 Task: Select transit view around selected location Asheville, North Carolina, United States and check out the nearest train station
Action: Mouse moved to (299, 98)
Screenshot: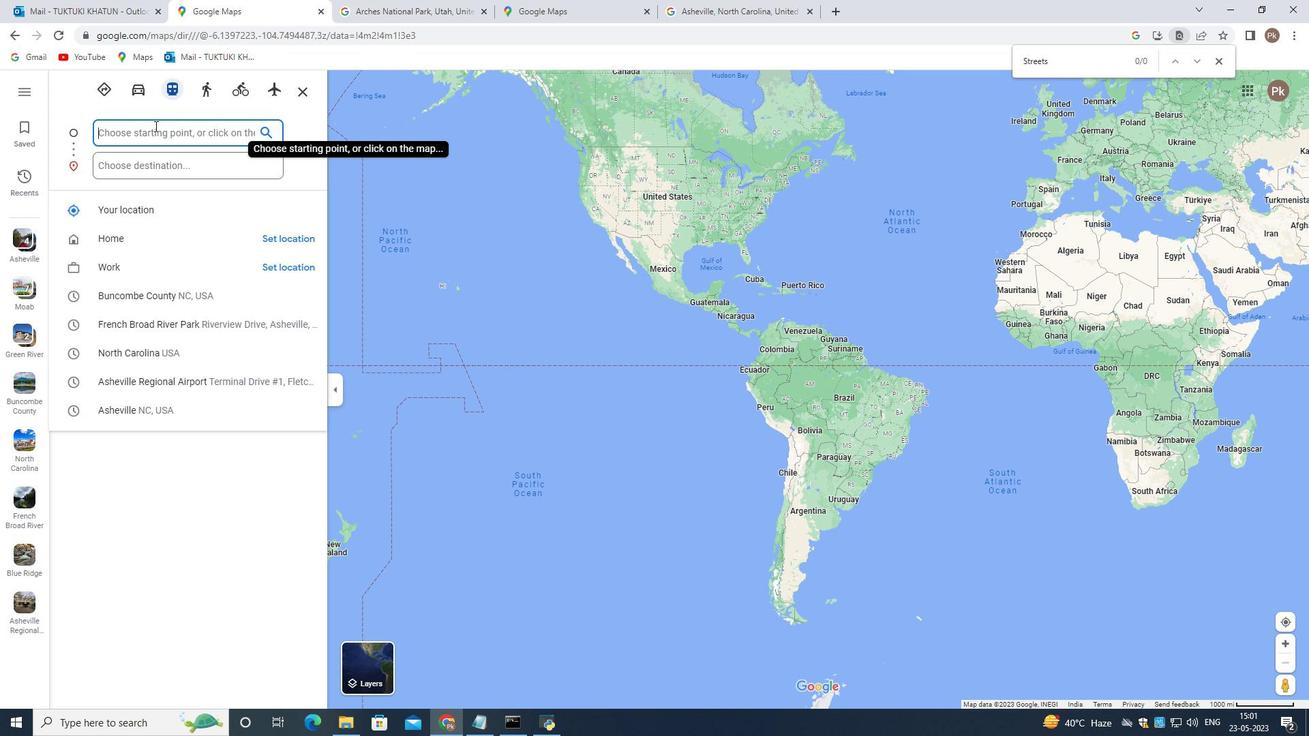 
Action: Mouse pressed left at (299, 98)
Screenshot: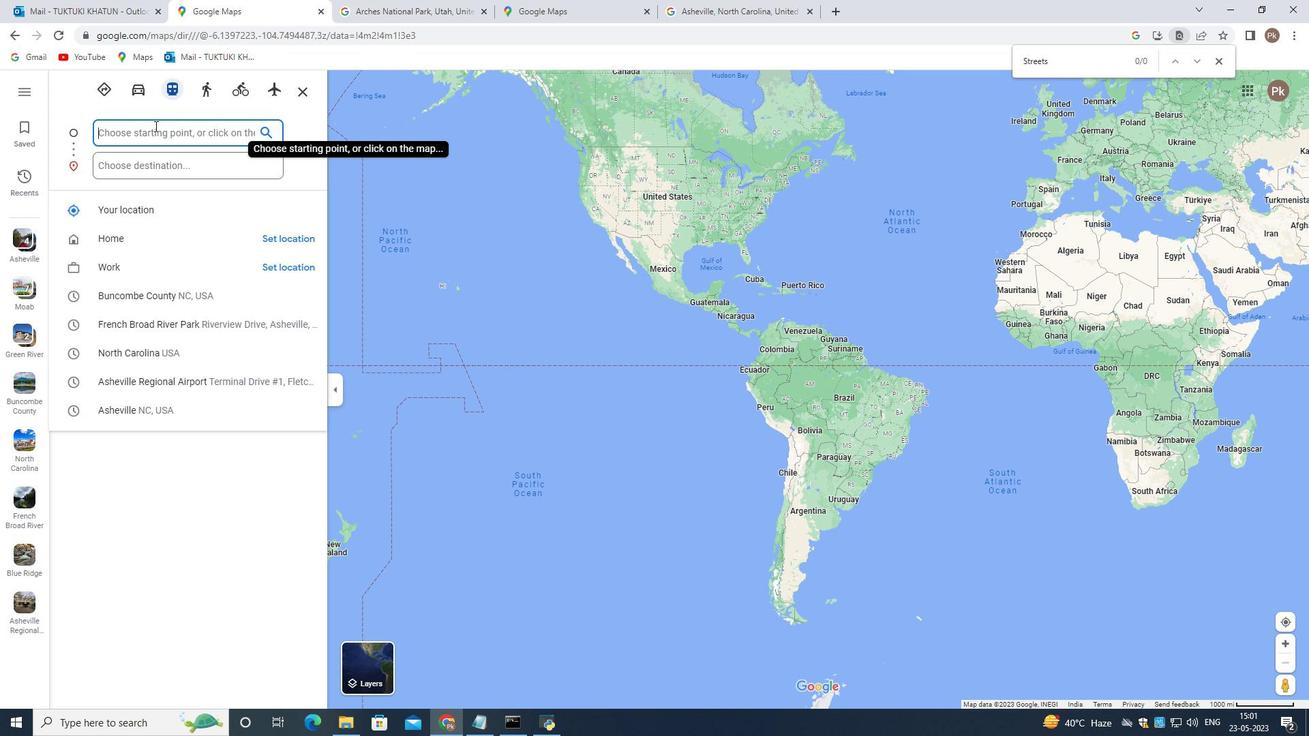 
Action: Mouse moved to (337, 210)
Screenshot: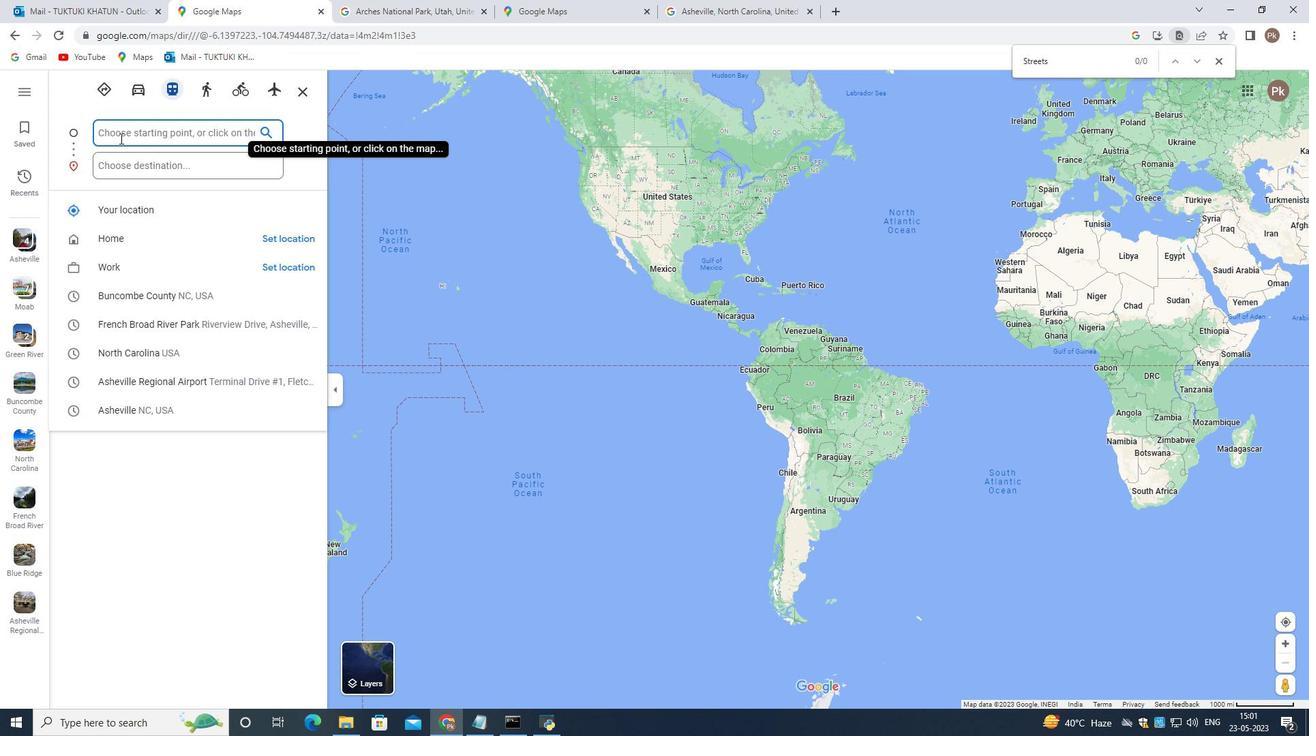 
Action: Mouse pressed left at (337, 210)
Screenshot: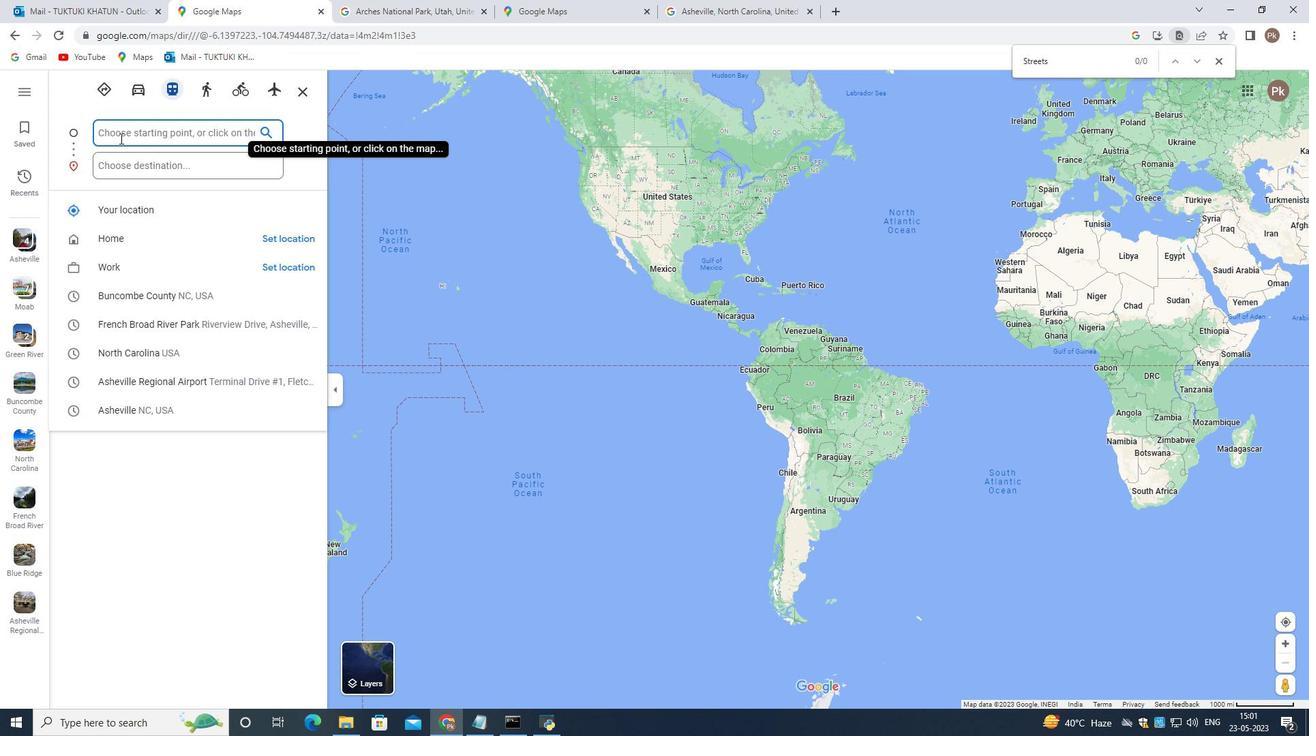 
Action: Mouse moved to (332, 260)
Screenshot: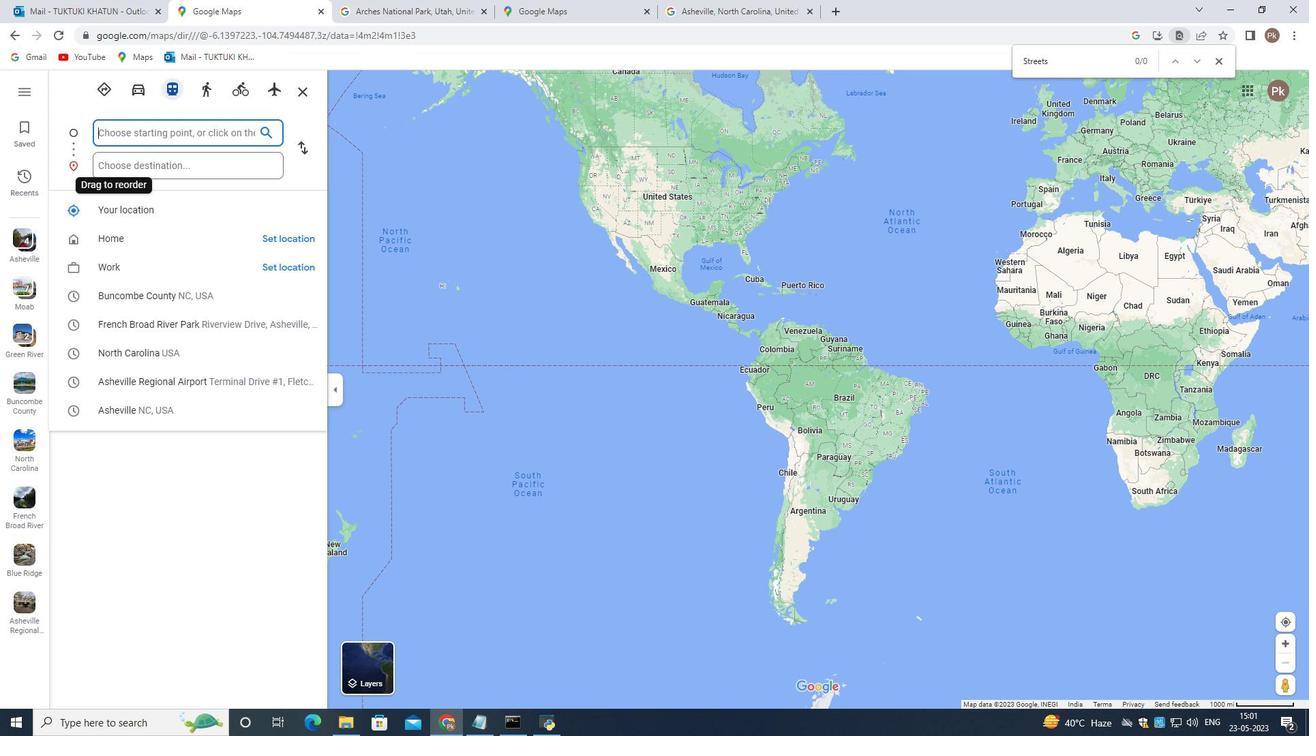 
Action: Mouse scrolled (331, 252) with delta (0, 0)
Screenshot: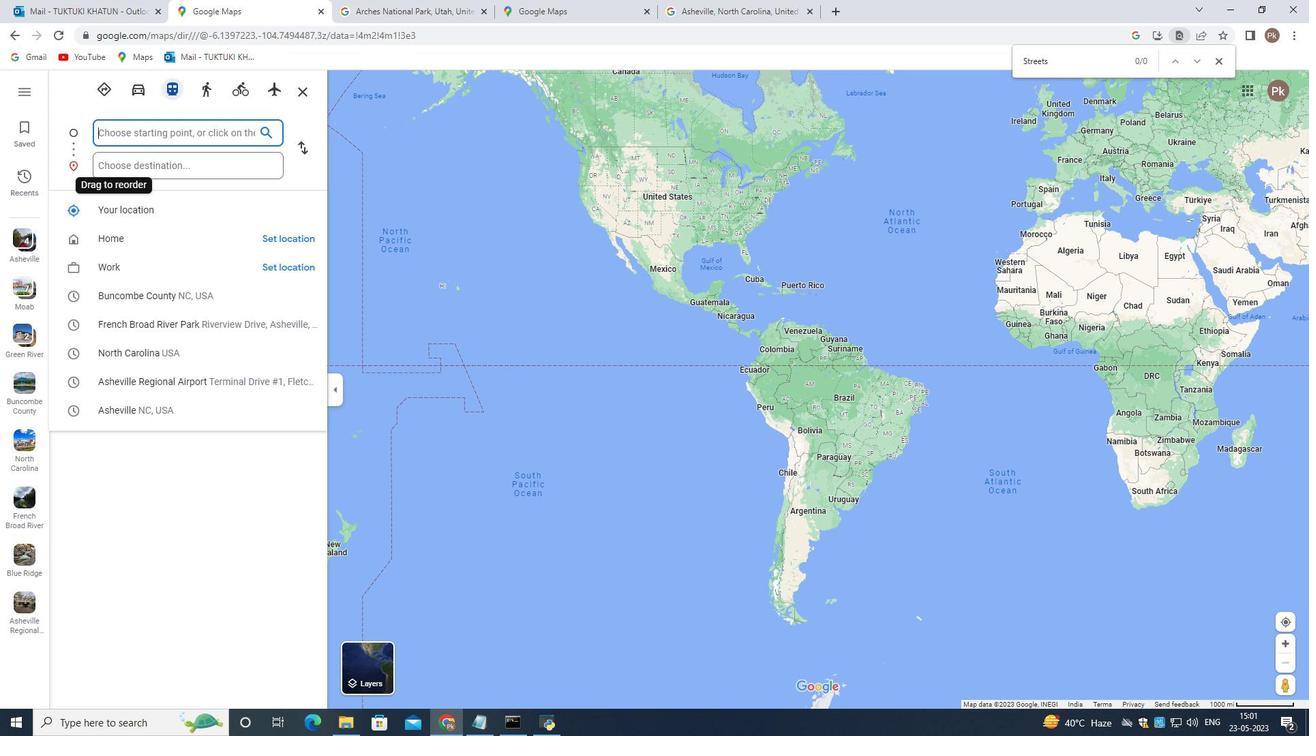 
Action: Mouse moved to (333, 264)
Screenshot: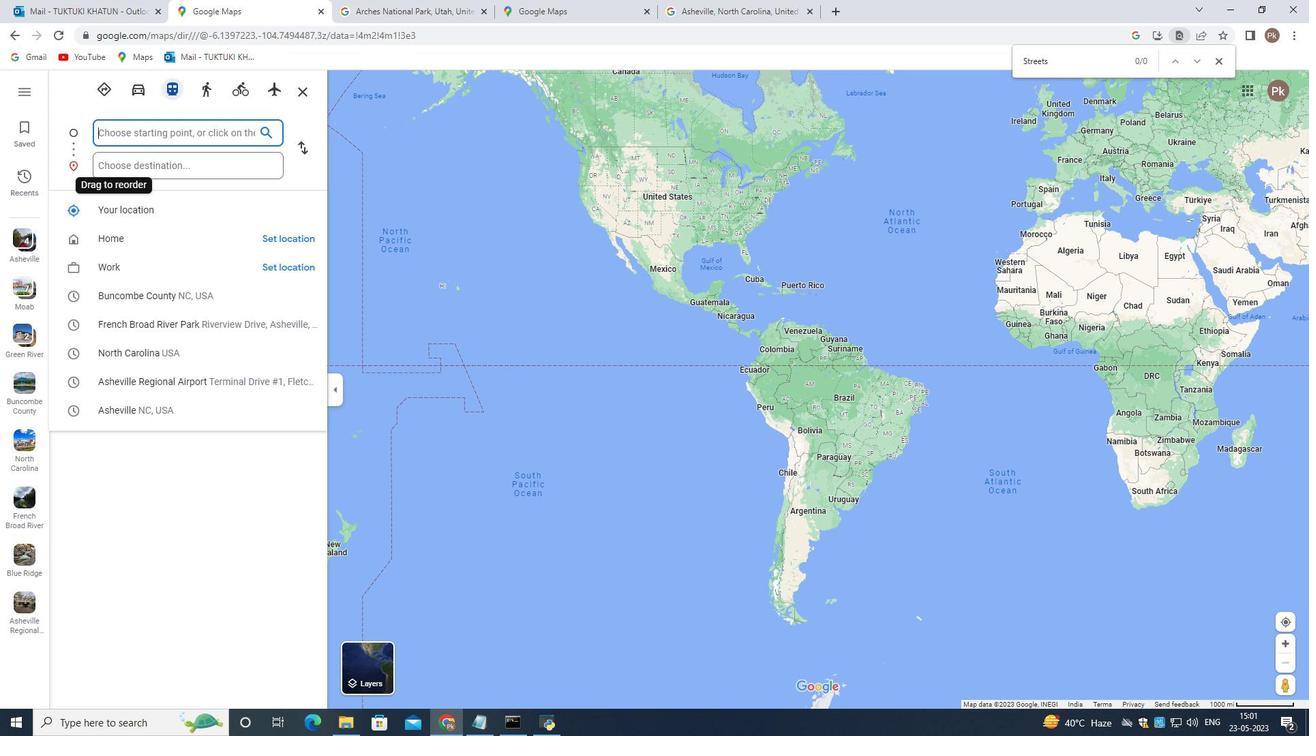 
Action: Mouse scrolled (332, 260) with delta (0, 0)
Screenshot: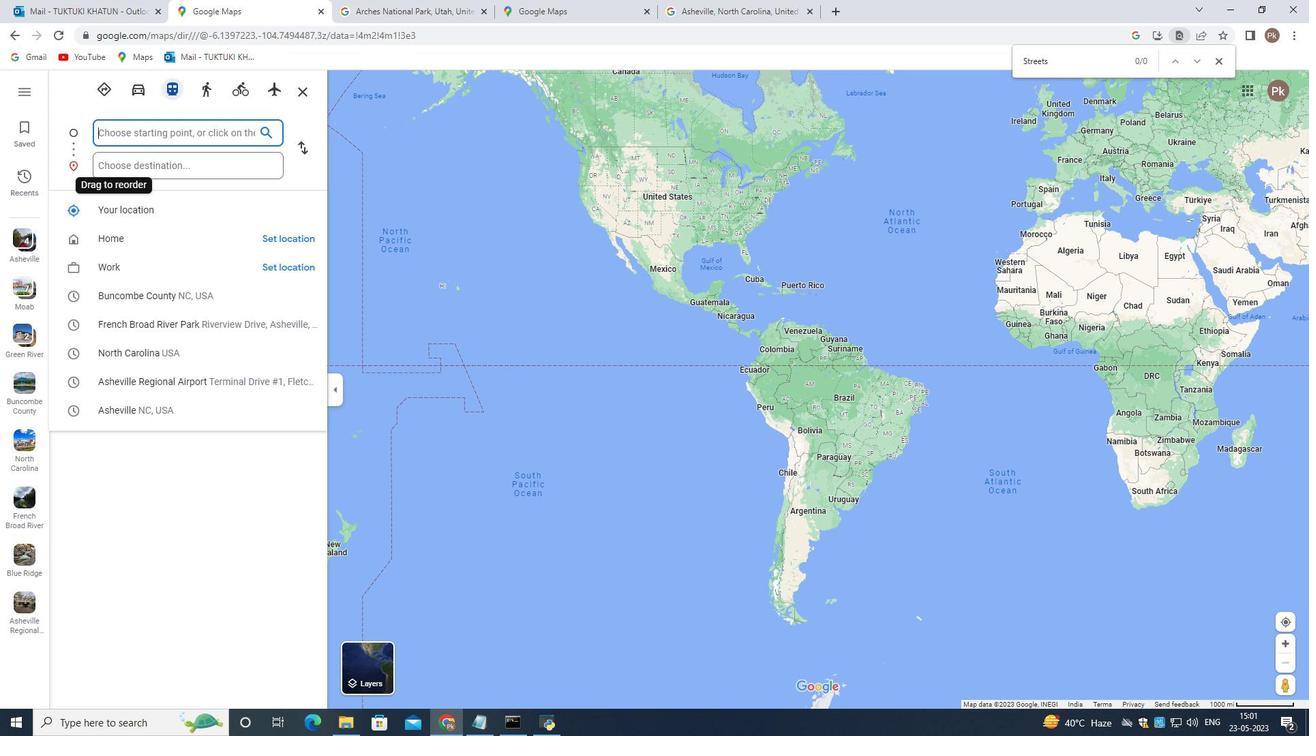 
Action: Mouse moved to (333, 265)
Screenshot: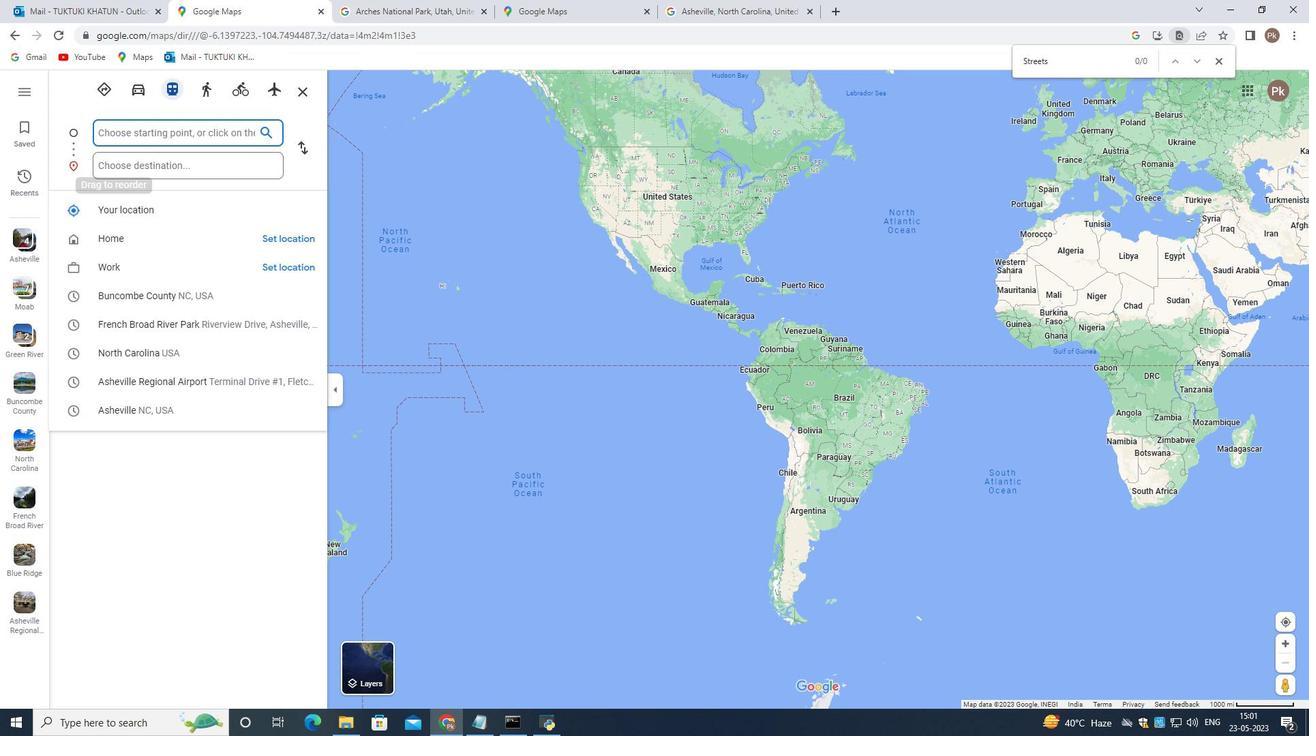 
Action: Mouse scrolled (333, 264) with delta (0, 0)
Screenshot: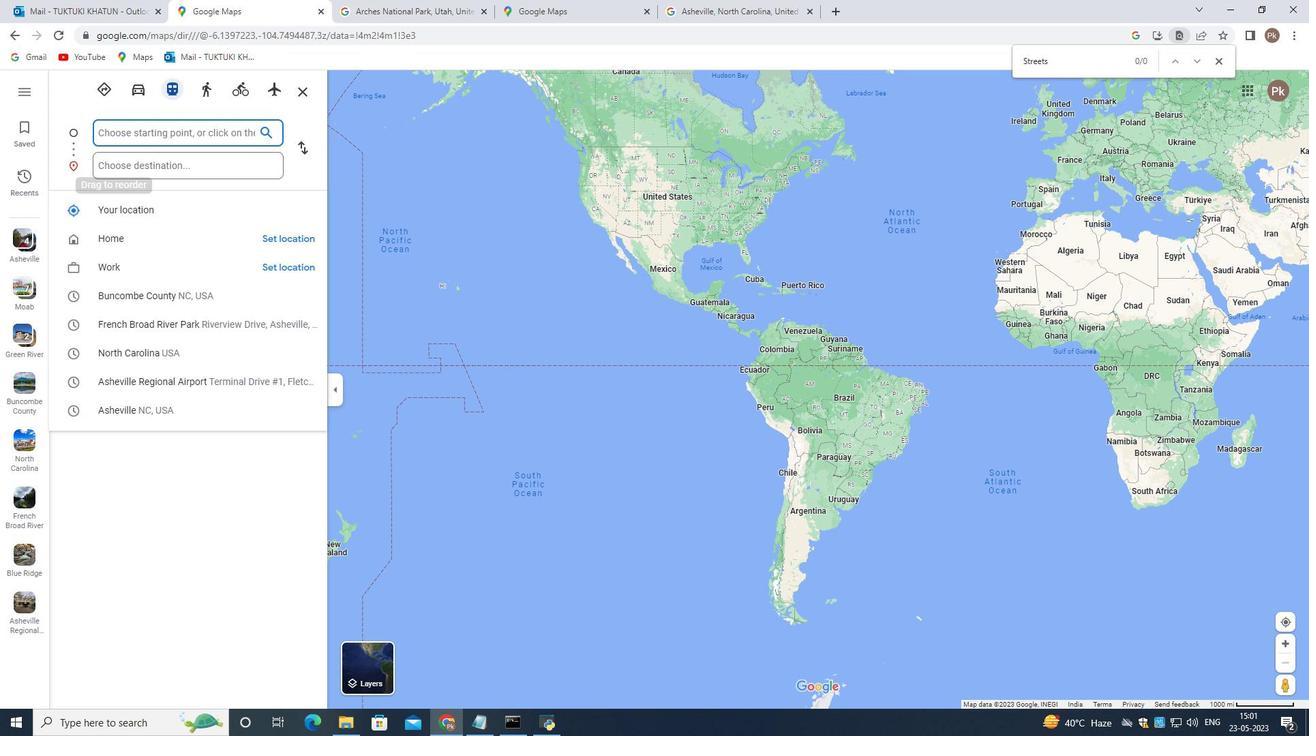 
Action: Mouse moved to (333, 267)
Screenshot: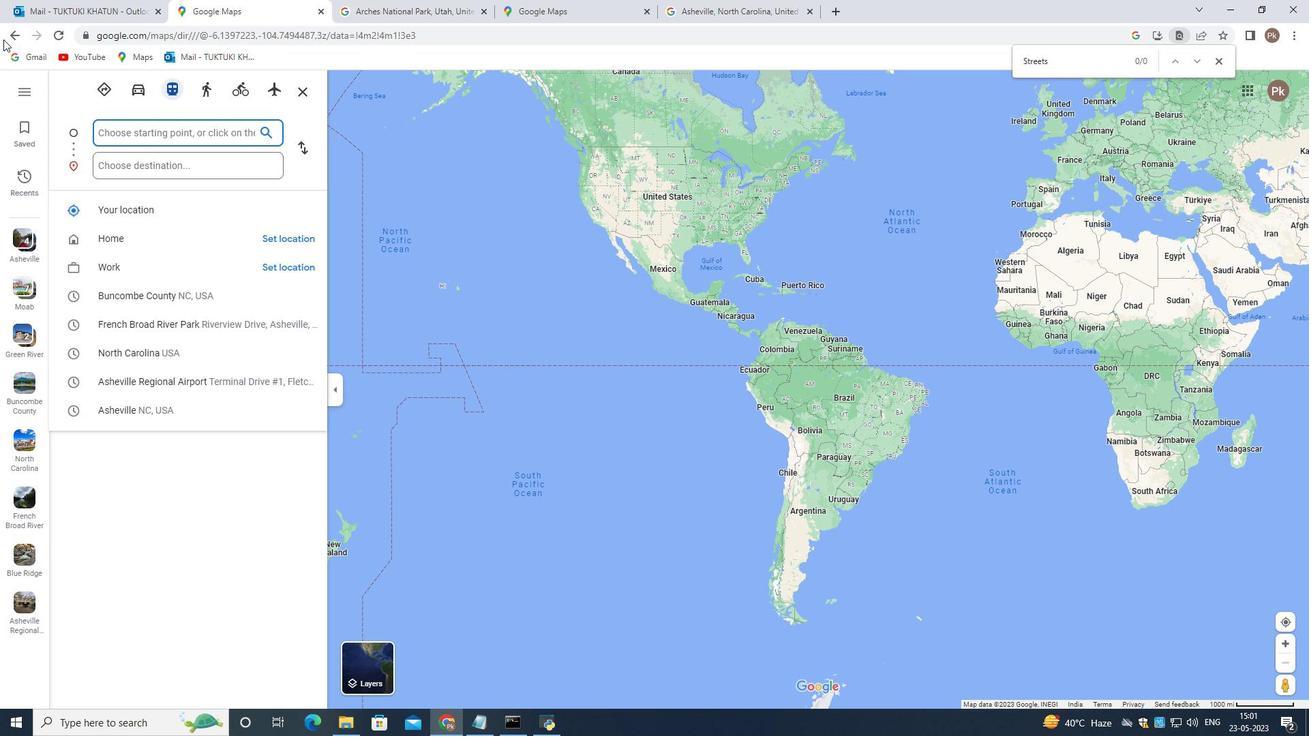 
Action: Mouse scrolled (333, 266) with delta (0, 0)
Screenshot: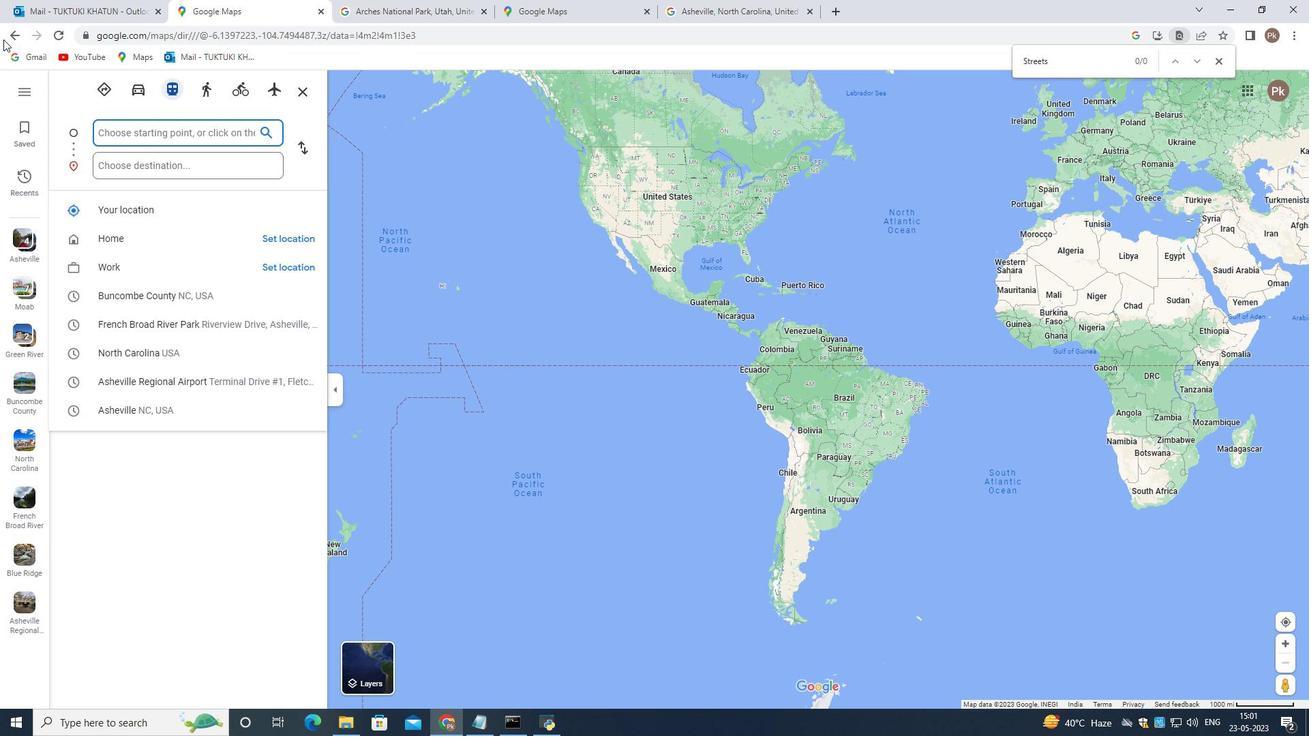 
Action: Mouse moved to (334, 272)
Screenshot: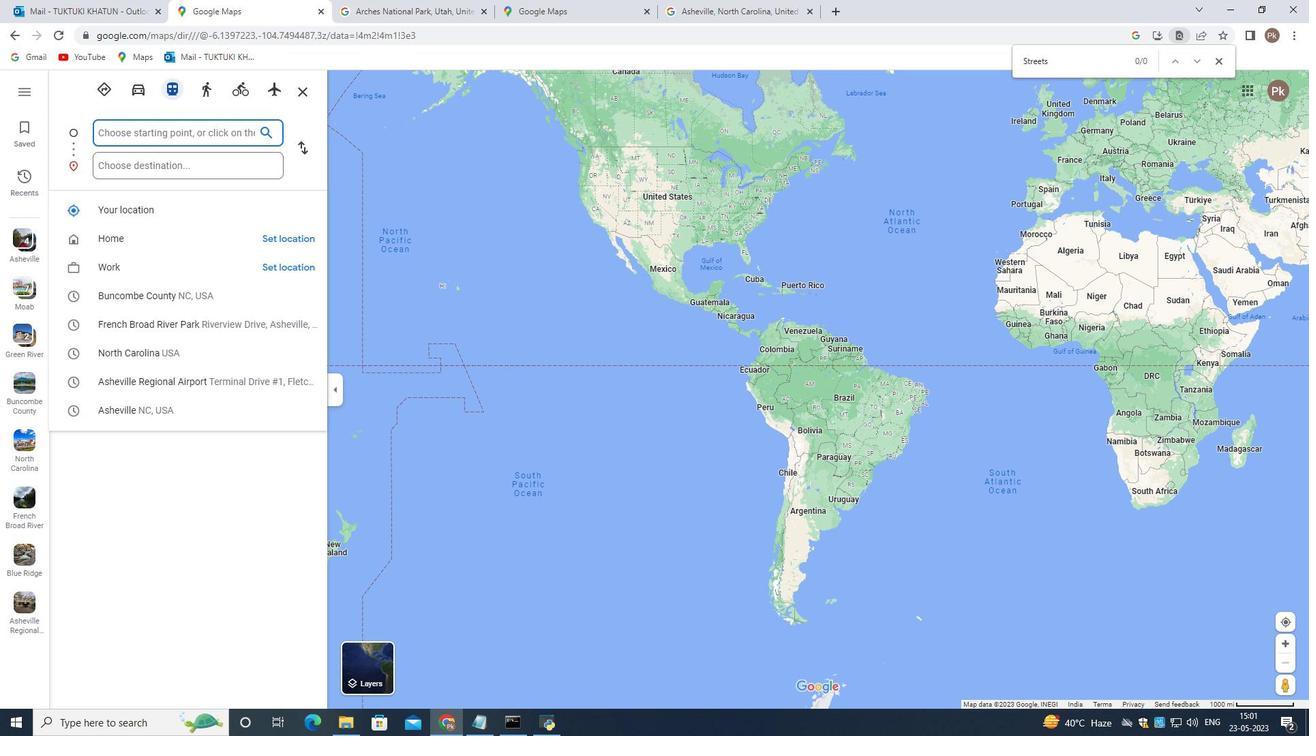 
Action: Mouse scrolled (334, 271) with delta (0, 0)
Screenshot: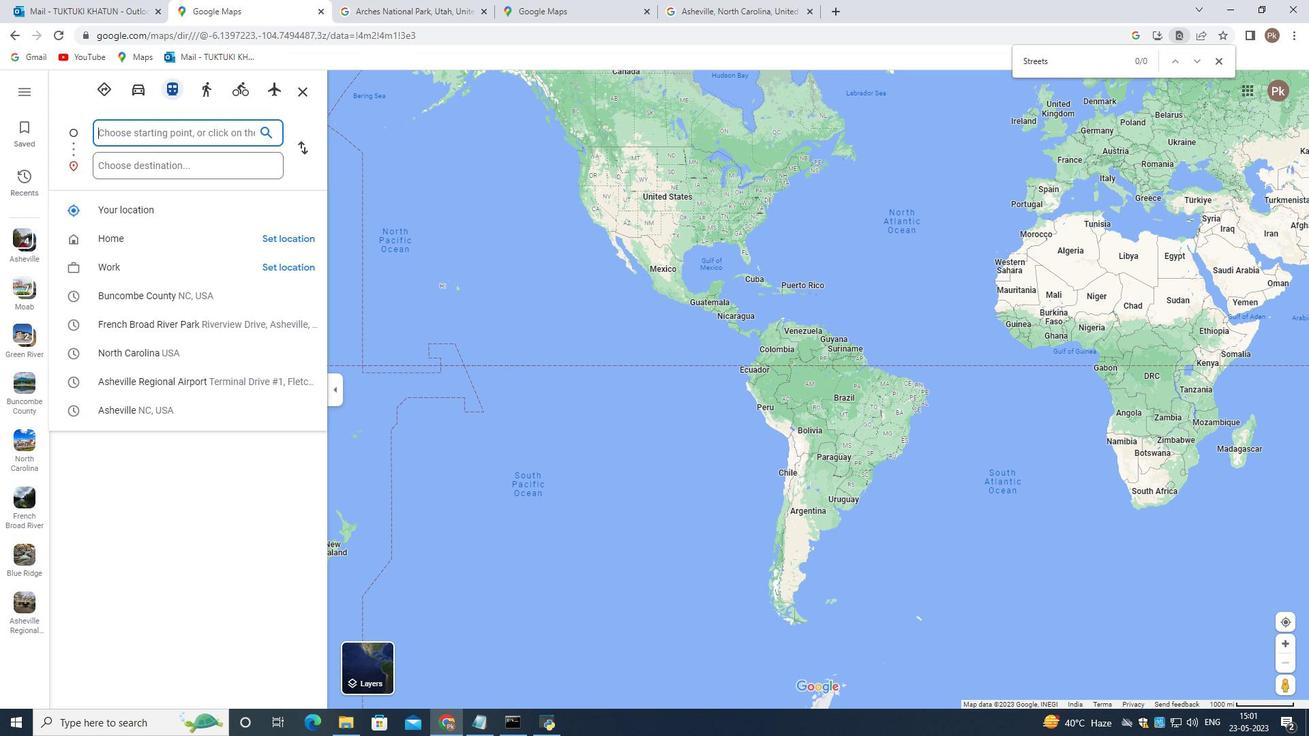 
Action: Mouse scrolled (334, 271) with delta (0, 0)
Screenshot: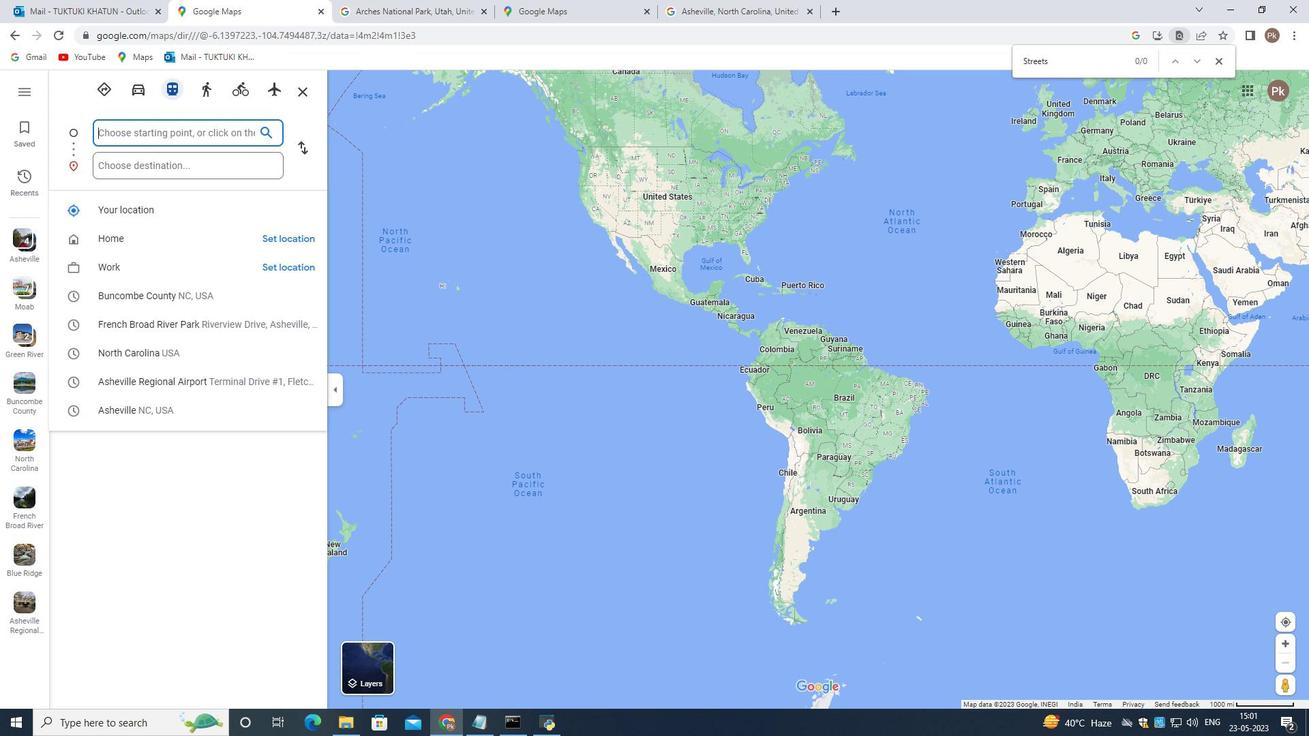 
Action: Mouse scrolled (334, 271) with delta (0, 0)
Screenshot: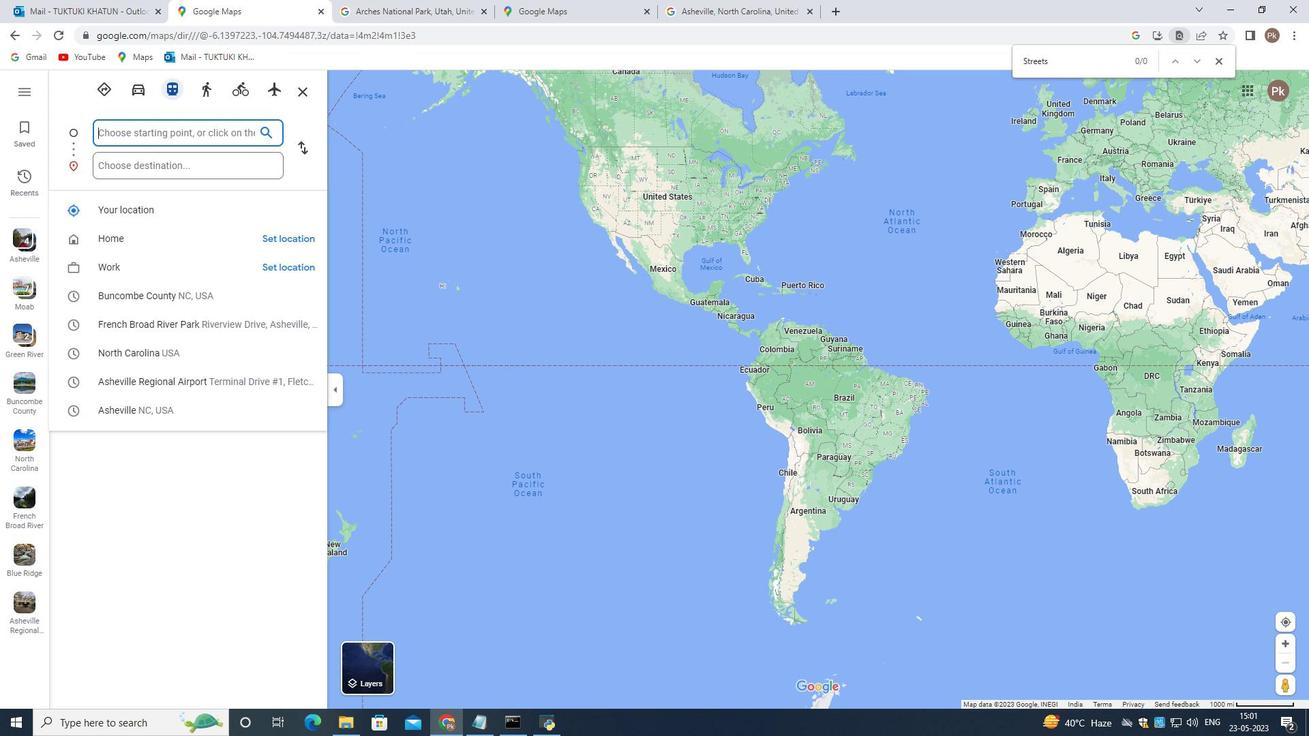
Action: Mouse scrolled (334, 271) with delta (0, 0)
Screenshot: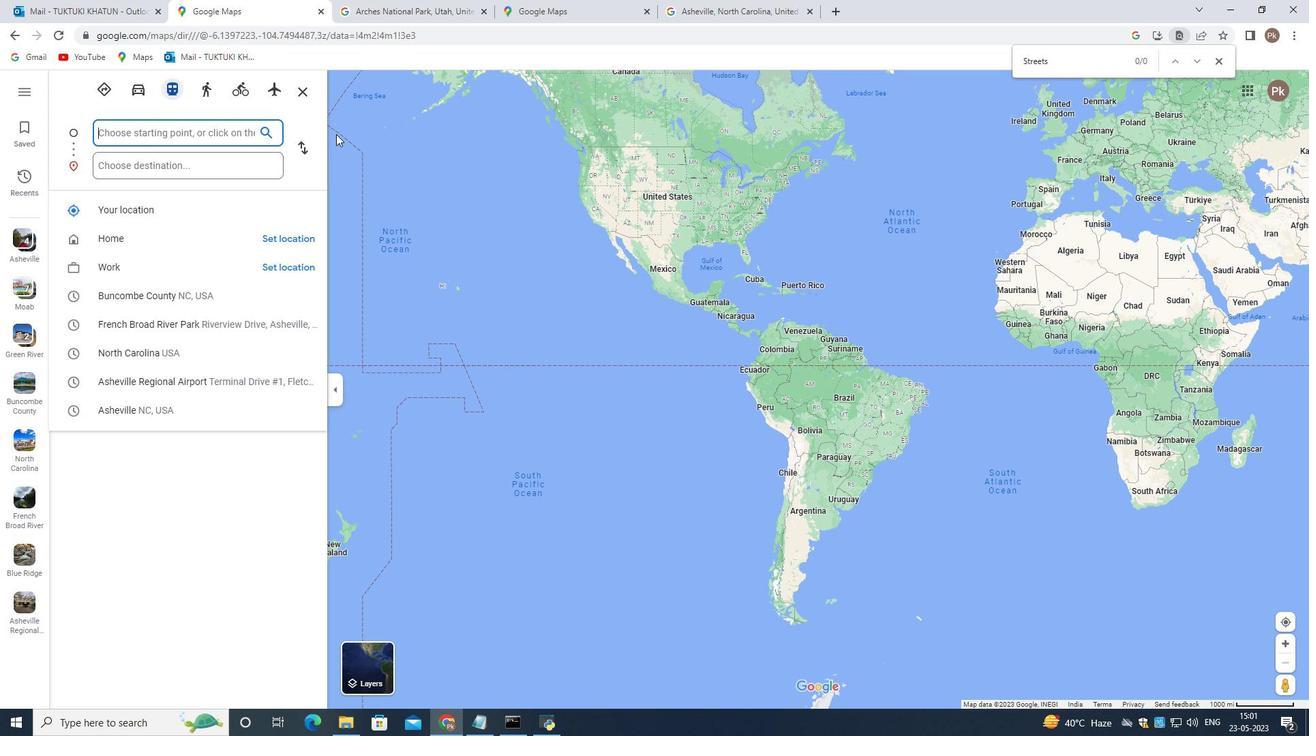 
Action: Mouse moved to (332, 271)
Screenshot: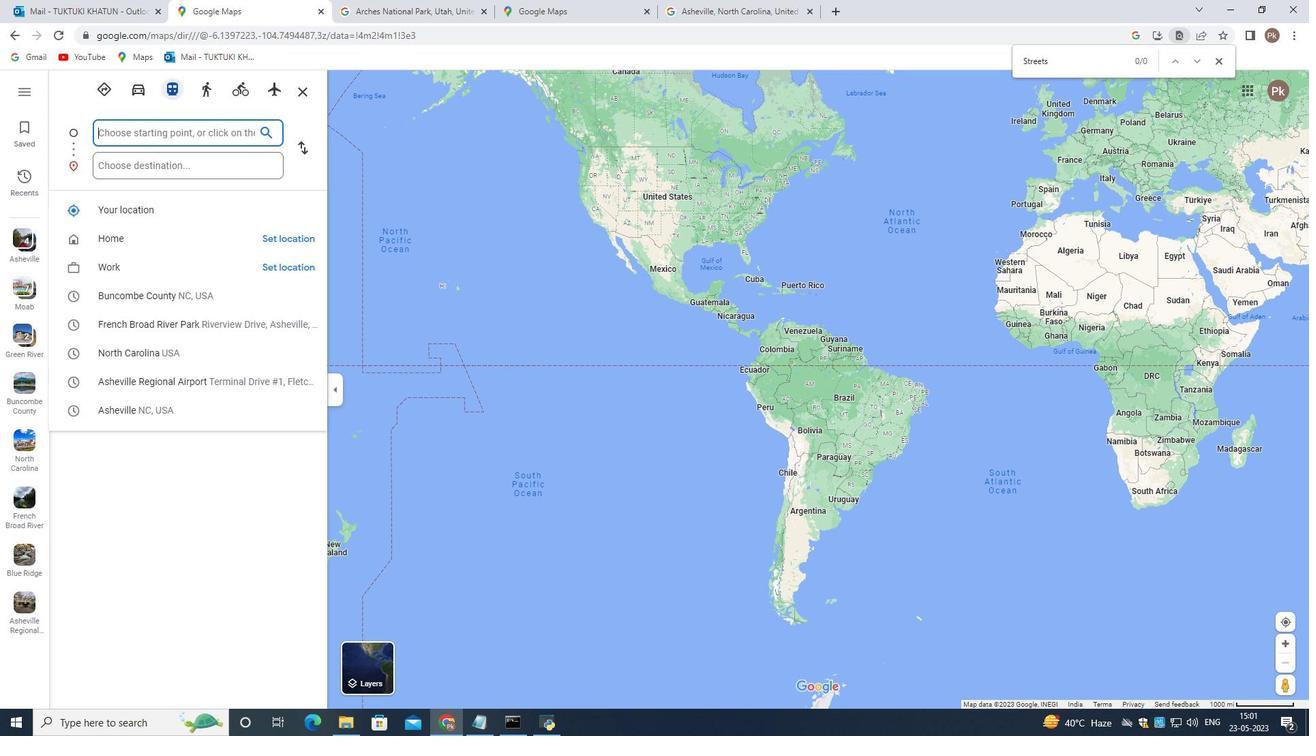 
Action: Mouse scrolled (332, 270) with delta (0, 0)
Screenshot: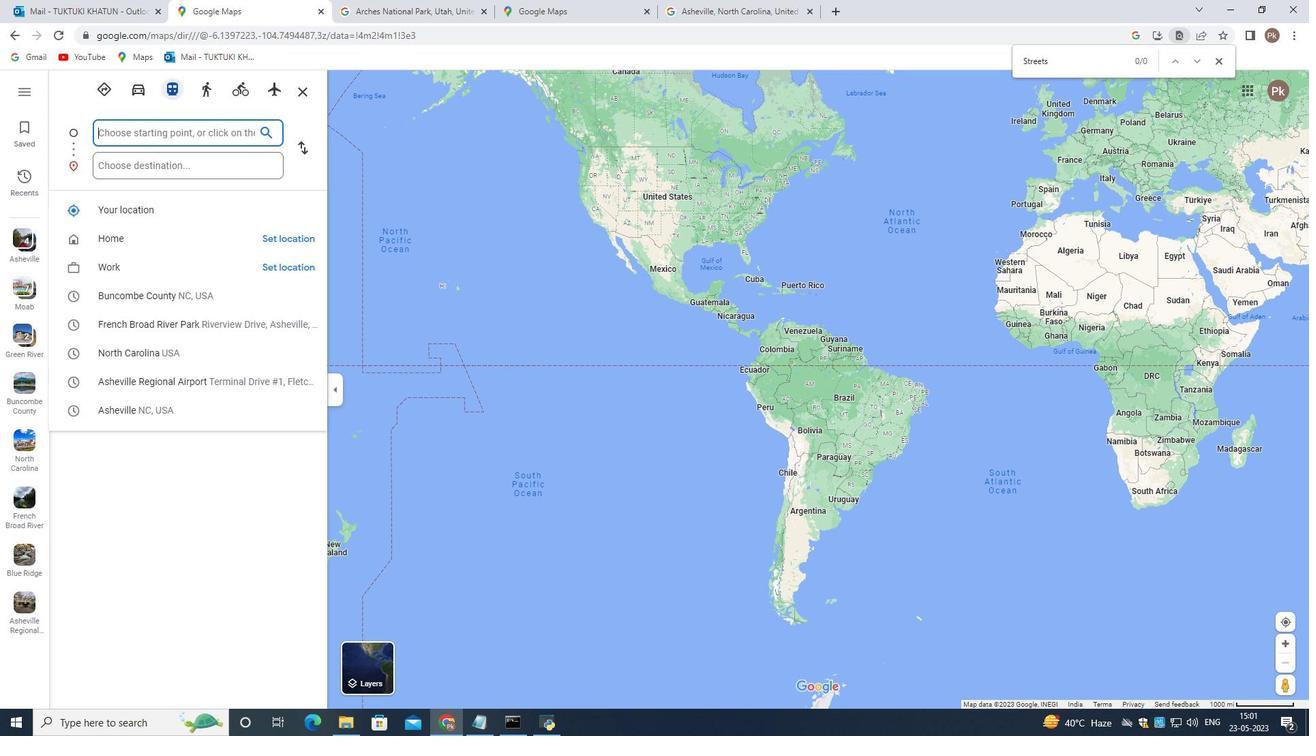 
Action: Mouse scrolled (332, 270) with delta (0, 0)
Screenshot: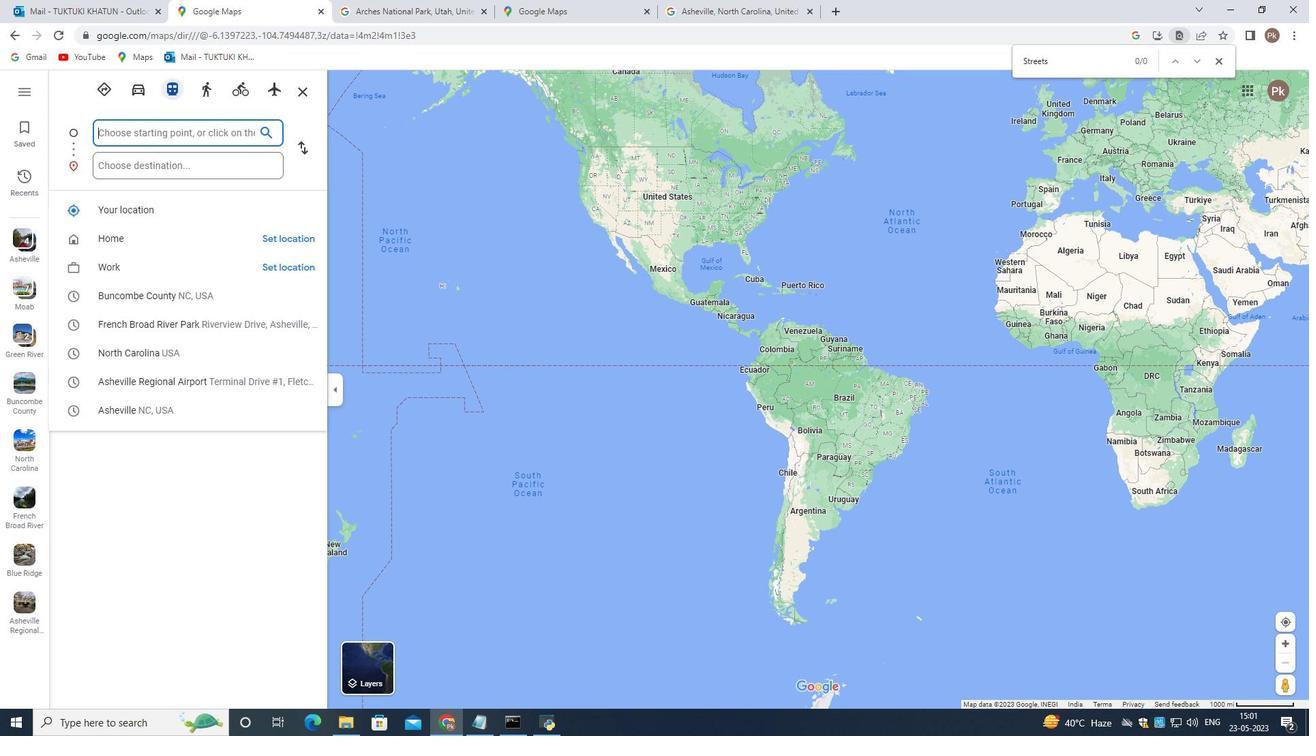 
Action: Mouse moved to (332, 272)
Screenshot: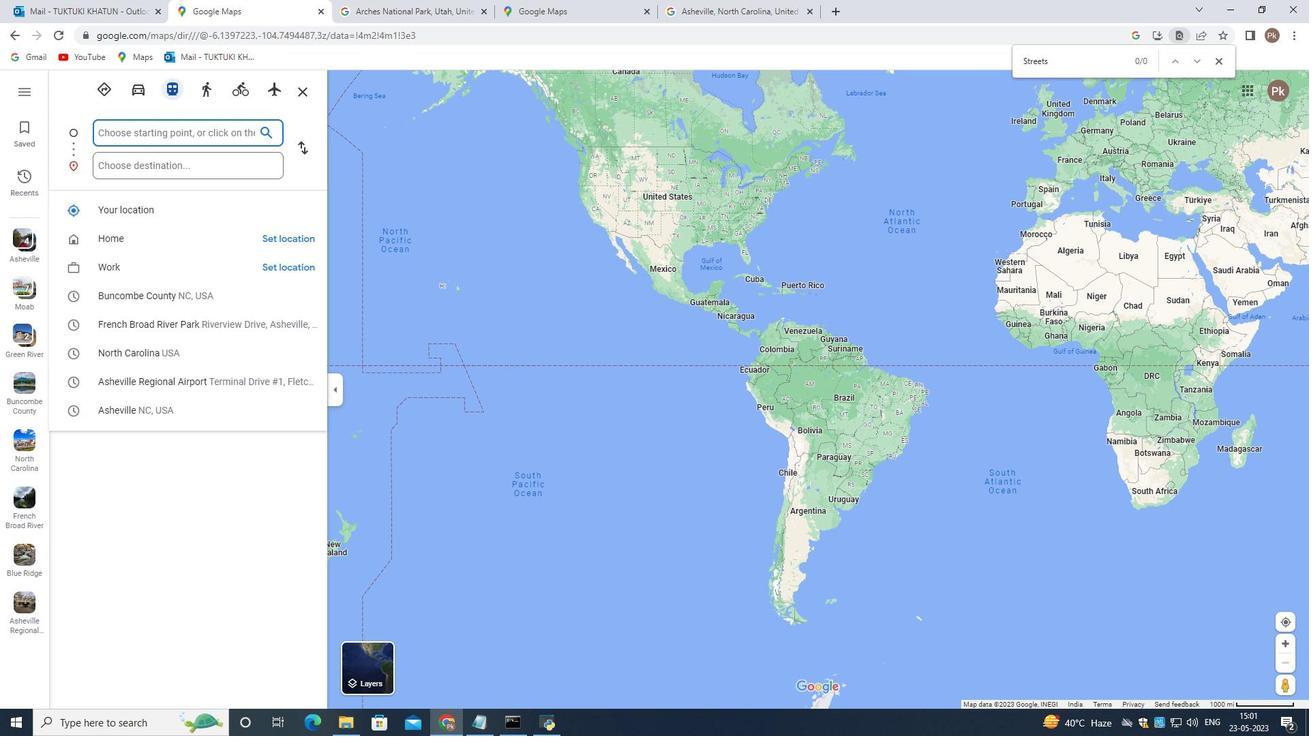 
Action: Mouse scrolled (332, 271) with delta (0, 0)
Screenshot: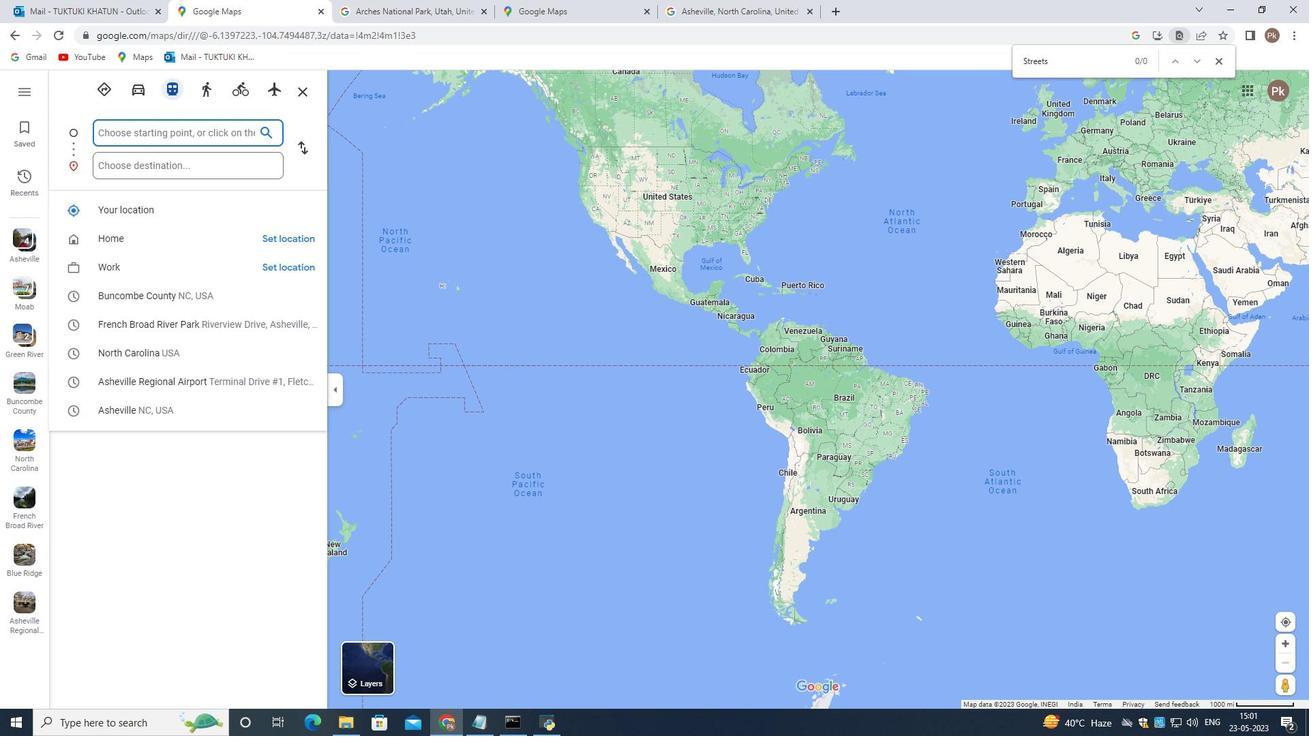 
Action: Mouse scrolled (332, 271) with delta (0, 0)
Screenshot: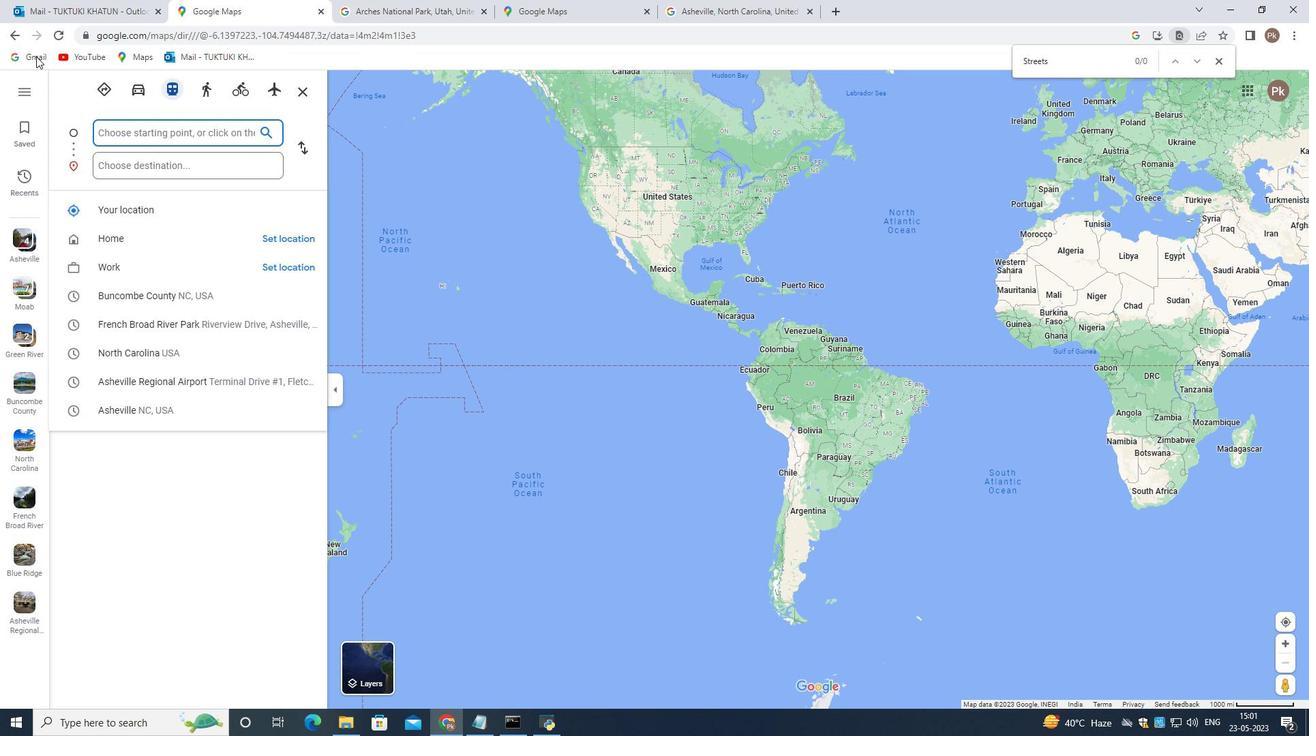 
Action: Mouse scrolled (332, 271) with delta (0, 0)
Screenshot: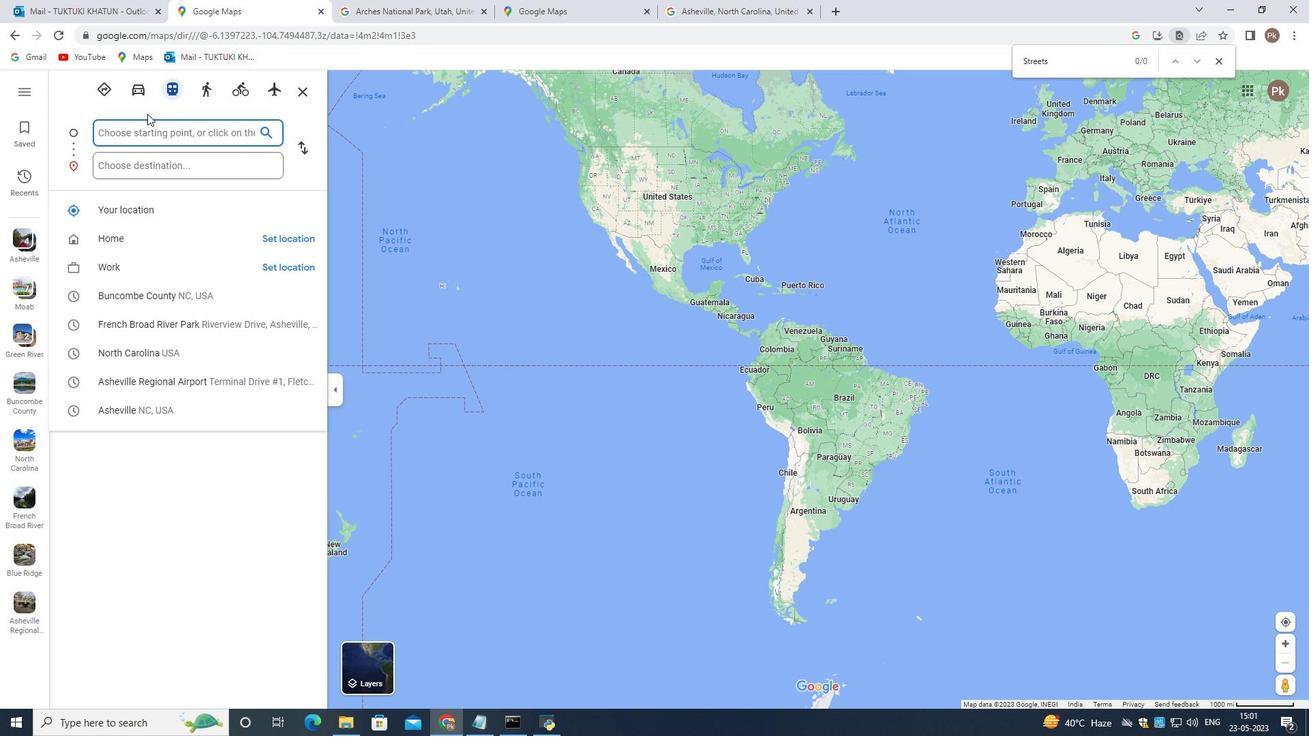 
Action: Mouse scrolled (332, 271) with delta (0, 0)
Screenshot: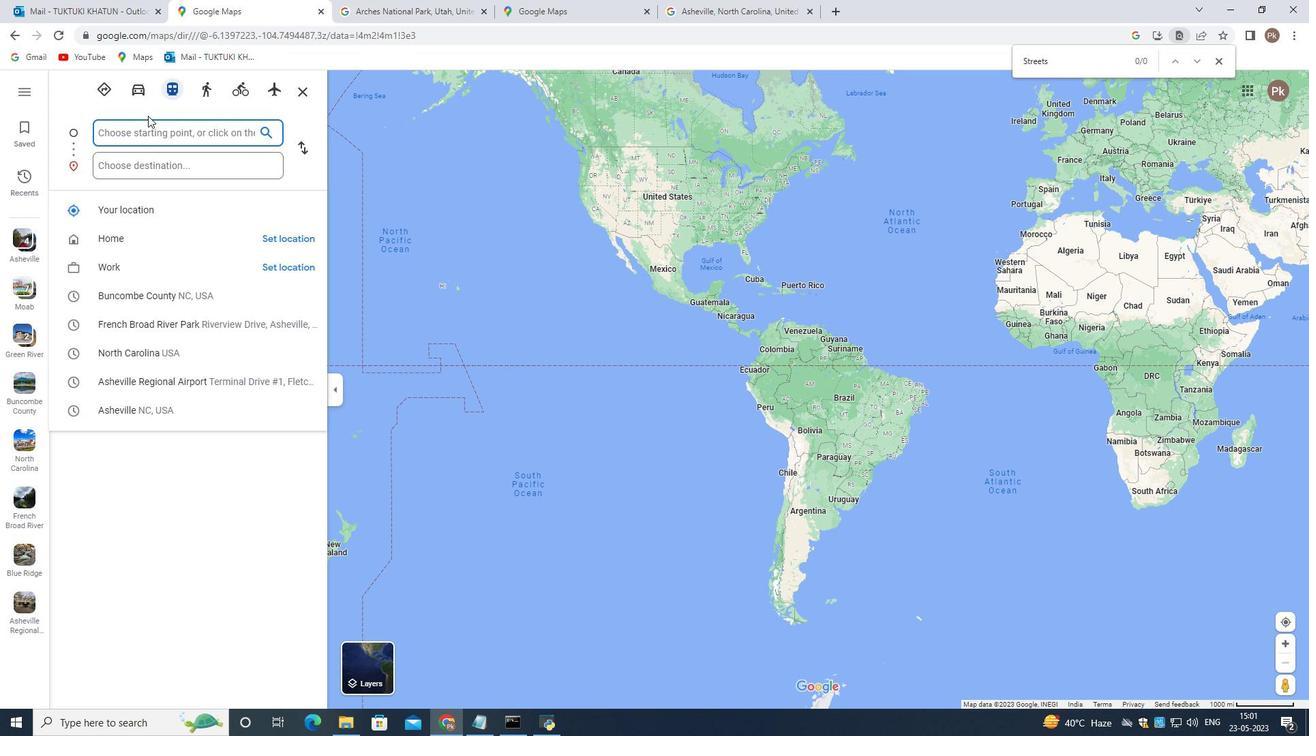 
Action: Mouse scrolled (332, 271) with delta (0, 0)
Screenshot: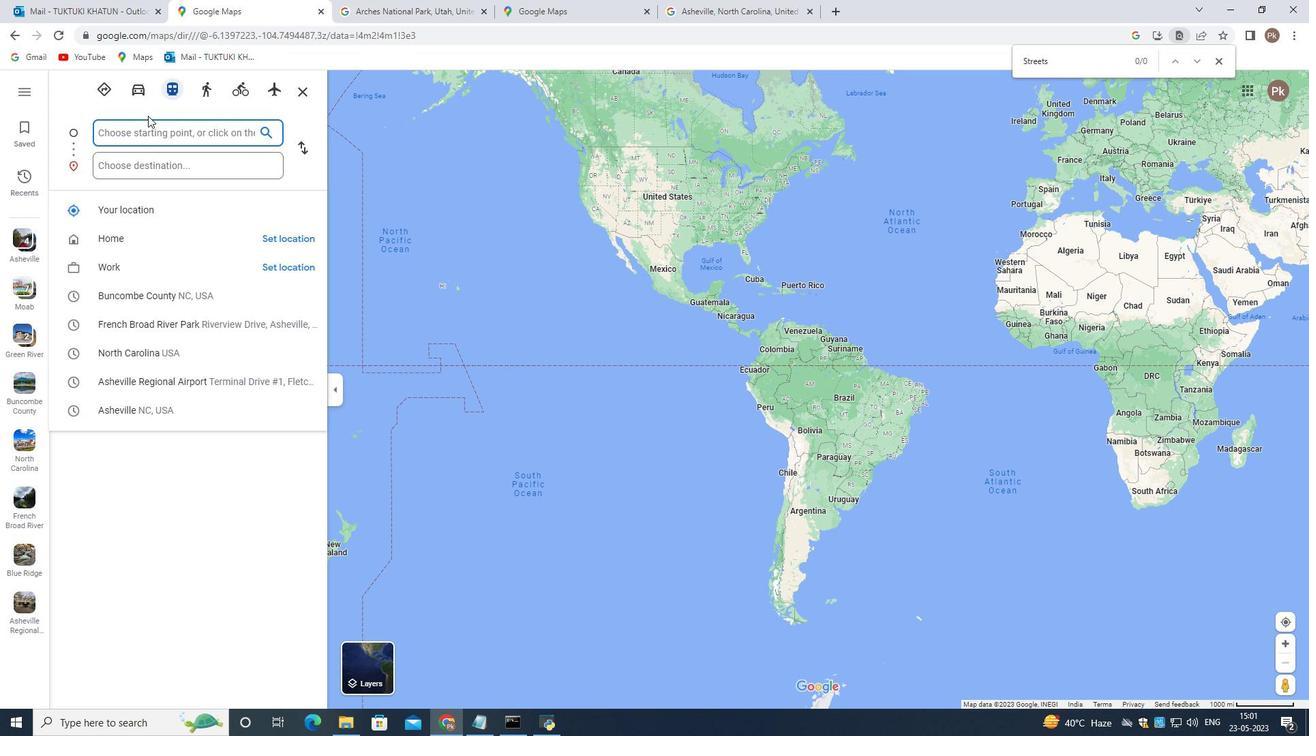 
Action: Mouse scrolled (332, 271) with delta (0, 0)
Screenshot: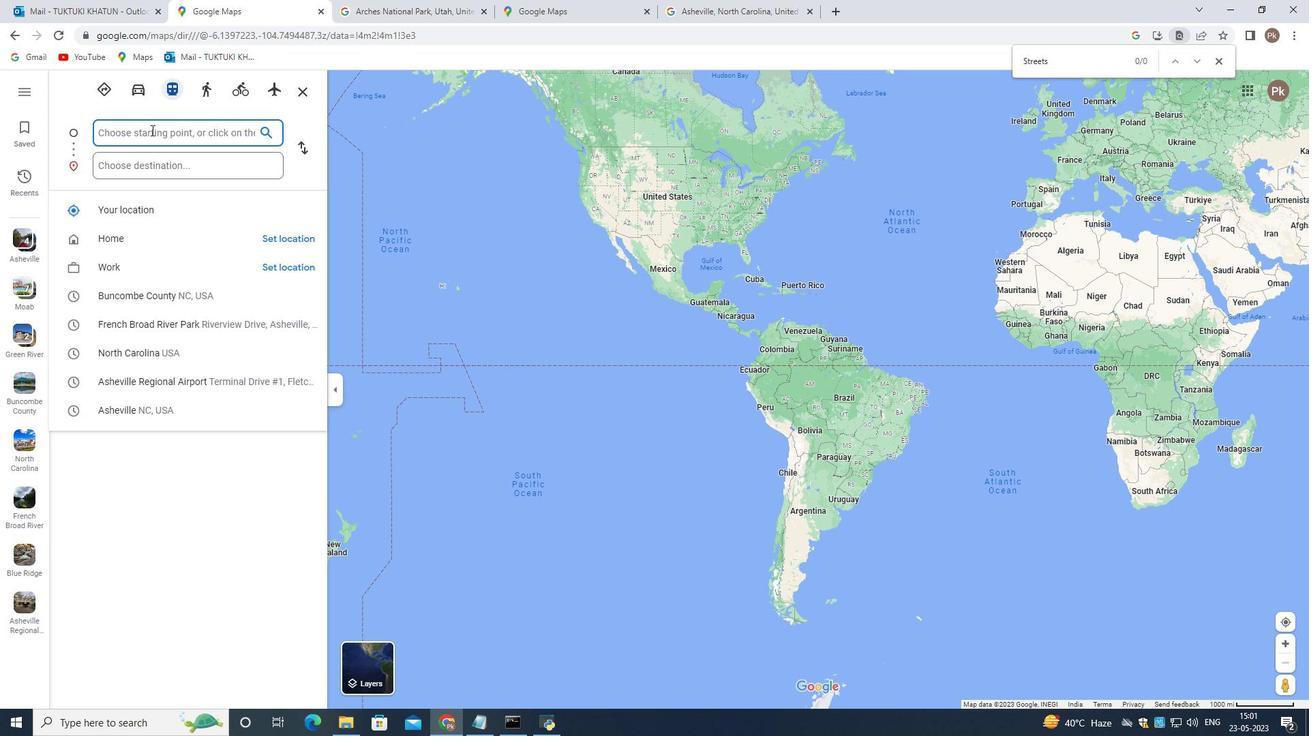 
Action: Mouse moved to (331, 272)
Screenshot: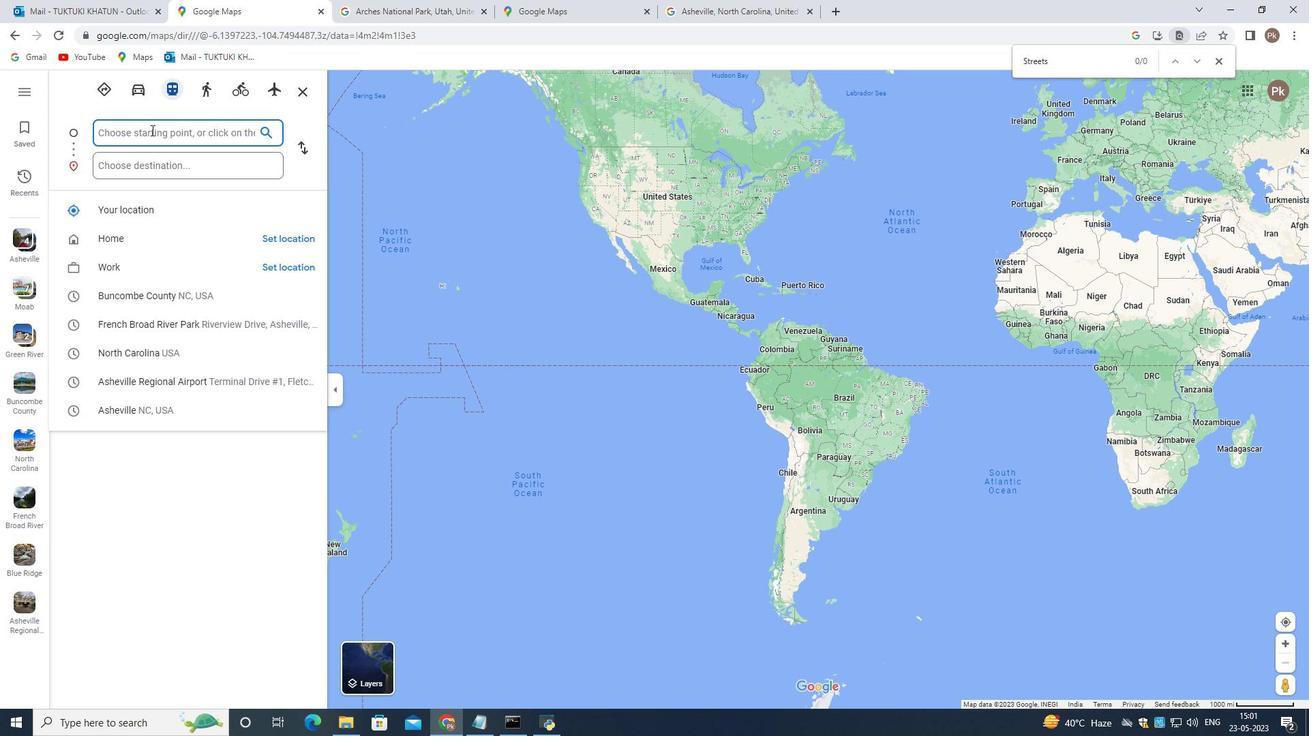 
Action: Mouse scrolled (331, 272) with delta (0, 0)
Screenshot: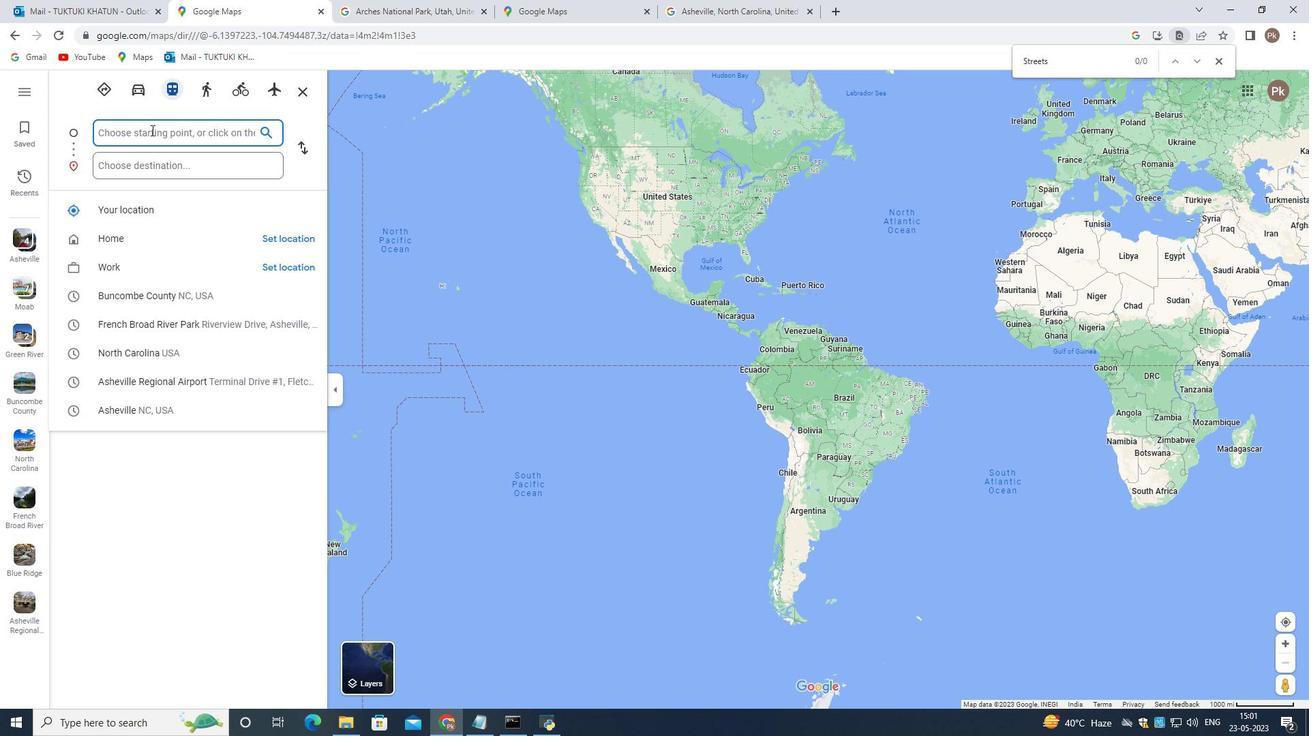 
Action: Mouse moved to (324, 295)
Screenshot: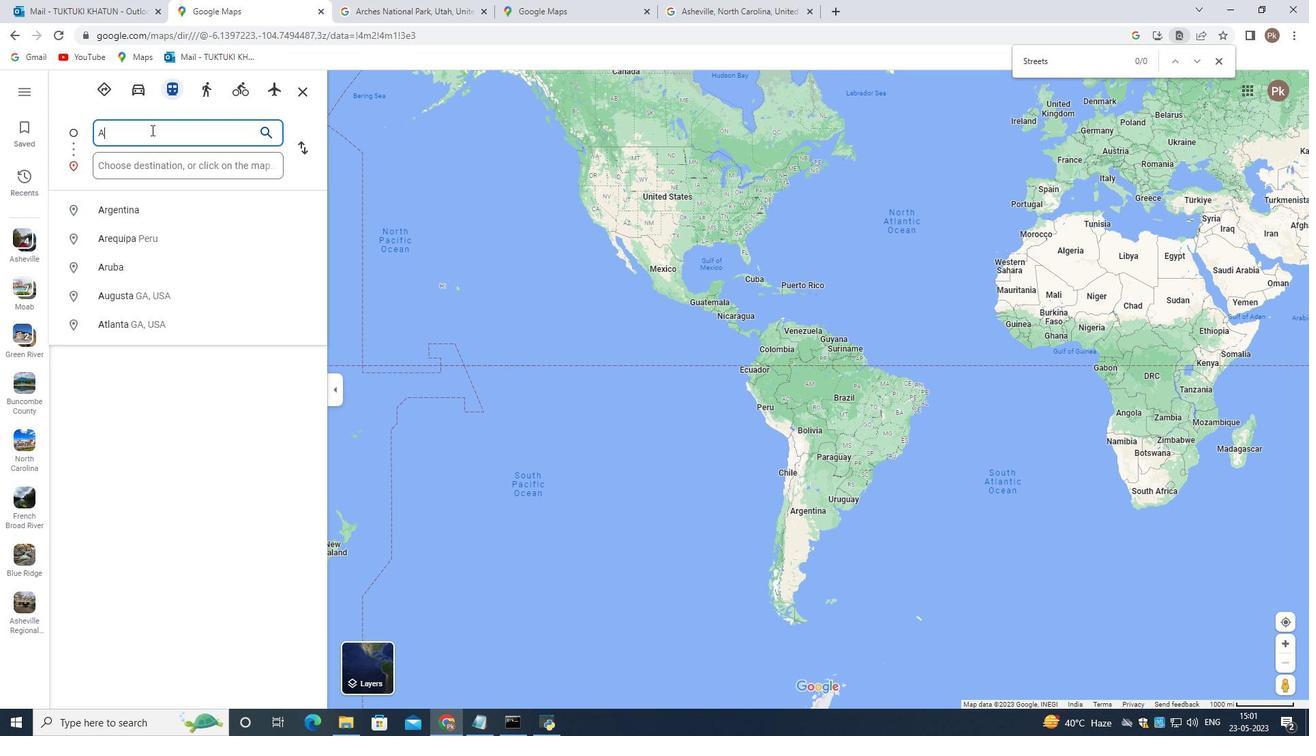 
Action: Mouse scrolled (324, 294) with delta (0, 0)
Screenshot: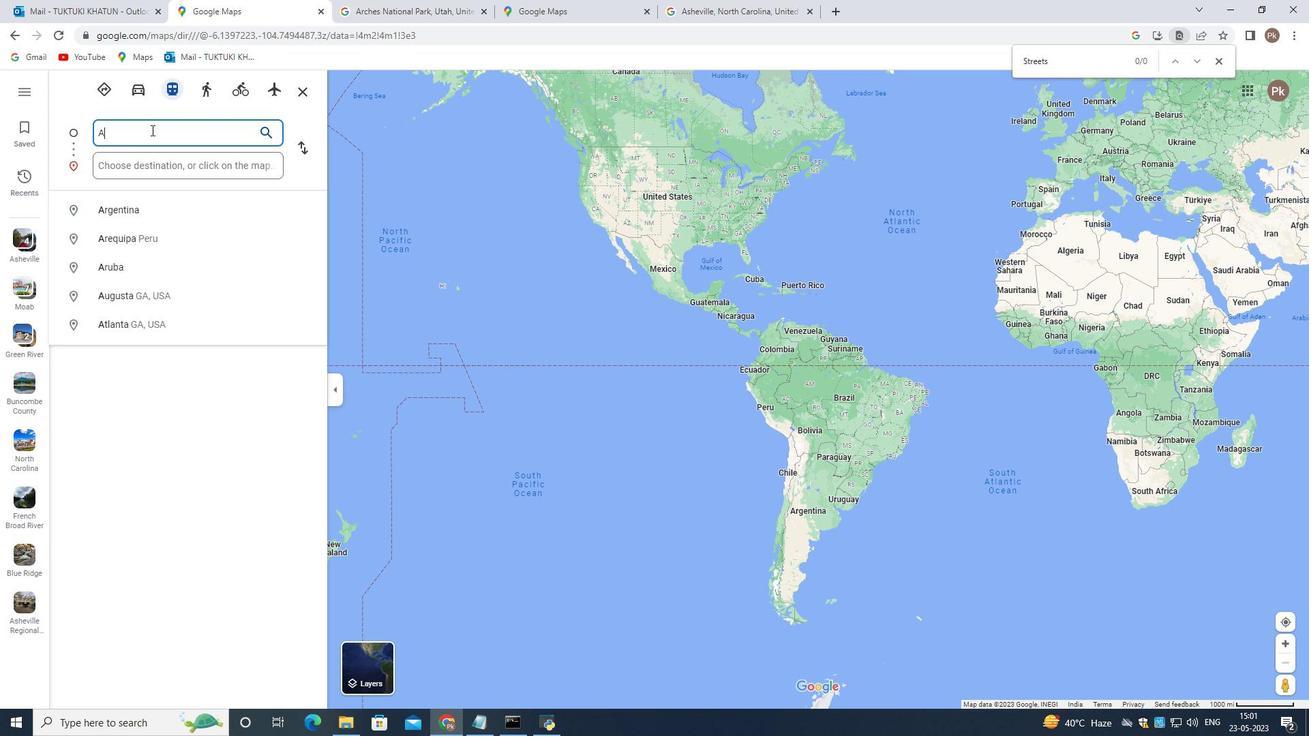 
Action: Mouse moved to (323, 295)
Screenshot: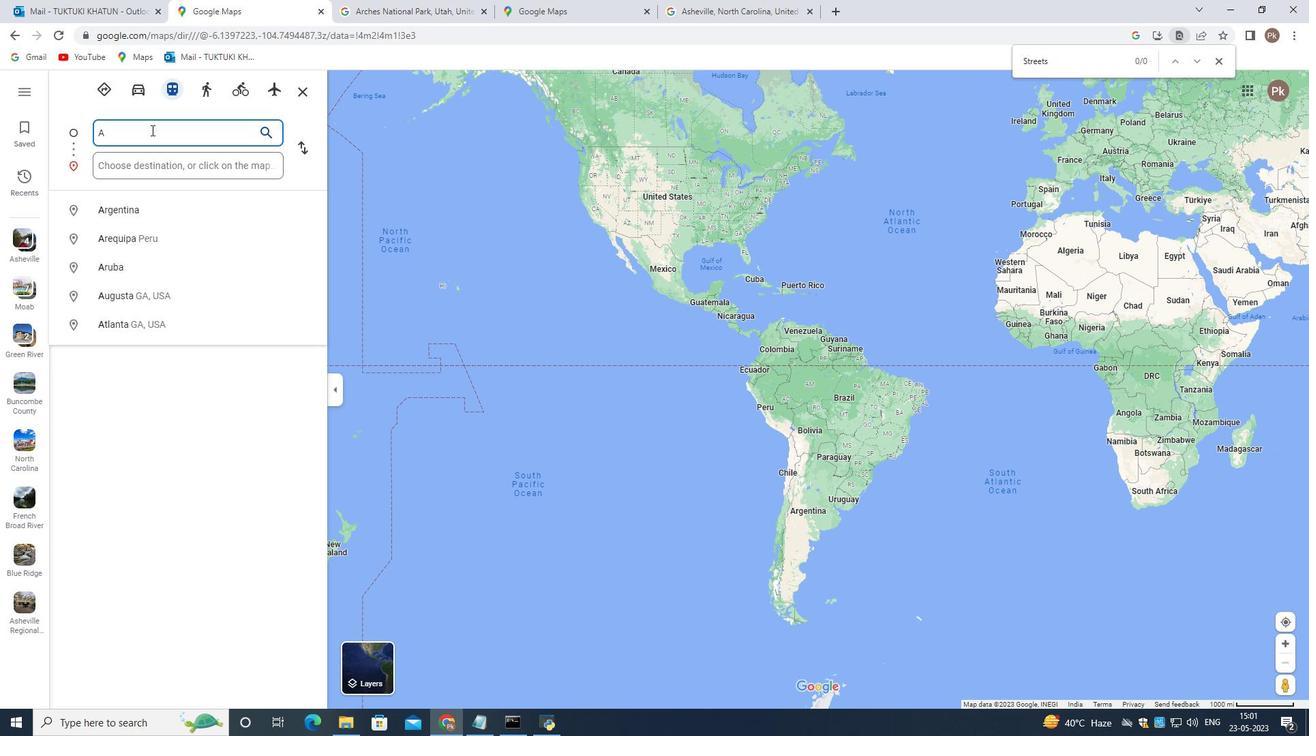 
Action: Mouse scrolled (323, 294) with delta (0, 0)
Screenshot: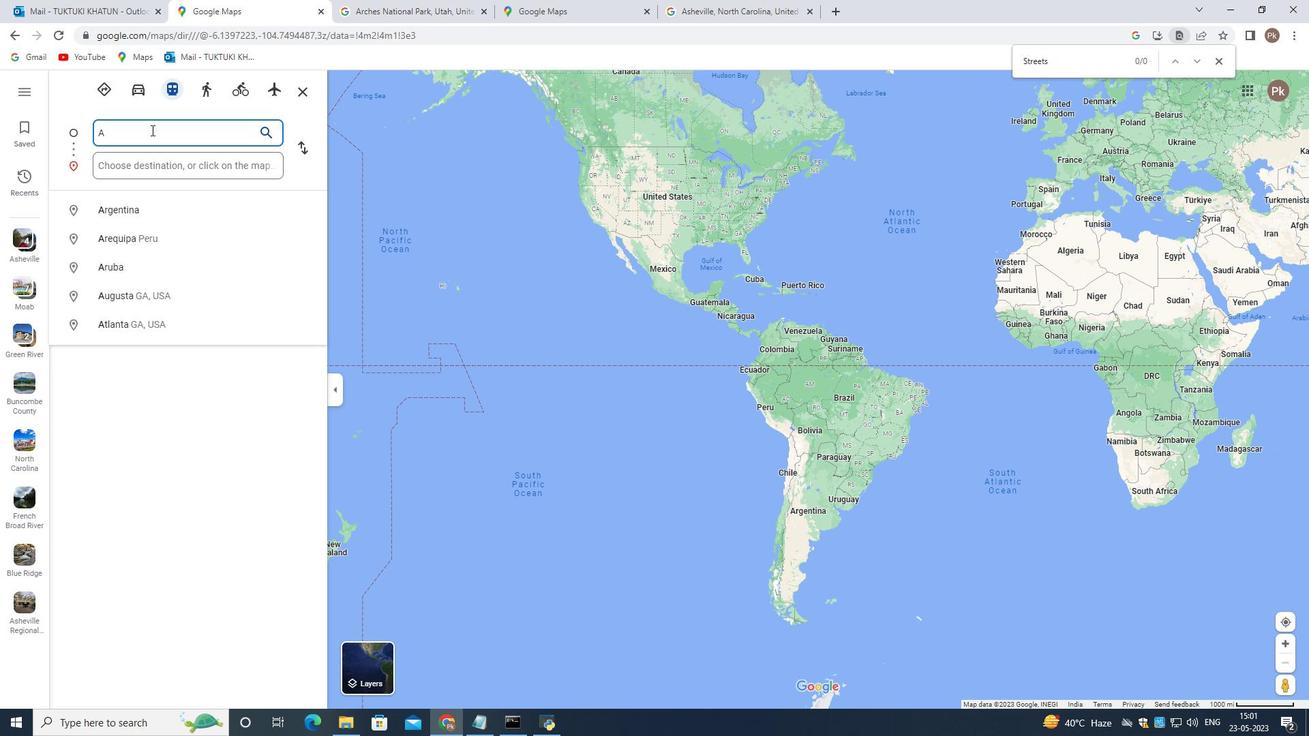 
Action: Mouse moved to (319, 283)
Screenshot: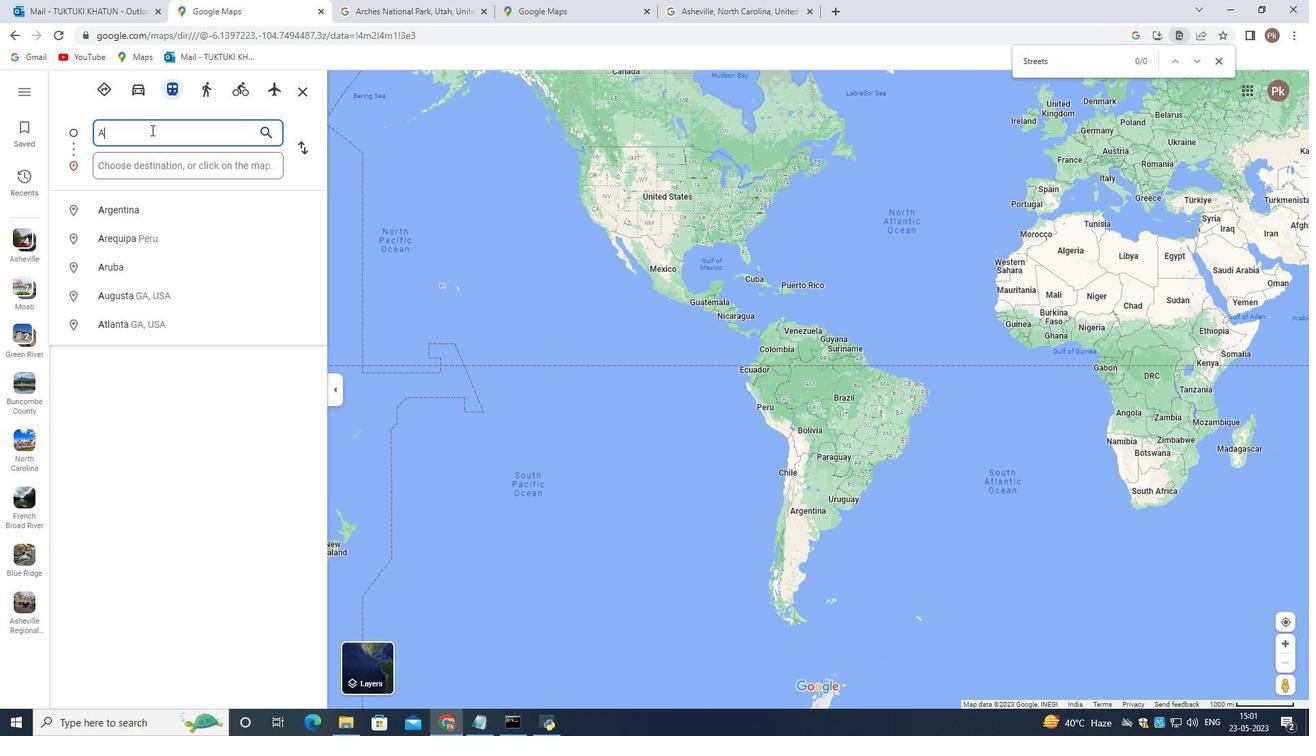 
Action: Mouse scrolled (319, 282) with delta (0, 0)
Screenshot: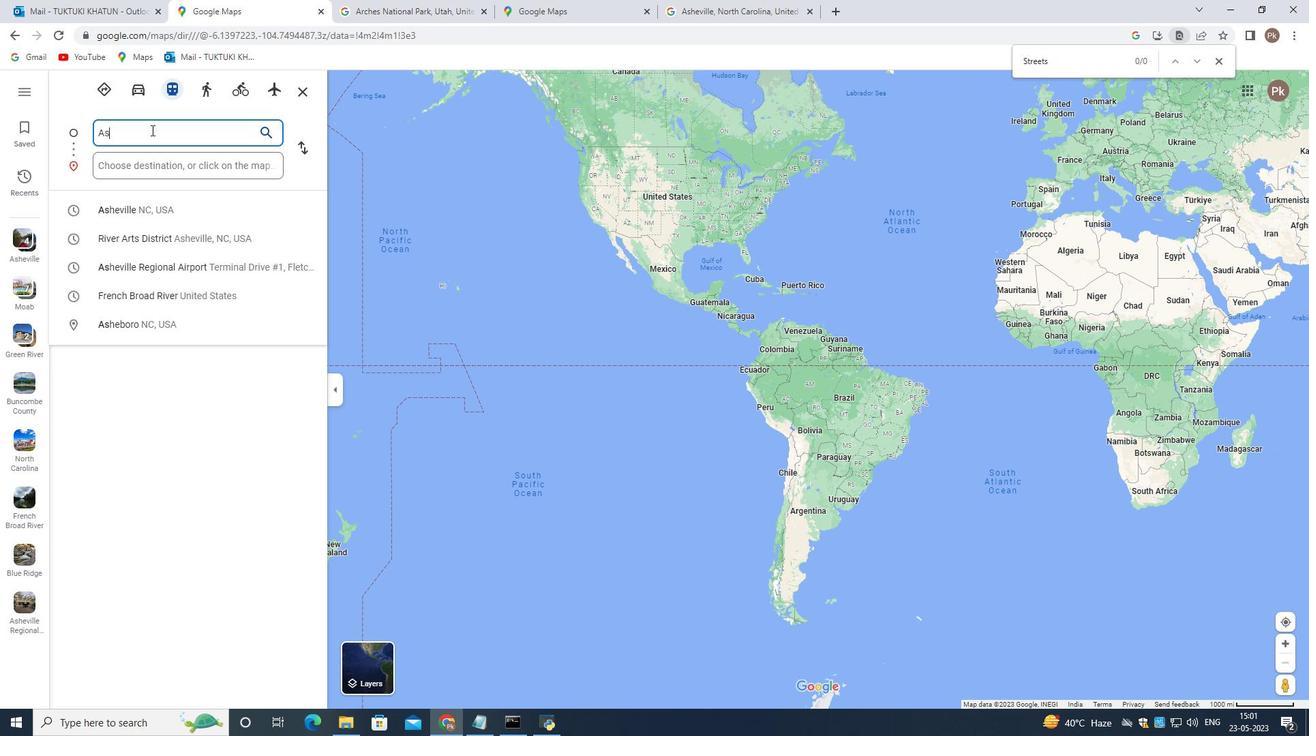 
Action: Mouse moved to (314, 282)
Screenshot: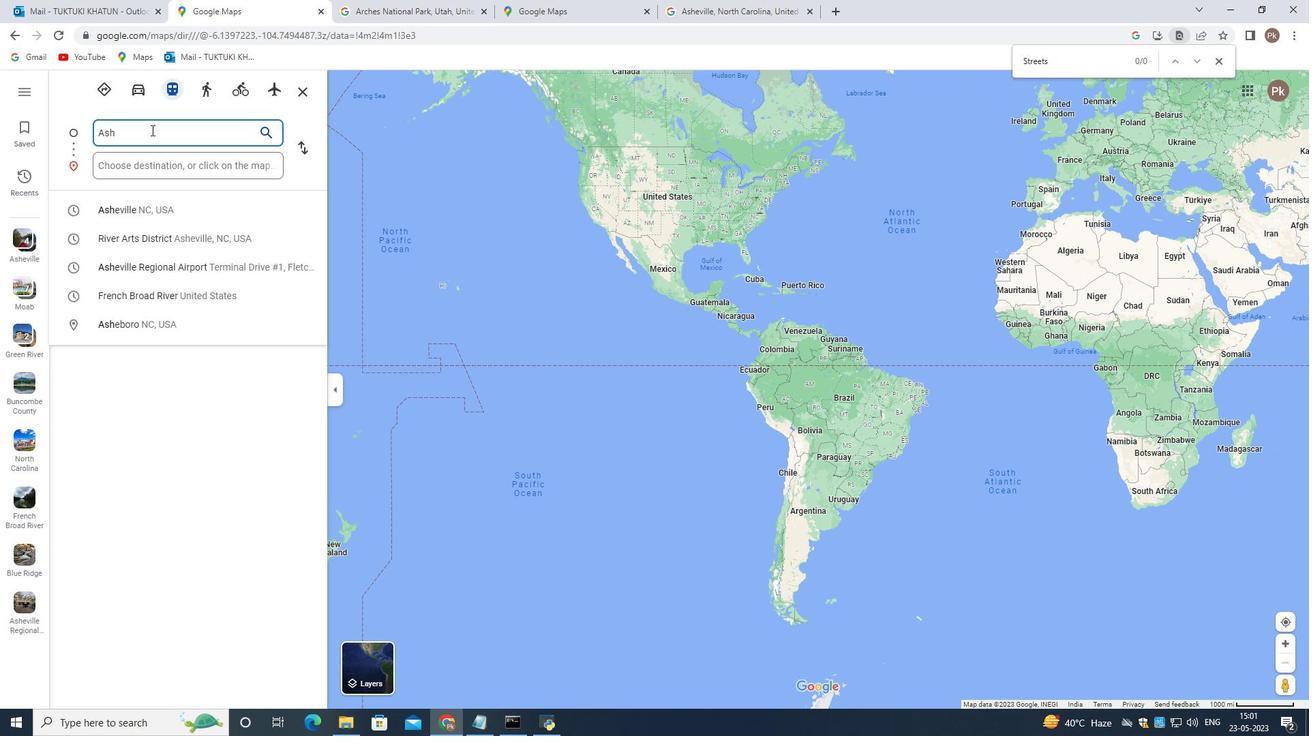 
Action: Mouse scrolled (314, 281) with delta (0, 0)
Screenshot: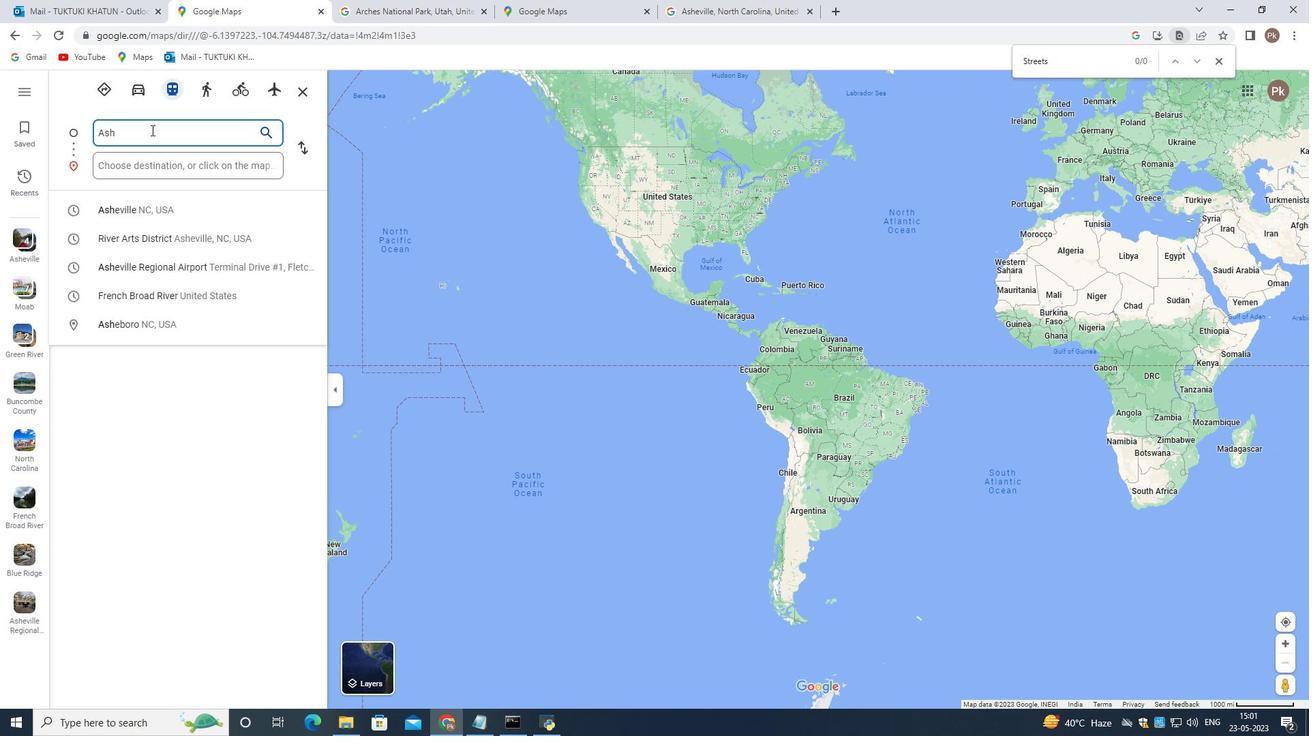 
Action: Mouse moved to (312, 289)
Screenshot: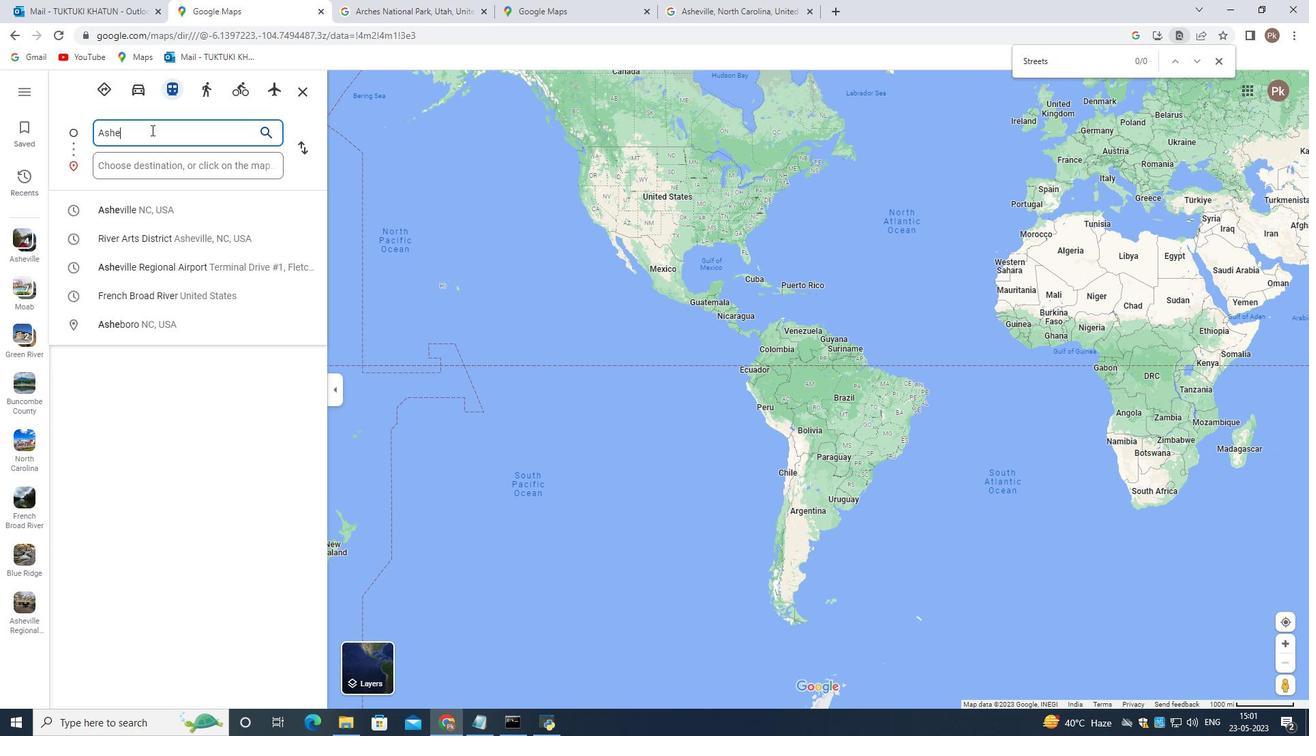 
Action: Mouse scrolled (312, 288) with delta (0, 0)
Screenshot: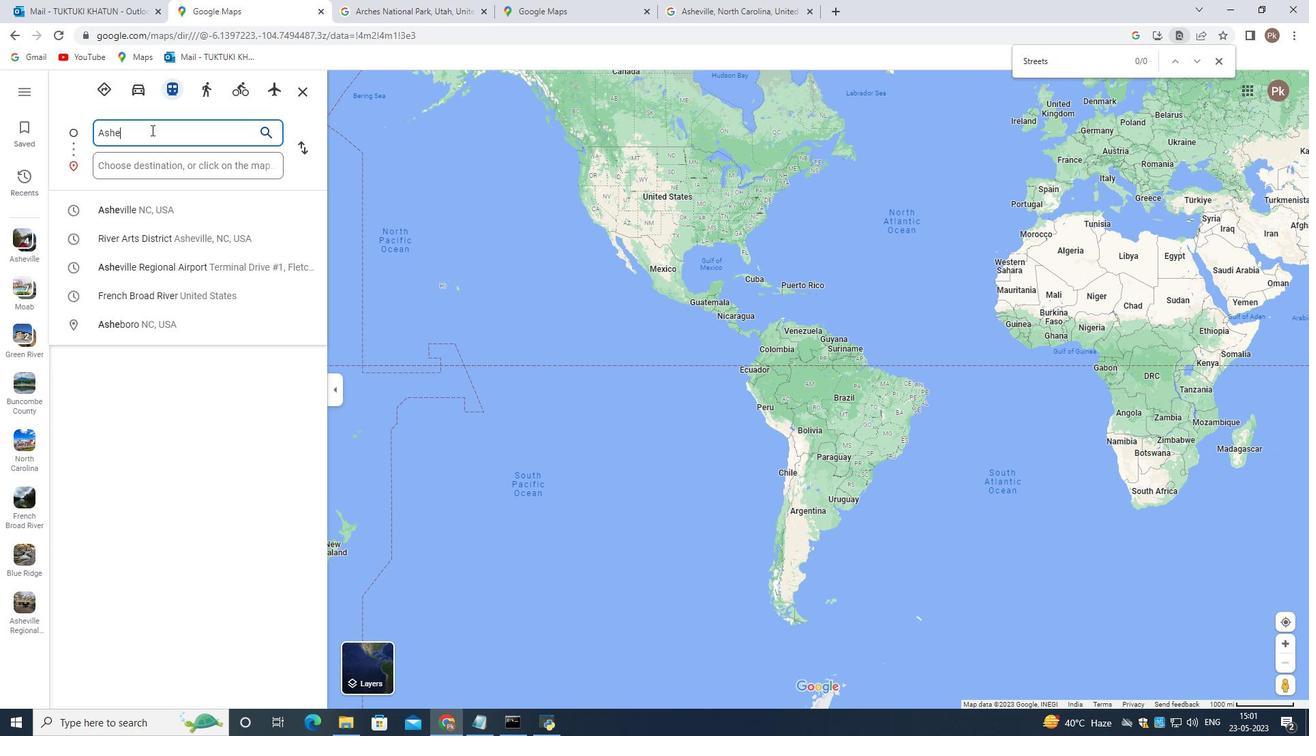 
Action: Mouse moved to (309, 302)
Screenshot: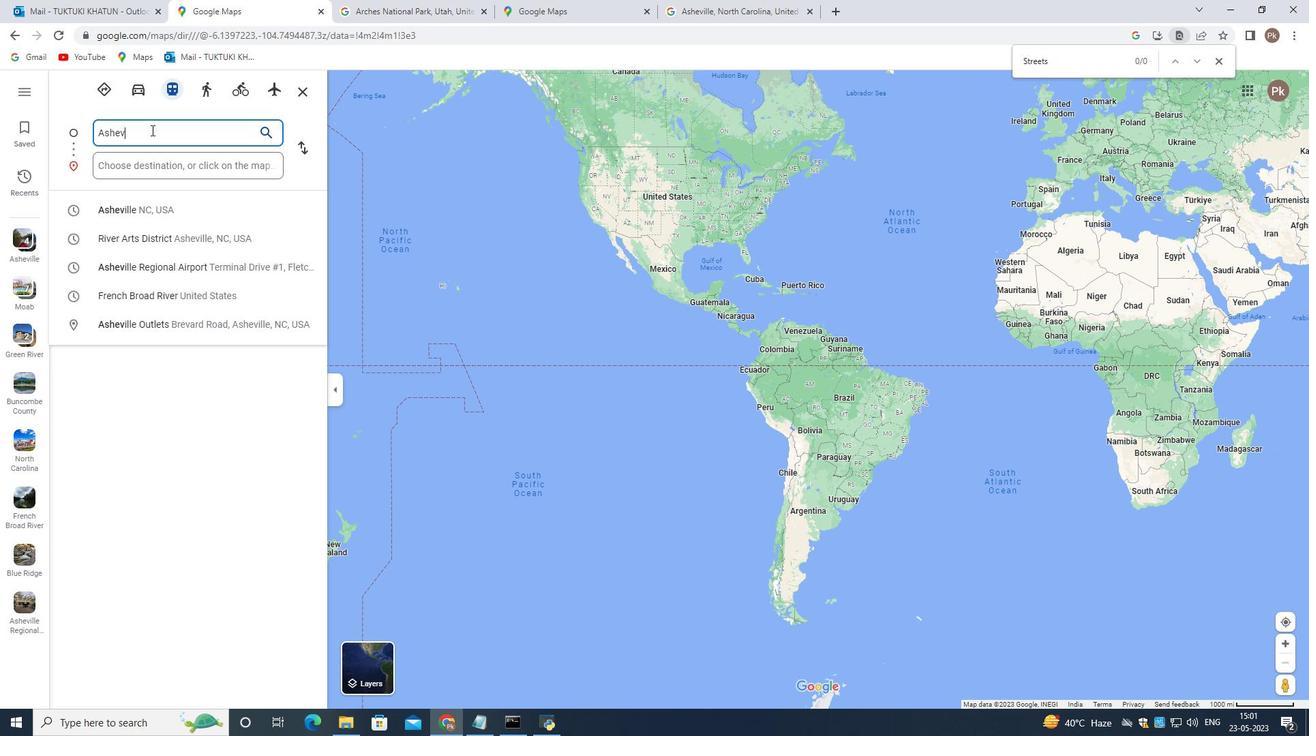 
Action: Mouse scrolled (309, 303) with delta (0, 0)
Screenshot: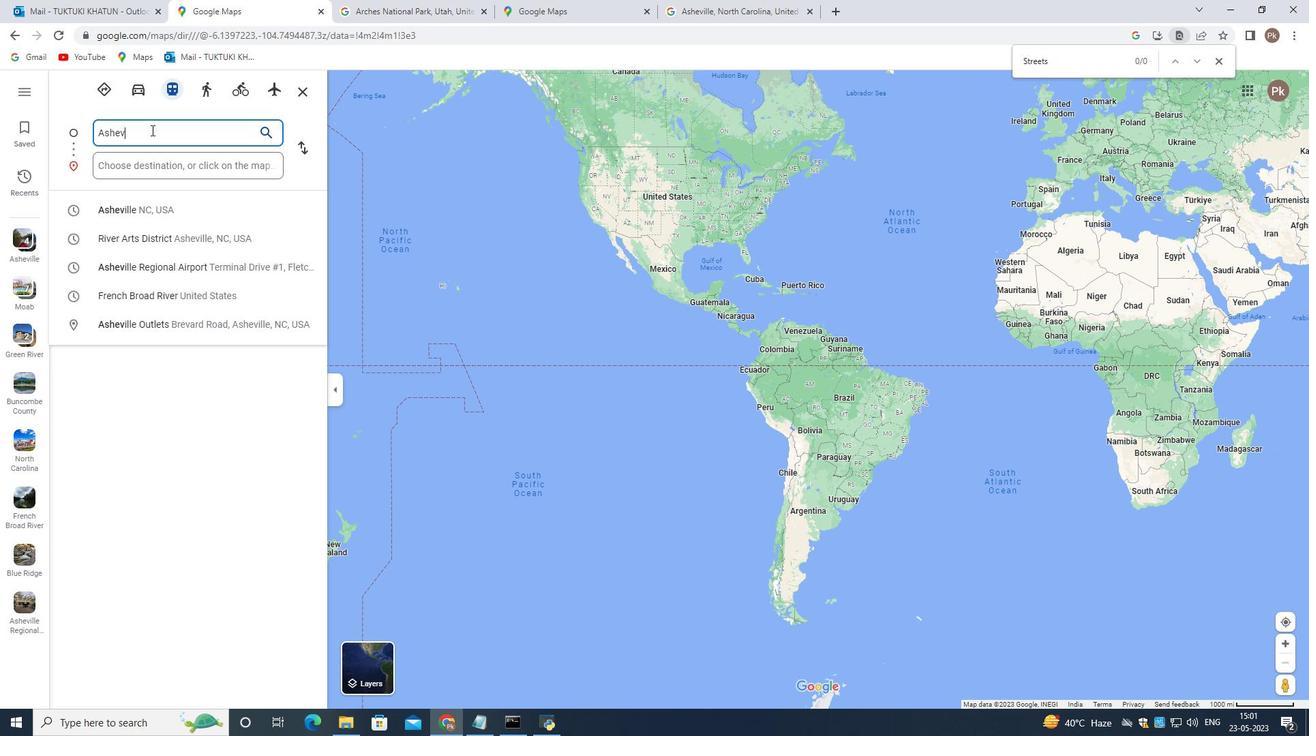 
Action: Mouse moved to (144, 346)
Screenshot: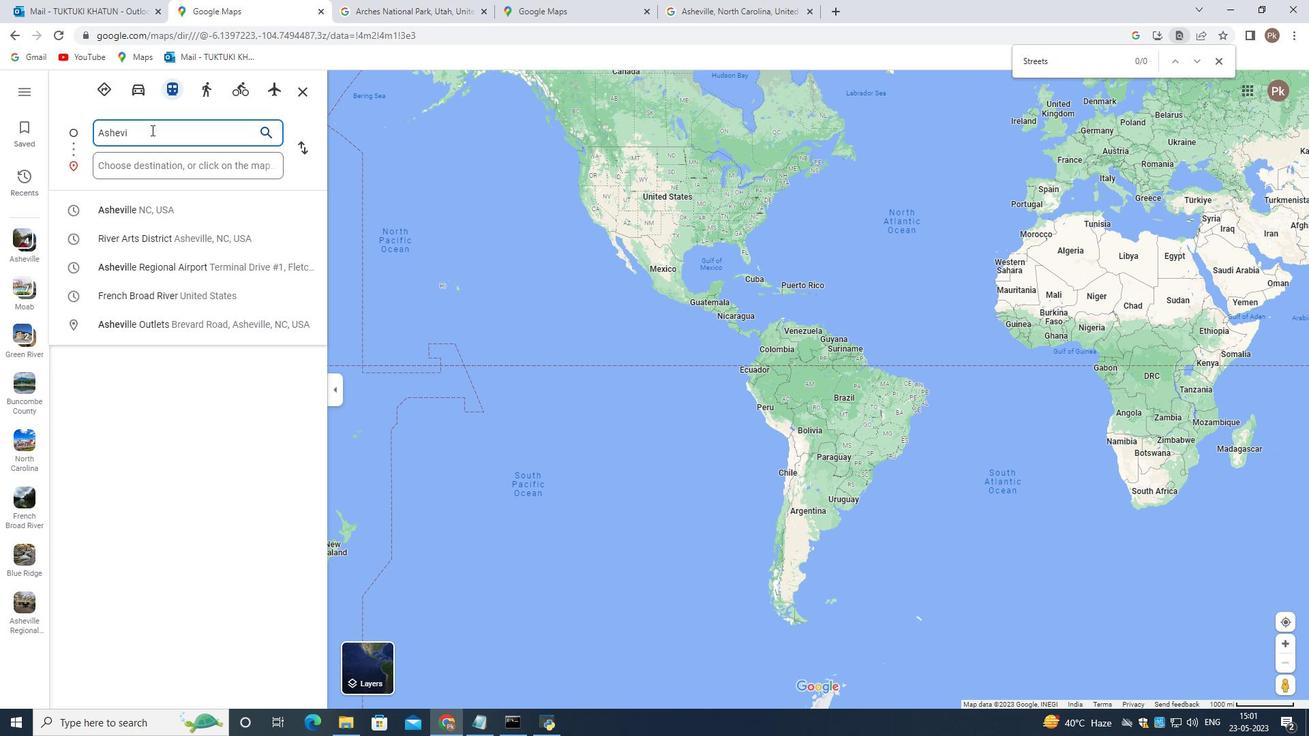
Action: Mouse scrolled (144, 347) with delta (0, 0)
Screenshot: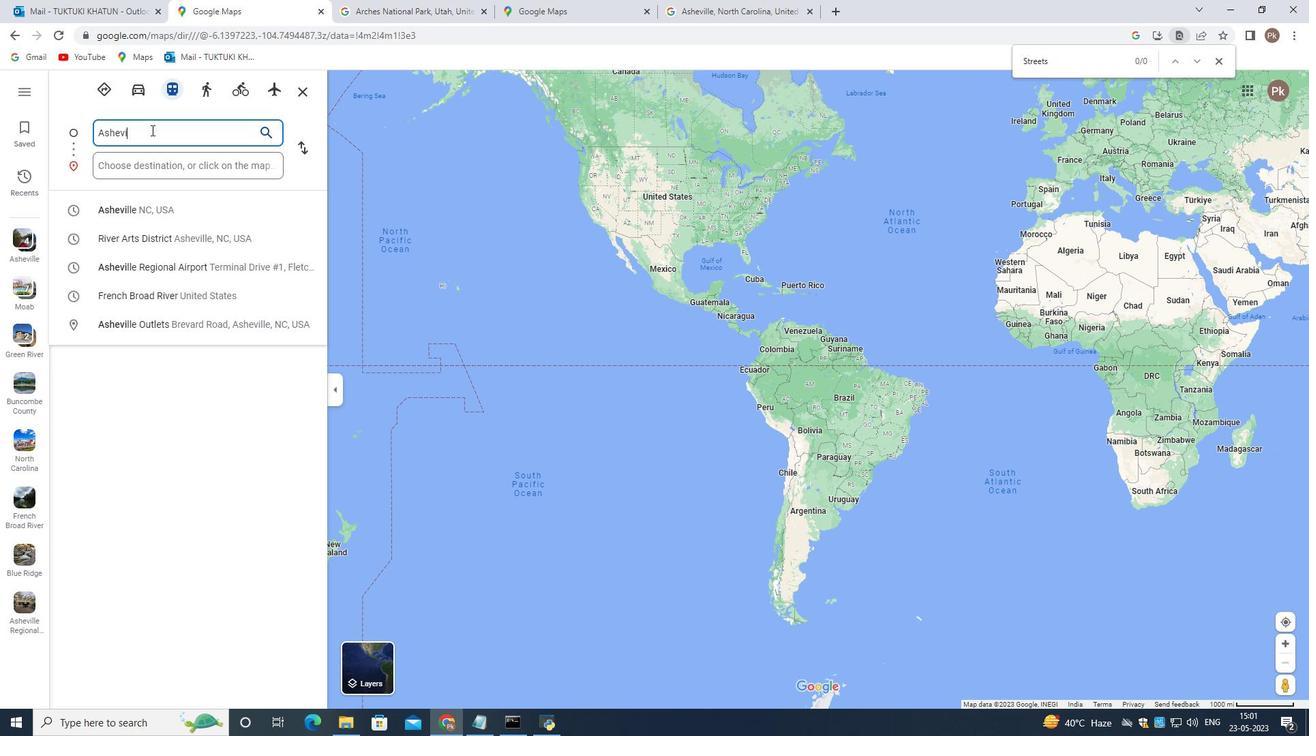 
Action: Mouse moved to (116, 185)
Screenshot: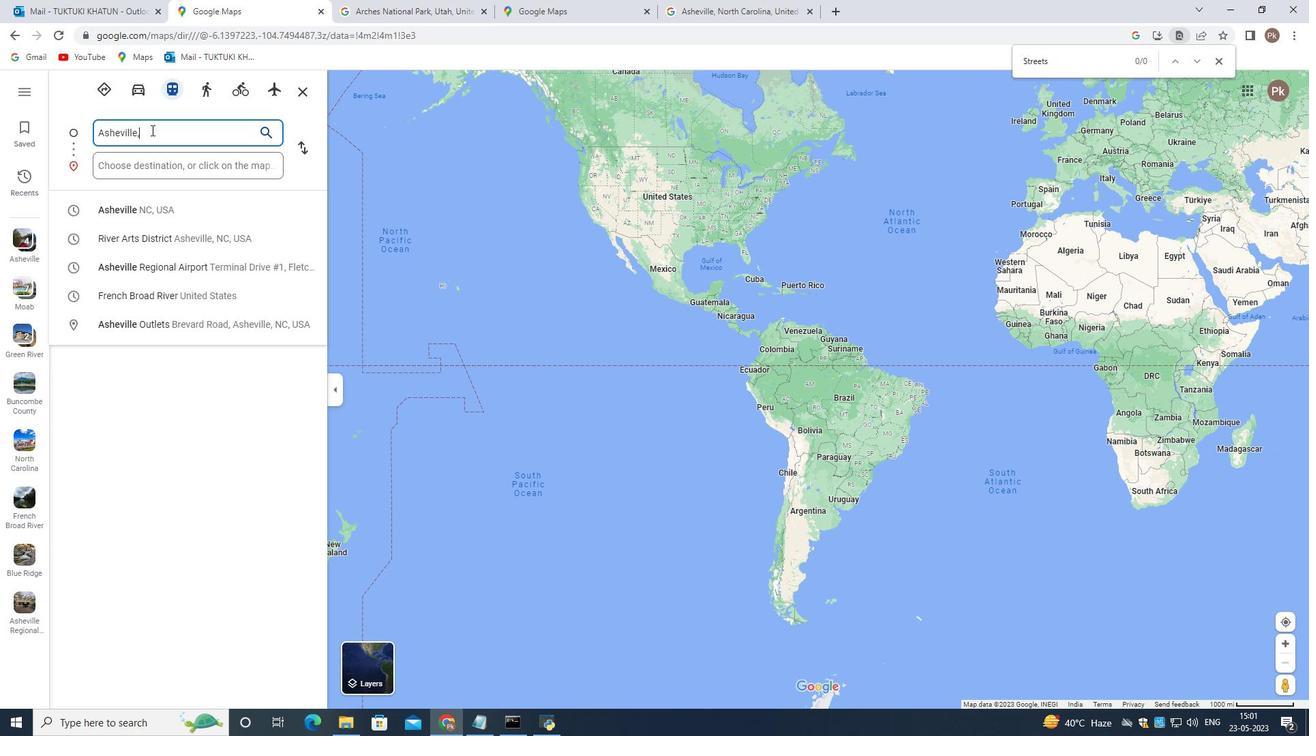 
Action: Mouse scrolled (116, 186) with delta (0, 0)
Screenshot: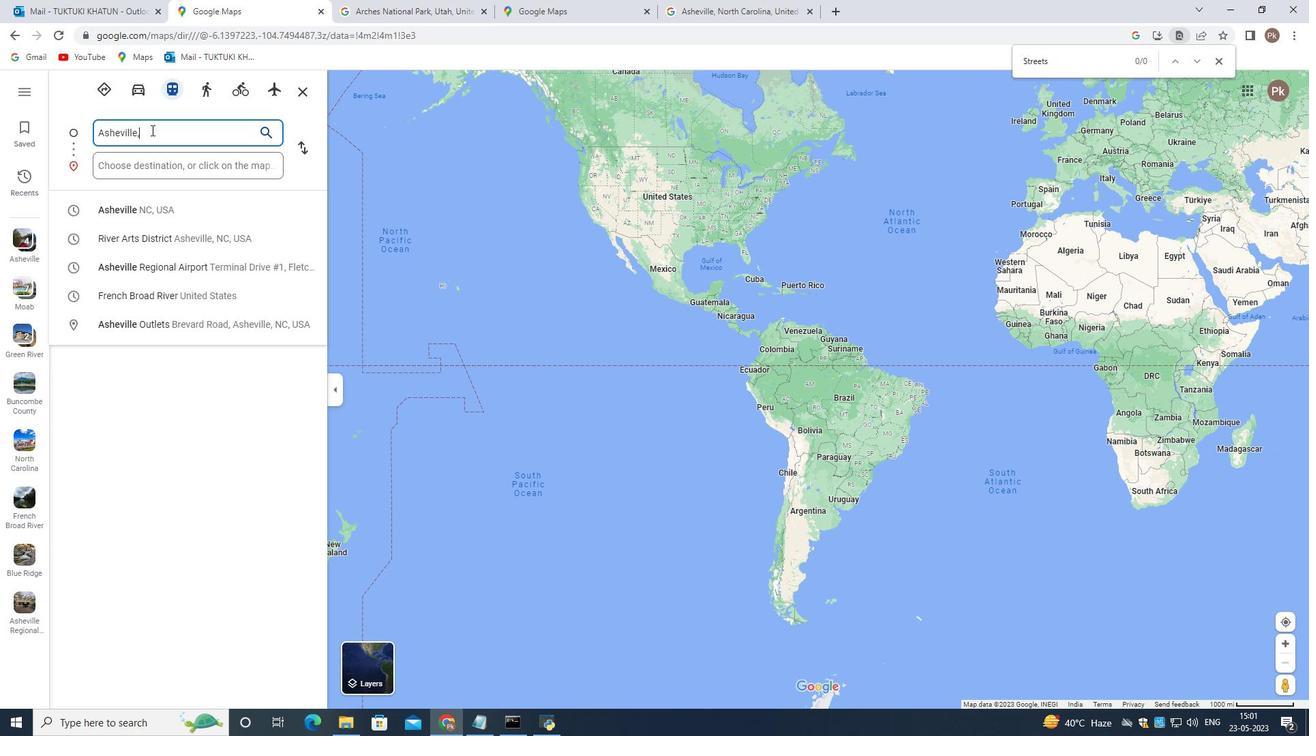 
Action: Mouse moved to (113, 180)
Screenshot: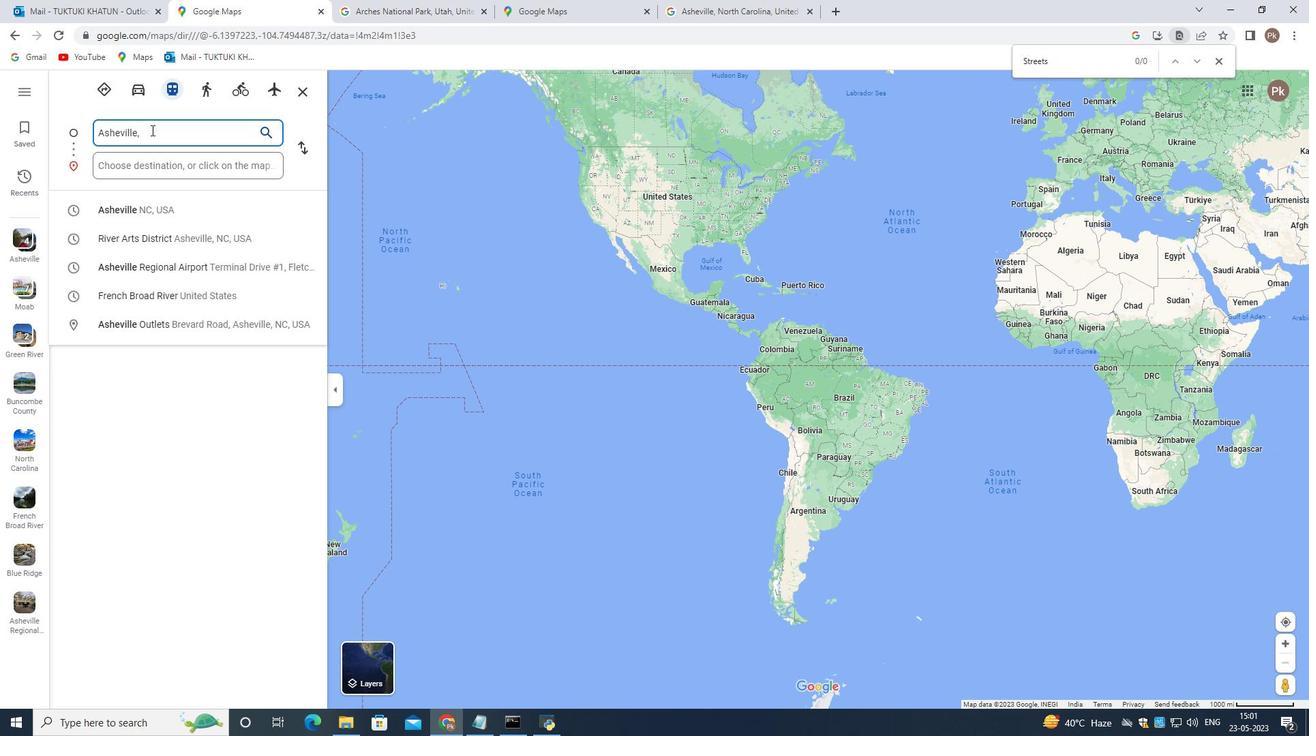 
Action: Mouse scrolled (113, 180) with delta (0, 0)
Screenshot: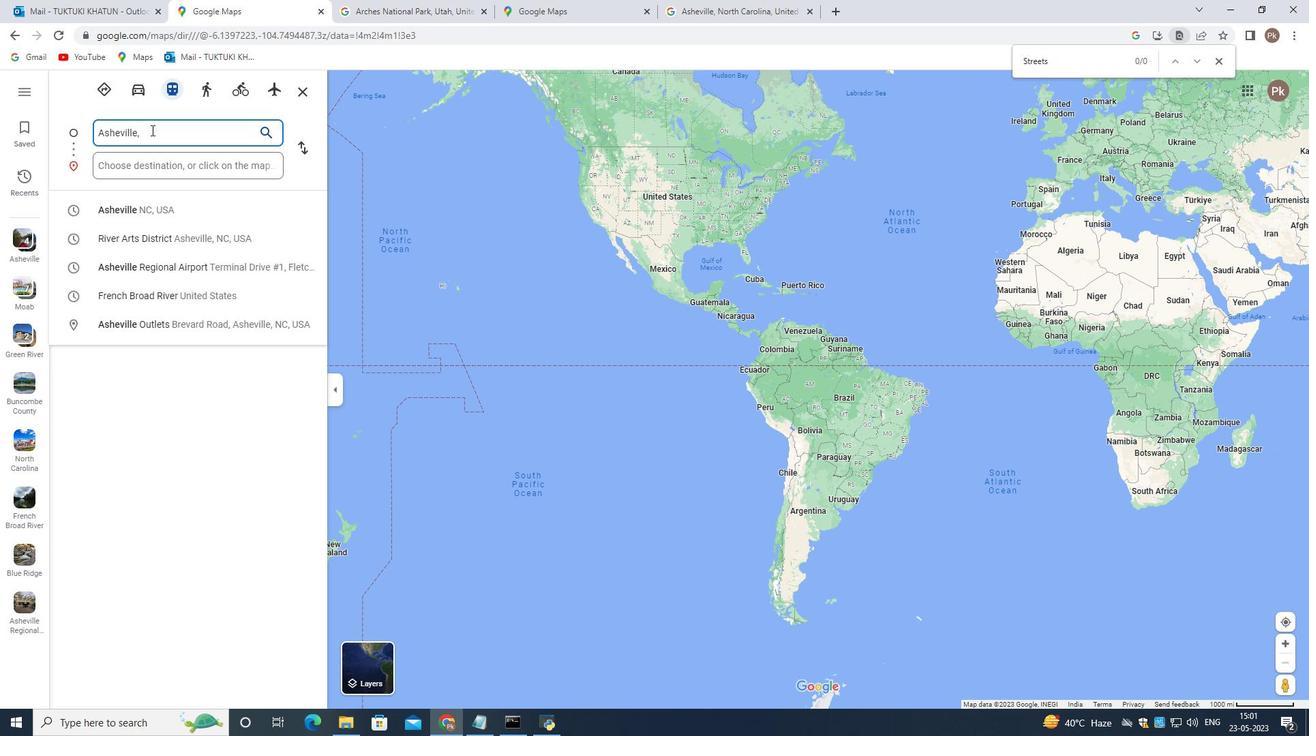 
Action: Mouse moved to (126, 98)
Screenshot: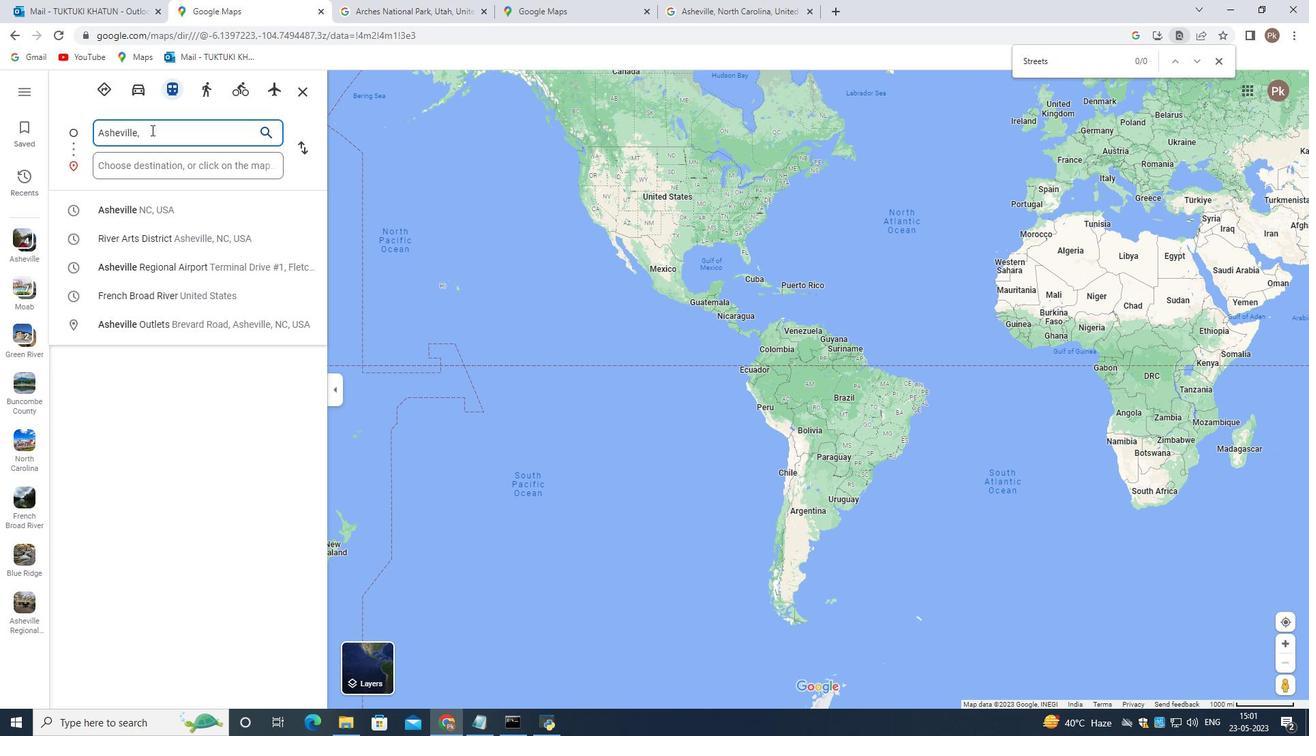 
Action: Mouse pressed left at (126, 98)
Screenshot: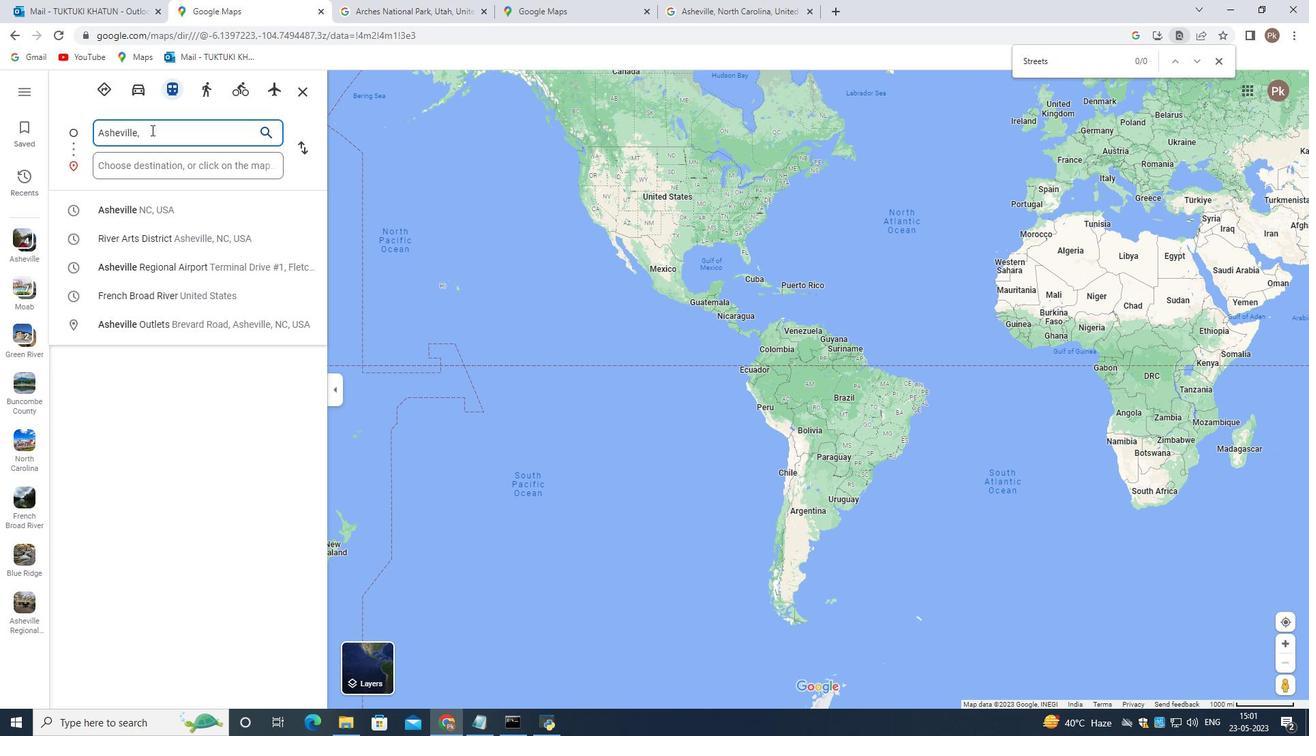 
Action: Mouse moved to (207, 93)
Screenshot: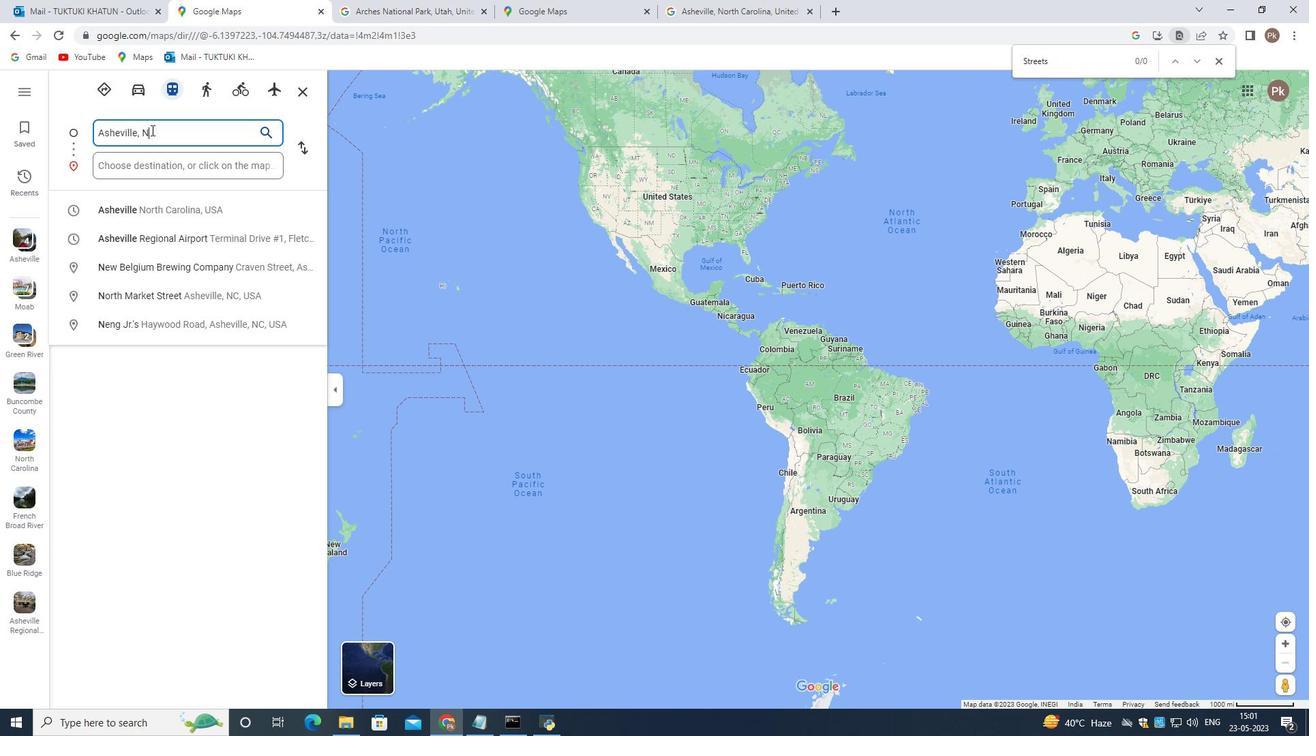 
Action: Key pressed <Key.shift><Key.shift>Ashevile<Key.space>,<Key.space><Key.shift>North<Key.space><Key.shift>Carolina,<Key.space>united<Key.space><Key.shift>State<Key.enter>
Screenshot: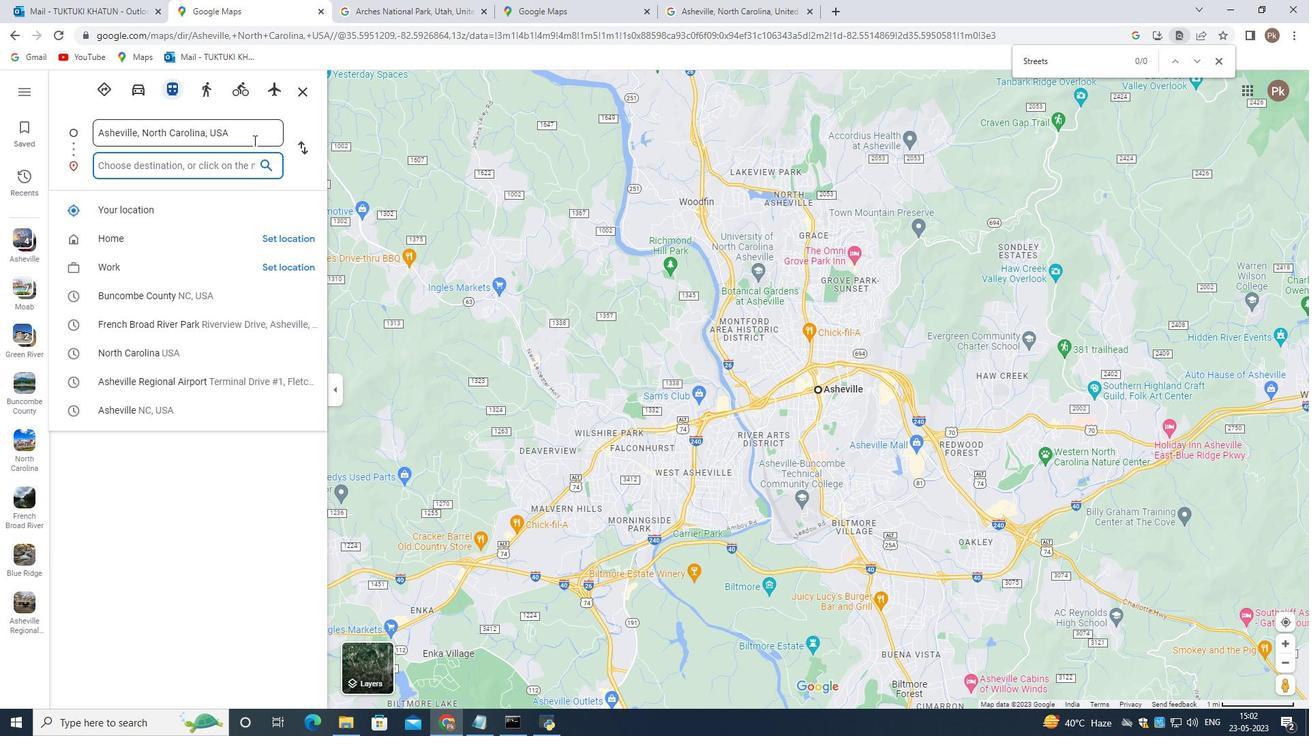 
Action: Mouse moved to (427, 325)
Screenshot: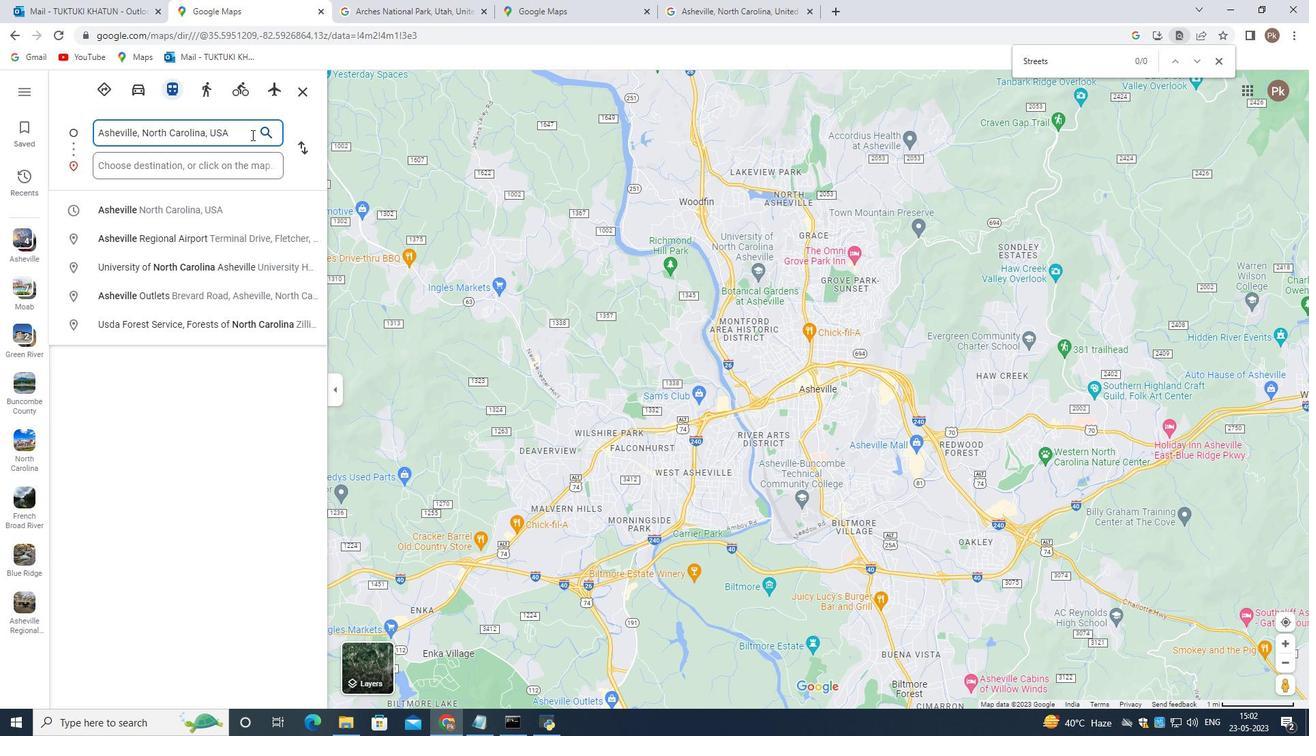 
Action: Mouse scrolled (427, 324) with delta (0, 0)
Screenshot: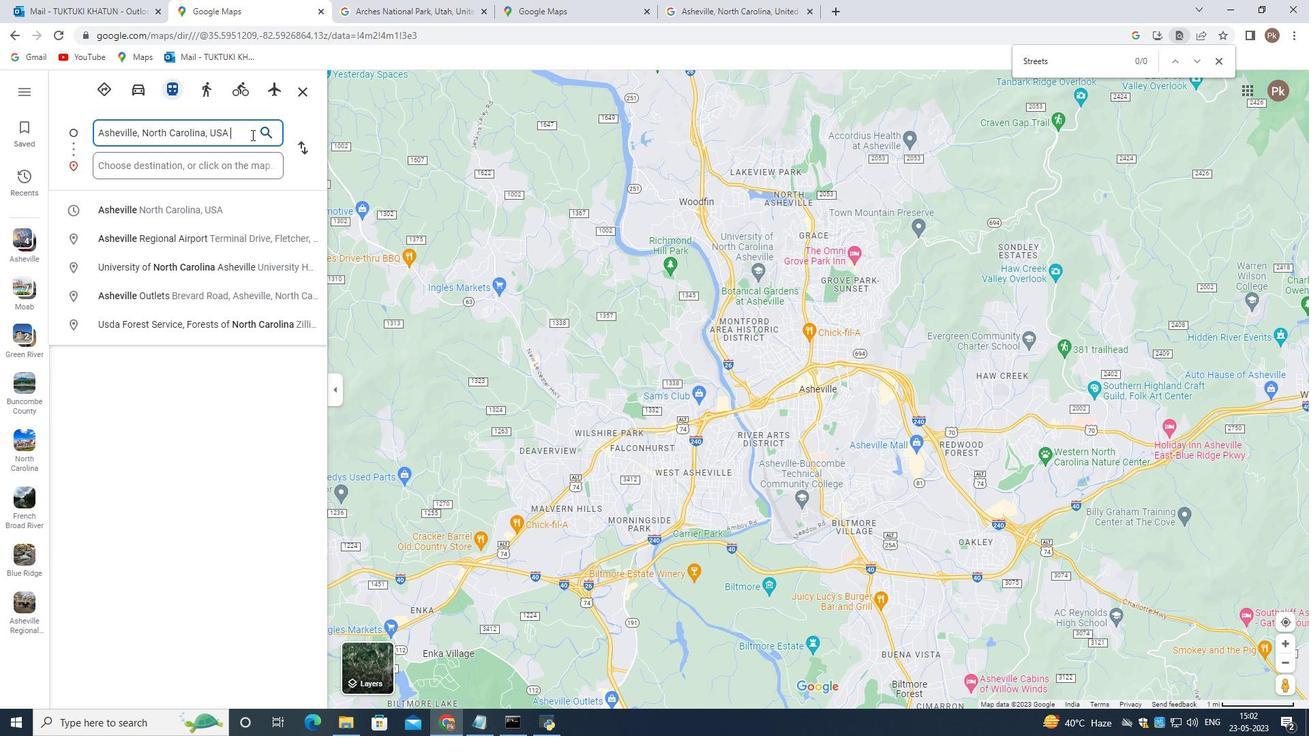 
Action: Mouse moved to (505, 338)
Screenshot: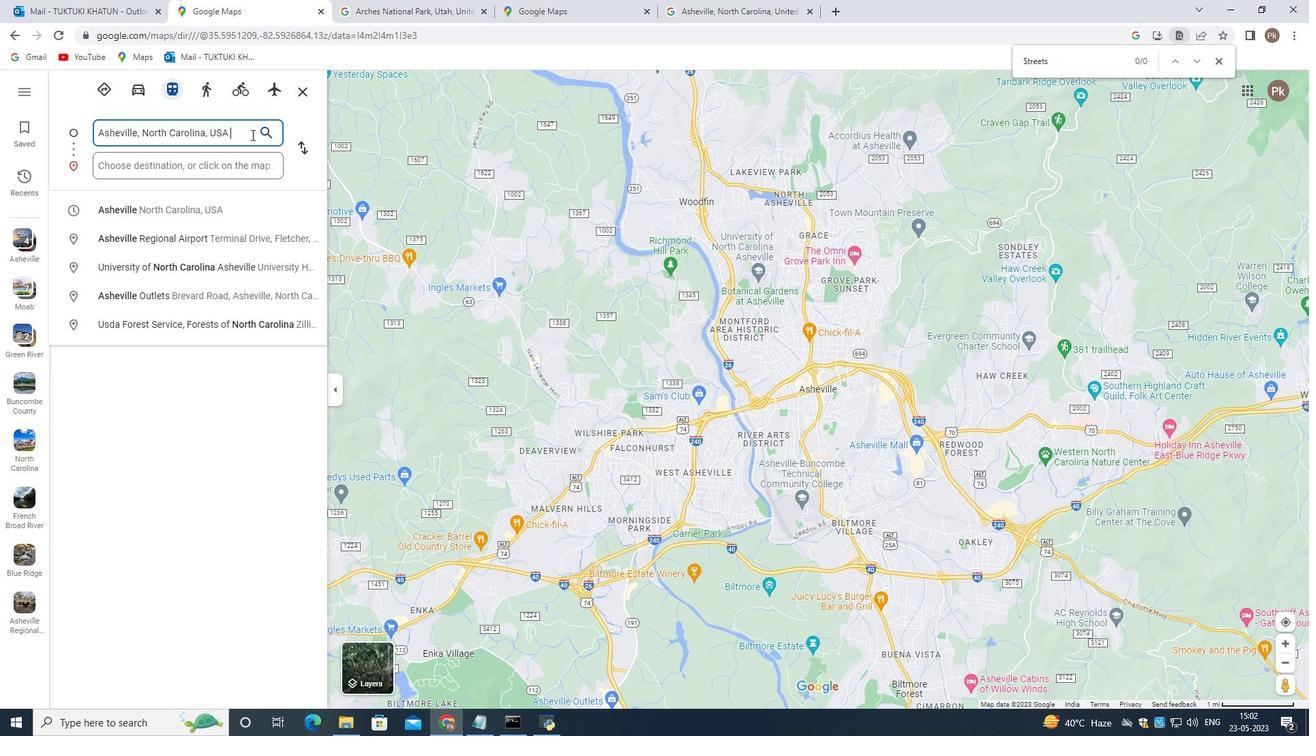 
Action: Mouse pressed left at (504, 337)
Screenshot: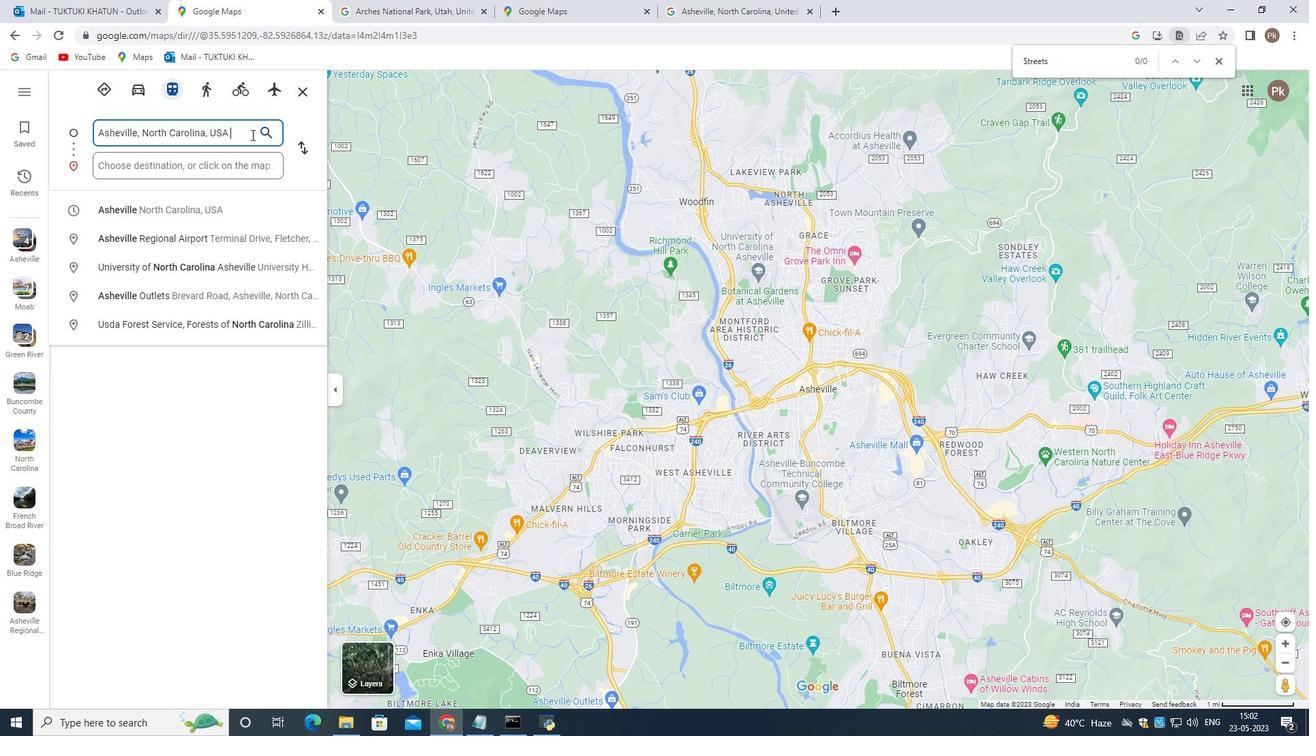 
Action: Mouse moved to (507, 338)
Screenshot: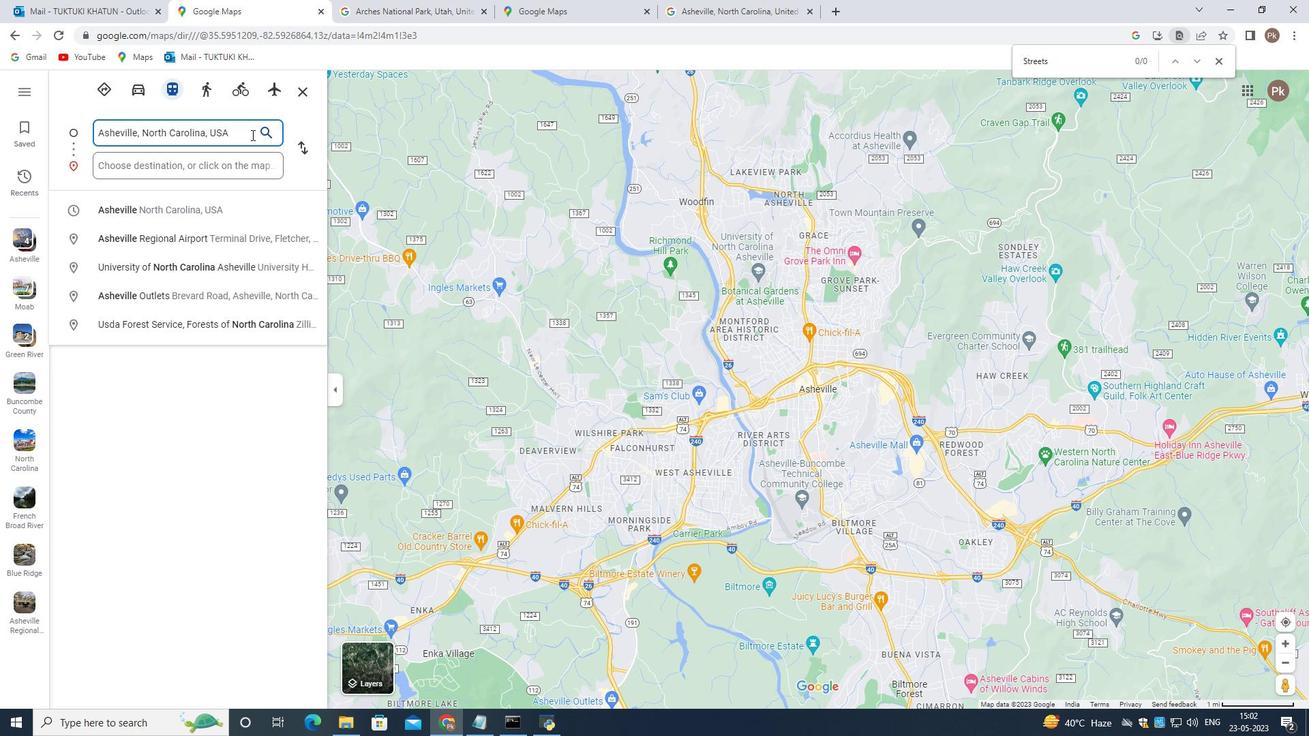 
Action: Mouse pressed left at (507, 338)
Screenshot: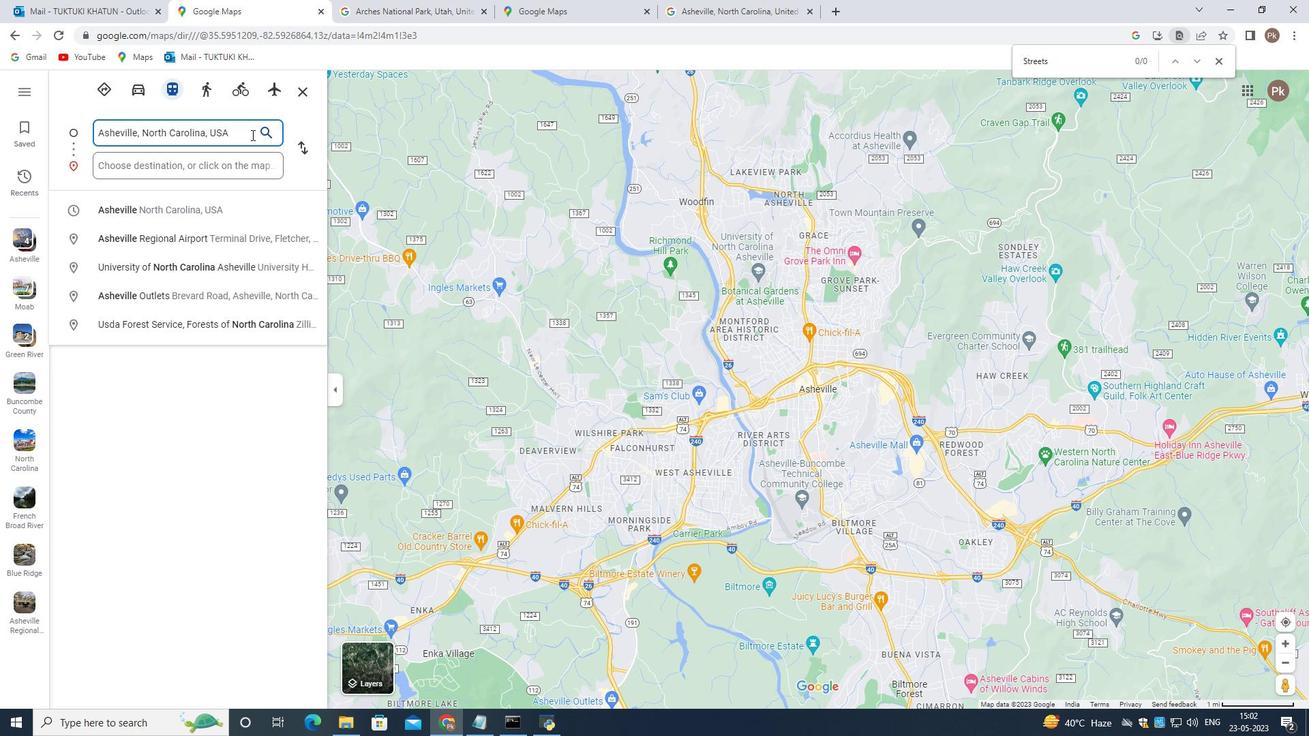 
Action: Mouse moved to (564, 339)
Screenshot: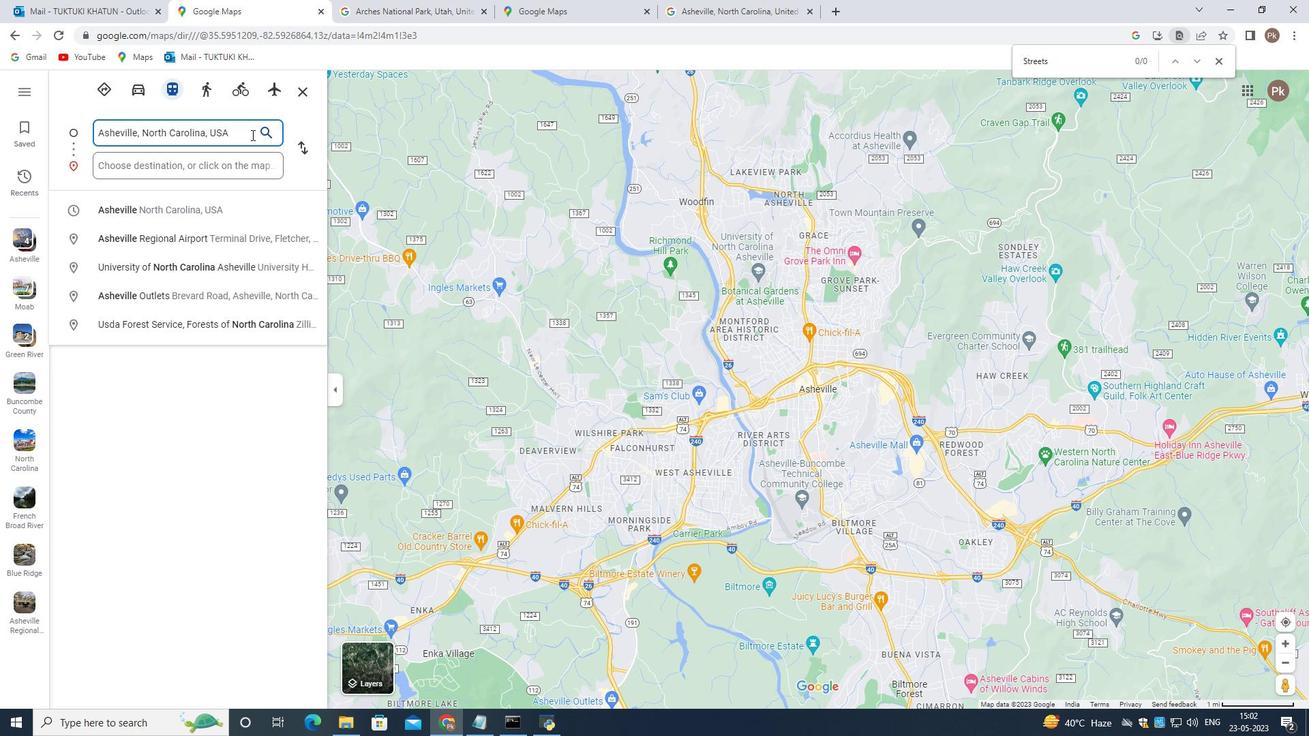 
Action: Mouse pressed left at (564, 339)
Screenshot: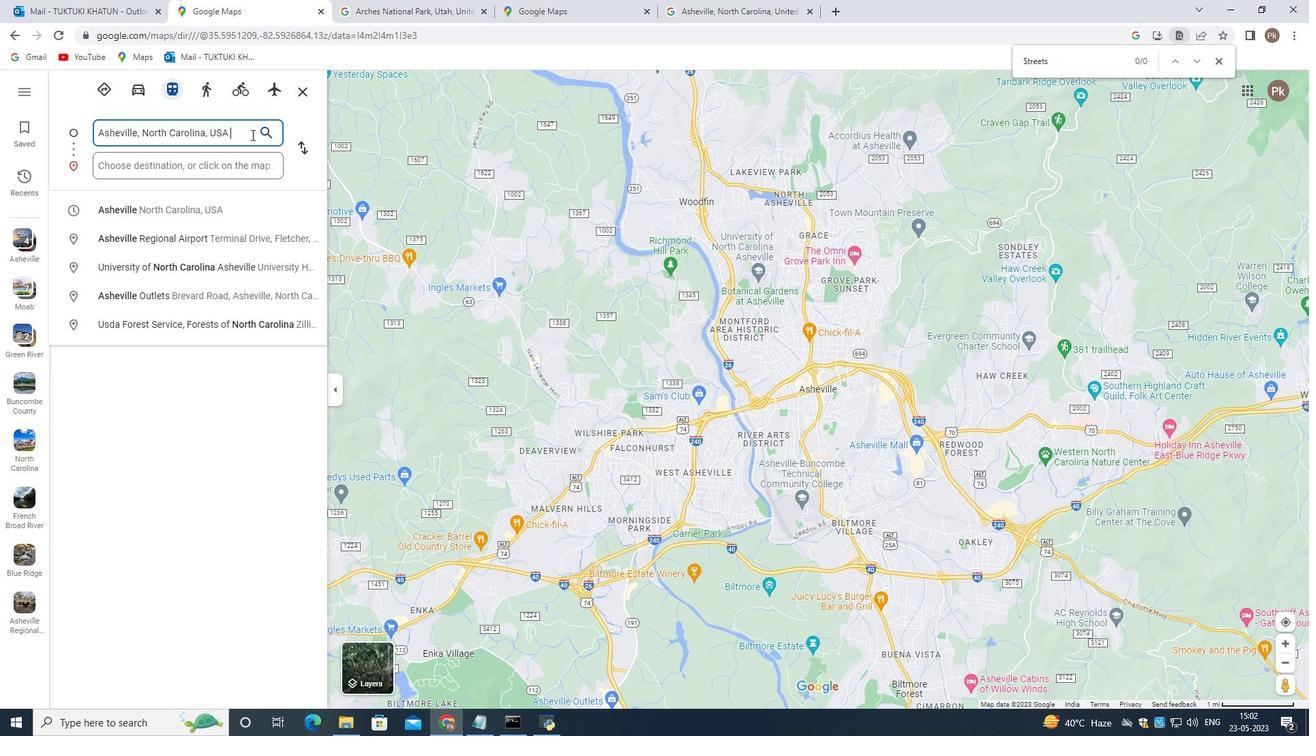 
Action: Mouse moved to (648, 302)
Screenshot: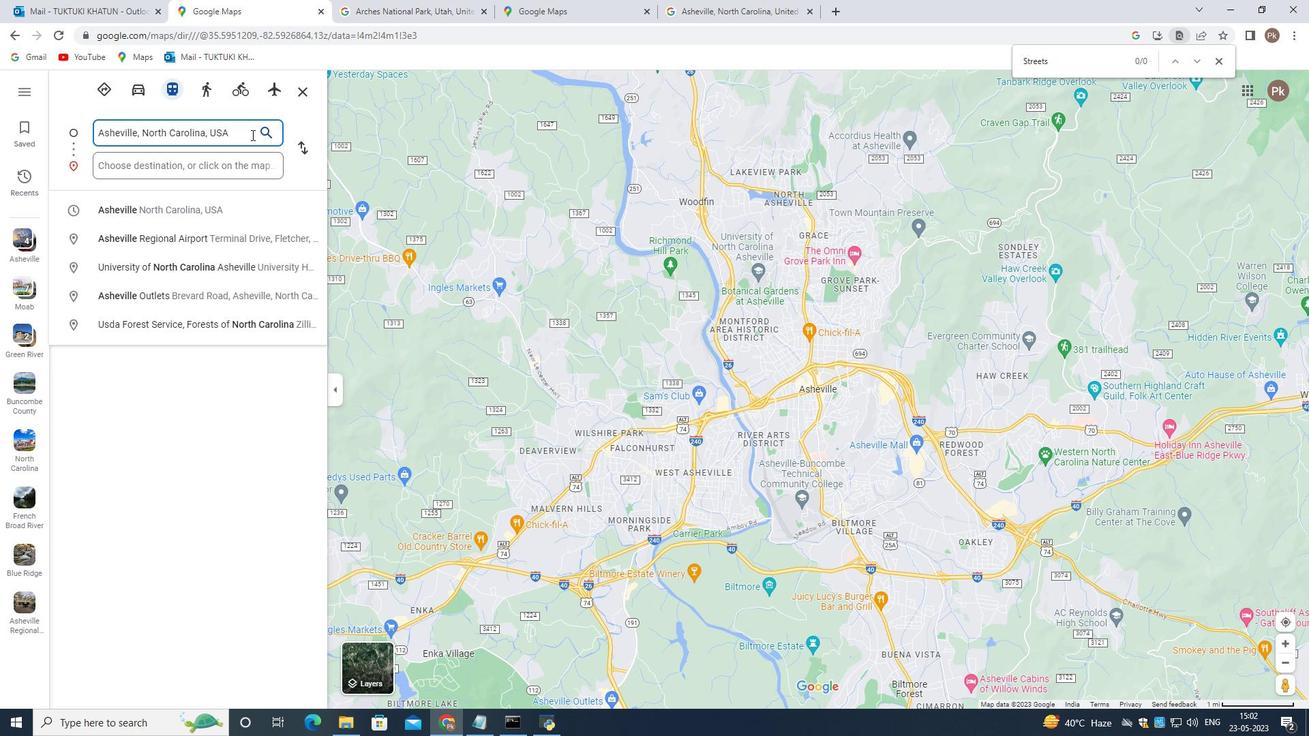 
Action: Mouse pressed left at (648, 302)
Screenshot: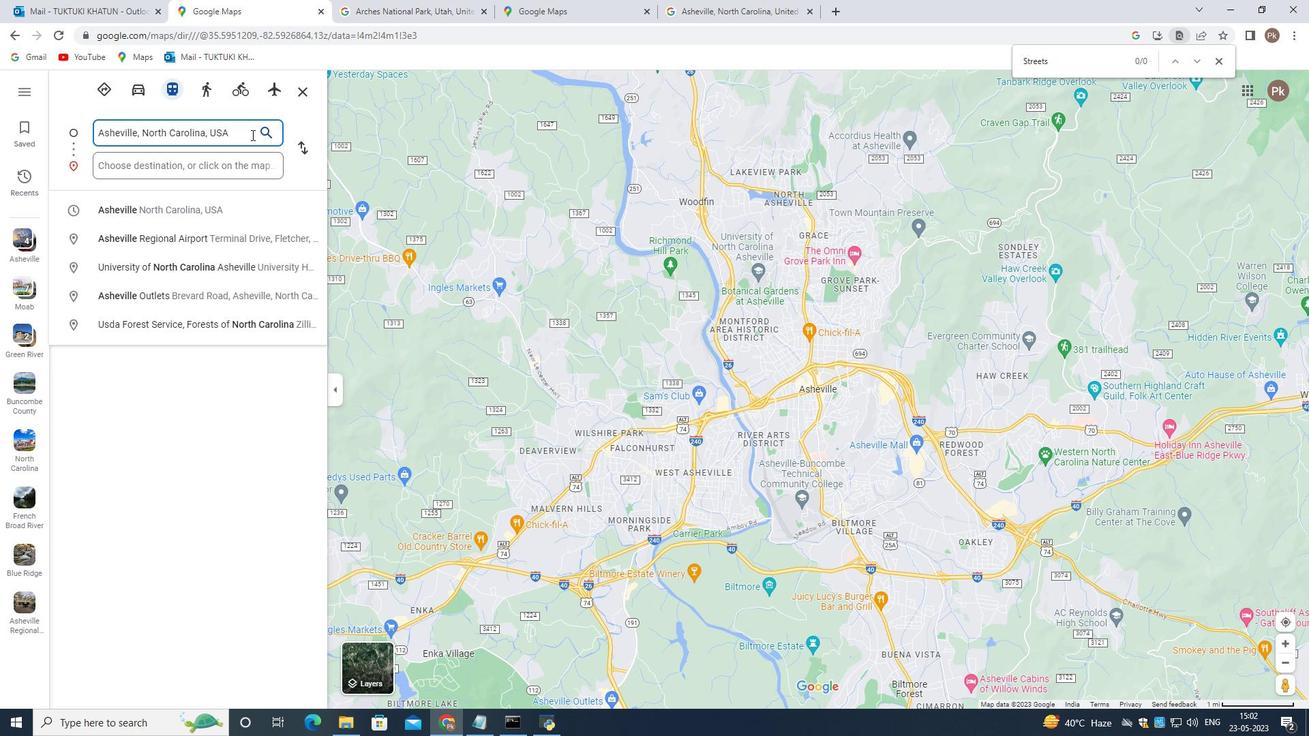 
Action: Mouse moved to (633, 316)
Screenshot: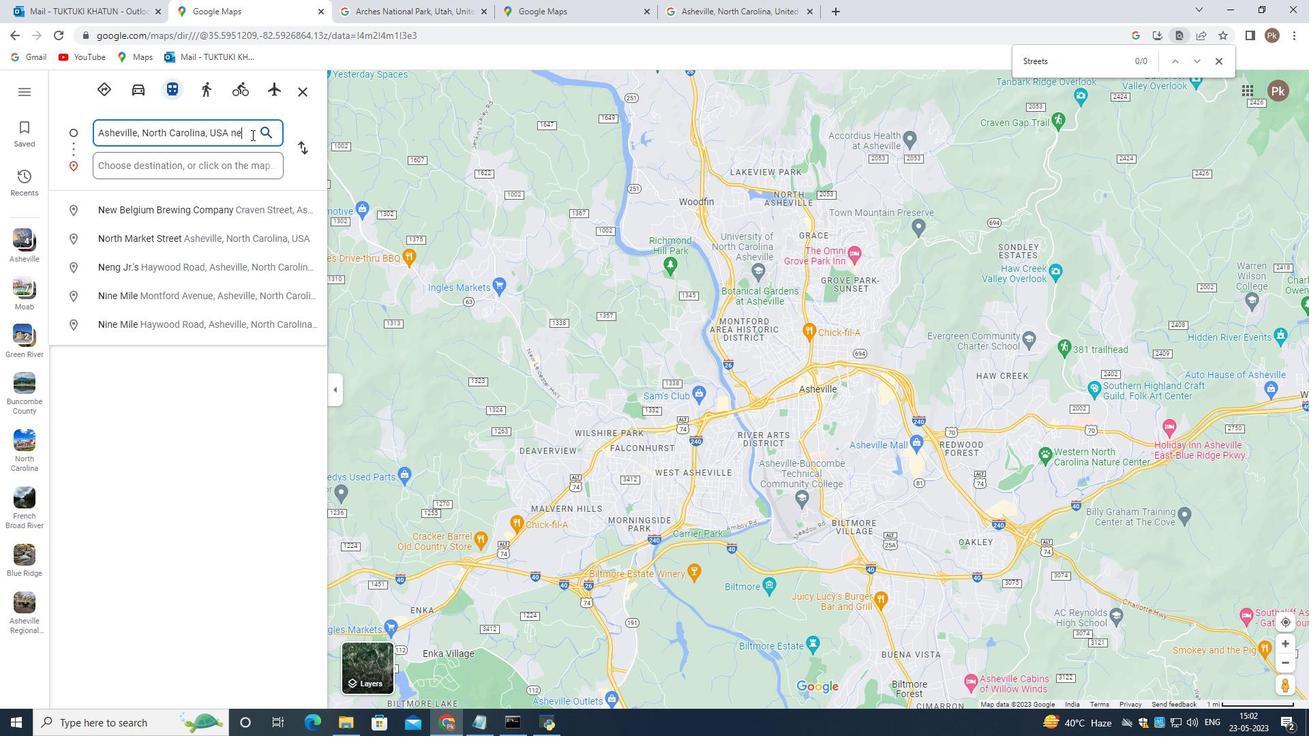 
Action: Mouse pressed left at (633, 316)
Screenshot: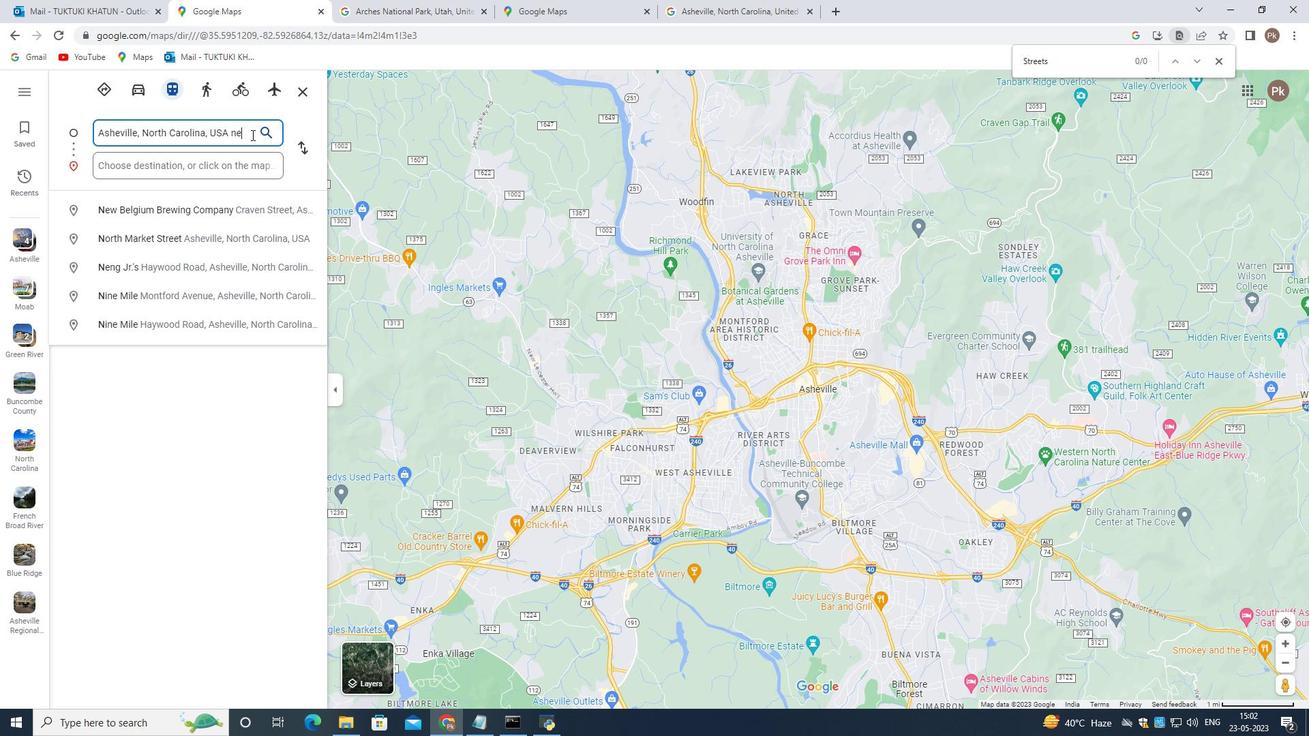 
Action: Mouse moved to (618, 341)
Screenshot: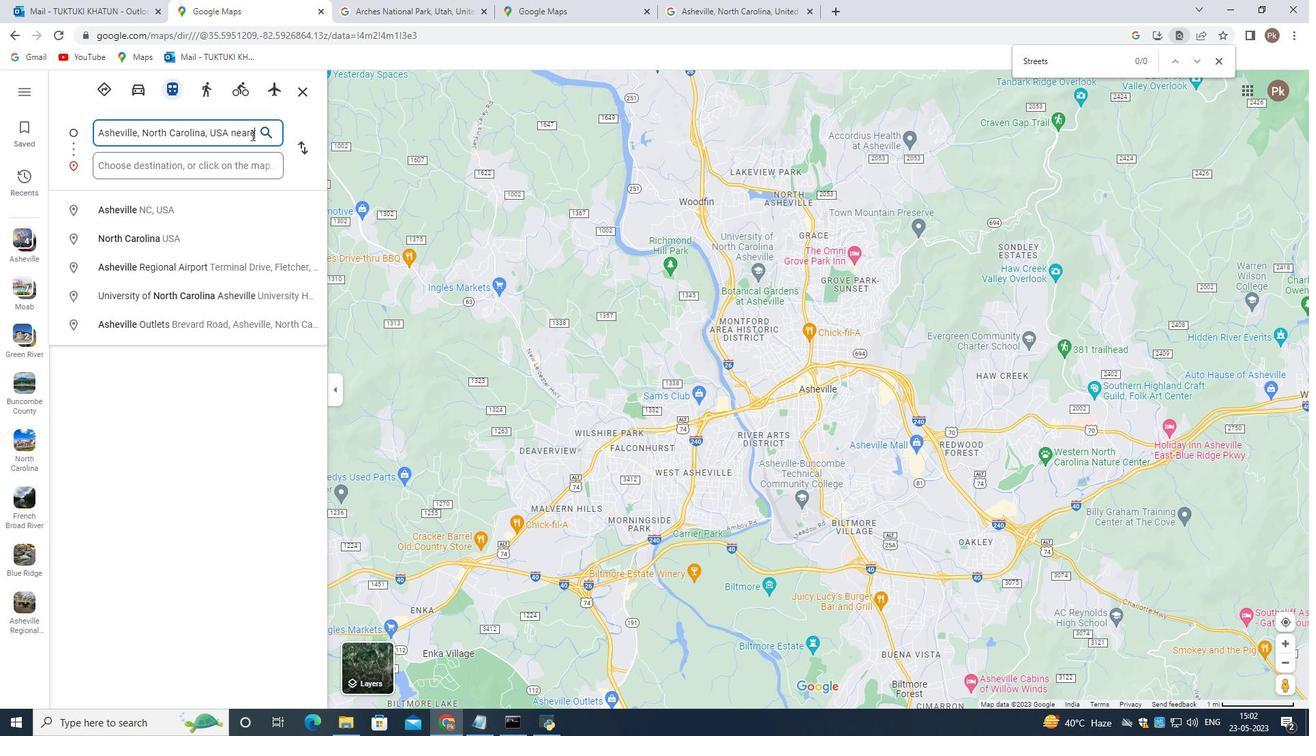 
Action: Mouse pressed left at (618, 341)
Screenshot: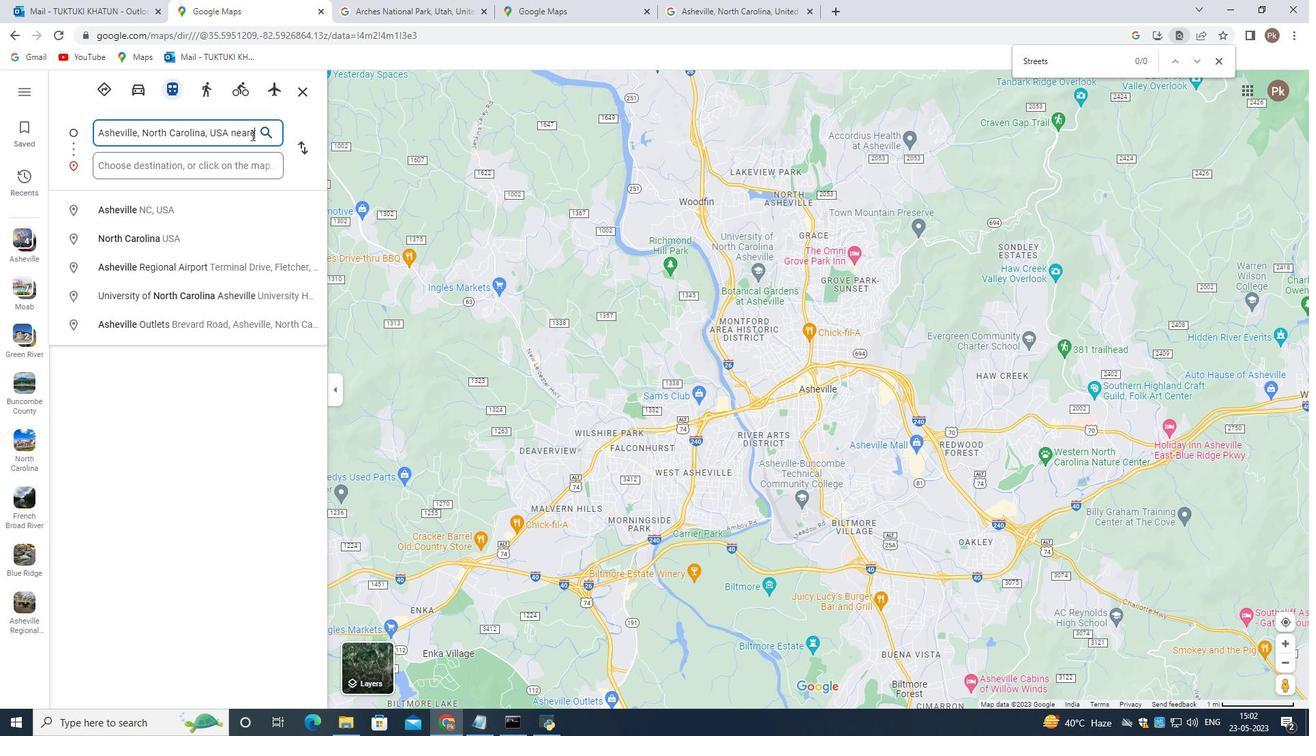 
Action: Mouse moved to (690, 359)
Screenshot: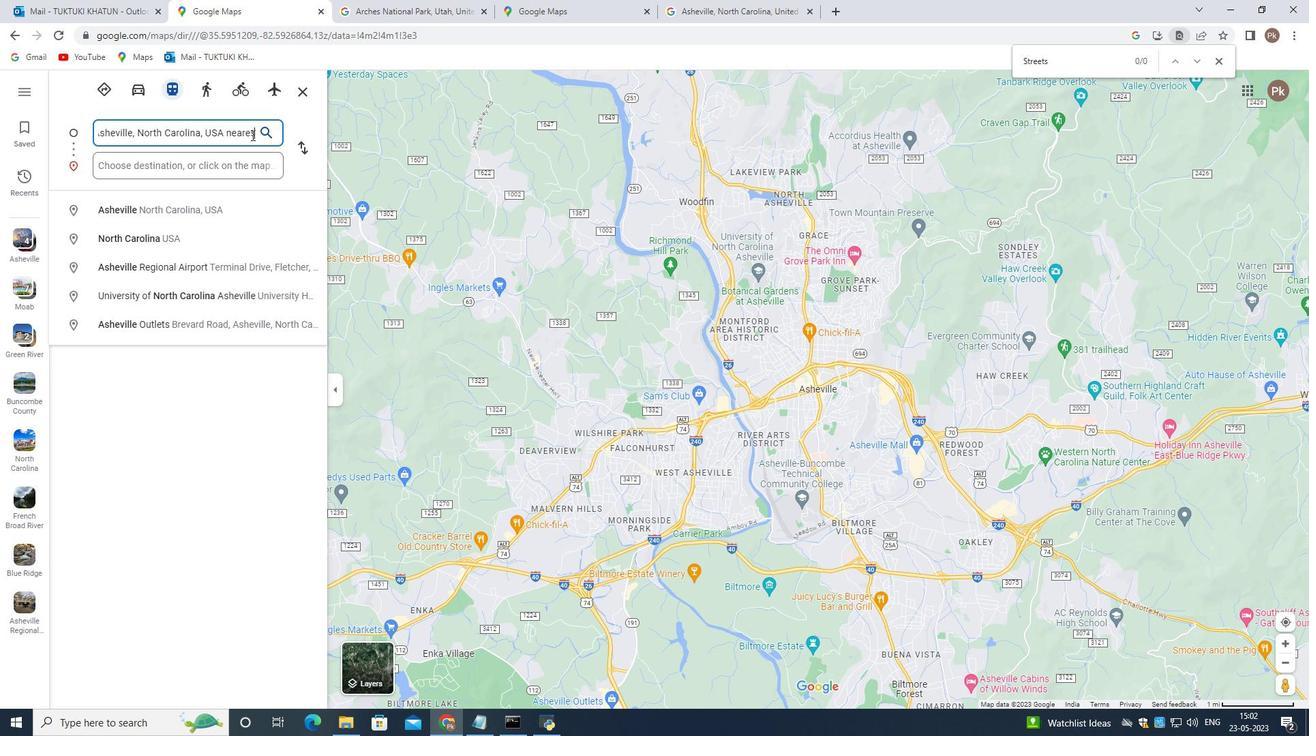 
Action: Mouse pressed left at (690, 359)
Screenshot: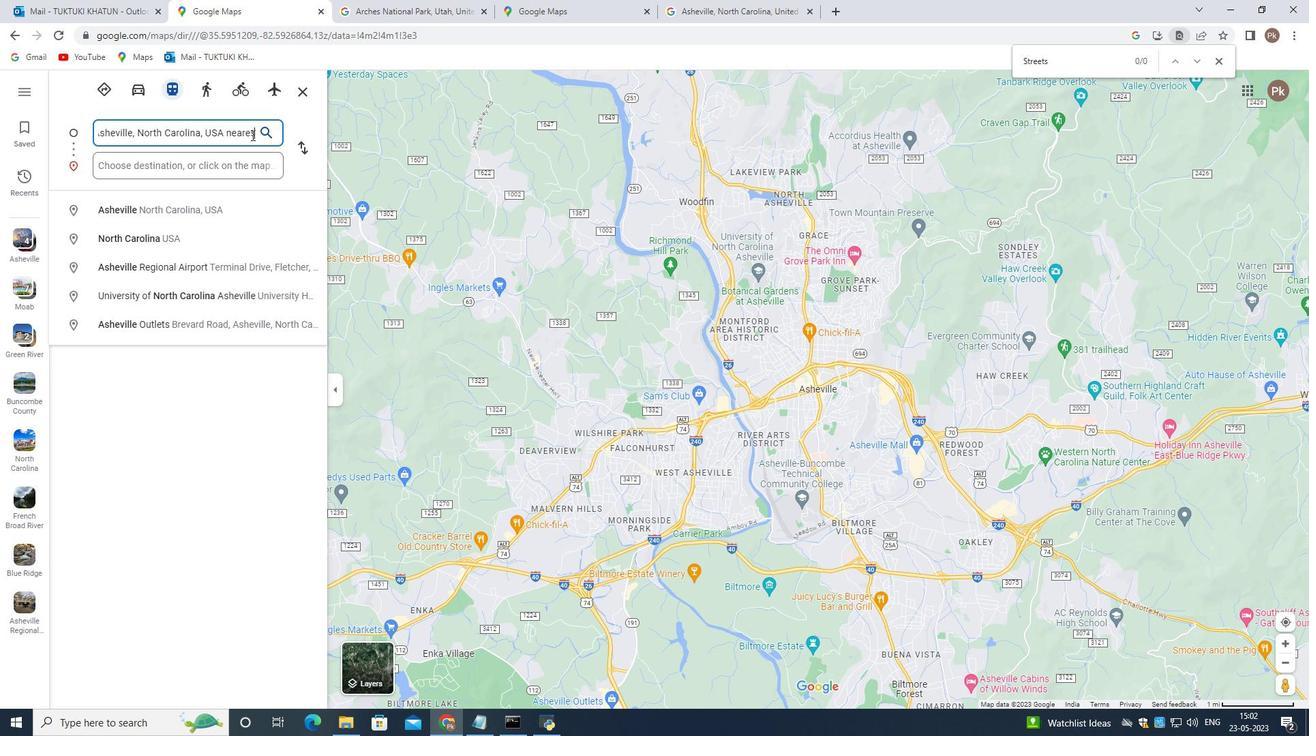 
Action: Mouse moved to (661, 324)
Screenshot: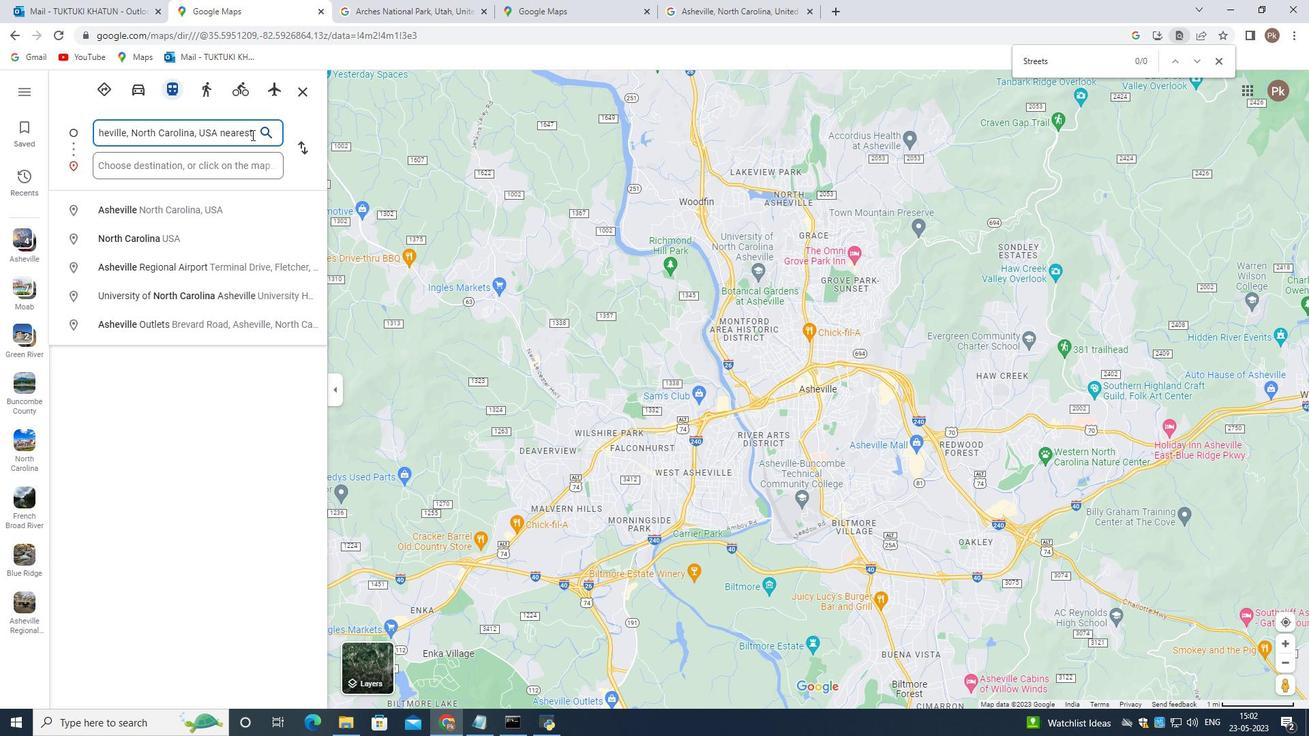 
Action: Mouse pressed left at (661, 324)
Screenshot: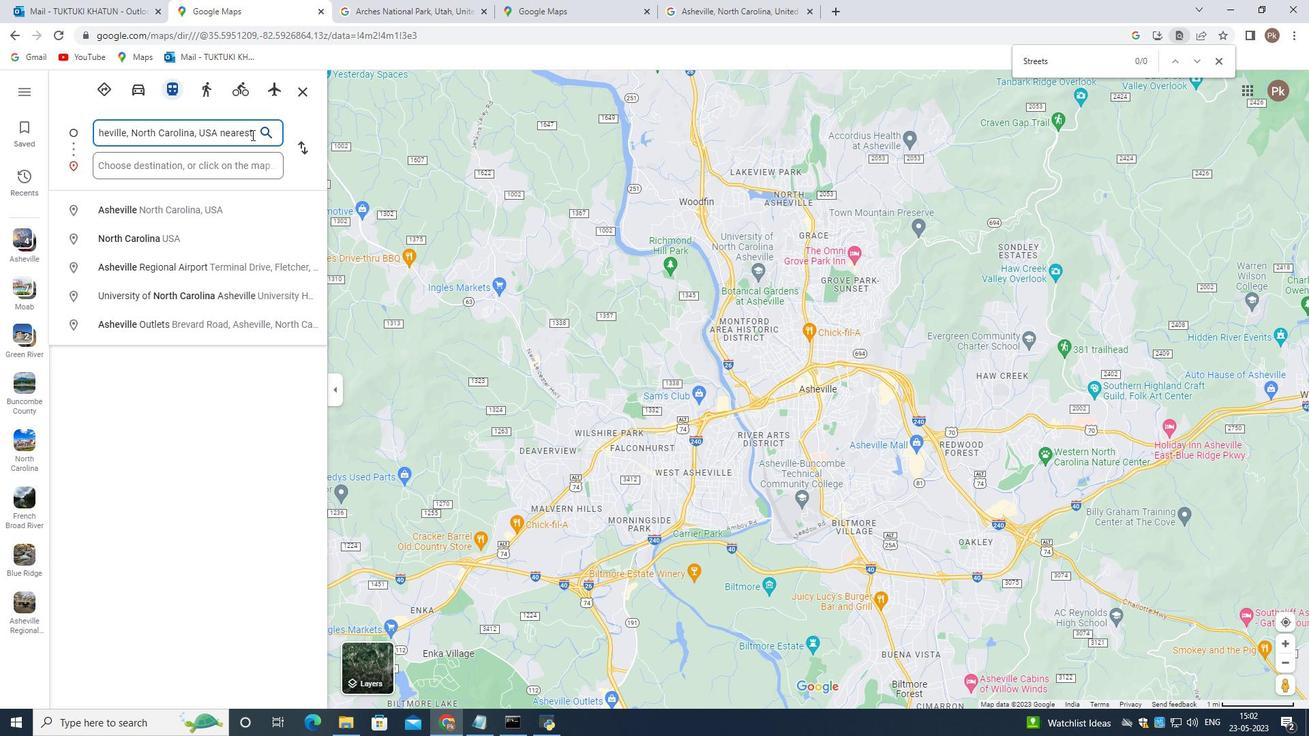 
Action: Mouse moved to (678, 395)
Screenshot: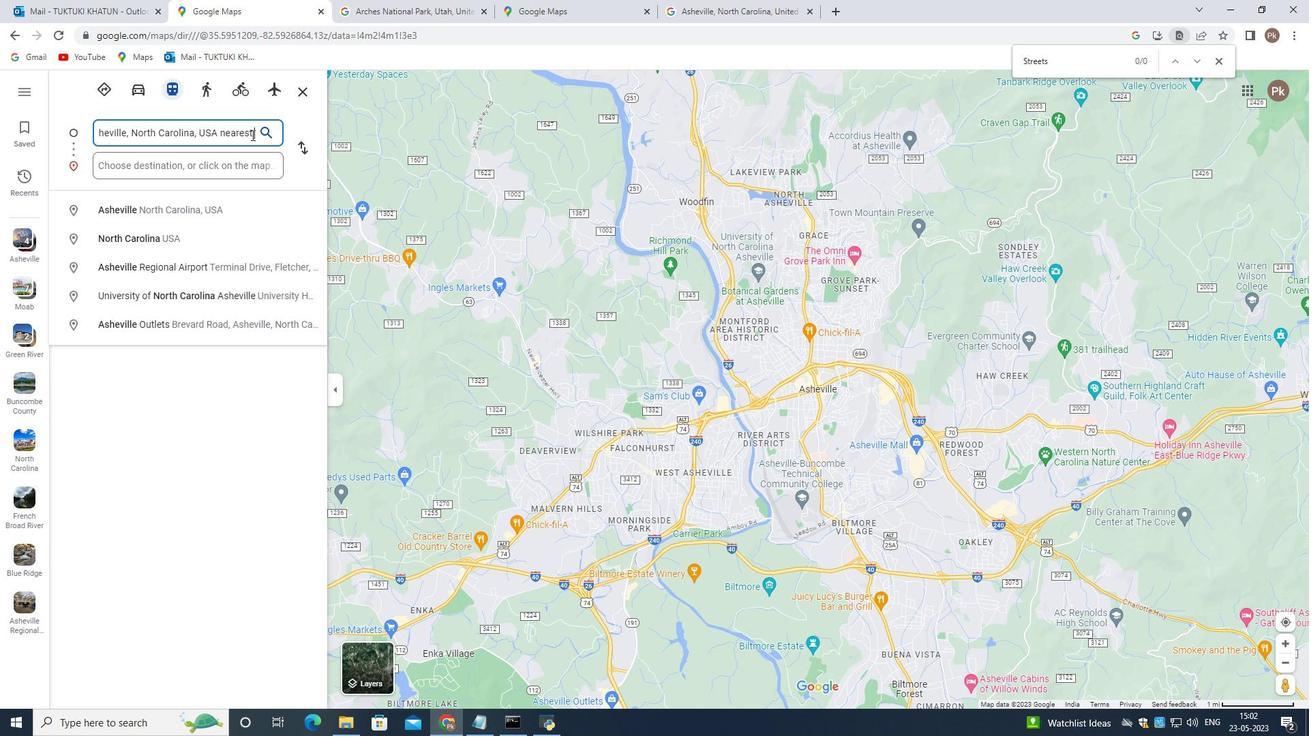 
Action: Mouse pressed left at (678, 395)
Screenshot: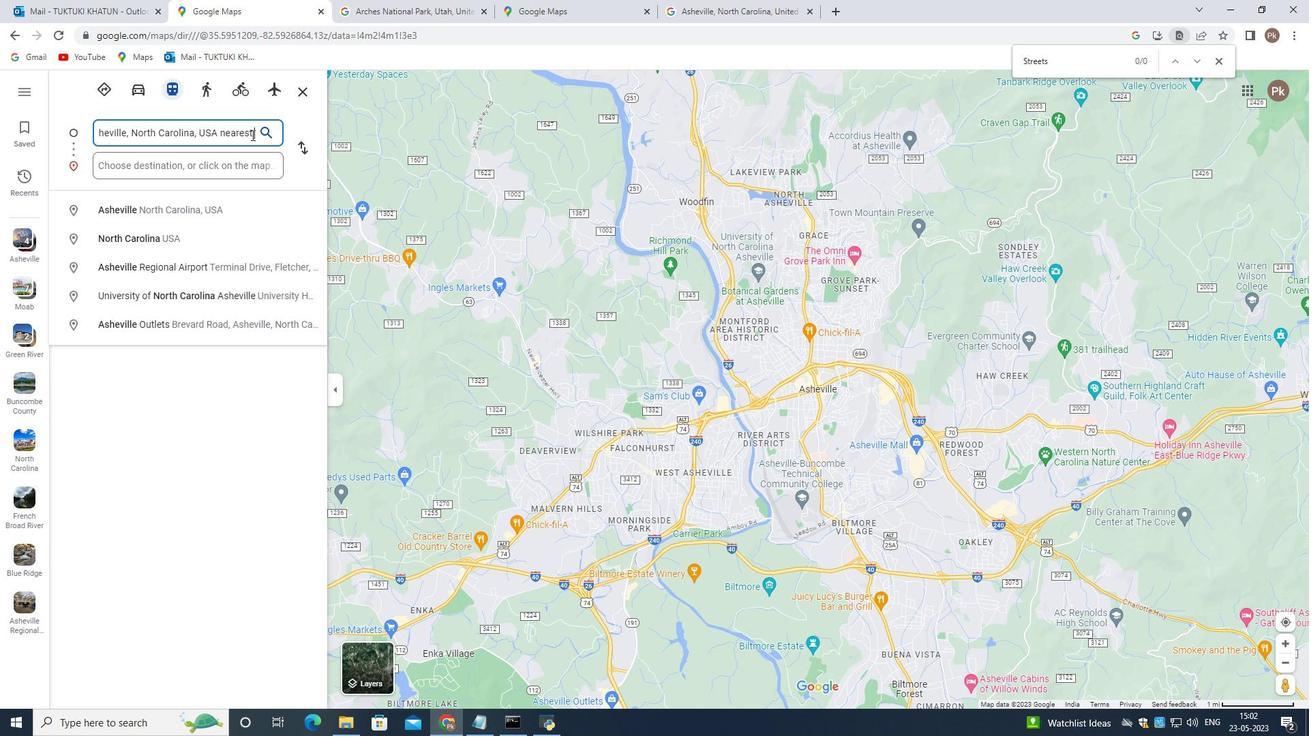 
Action: Mouse moved to (662, 340)
Screenshot: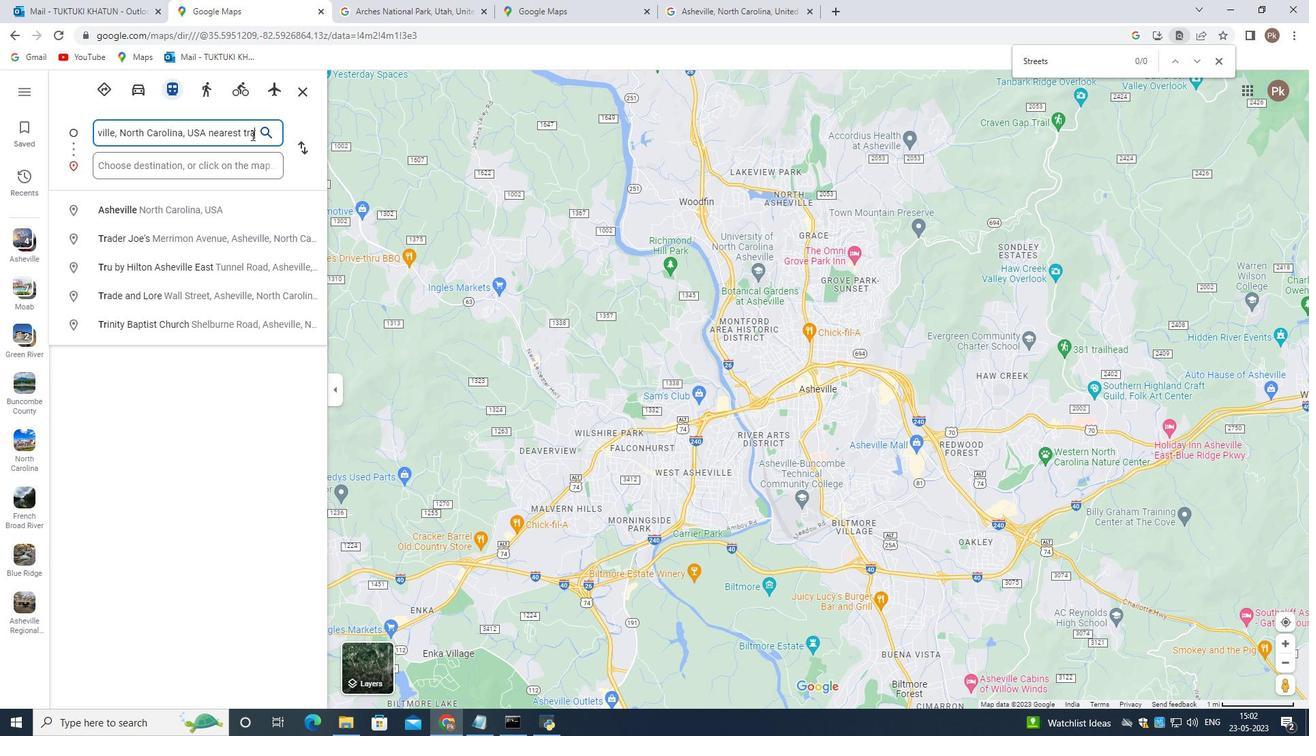 
Action: Mouse pressed left at (664, 342)
Screenshot: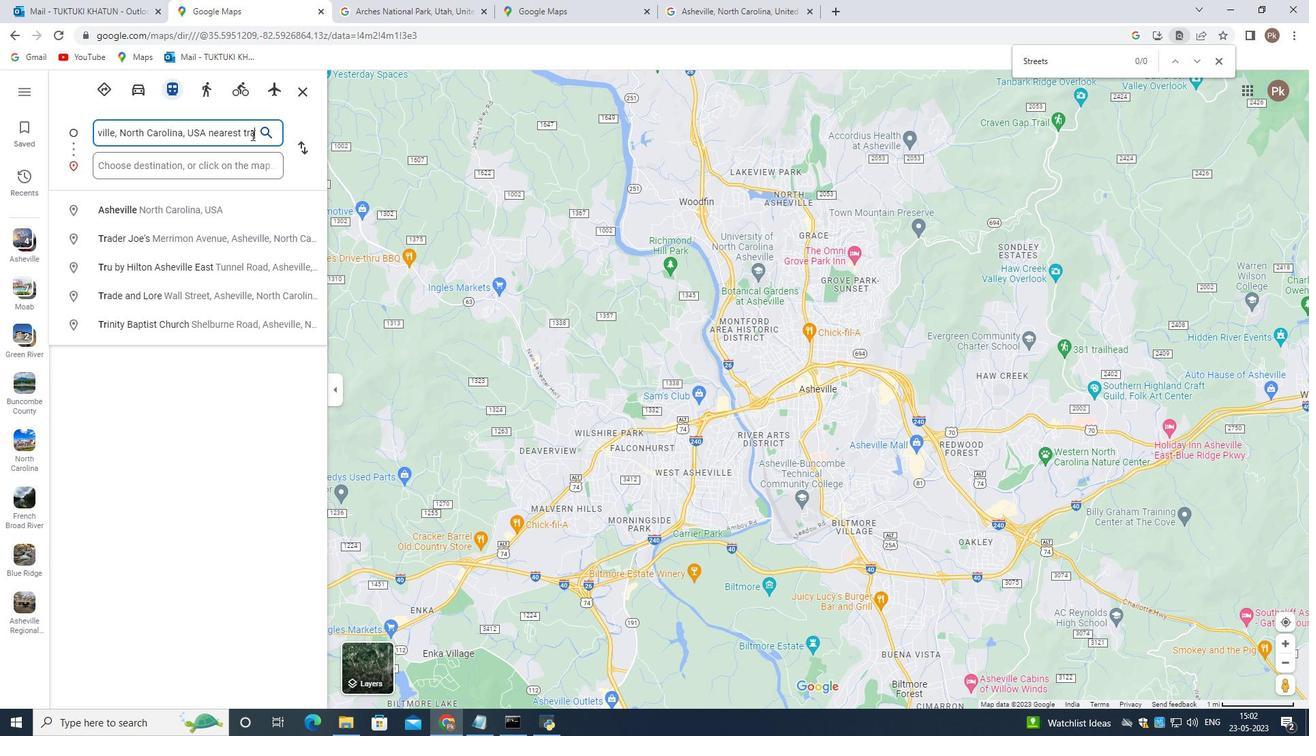 
Action: Mouse moved to (716, 381)
Screenshot: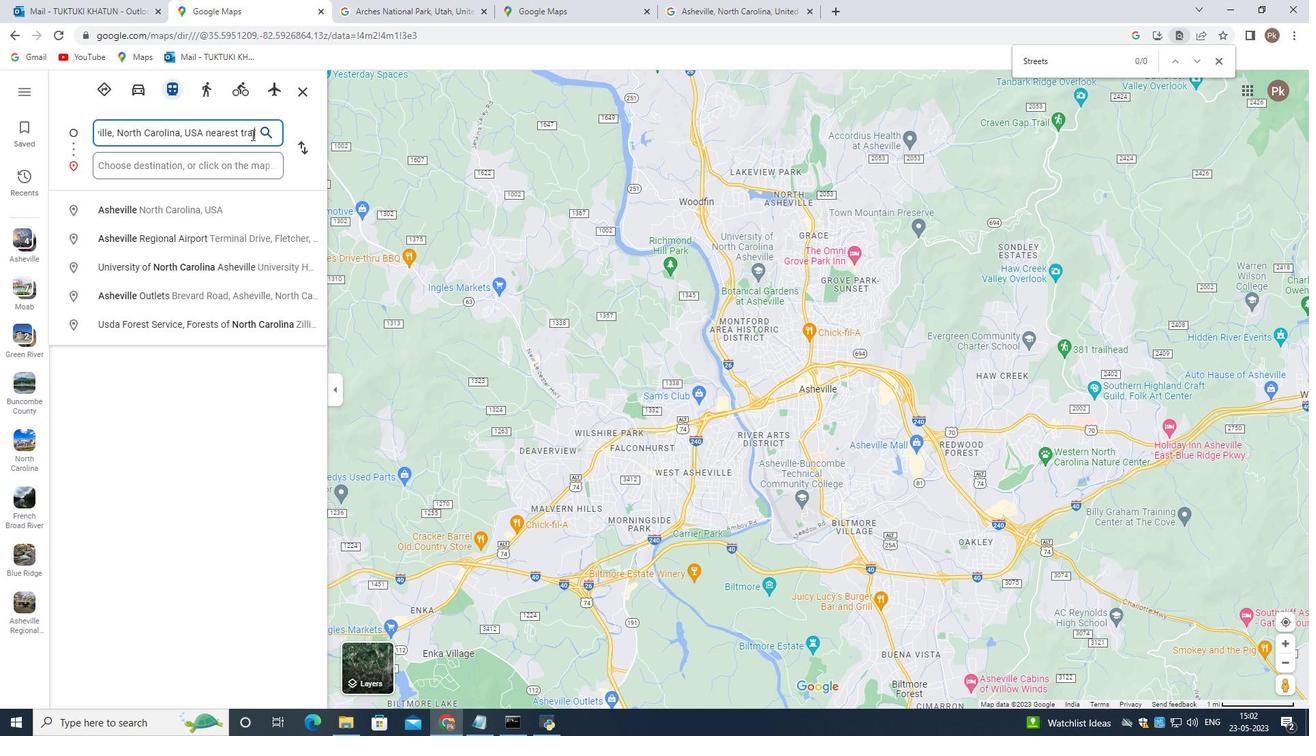 
Action: Mouse pressed left at (716, 381)
Screenshot: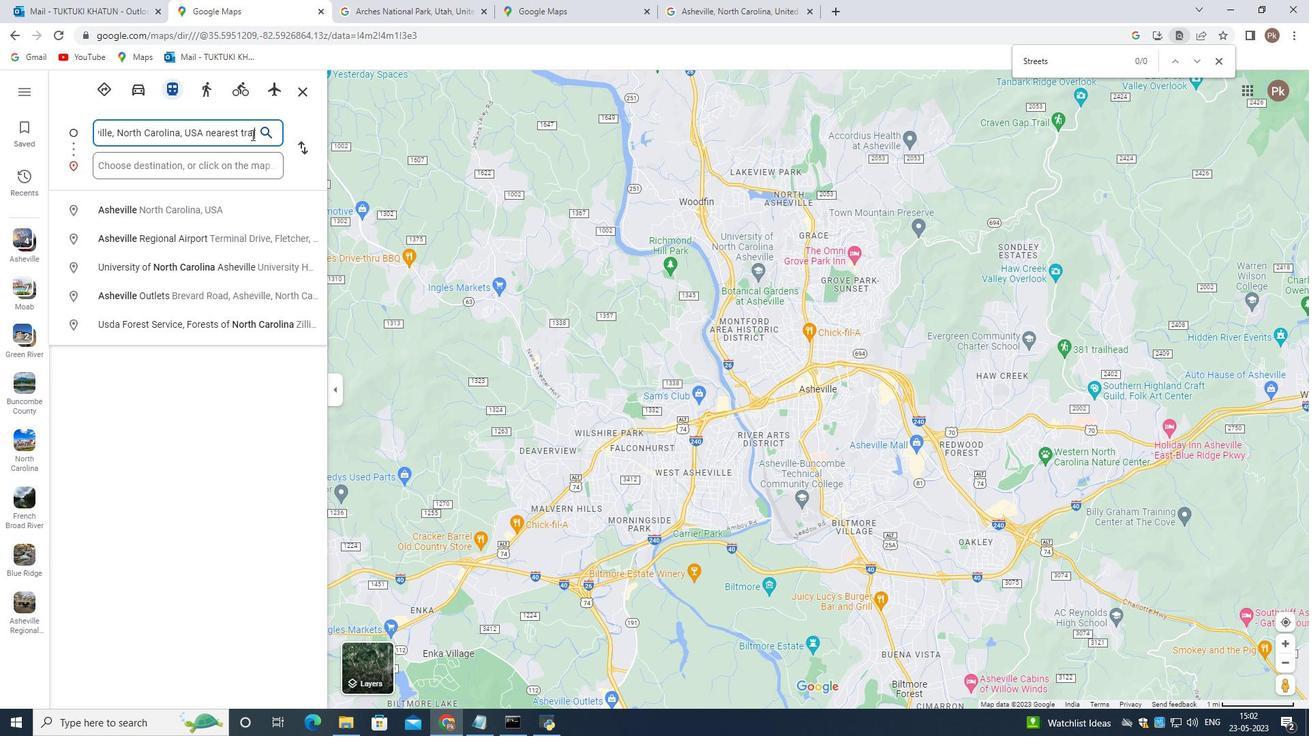 
Action: Mouse moved to (703, 397)
Screenshot: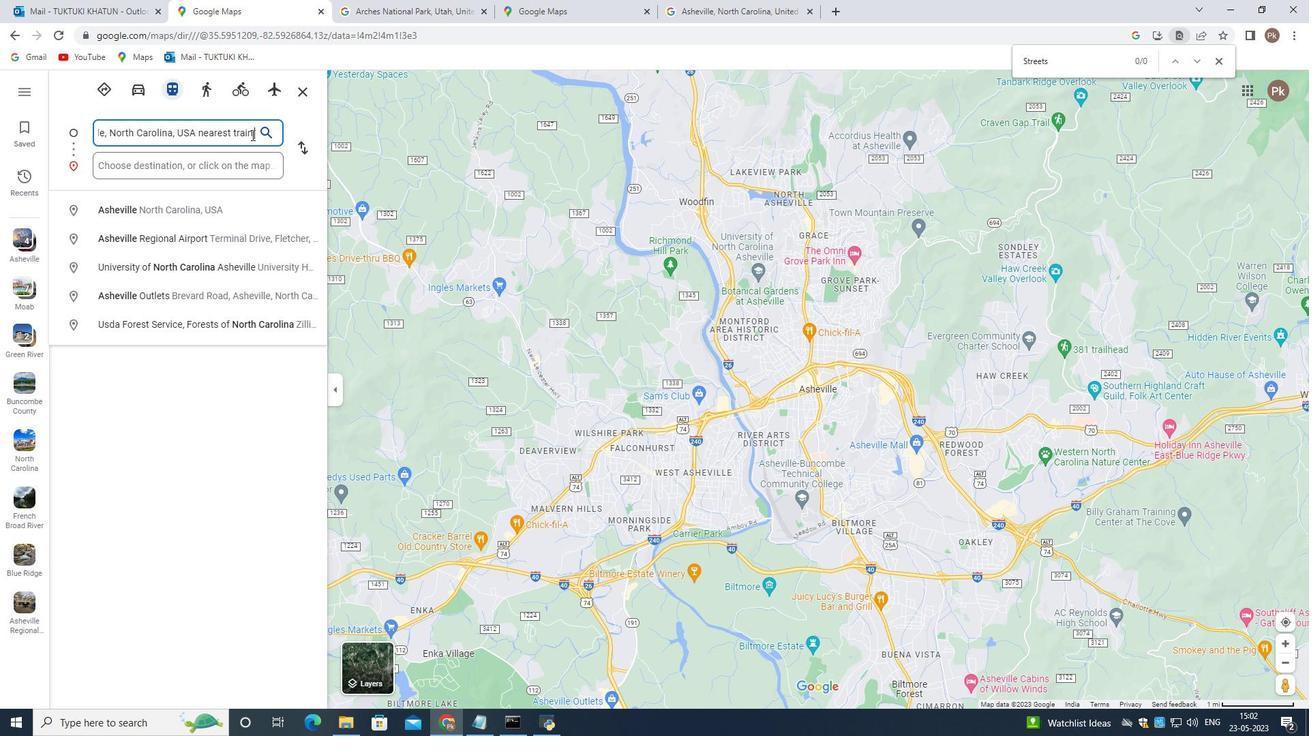 
Action: Mouse pressed left at (703, 397)
Screenshot: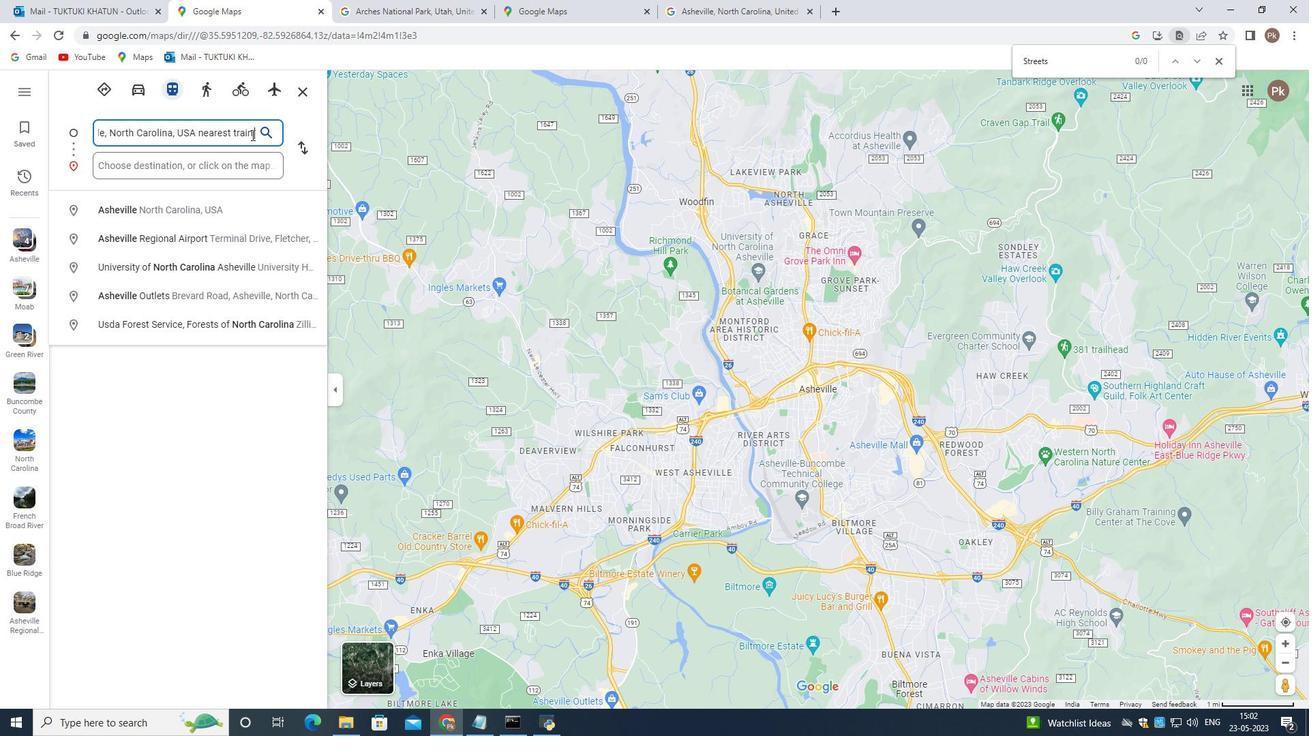 
Action: Mouse moved to (671, 406)
Screenshot: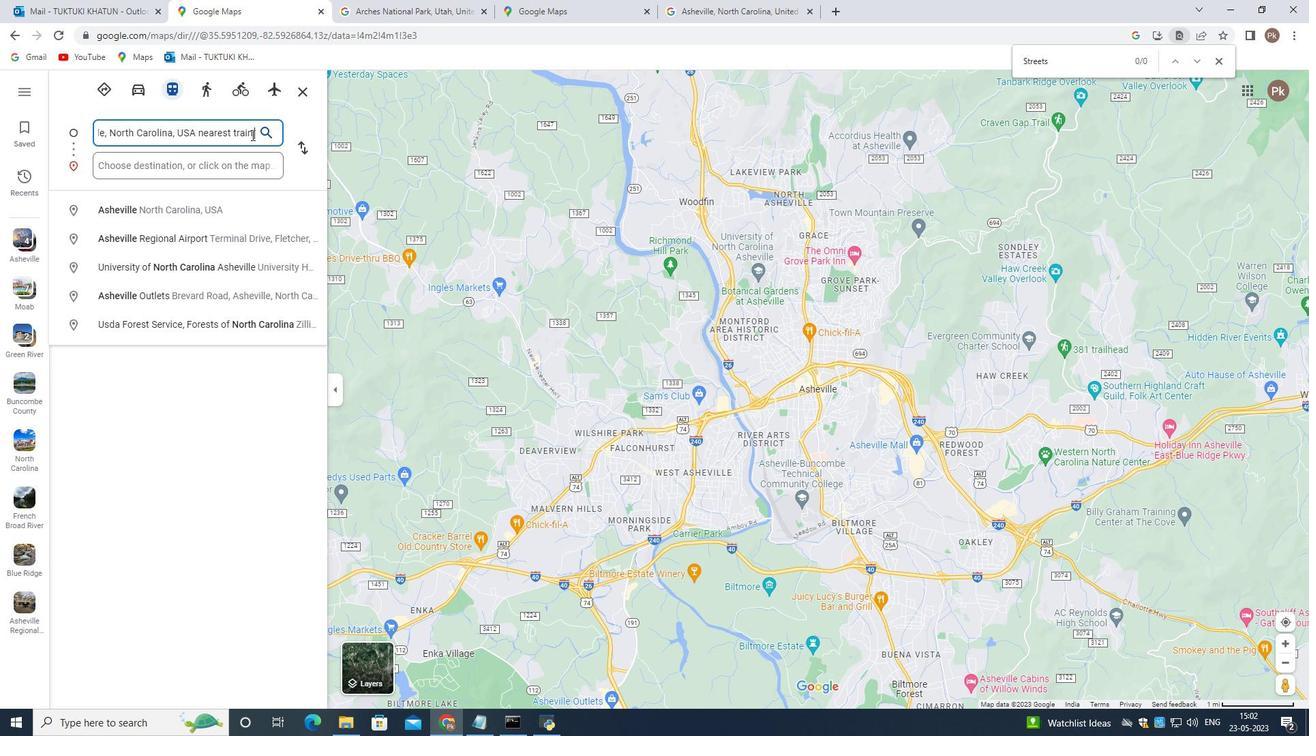 
Action: Mouse pressed left at (671, 406)
Screenshot: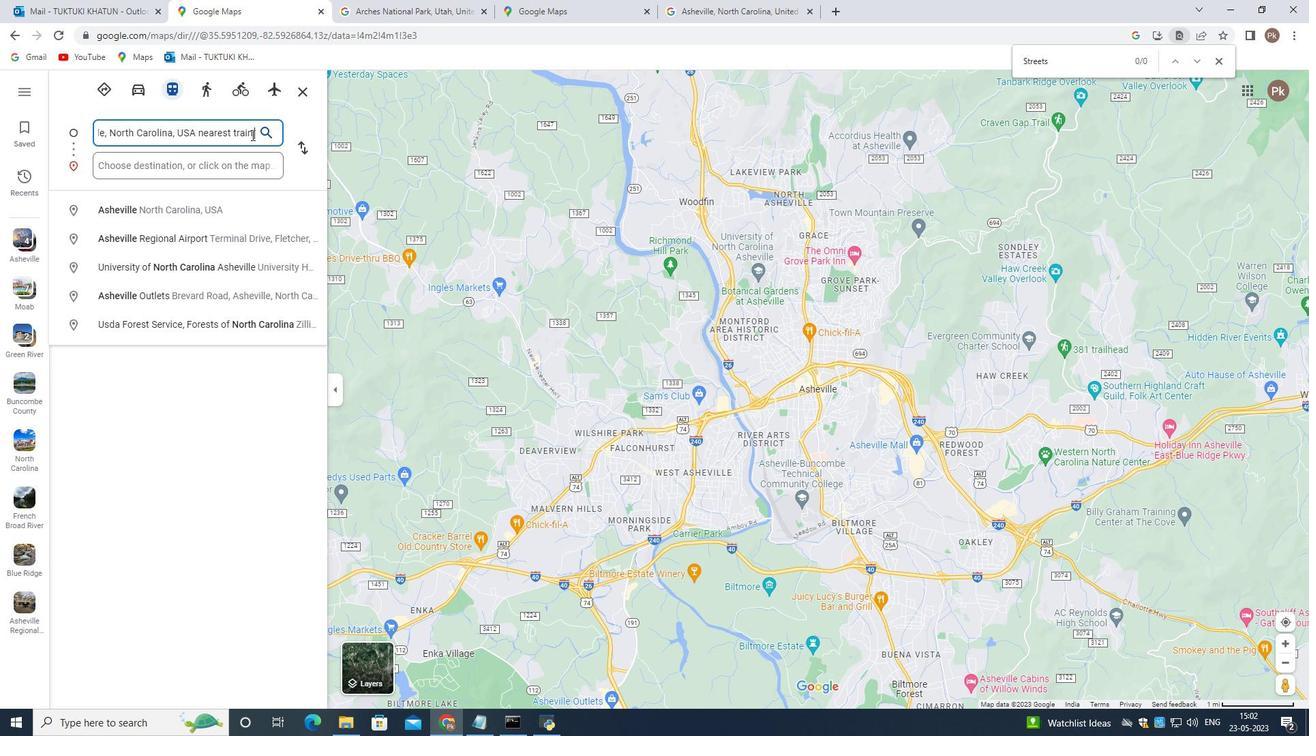 
Action: Mouse moved to (673, 401)
Screenshot: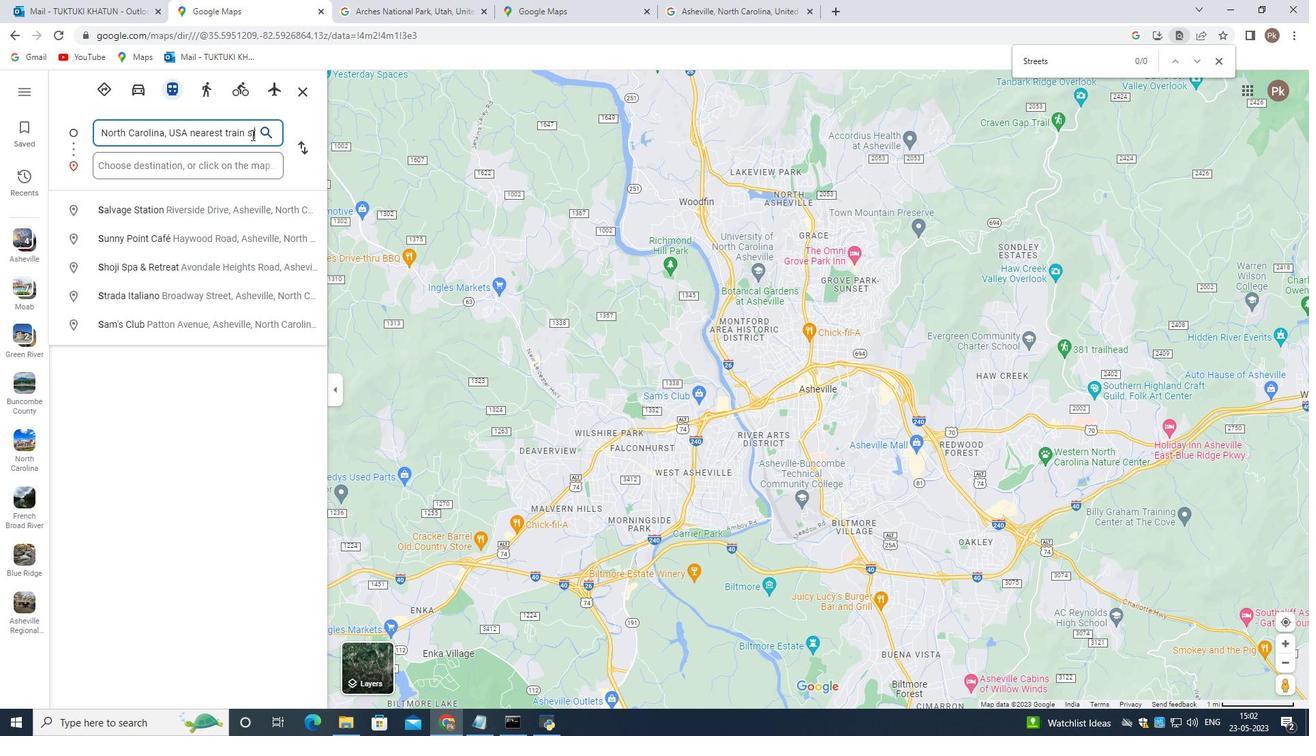 
Action: Mouse pressed left at (673, 401)
Screenshot: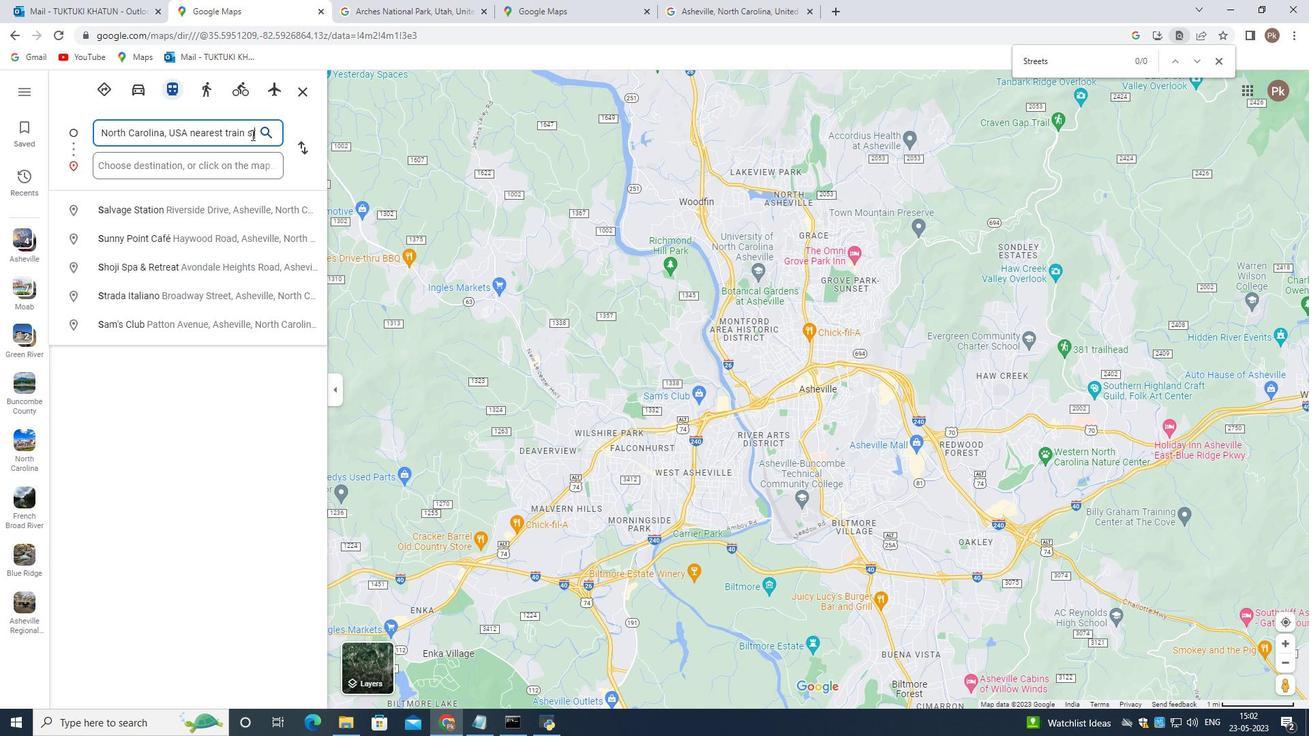
Action: Mouse moved to (660, 399)
Screenshot: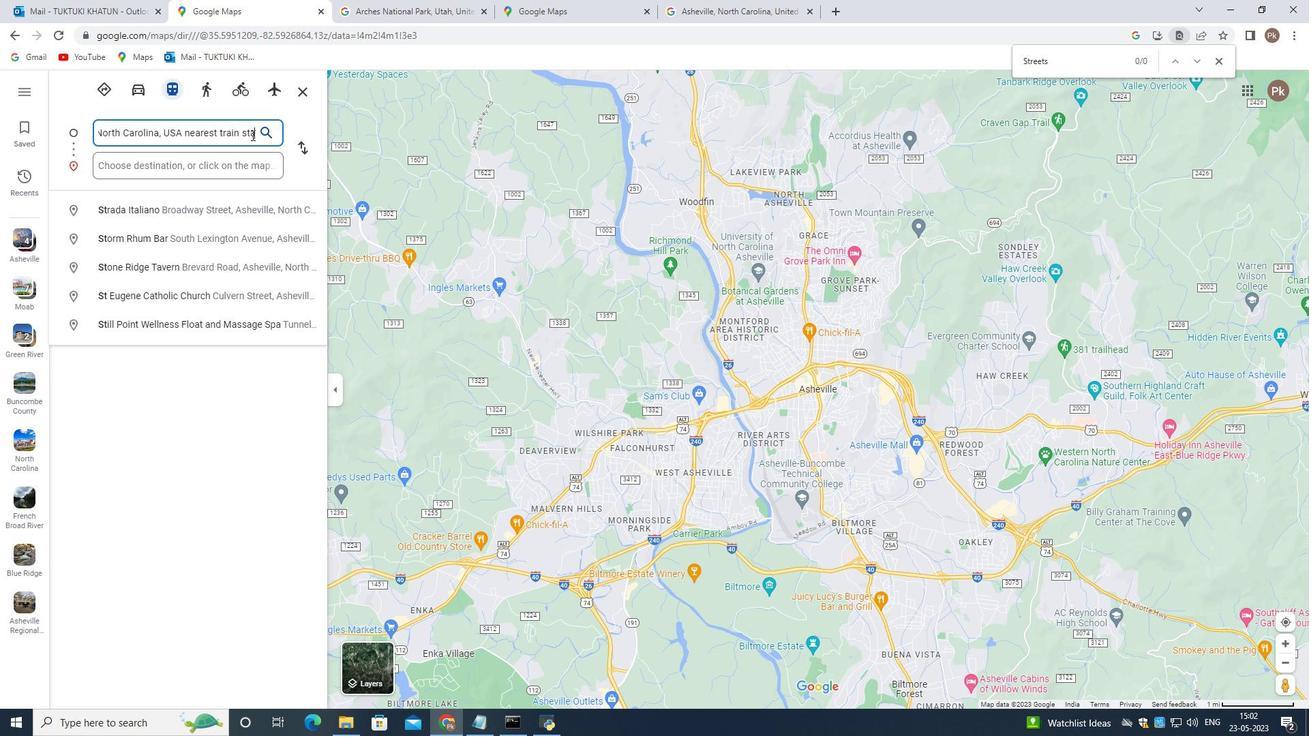 
Action: Mouse pressed left at (660, 399)
Screenshot: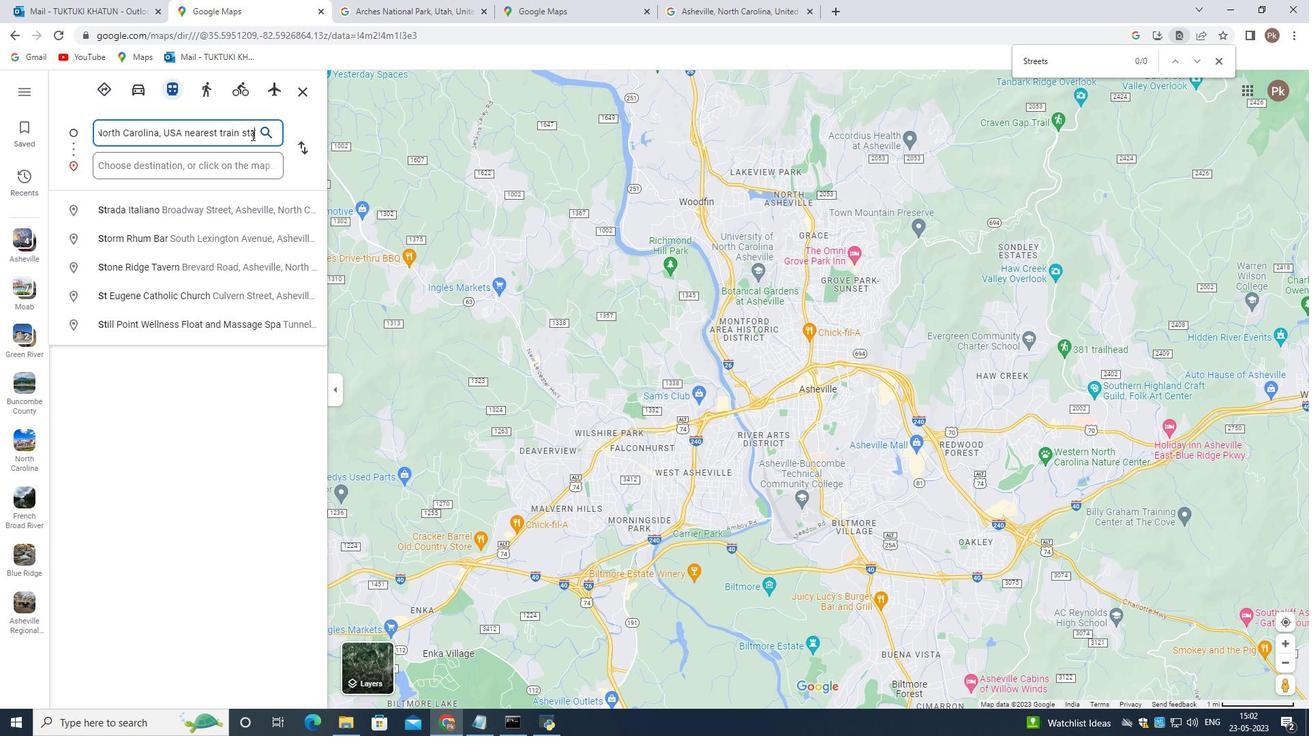 
Action: Mouse moved to (258, 455)
Screenshot: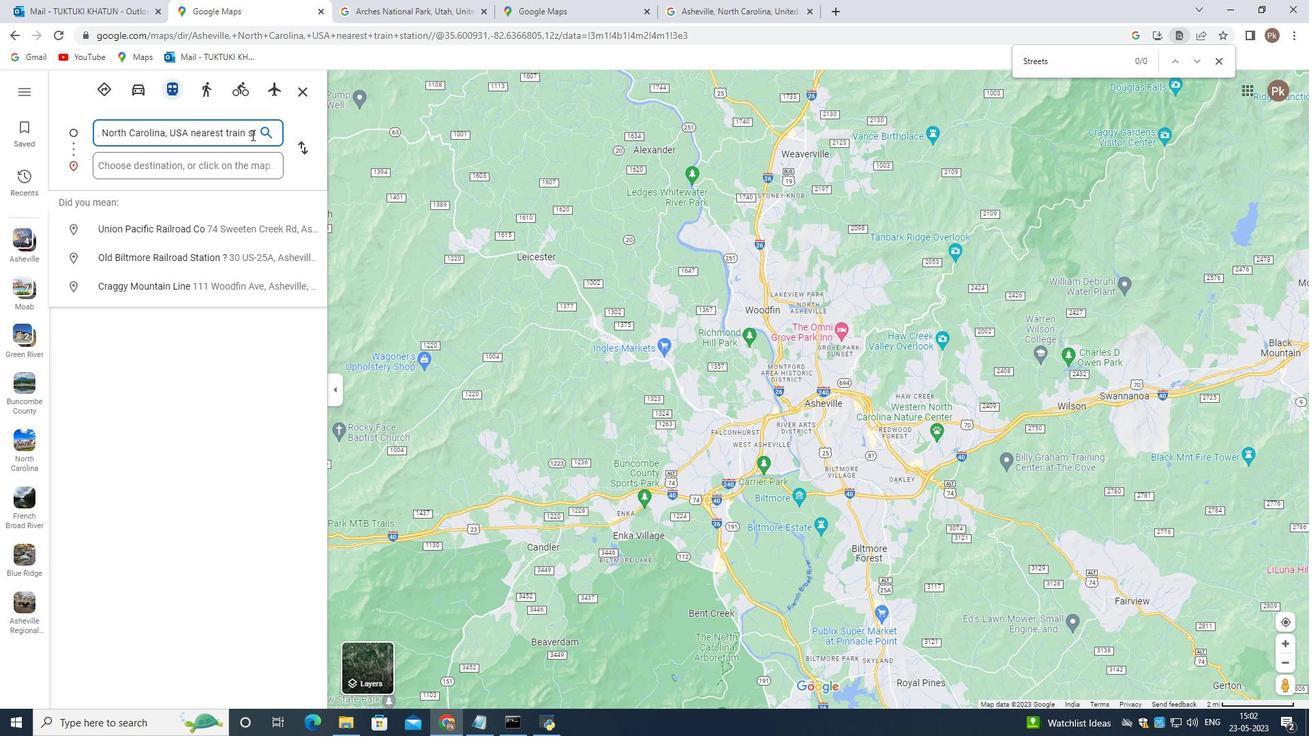 
Action: Mouse scrolled (258, 455) with delta (0, 0)
Screenshot: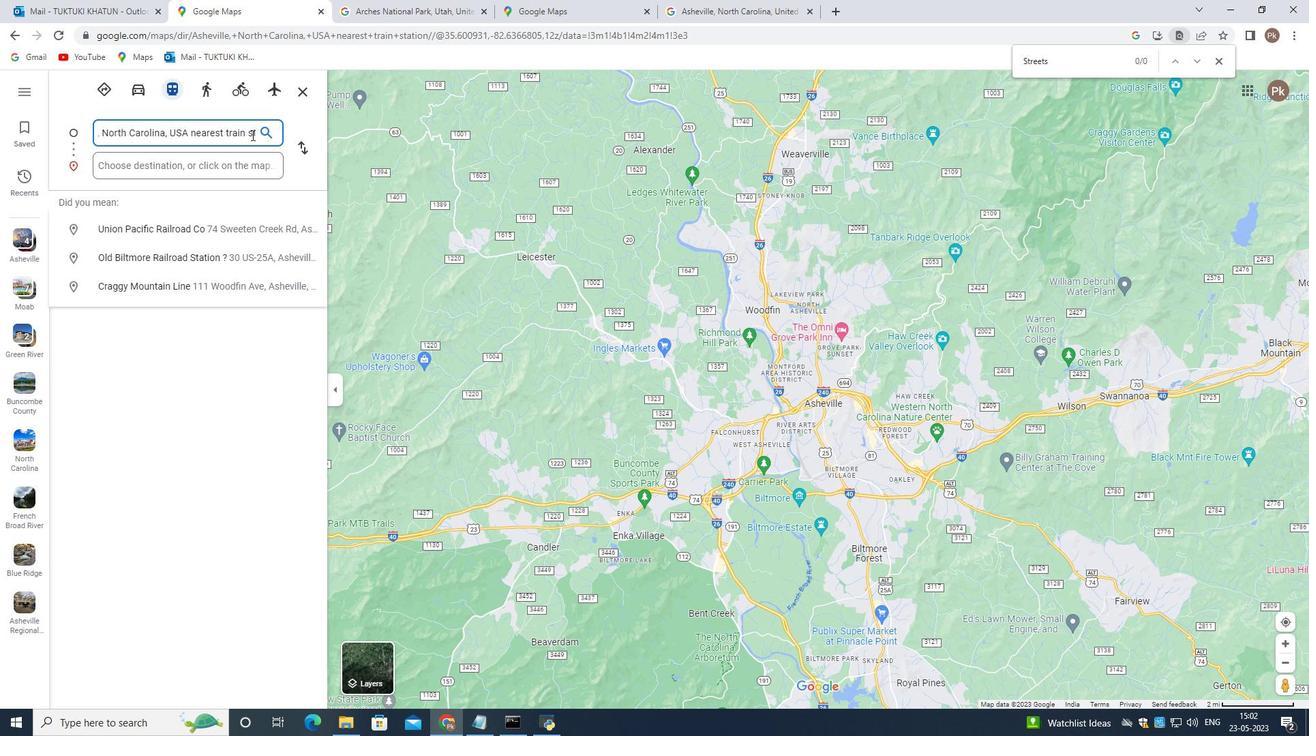 
Action: Mouse scrolled (258, 455) with delta (0, 0)
Screenshot: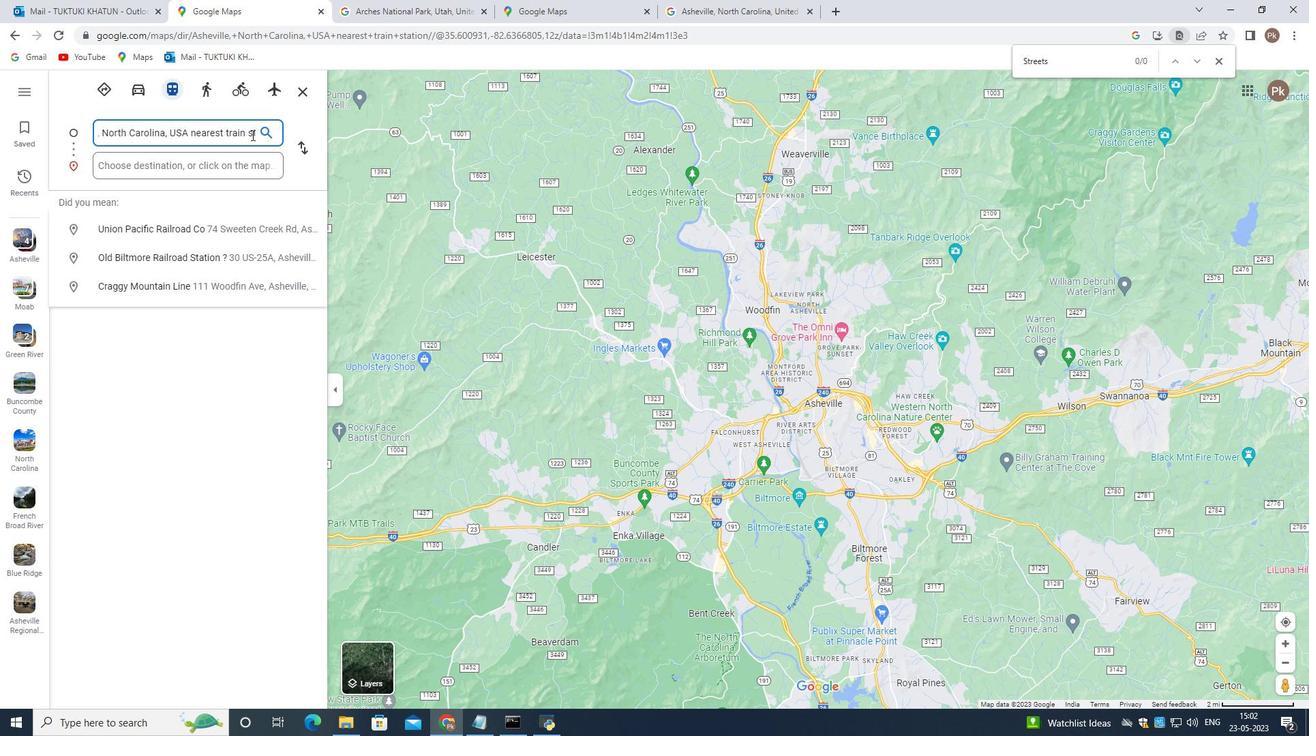 
Action: Mouse moved to (1056, 523)
Screenshot: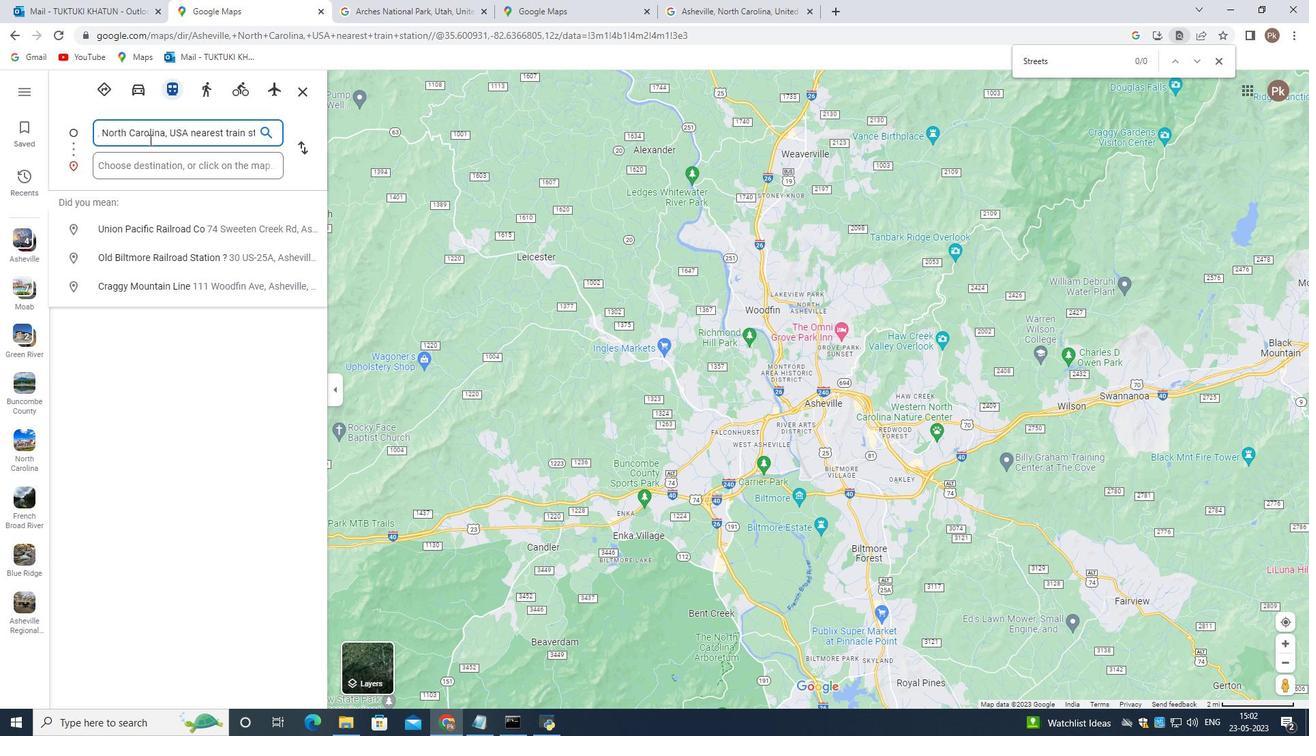 
Action: Mouse scrolled (1056, 522) with delta (0, 0)
Screenshot: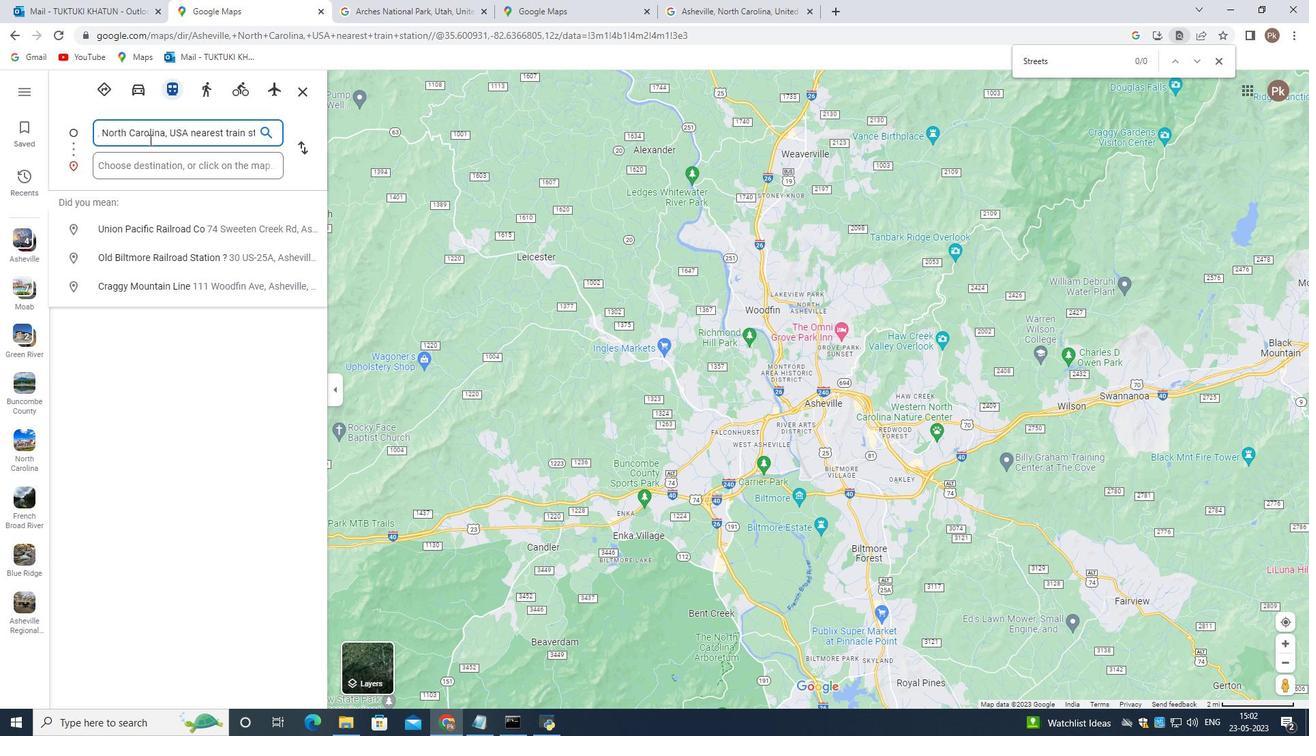 
Action: Mouse moved to (1049, 532)
Screenshot: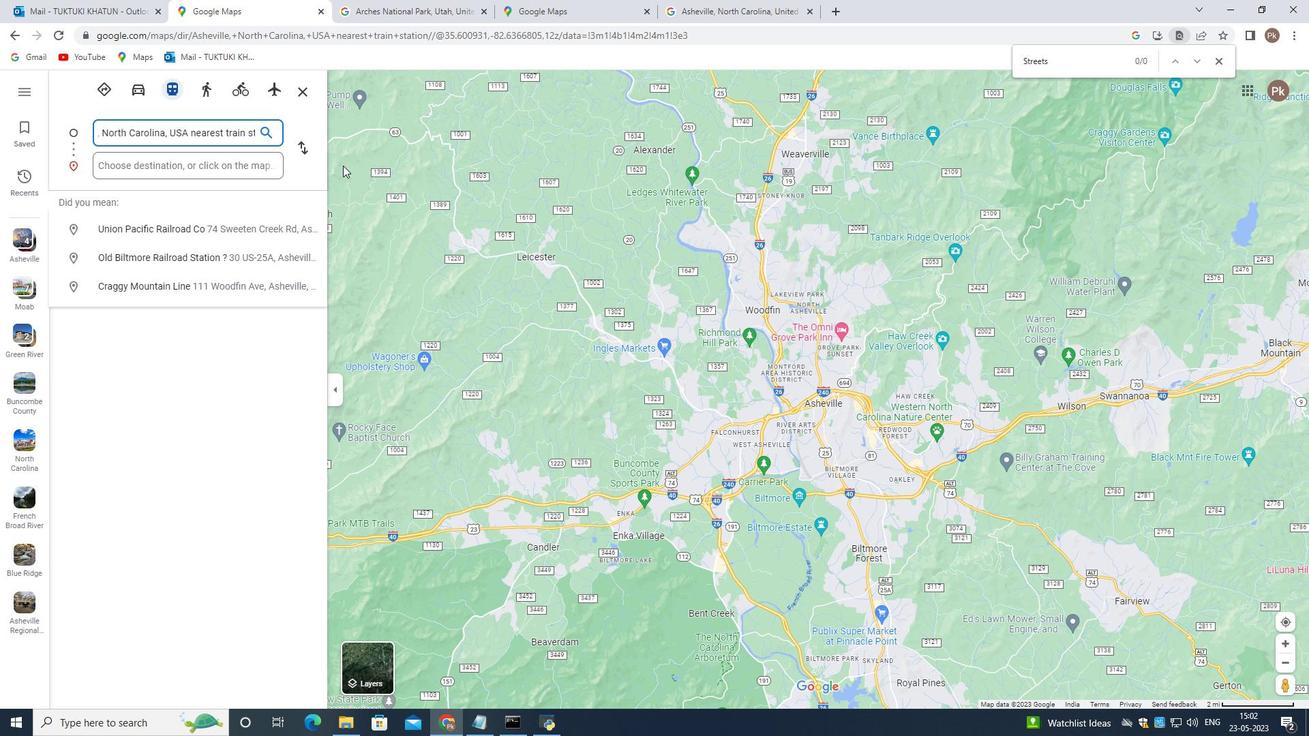 
Action: Mouse scrolled (1054, 525) with delta (0, 0)
Screenshot: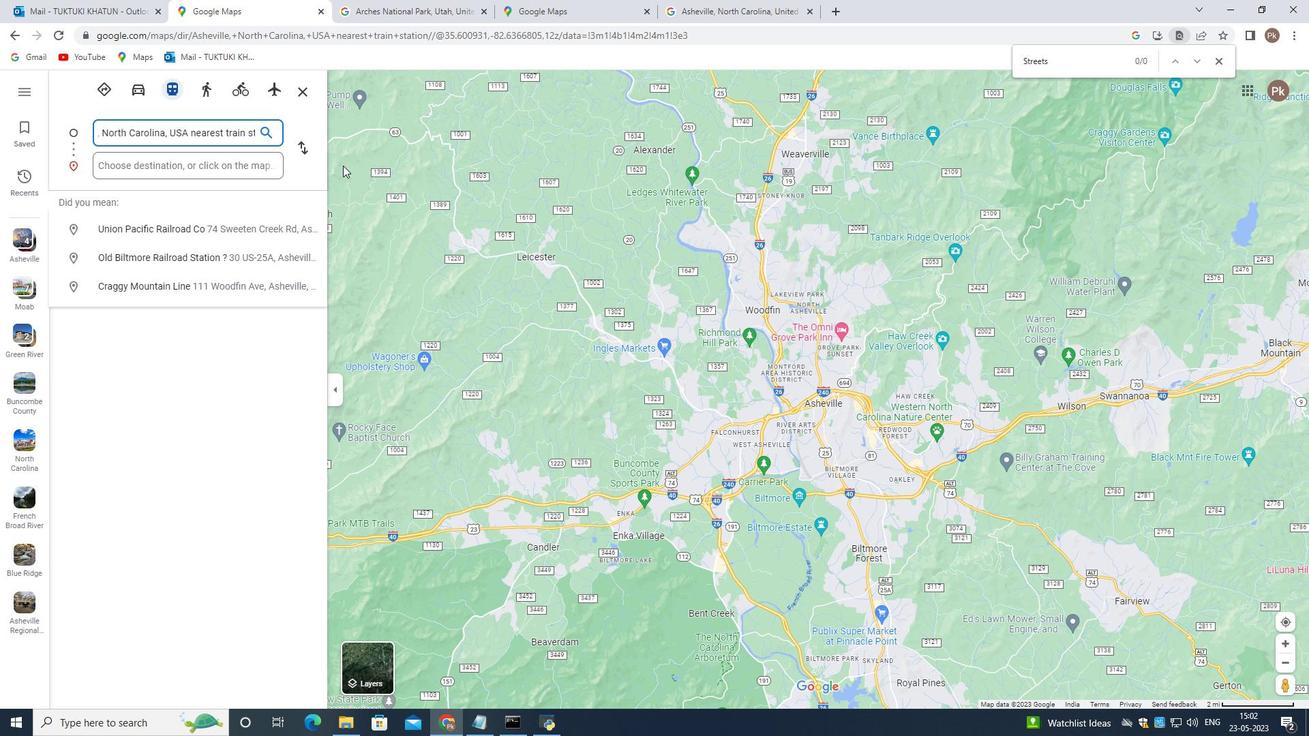 
Action: Mouse moved to (1059, 542)
Screenshot: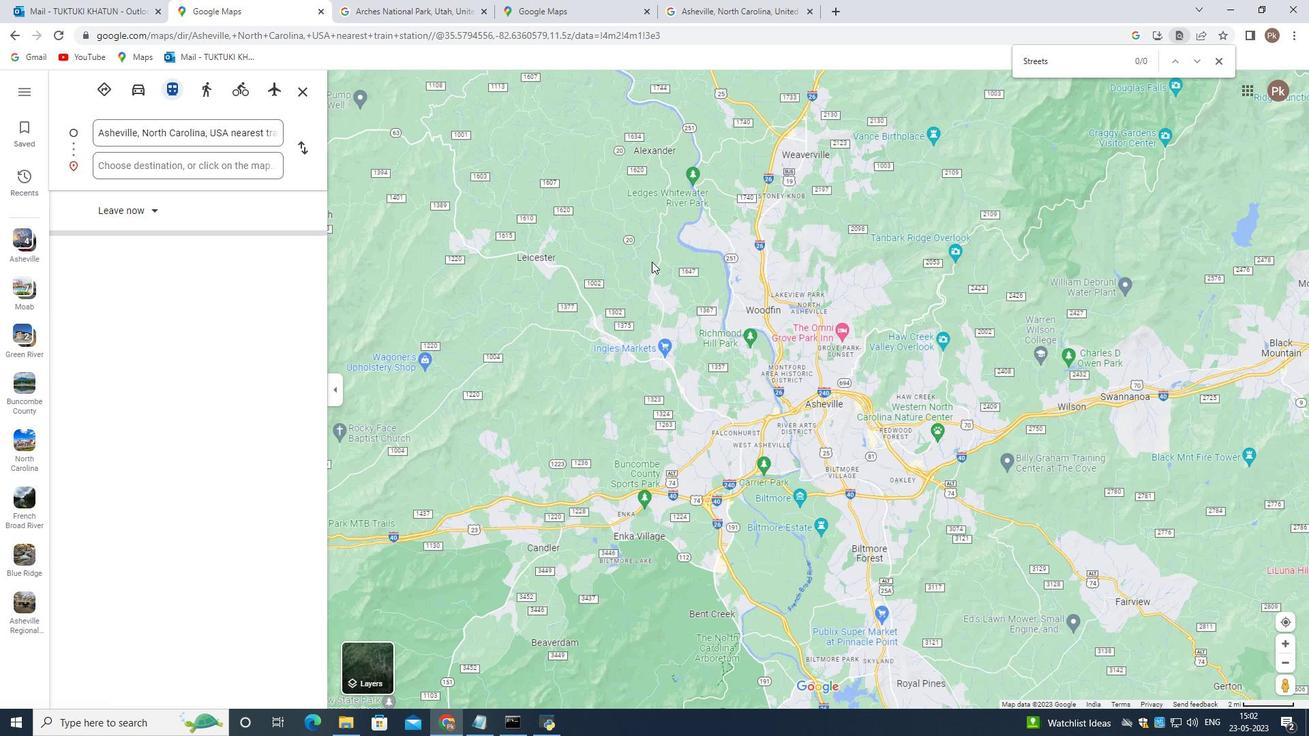 
Action: Mouse scrolled (1059, 541) with delta (0, 0)
Screenshot: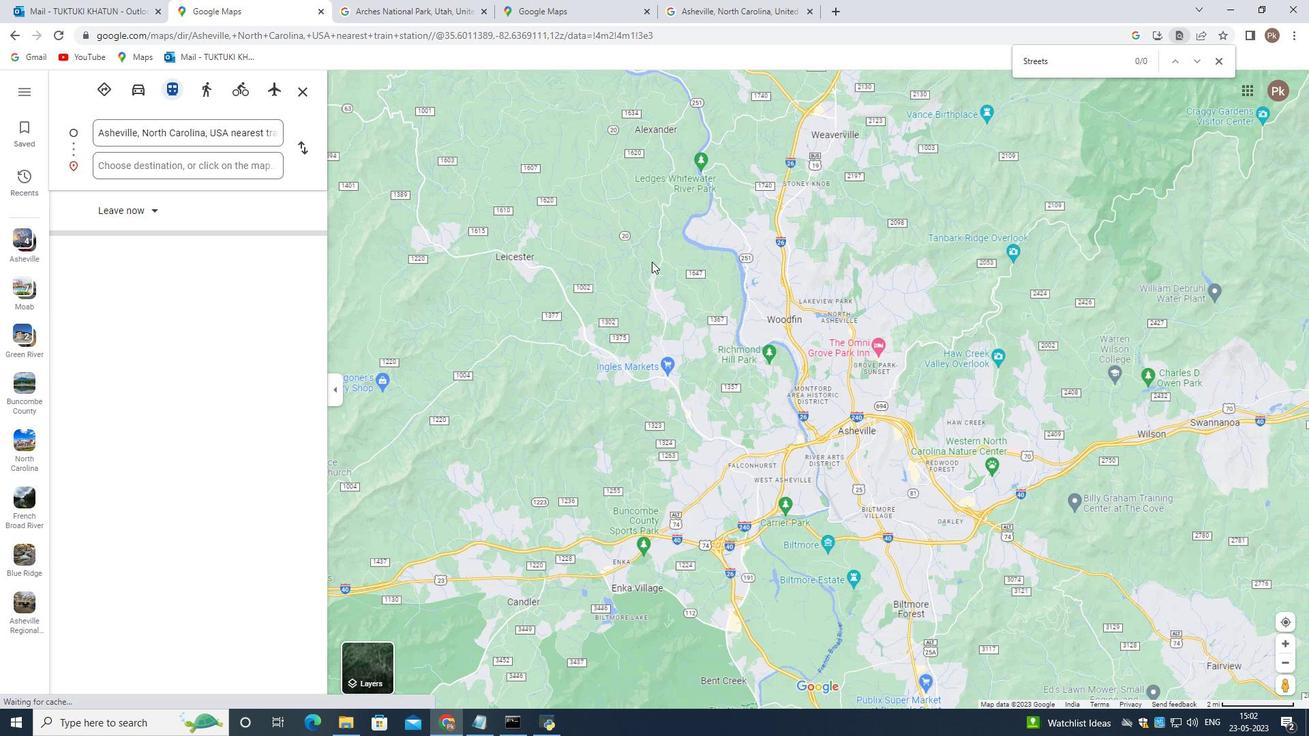
Action: Mouse moved to (677, 90)
Screenshot: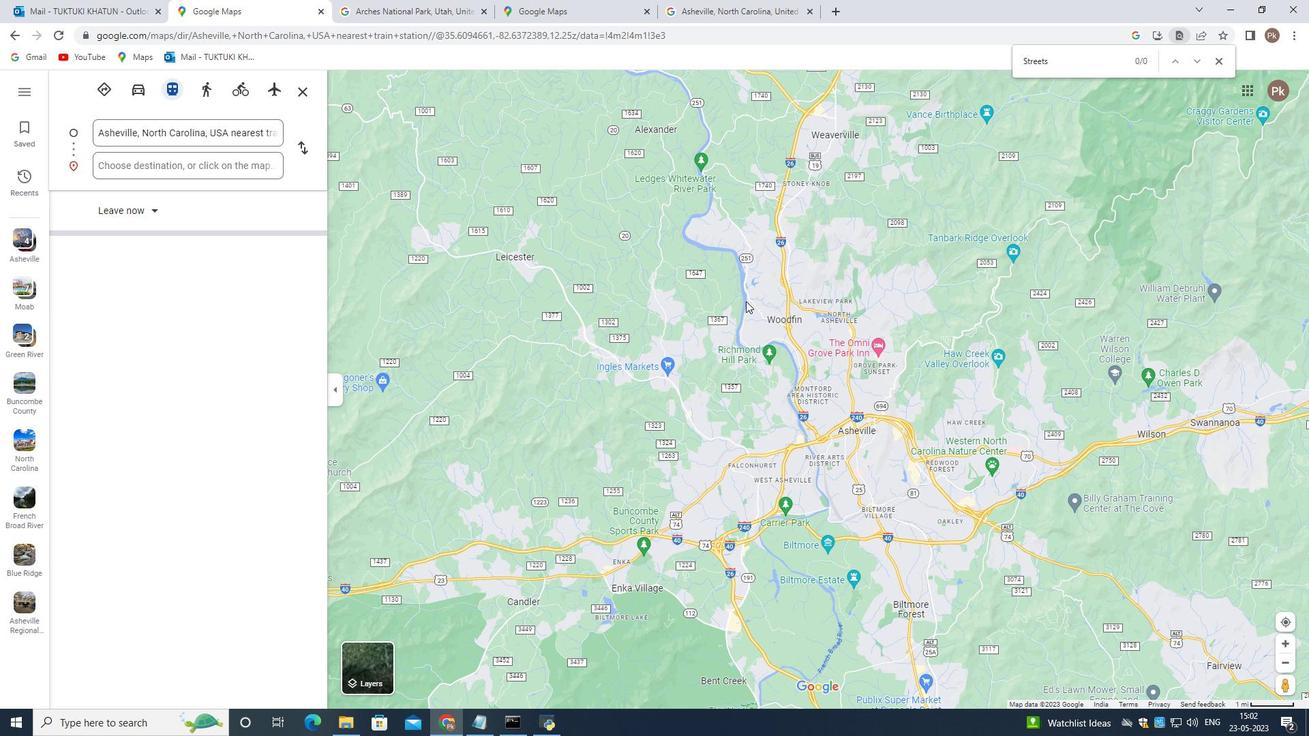 
Action: Mouse pressed left at (677, 90)
Screenshot: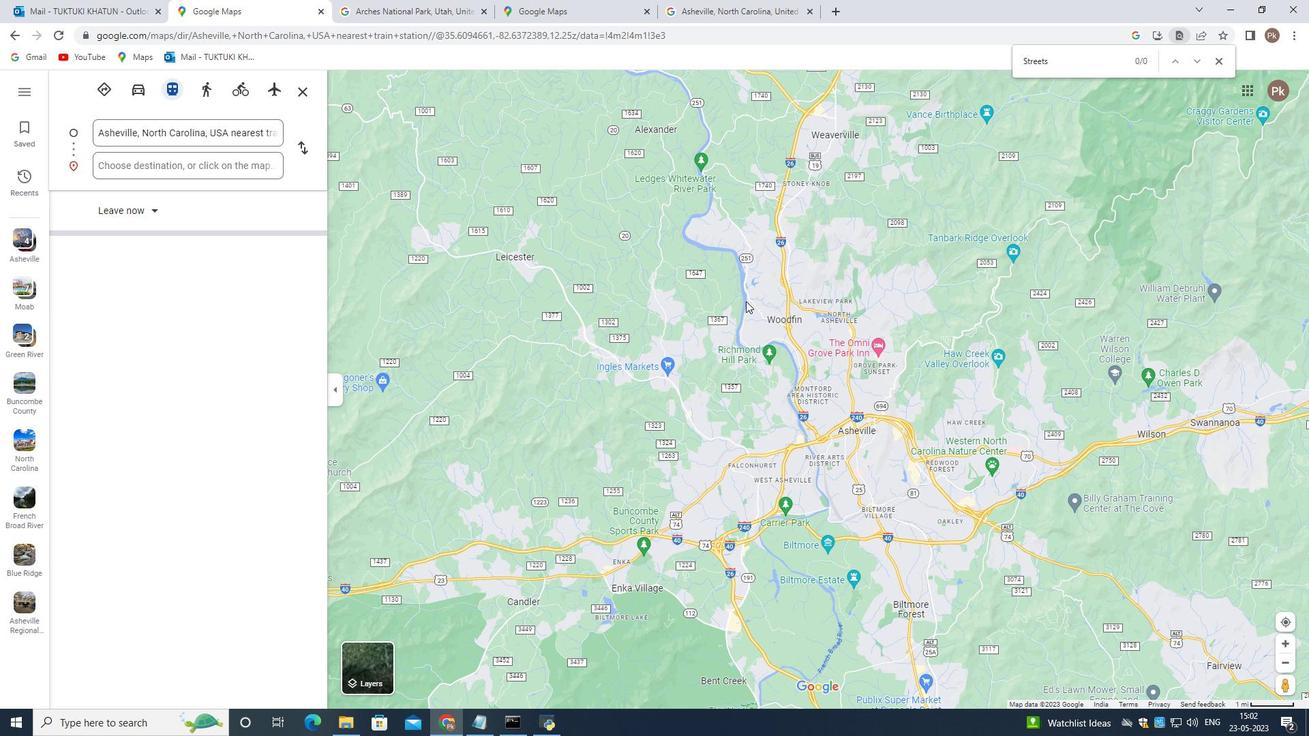 
Action: Mouse moved to (813, 84)
Screenshot: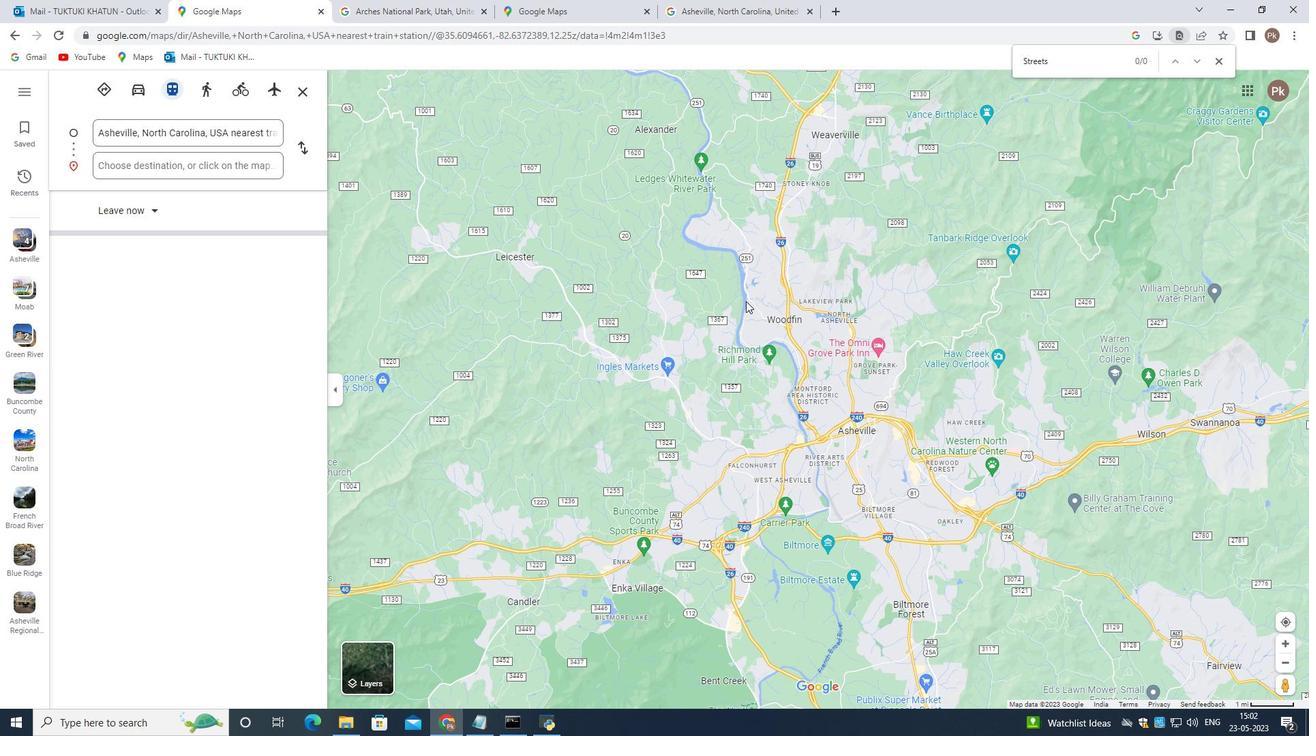 
Action: Mouse pressed left at (813, 84)
Screenshot: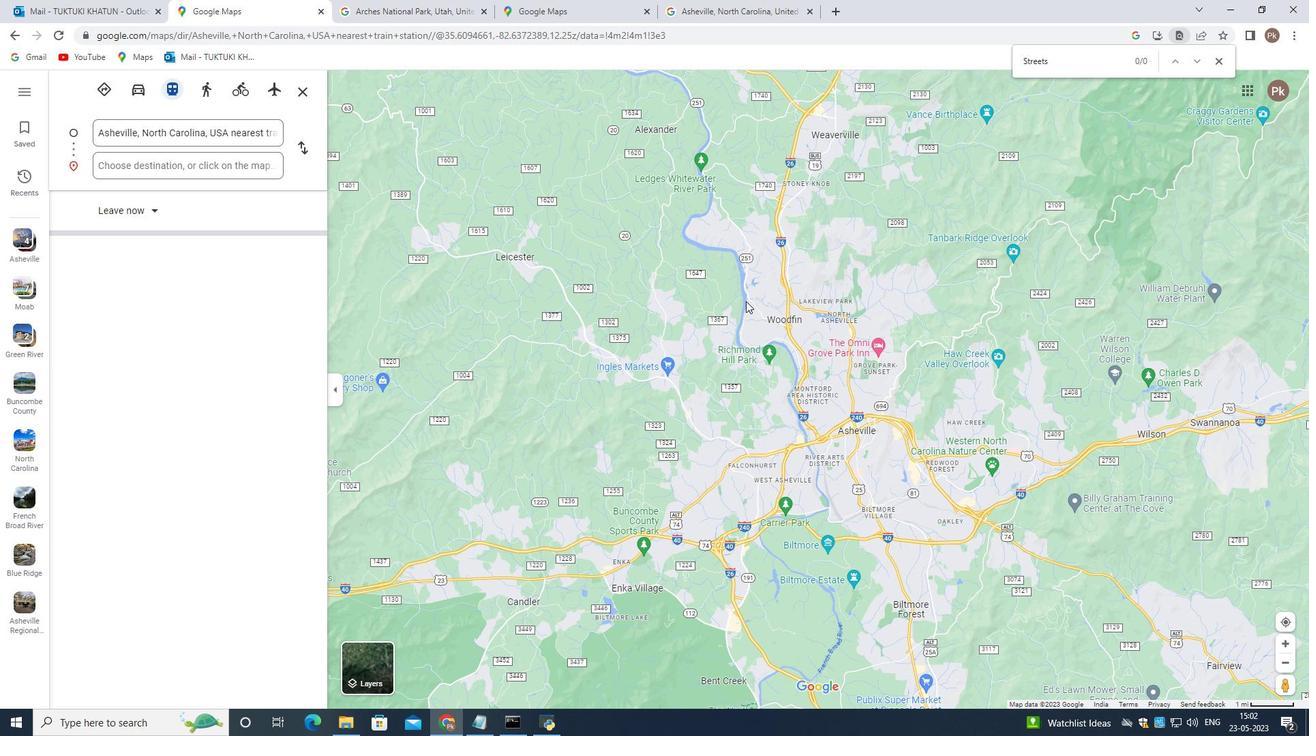 
Action: Mouse moved to (201, 358)
Screenshot: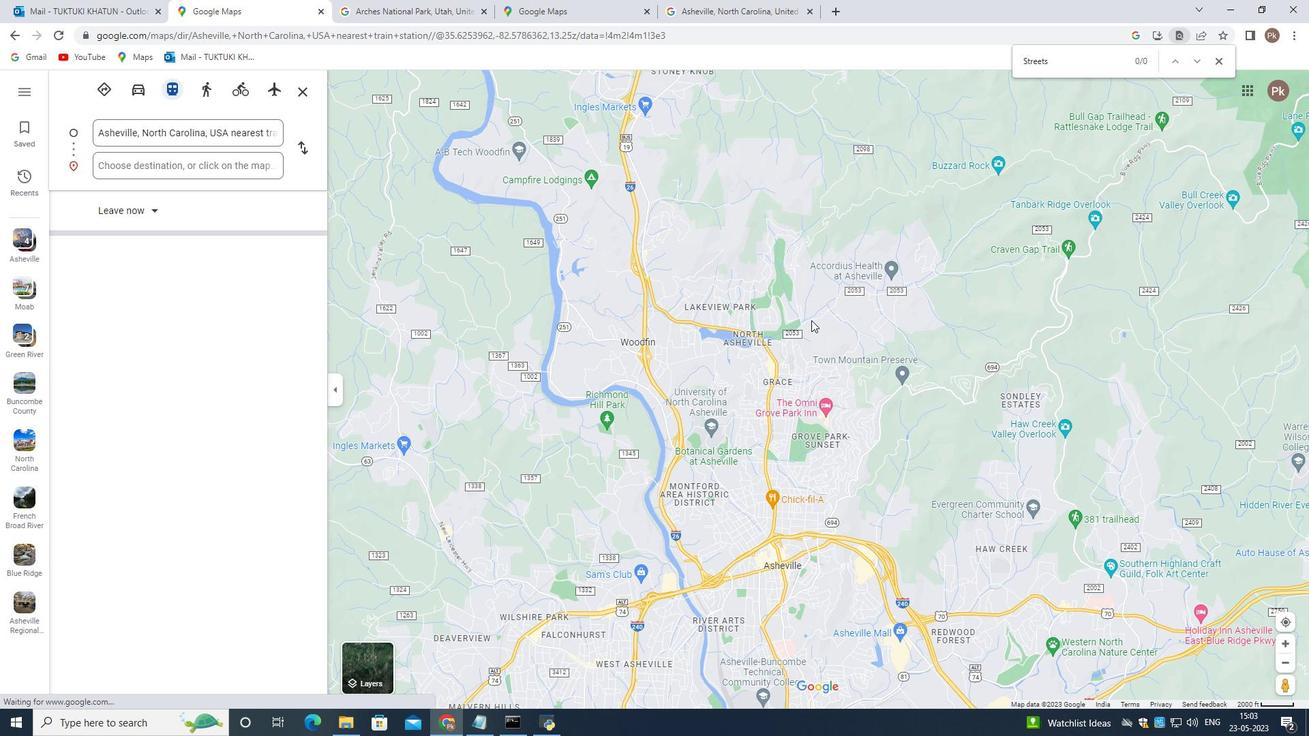 
Action: Mouse scrolled (201, 358) with delta (0, 0)
Screenshot: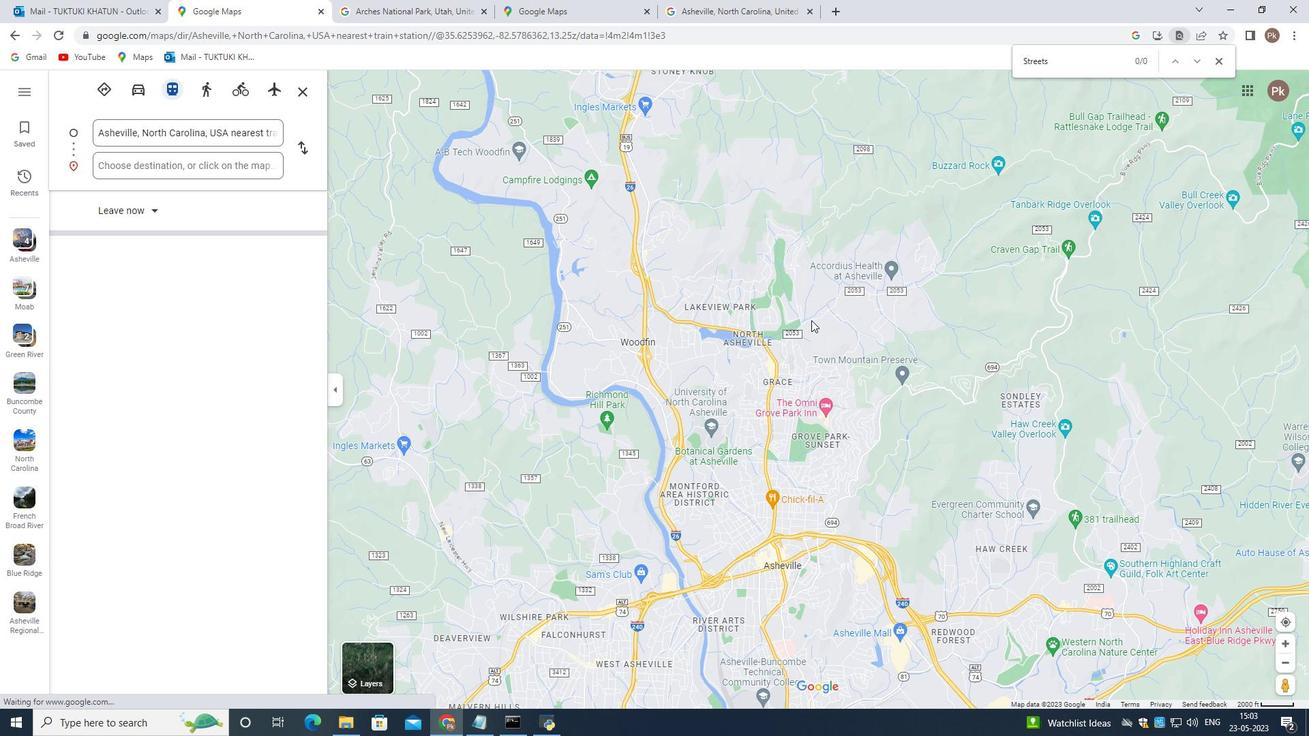 
Action: Mouse moved to (203, 360)
Screenshot: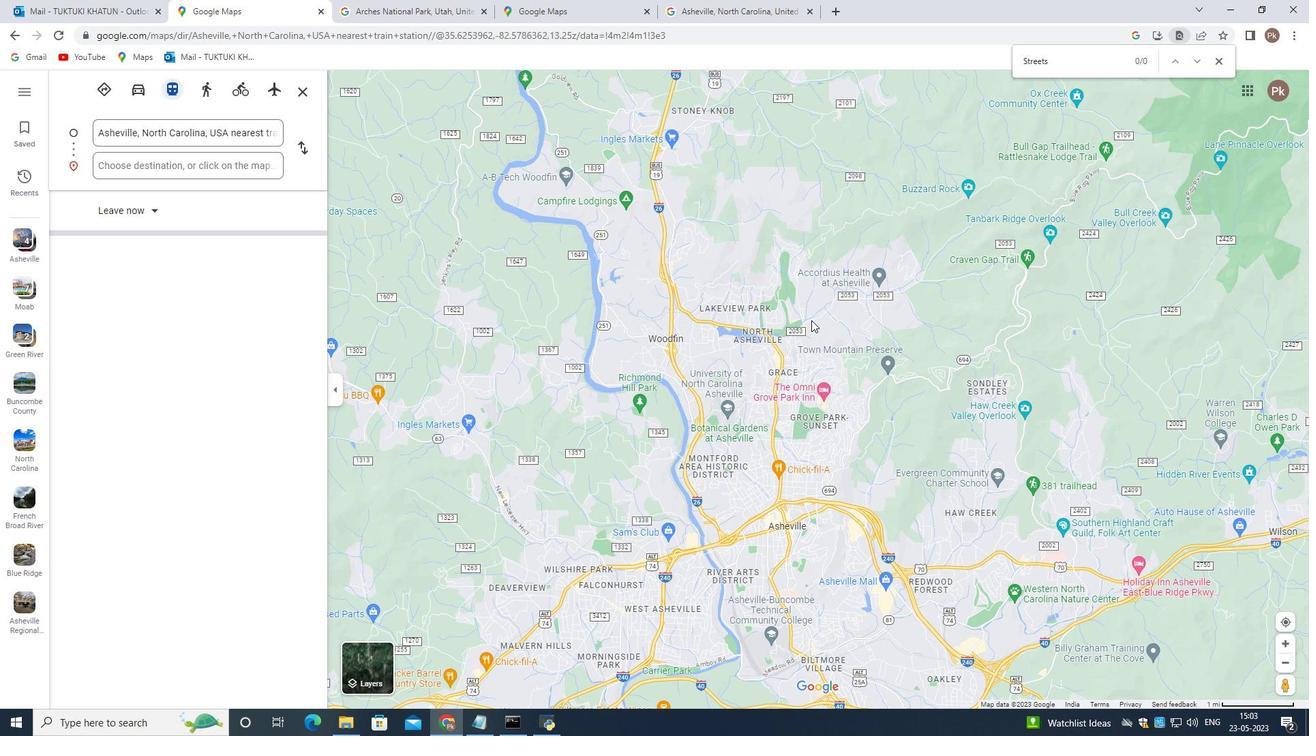 
Action: Mouse scrolled (203, 359) with delta (0, 0)
Screenshot: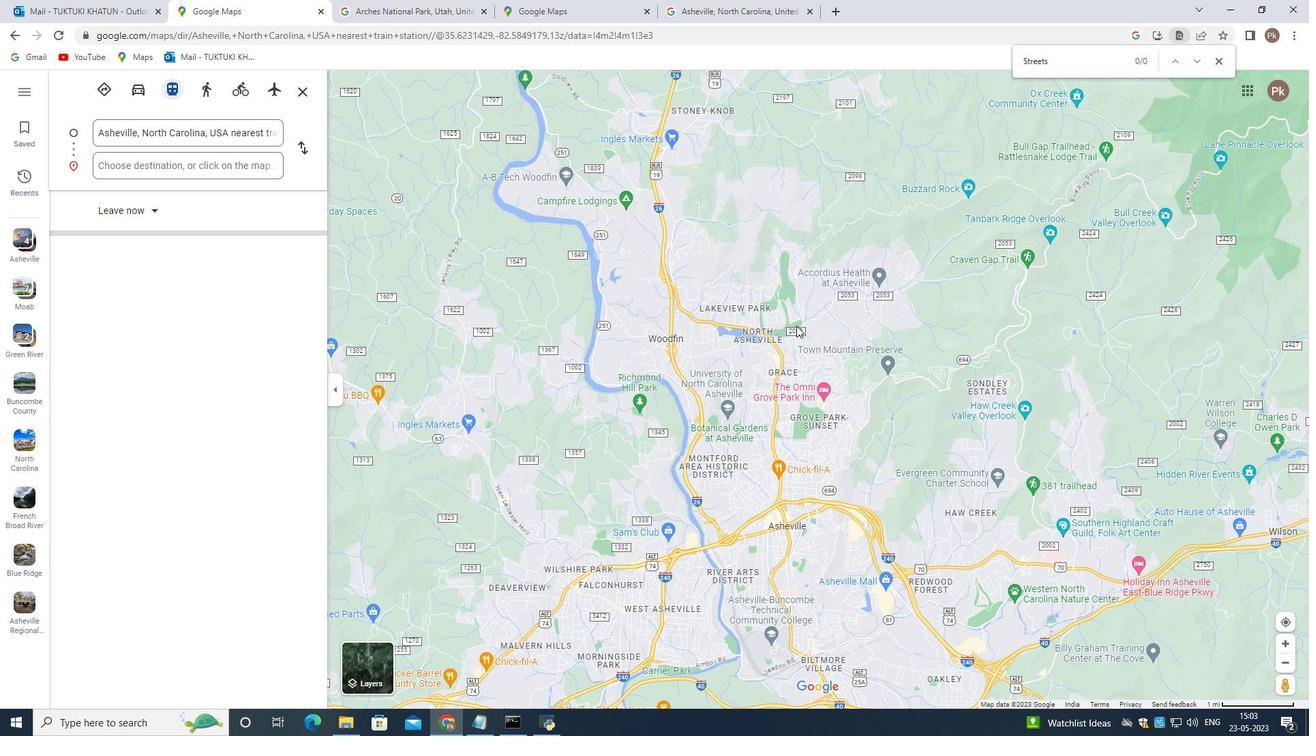 
Action: Mouse moved to (203, 360)
Screenshot: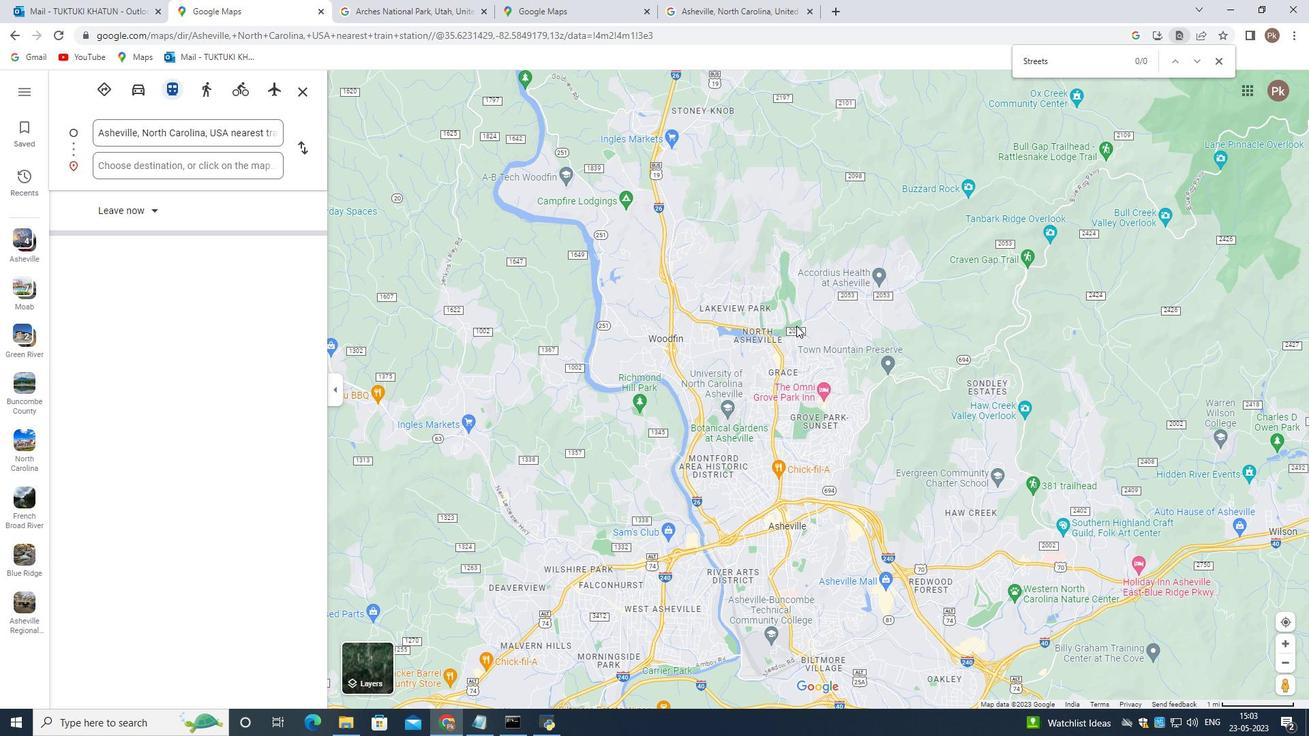 
Action: Mouse scrolled (203, 359) with delta (0, 0)
Screenshot: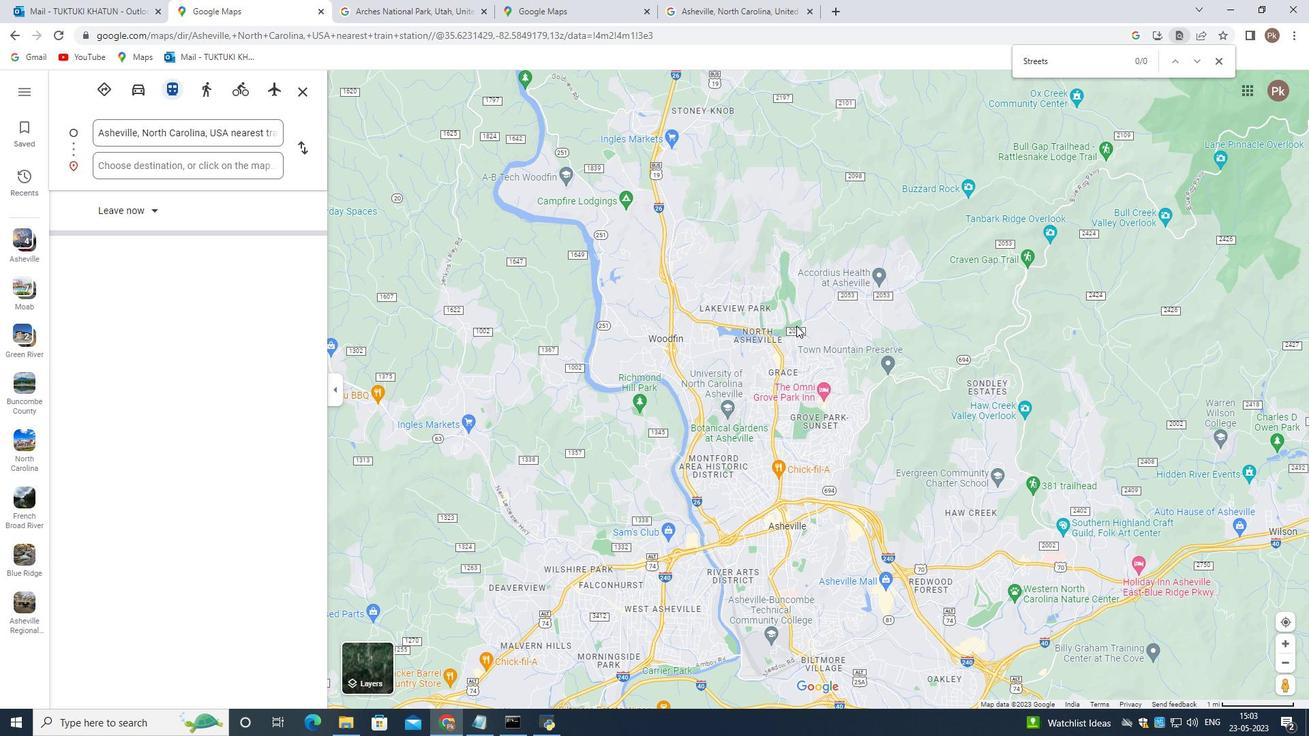 
Action: Mouse moved to (208, 369)
Screenshot: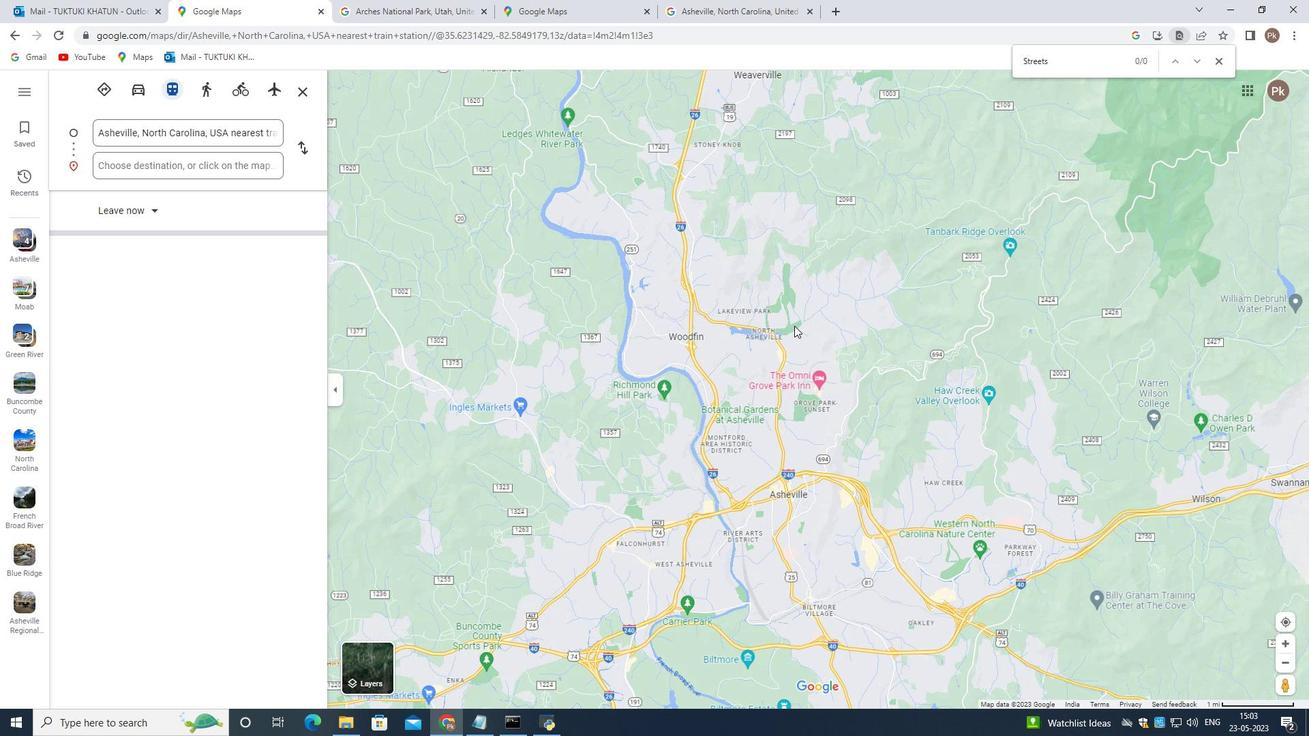 
Action: Mouse scrolled (208, 369) with delta (0, 0)
Screenshot: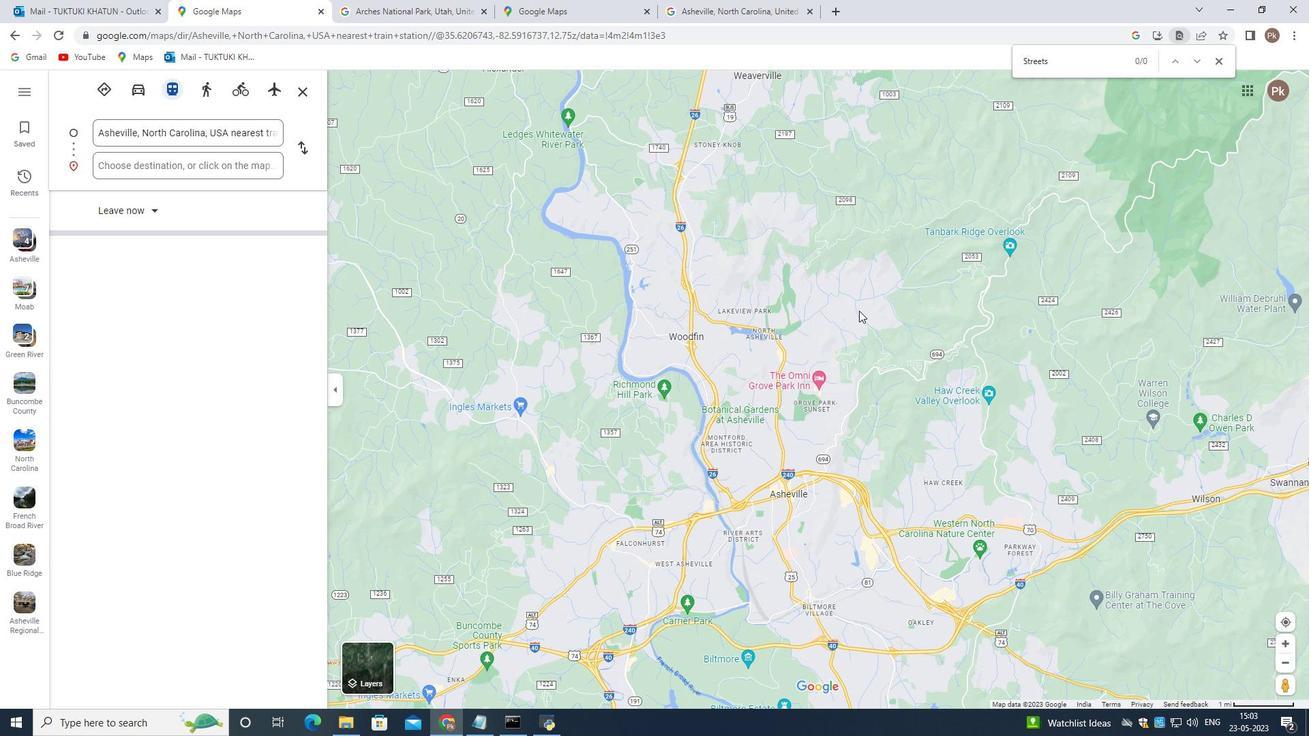 
Action: Mouse moved to (208, 385)
Screenshot: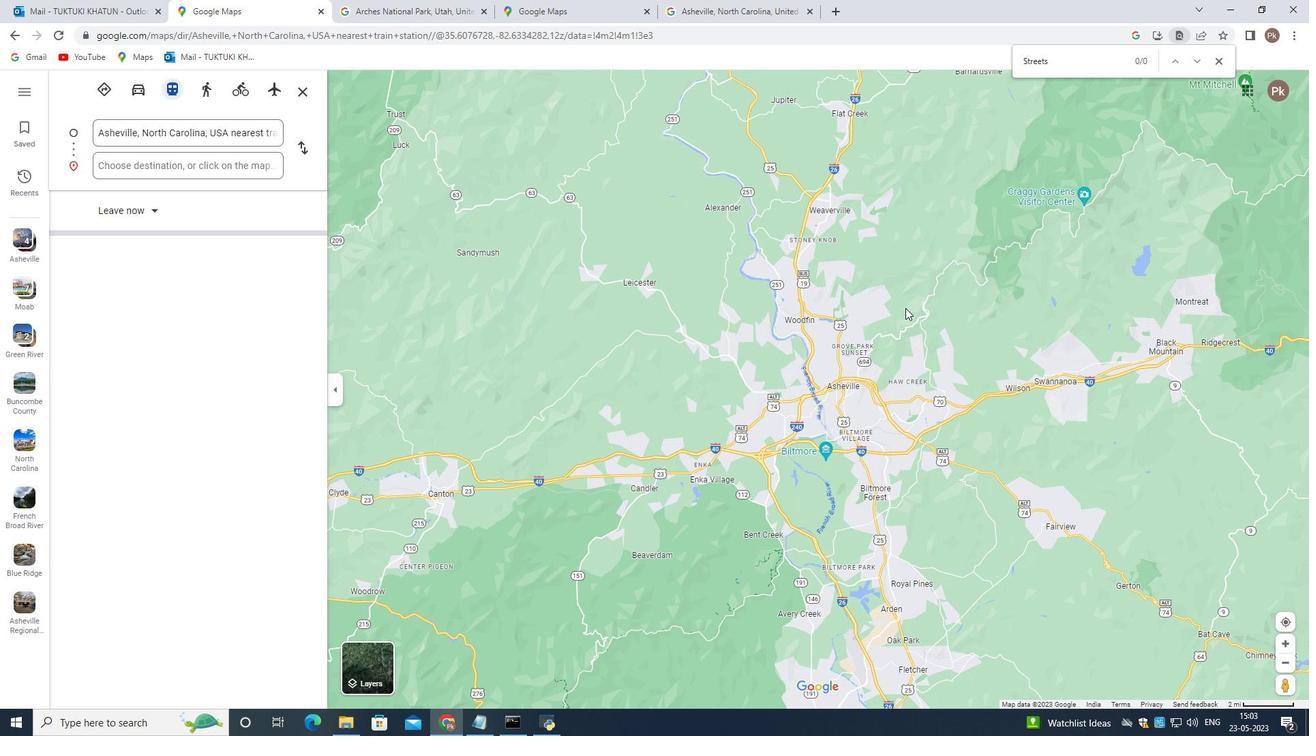 
Action: Mouse scrolled (208, 386) with delta (0, 0)
Screenshot: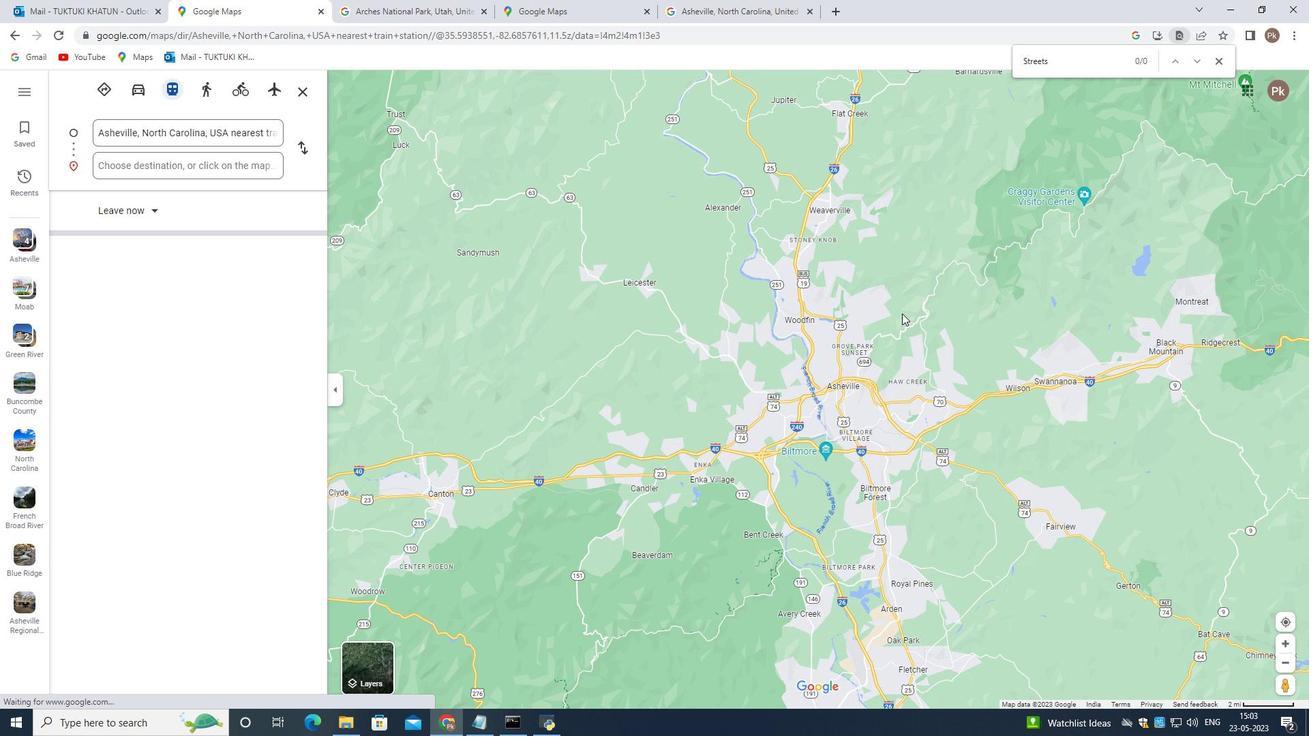 
Action: Mouse scrolled (208, 386) with delta (0, 0)
Screenshot: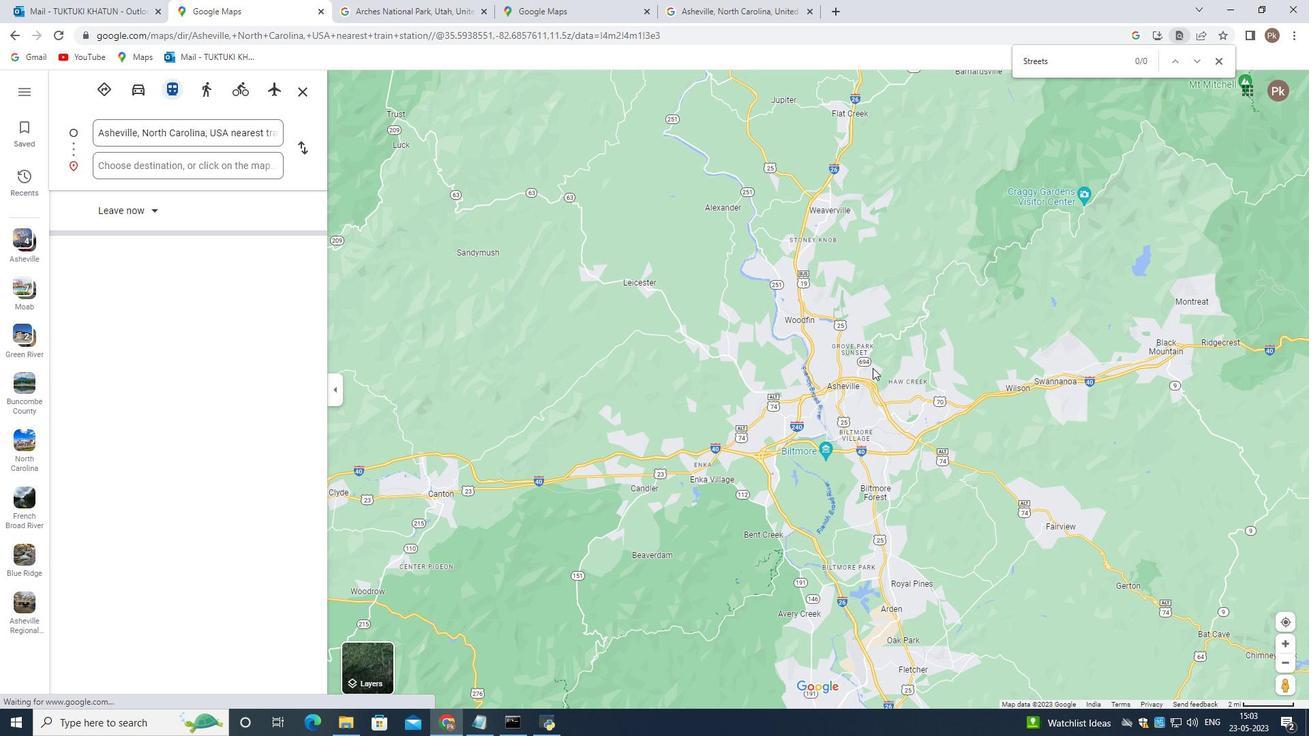 
Action: Mouse scrolled (208, 386) with delta (0, 0)
Screenshot: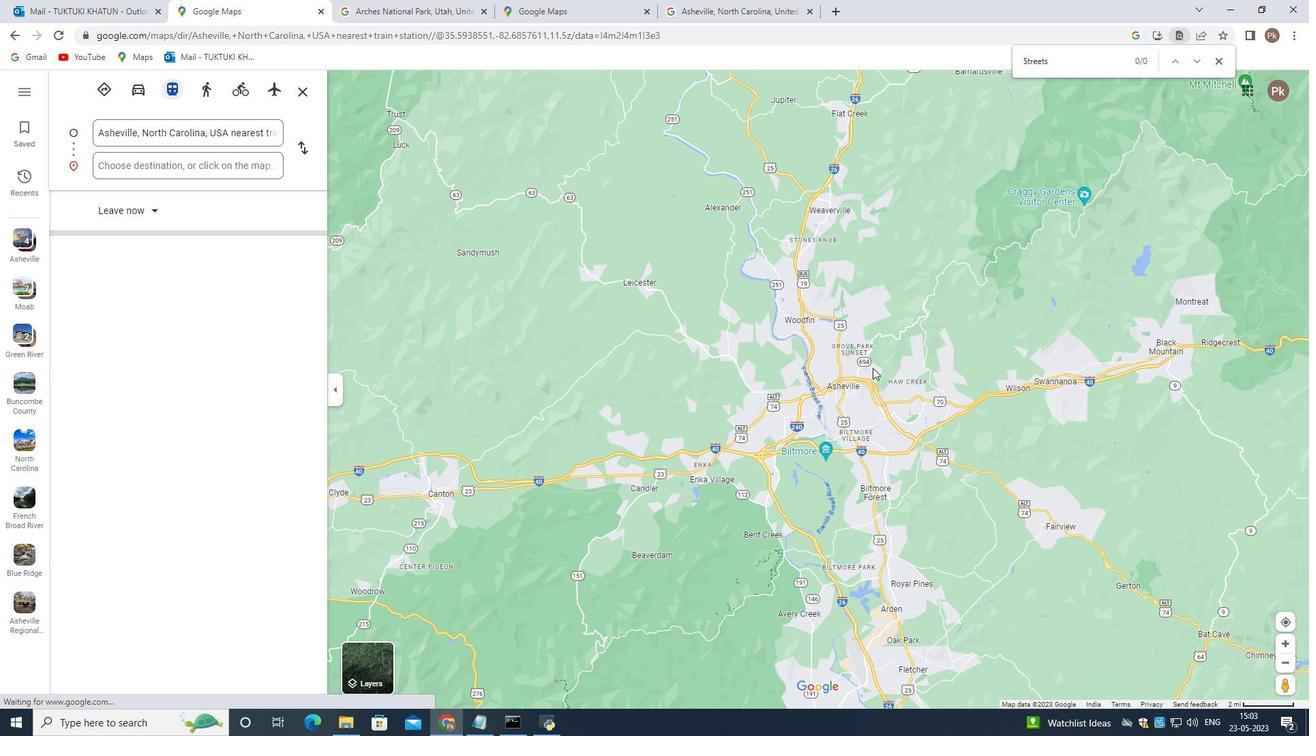 
Action: Mouse moved to (216, 379)
Screenshot: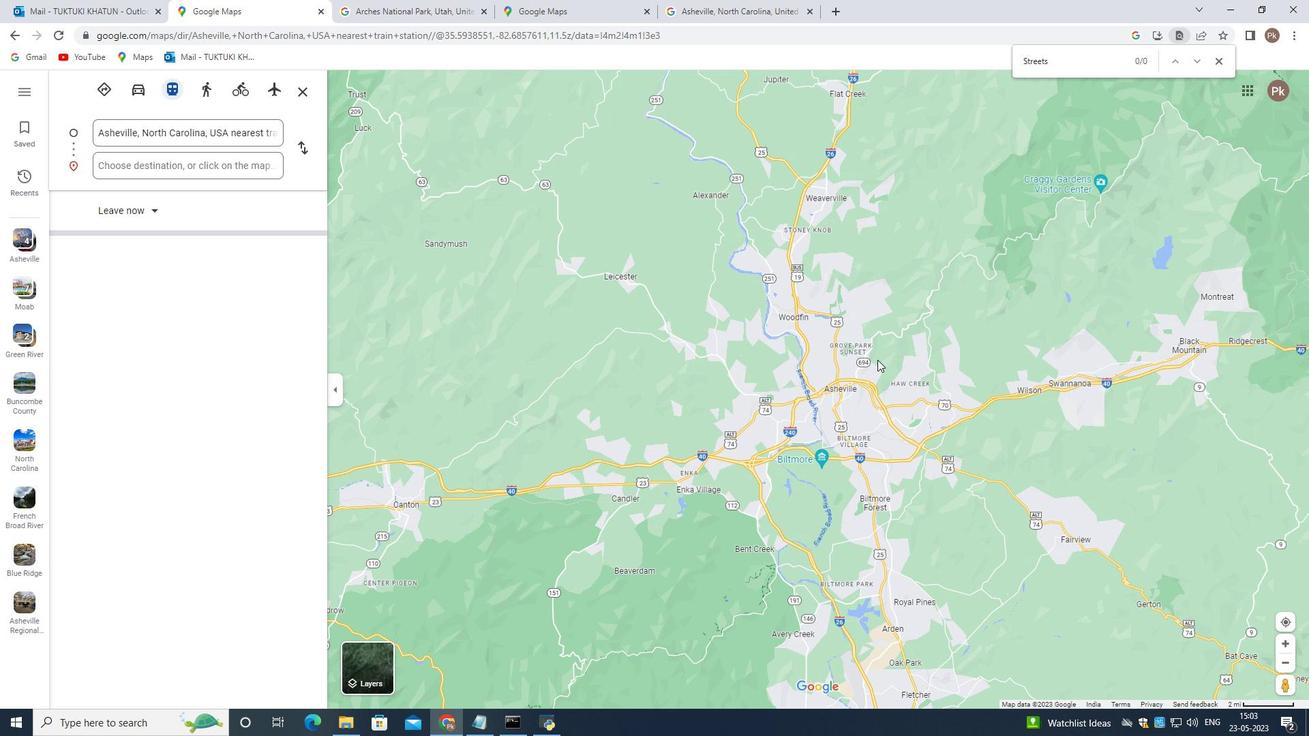 
Action: Mouse scrolled (216, 381) with delta (0, 0)
Screenshot: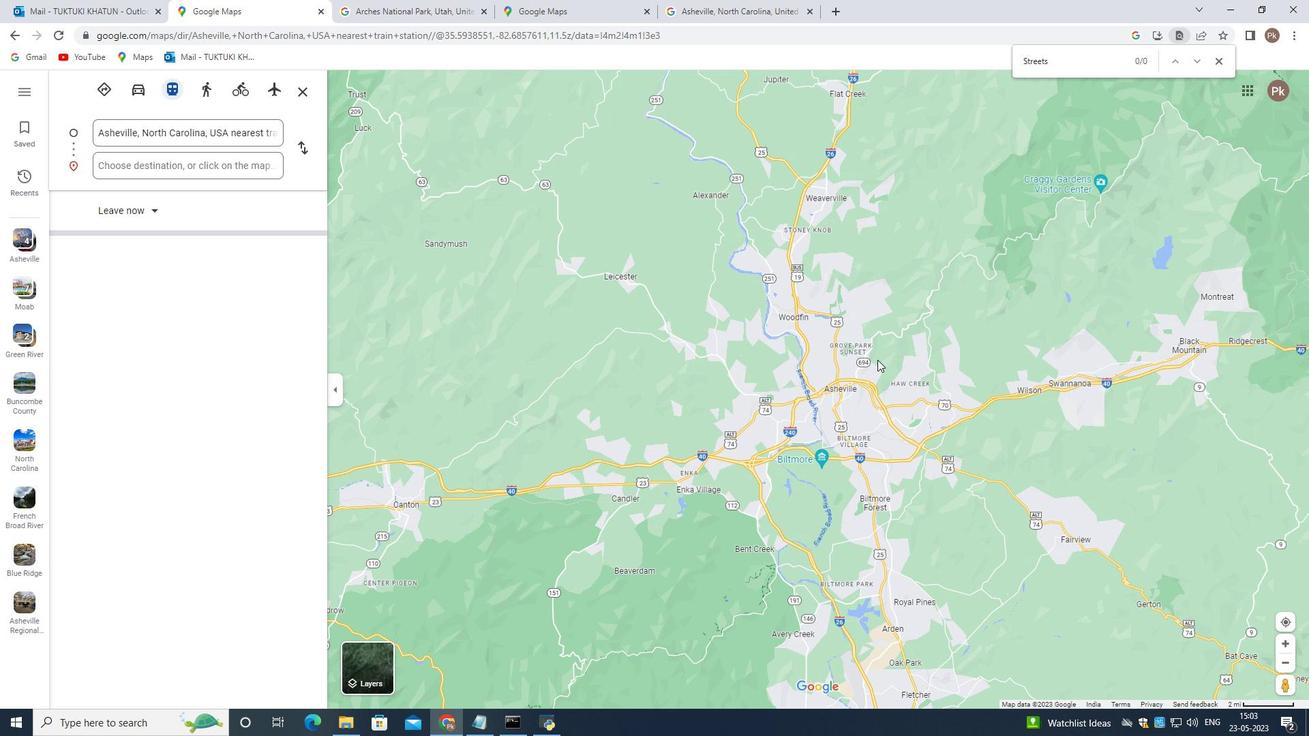 
Action: Mouse moved to (216, 379)
Screenshot: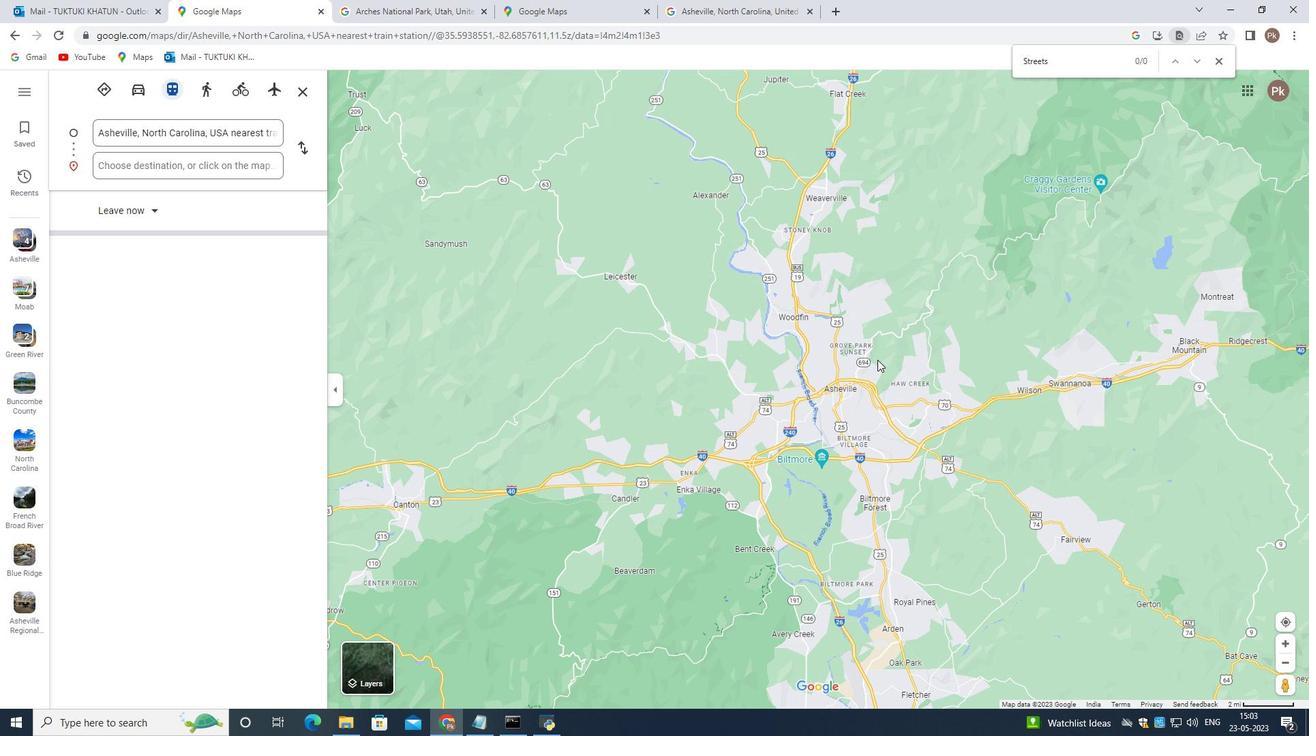 
Action: Mouse scrolled (216, 379) with delta (0, 0)
Screenshot: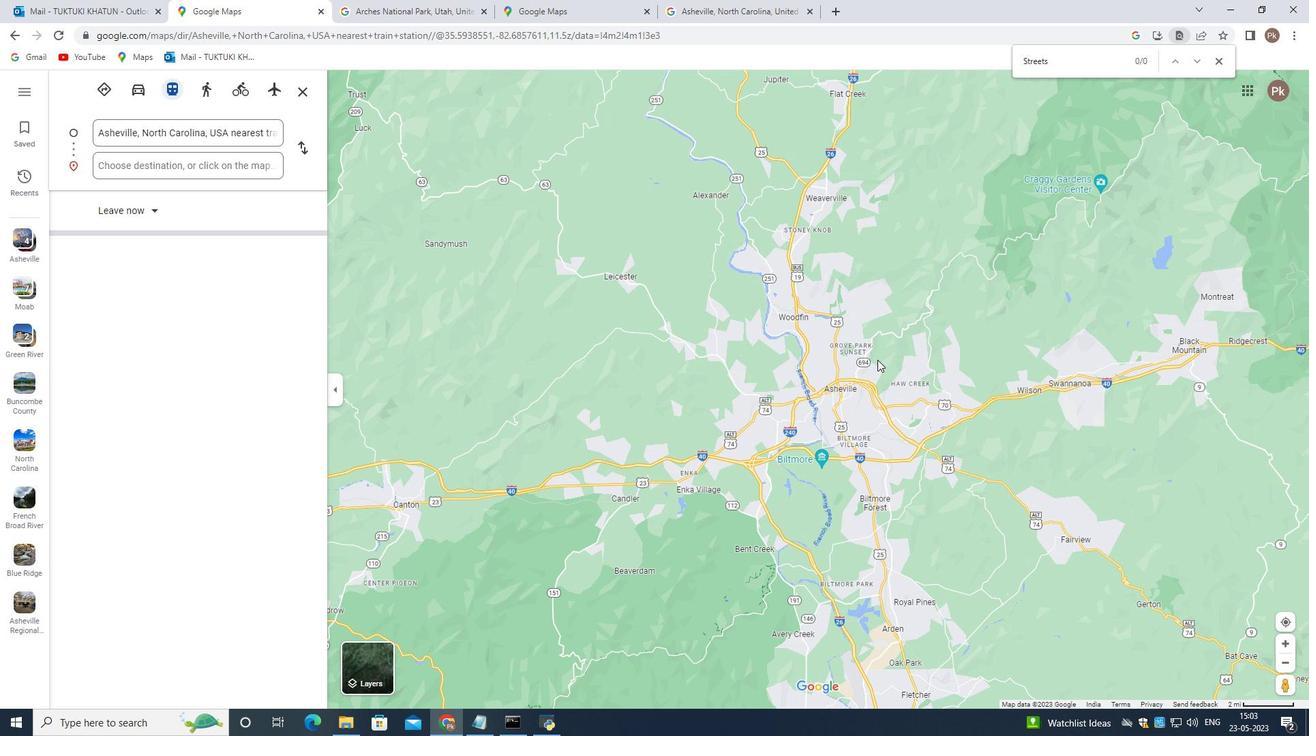 
Action: Mouse moved to (216, 378)
Screenshot: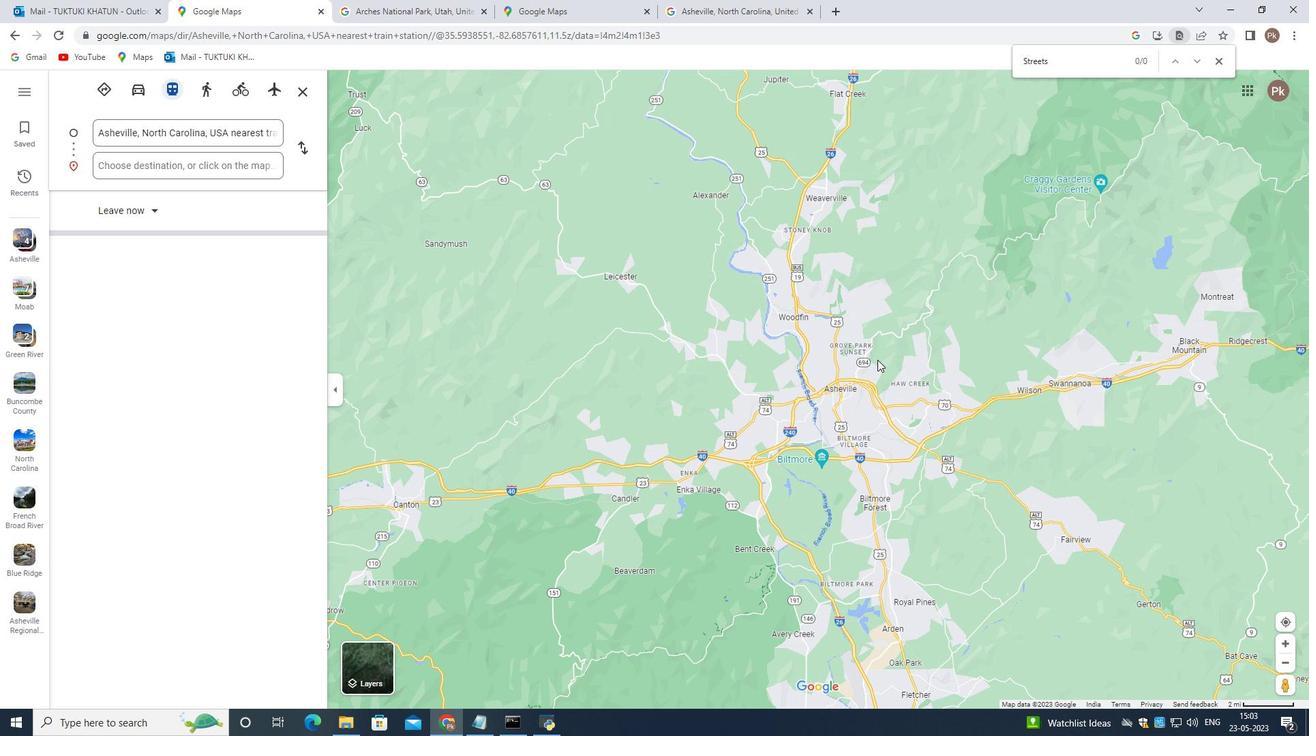 
Action: Mouse scrolled (216, 379) with delta (0, 0)
Screenshot: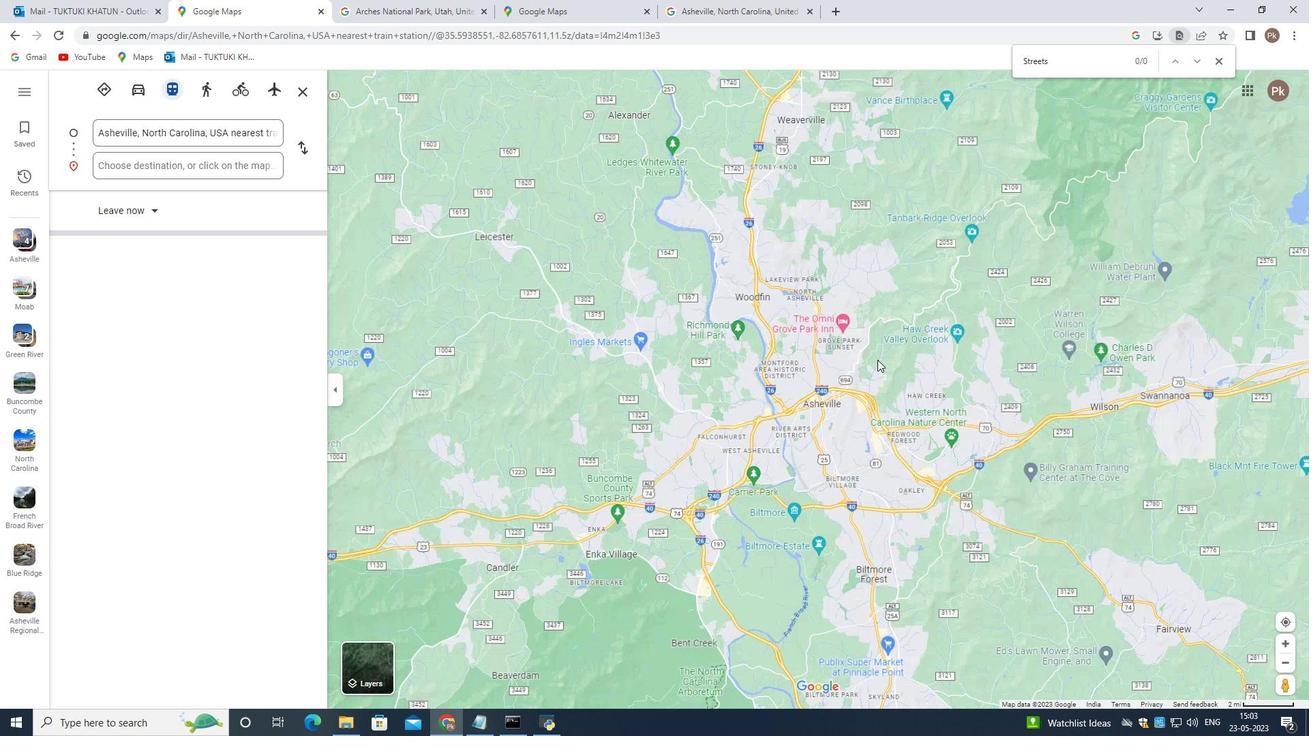 
Action: Mouse moved to (216, 377)
Screenshot: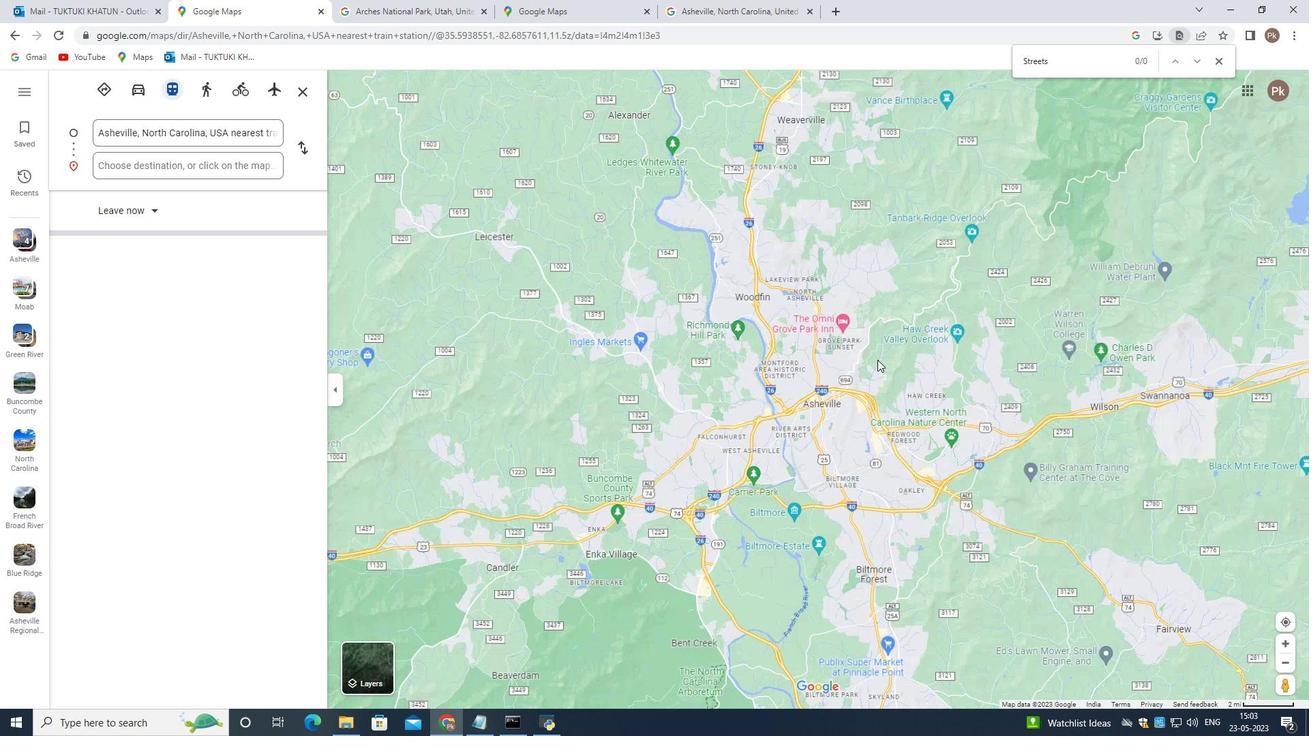 
Action: Mouse scrolled (216, 378) with delta (0, 0)
Screenshot: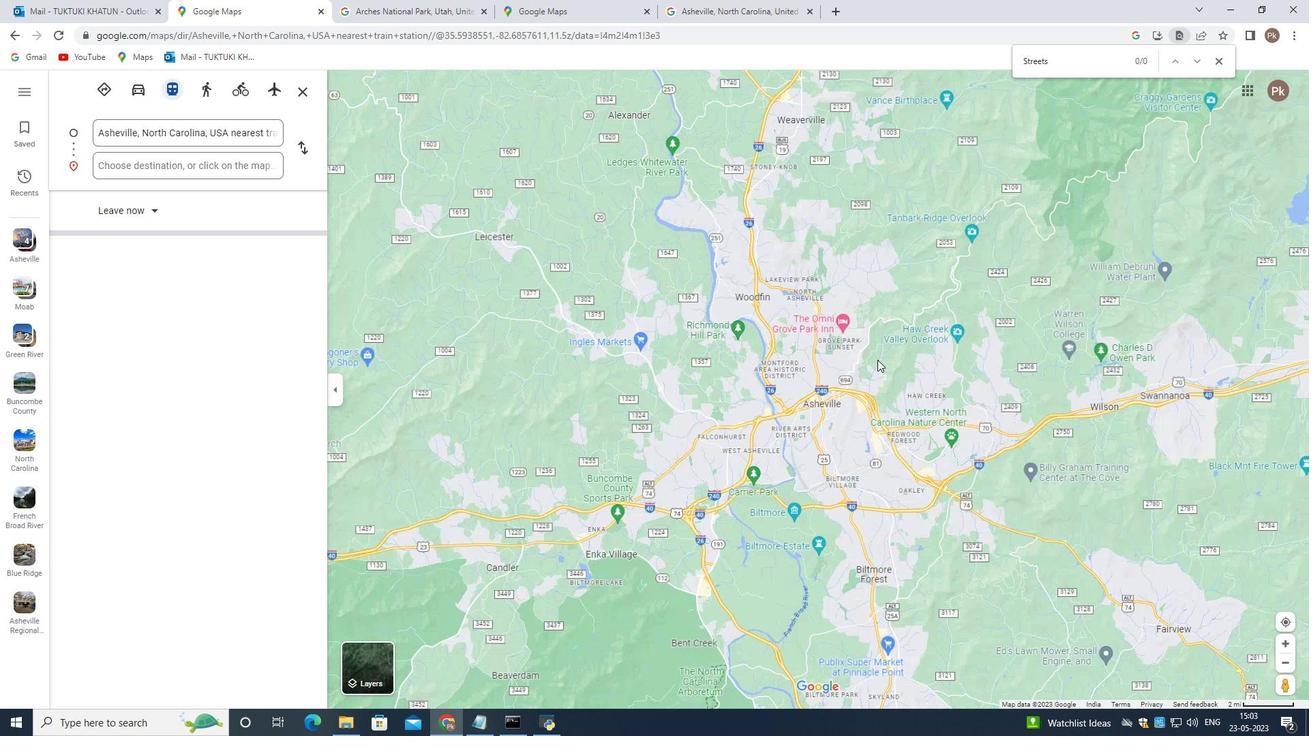 
Action: Mouse moved to (216, 377)
Screenshot: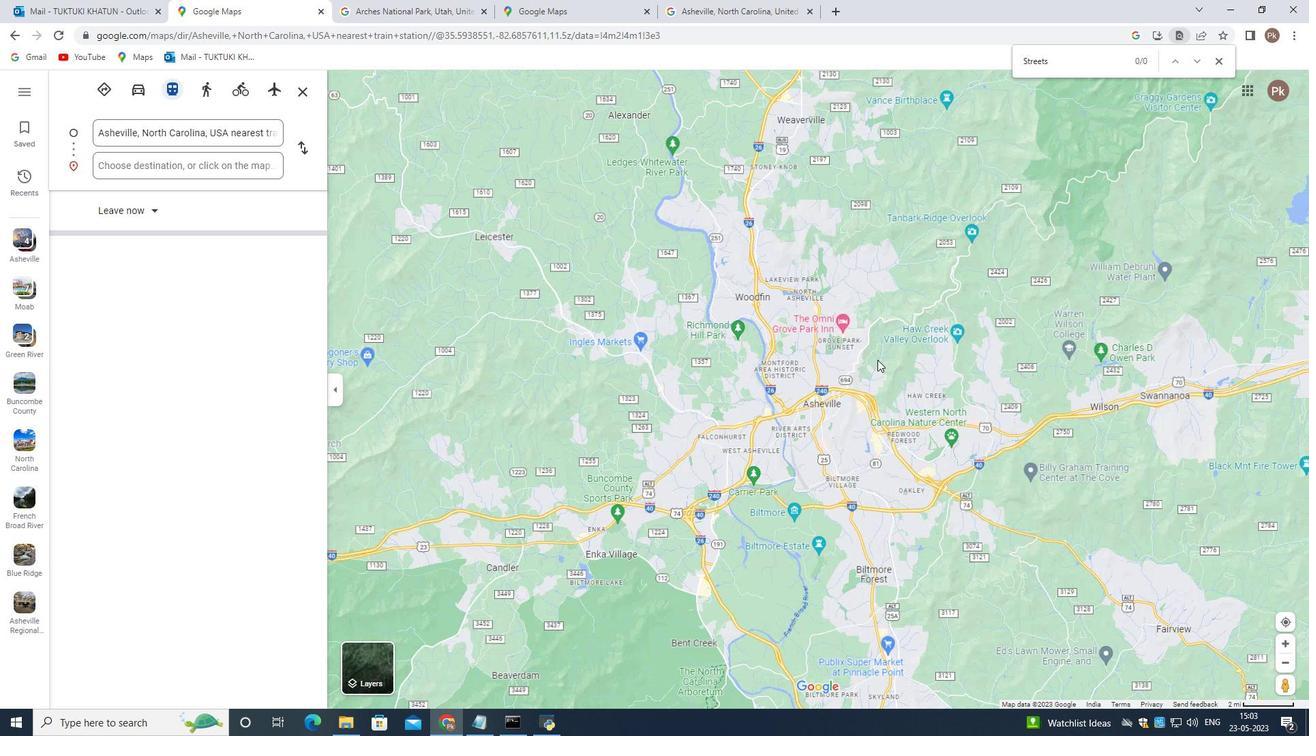 
Action: Mouse scrolled (216, 378) with delta (0, 0)
Screenshot: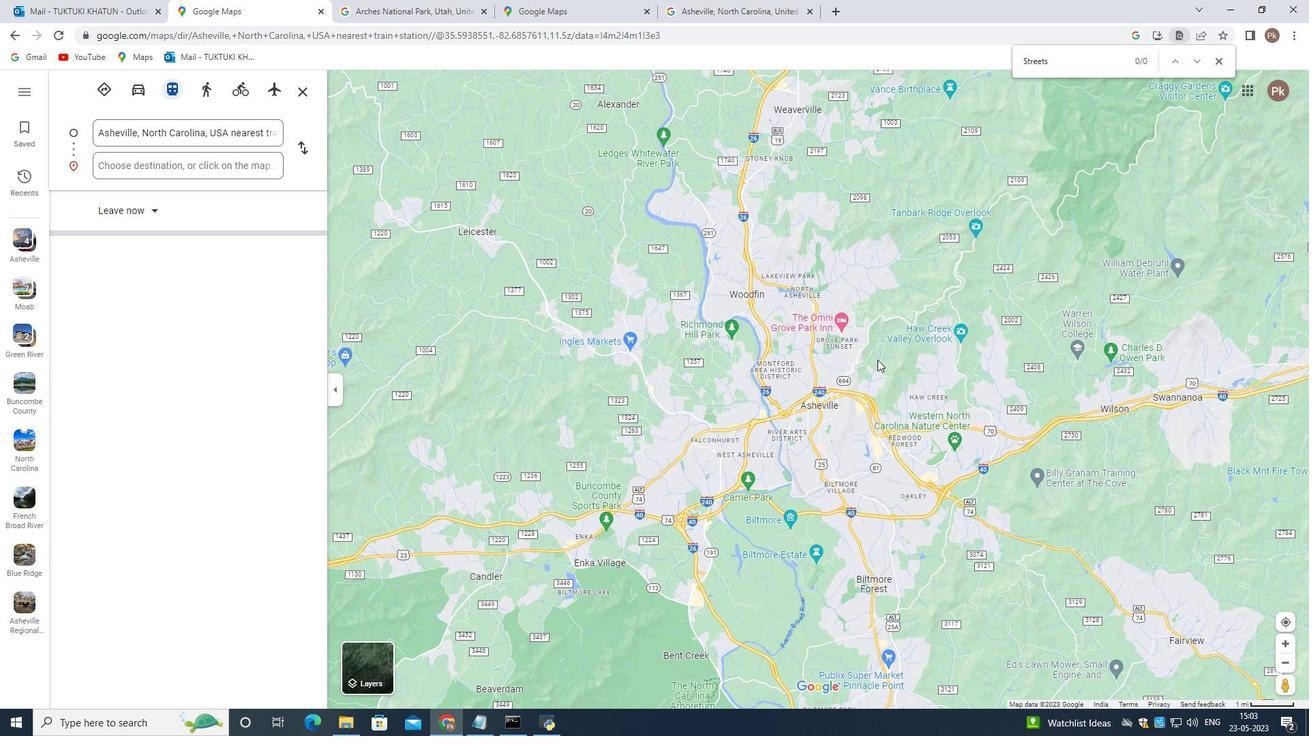 
Action: Mouse scrolled (216, 378) with delta (0, 0)
Screenshot: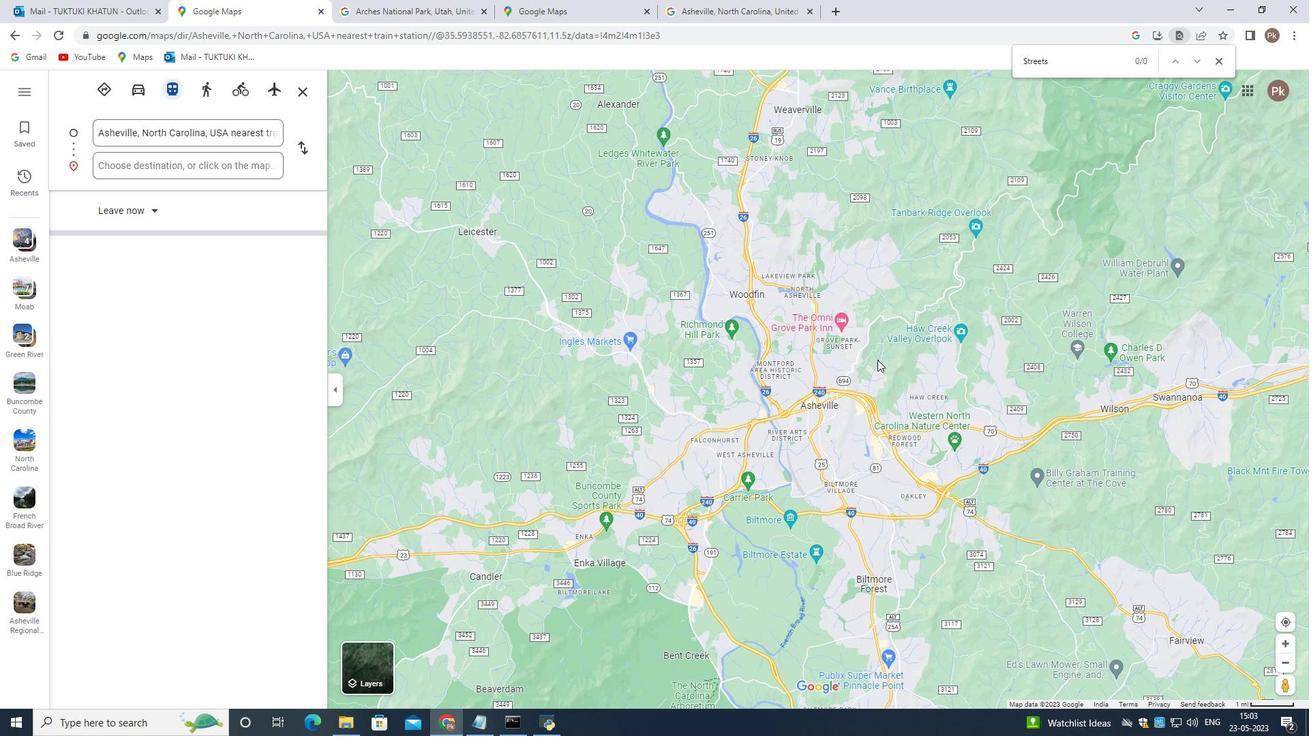 
Action: Mouse scrolled (216, 378) with delta (0, 0)
Screenshot: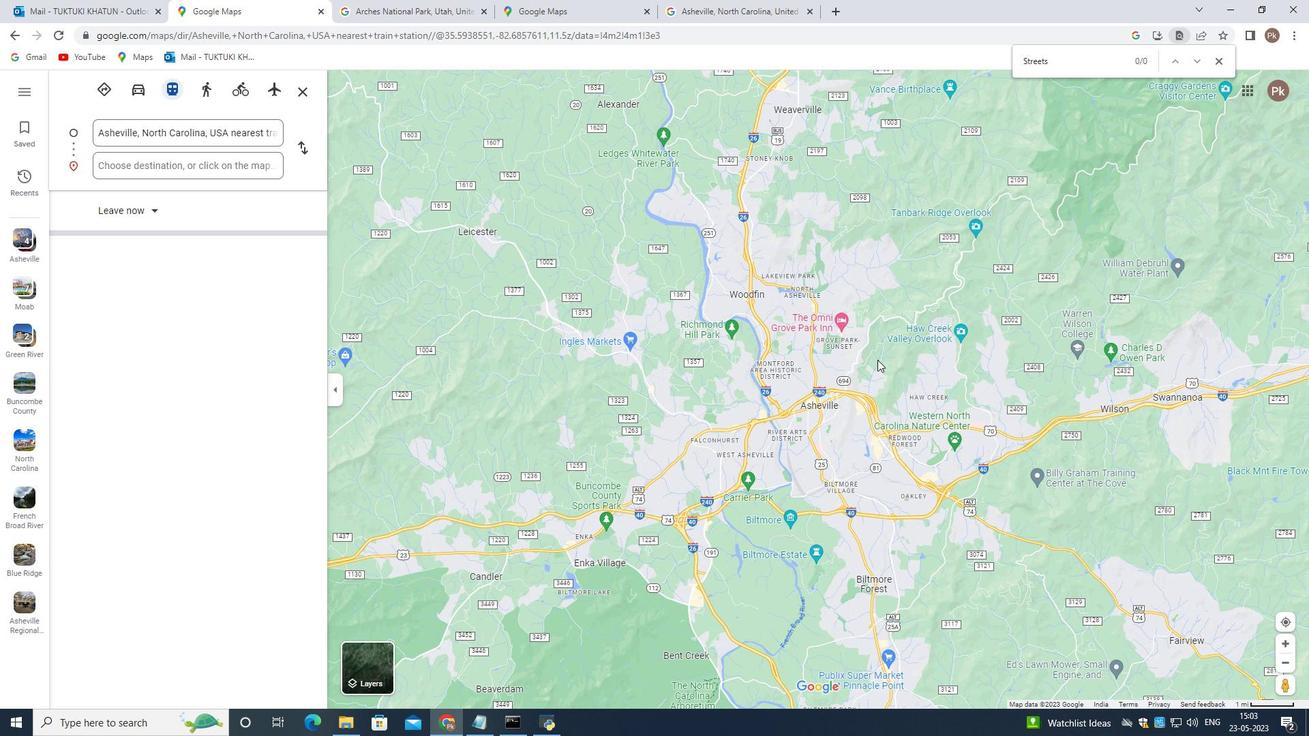 
Action: Mouse moved to (203, 148)
Screenshot: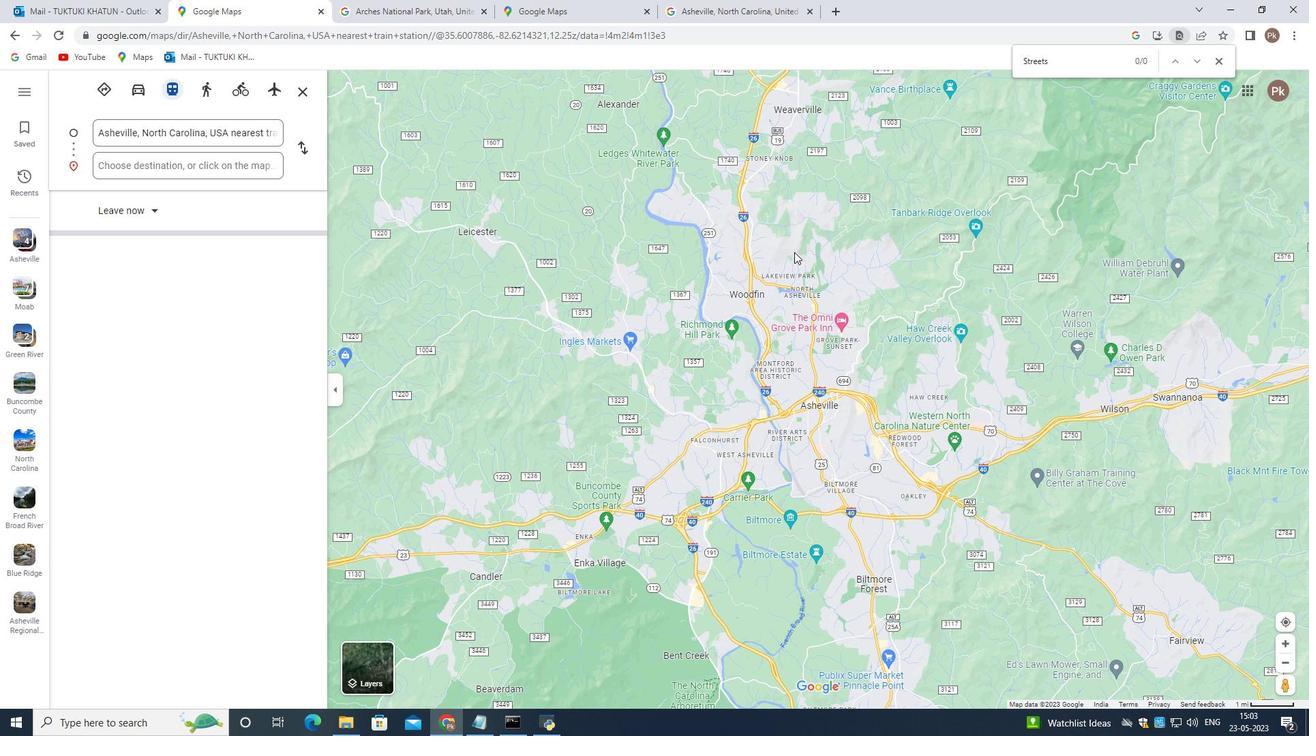 
Action: Mouse pressed left at (203, 148)
Screenshot: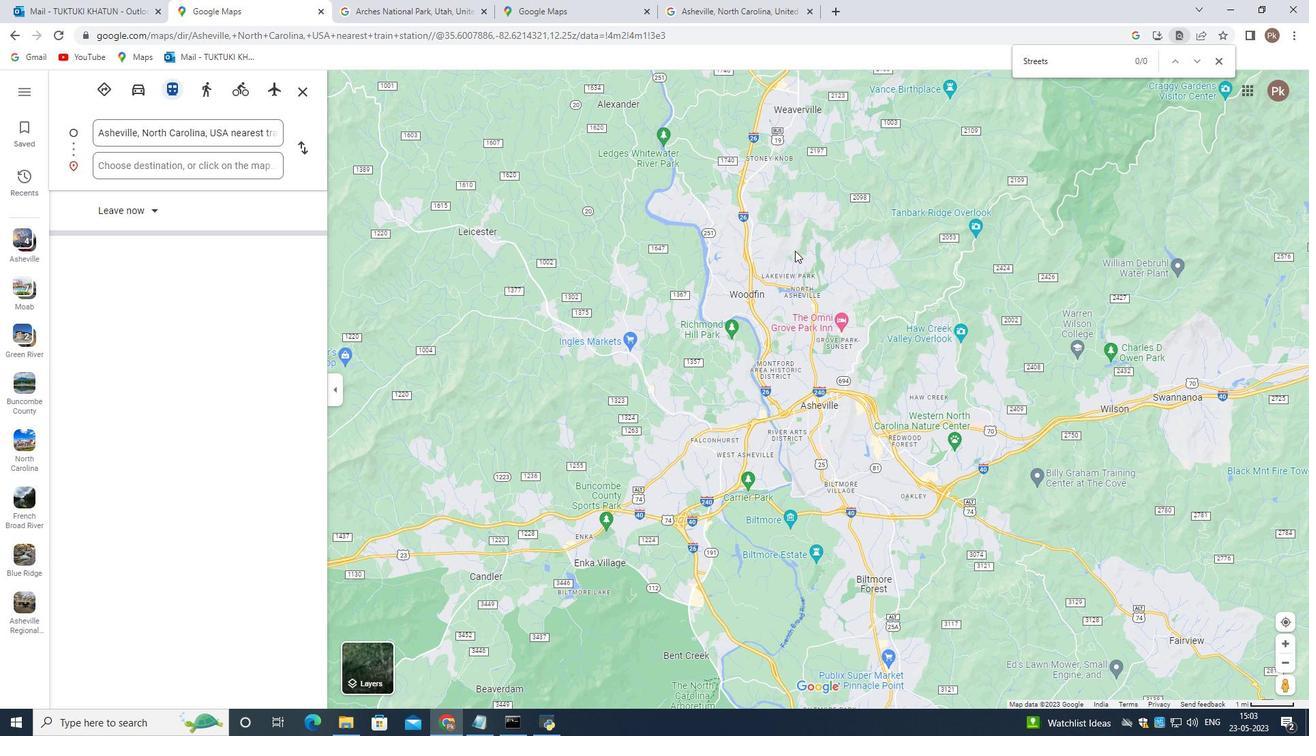 
Action: Mouse moved to (419, 233)
Screenshot: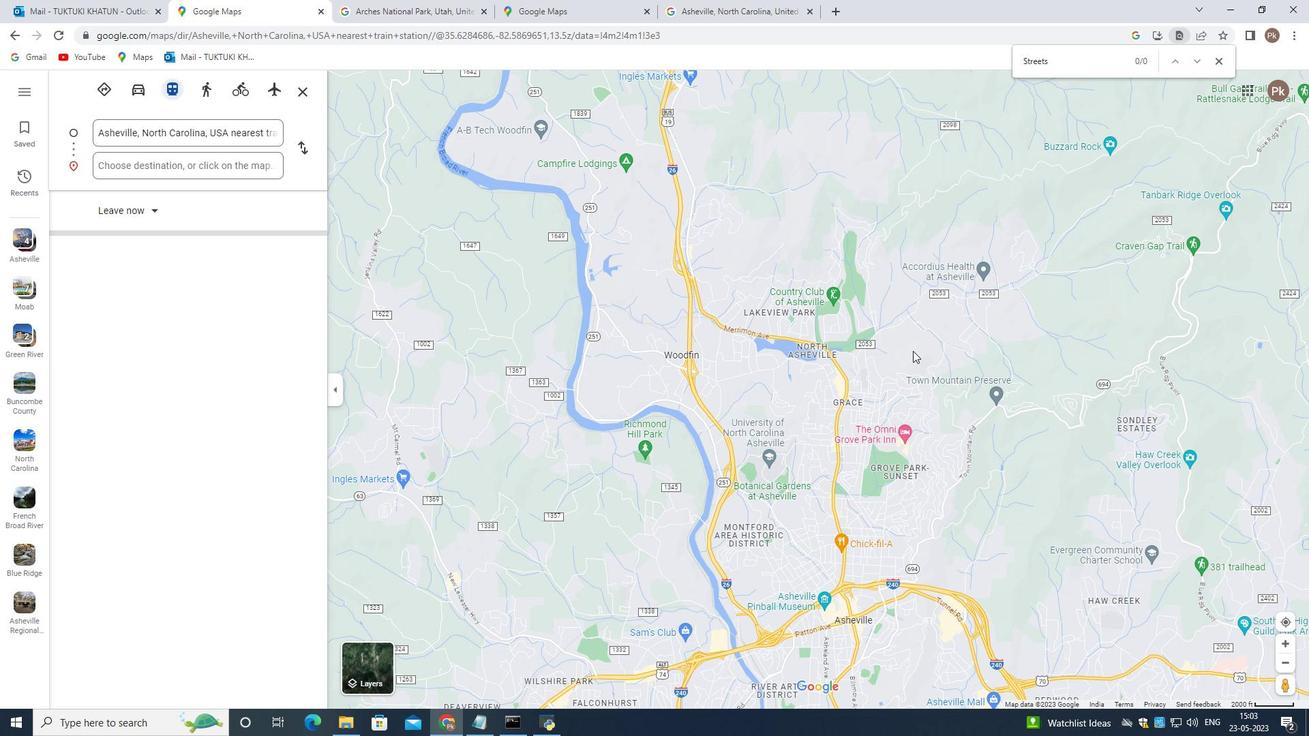 
Action: Mouse pressed left at (419, 233)
Screenshot: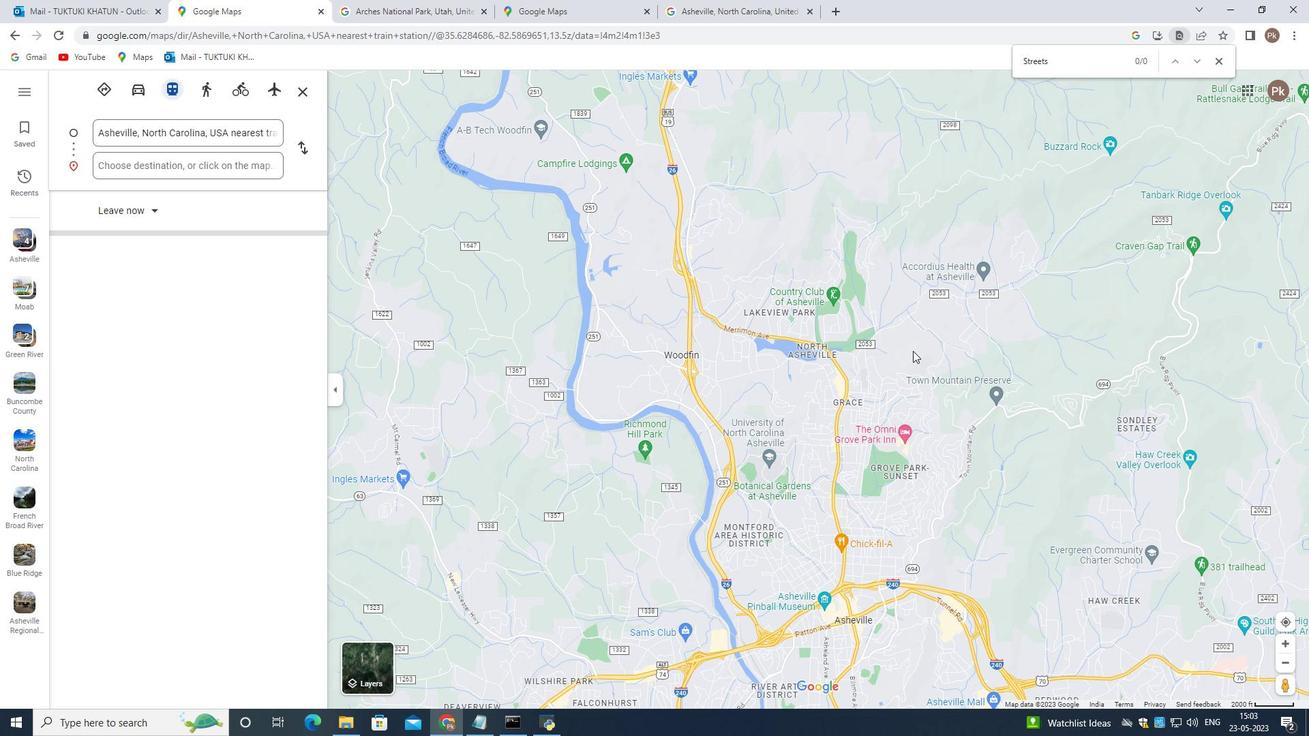
Action: Mouse moved to (664, 373)
Screenshot: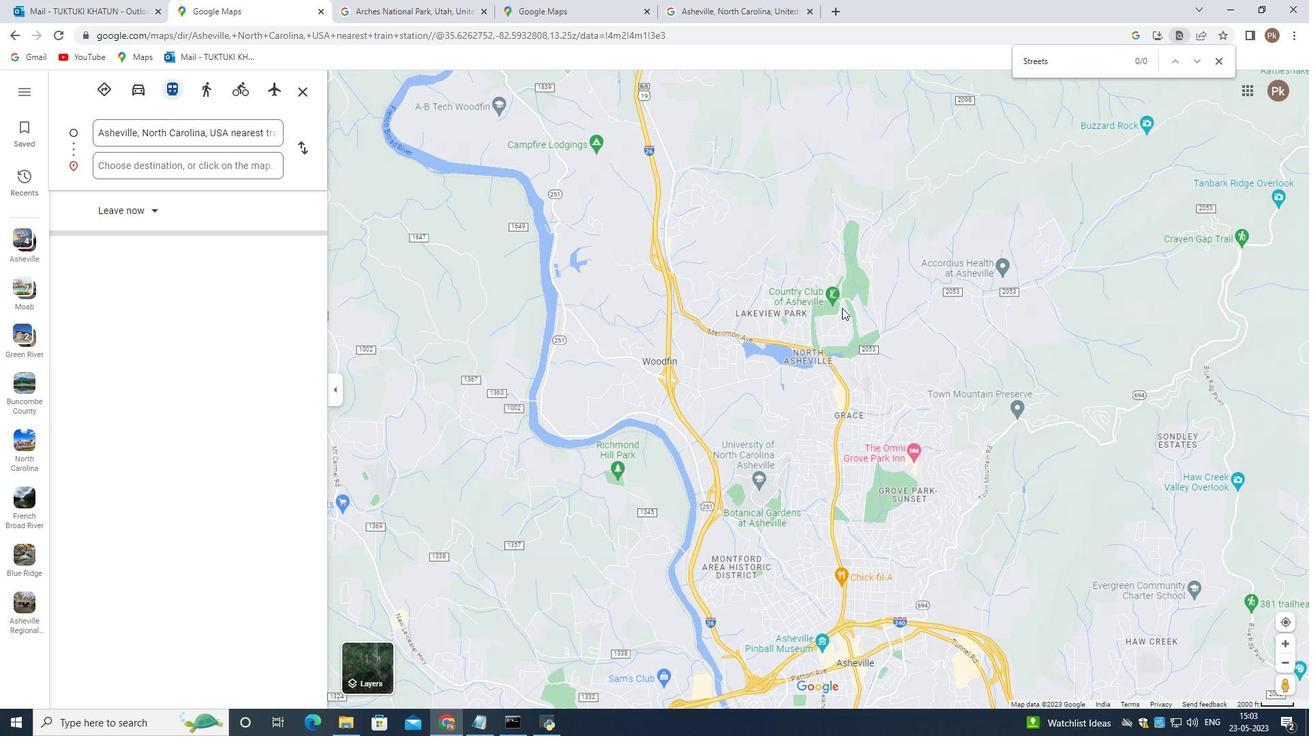 
Action: Mouse pressed left at (664, 373)
Screenshot: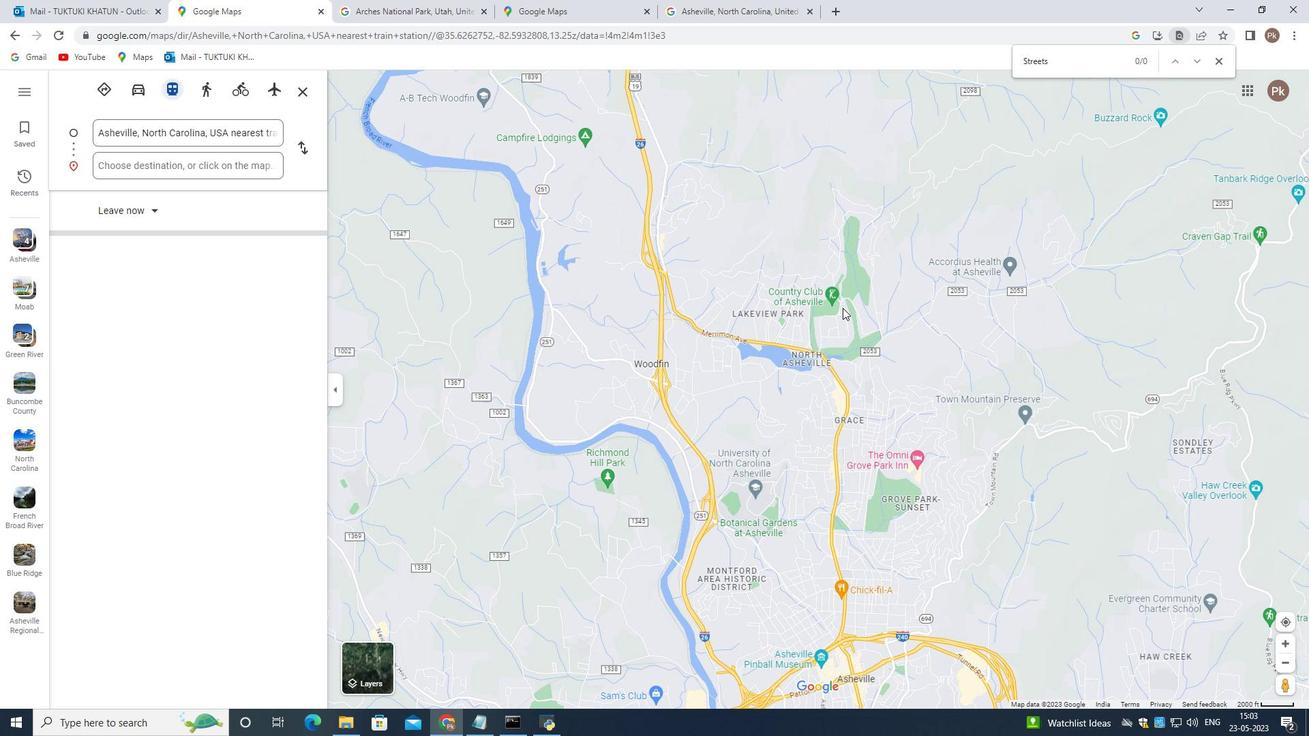 
Action: Mouse moved to (679, 371)
Screenshot: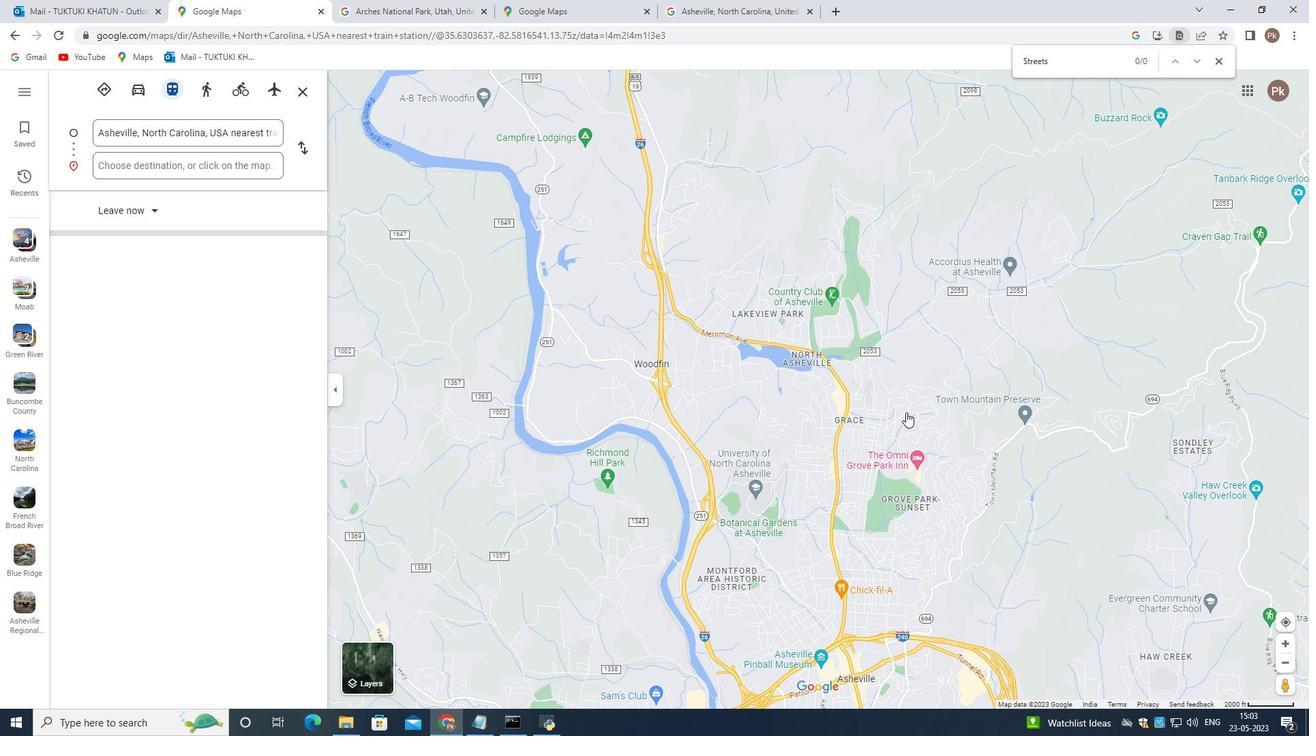 
Action: Mouse pressed left at (679, 371)
Screenshot: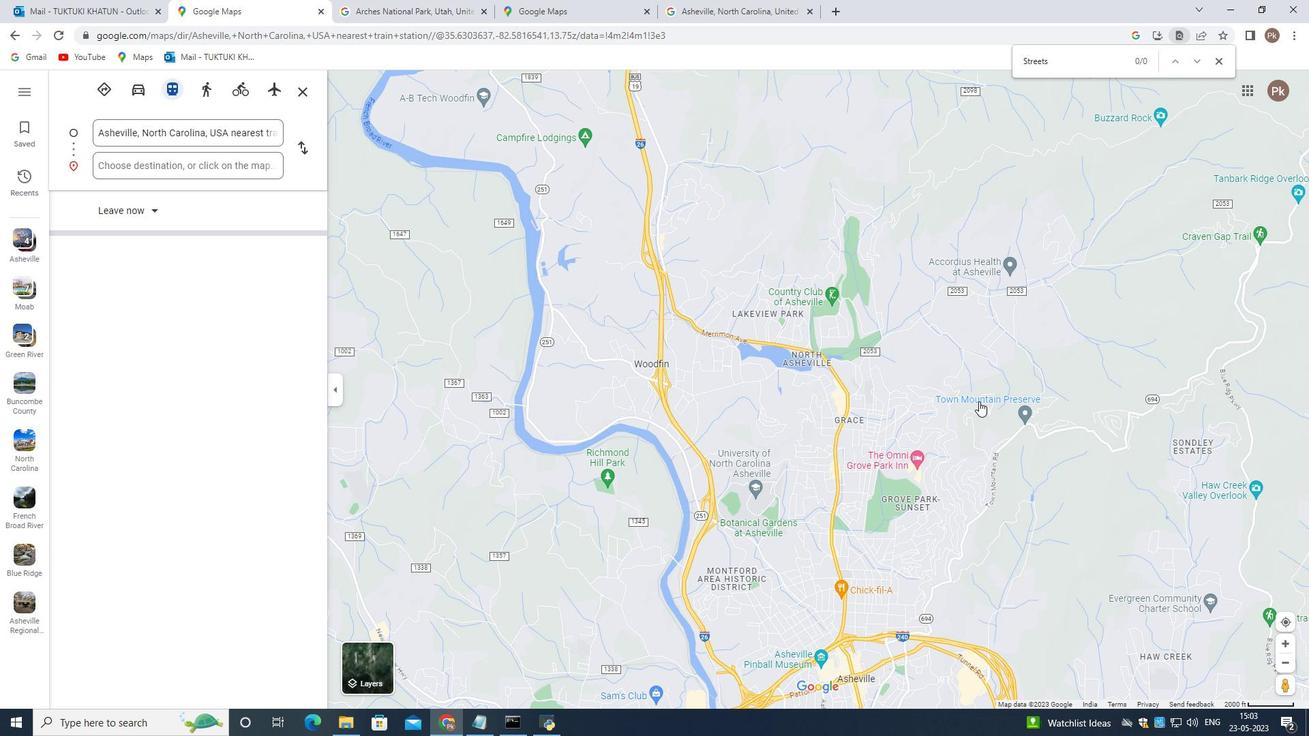 
Action: Mouse moved to (768, 358)
Screenshot: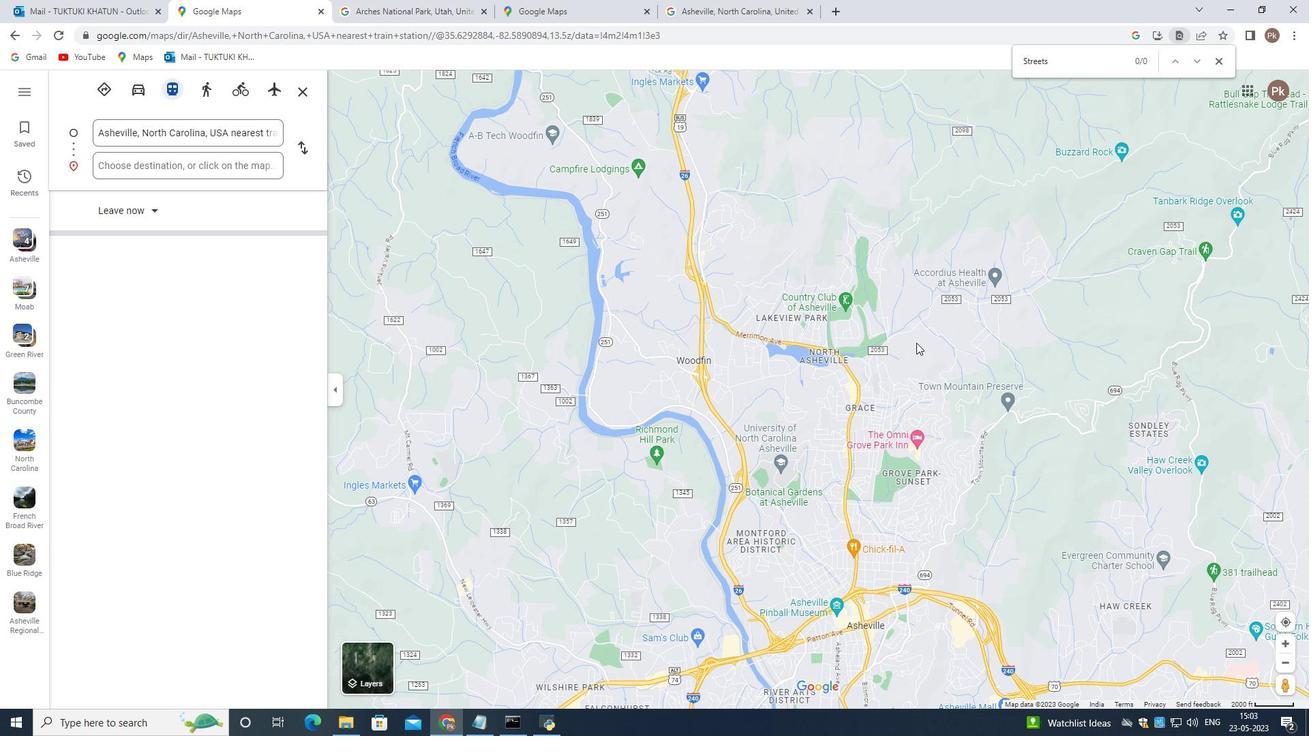 
Action: Mouse pressed left at (768, 358)
Screenshot: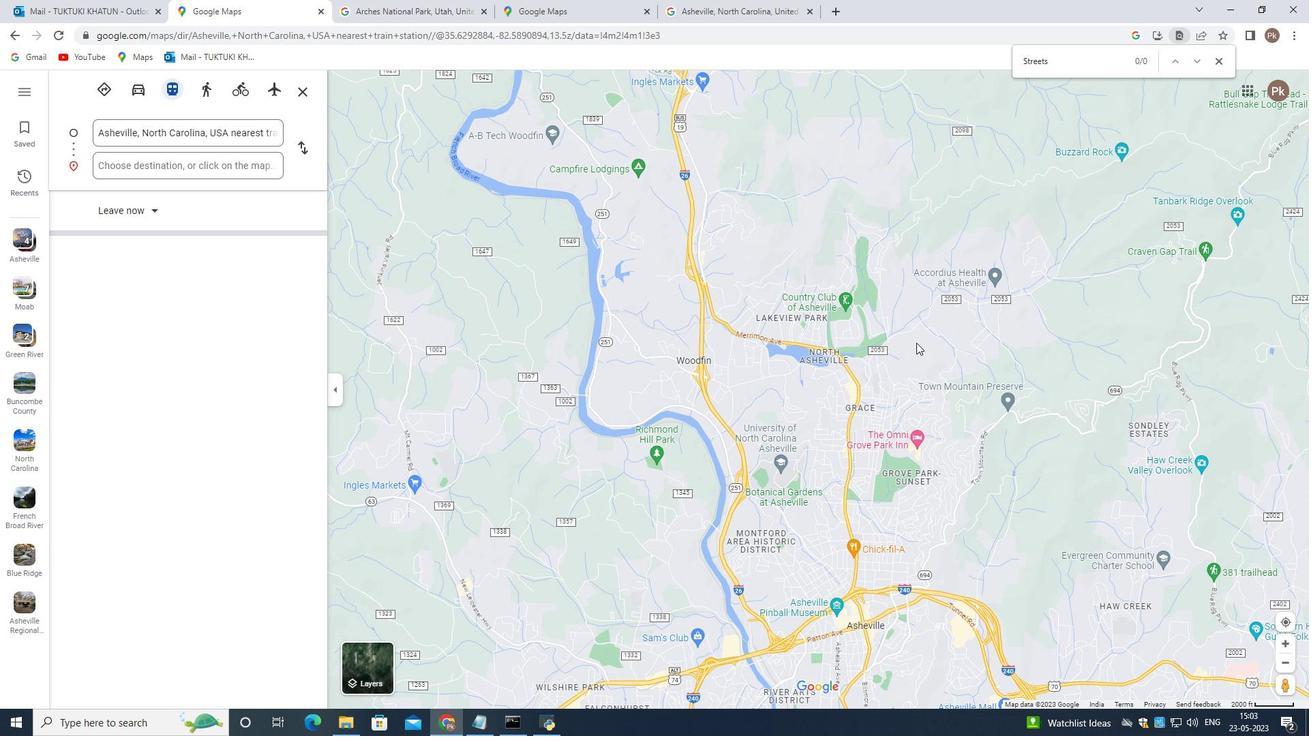 
Action: Mouse moved to (650, 305)
Screenshot: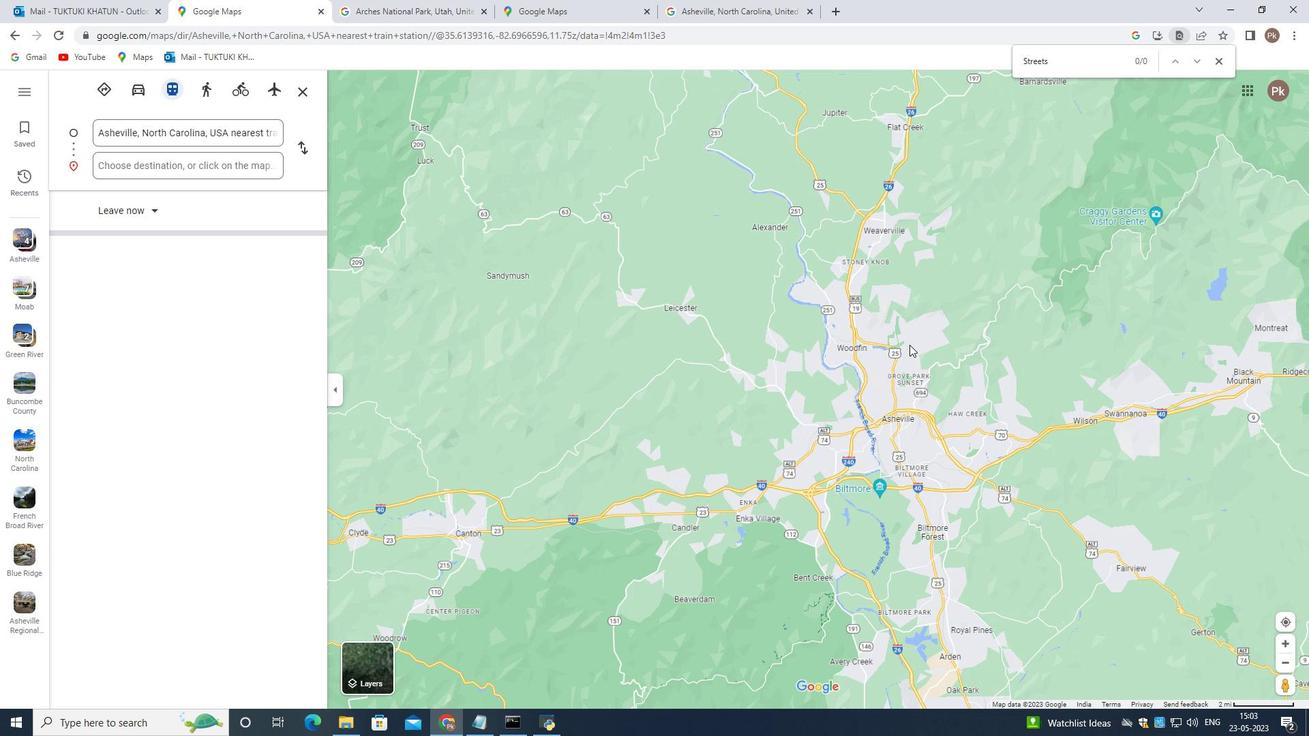 
Action: Mouse pressed left at (650, 305)
Screenshot: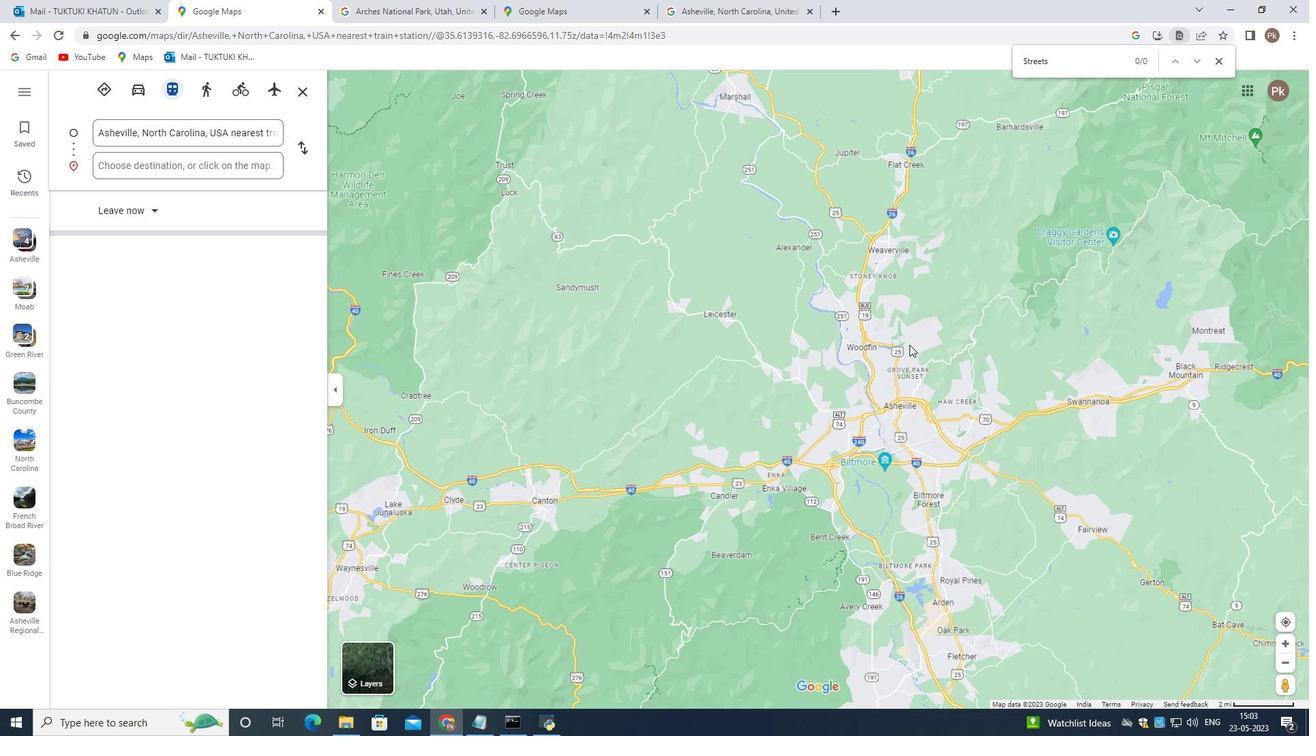 
Action: Mouse moved to (702, 343)
Screenshot: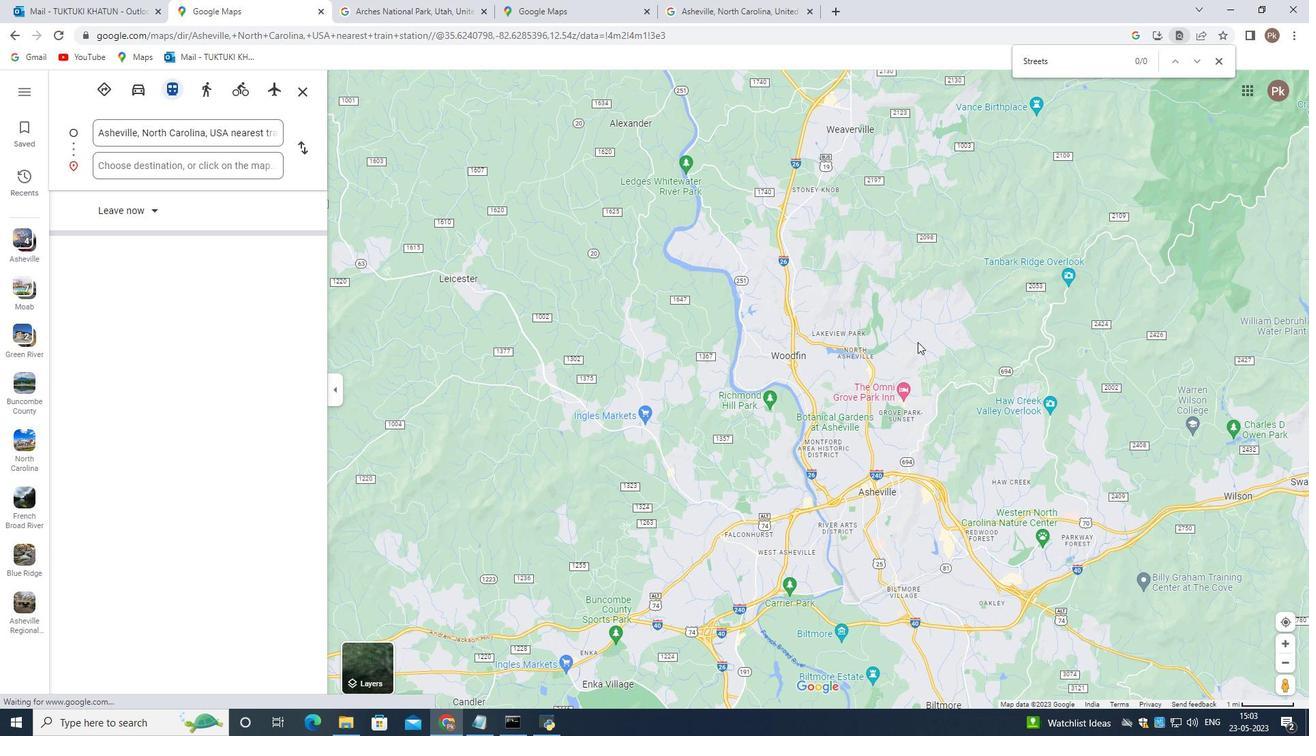 
Action: Mouse pressed left at (702, 343)
Screenshot: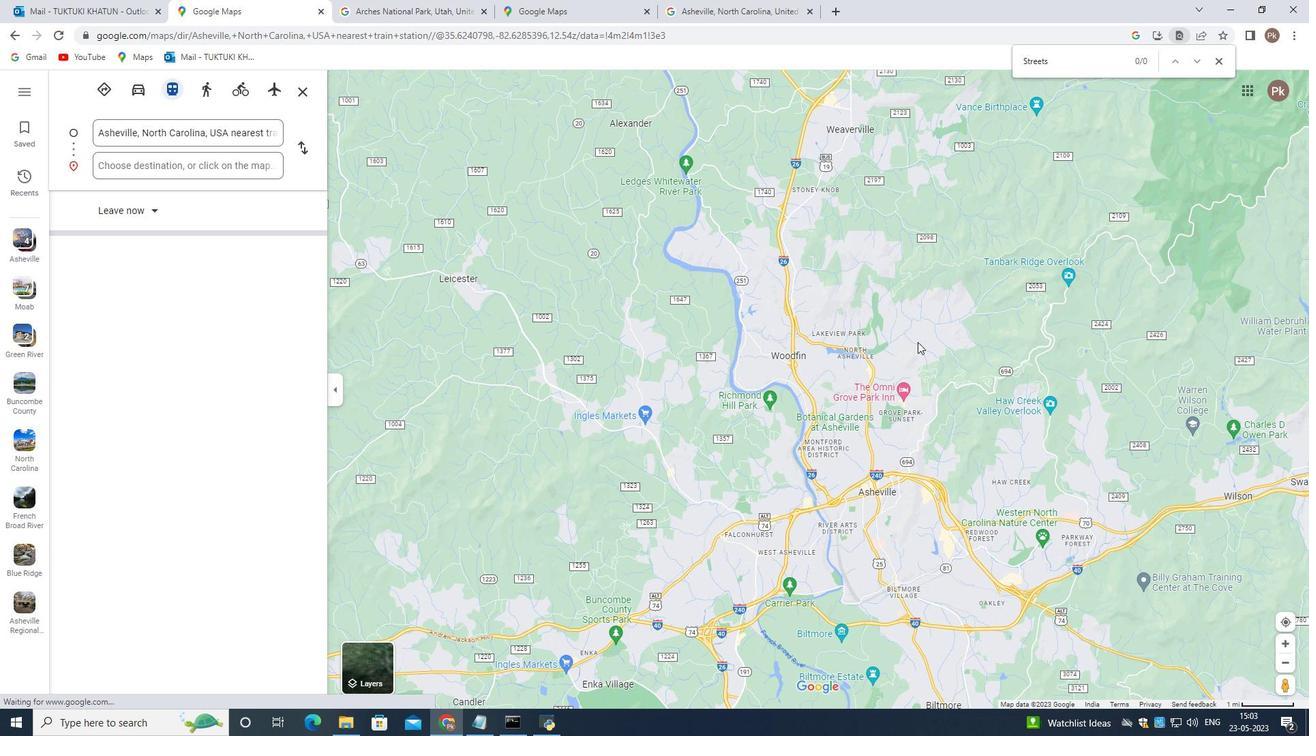 
Action: Mouse moved to (838, 440)
Screenshot: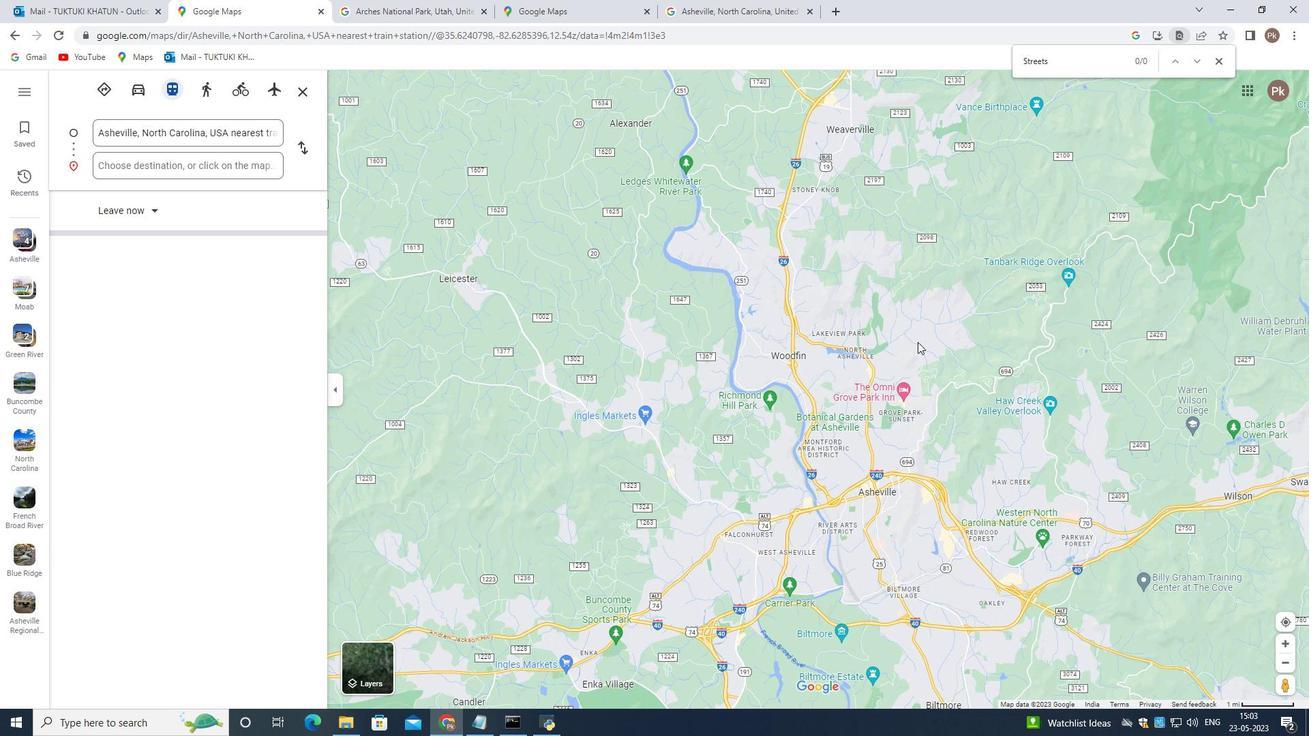 
Action: Mouse pressed left at (811, 471)
Screenshot: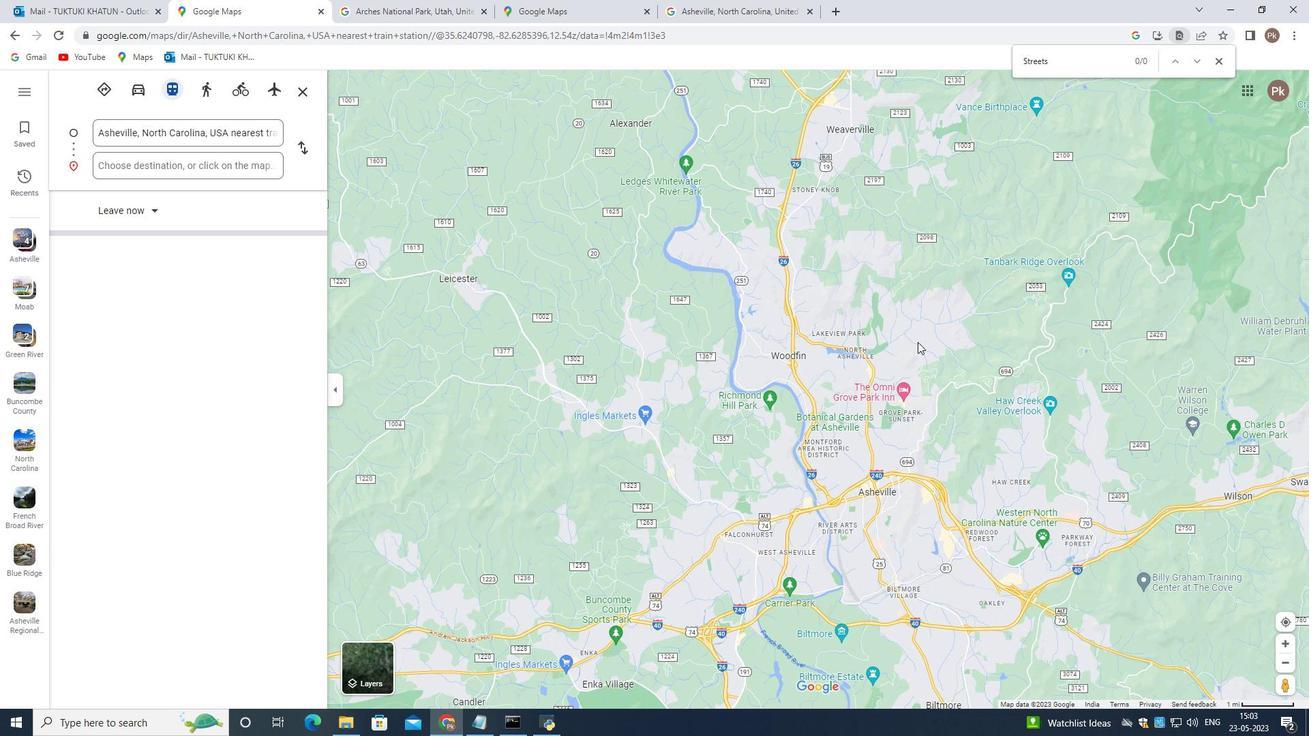 
Action: Mouse moved to (856, 451)
Screenshot: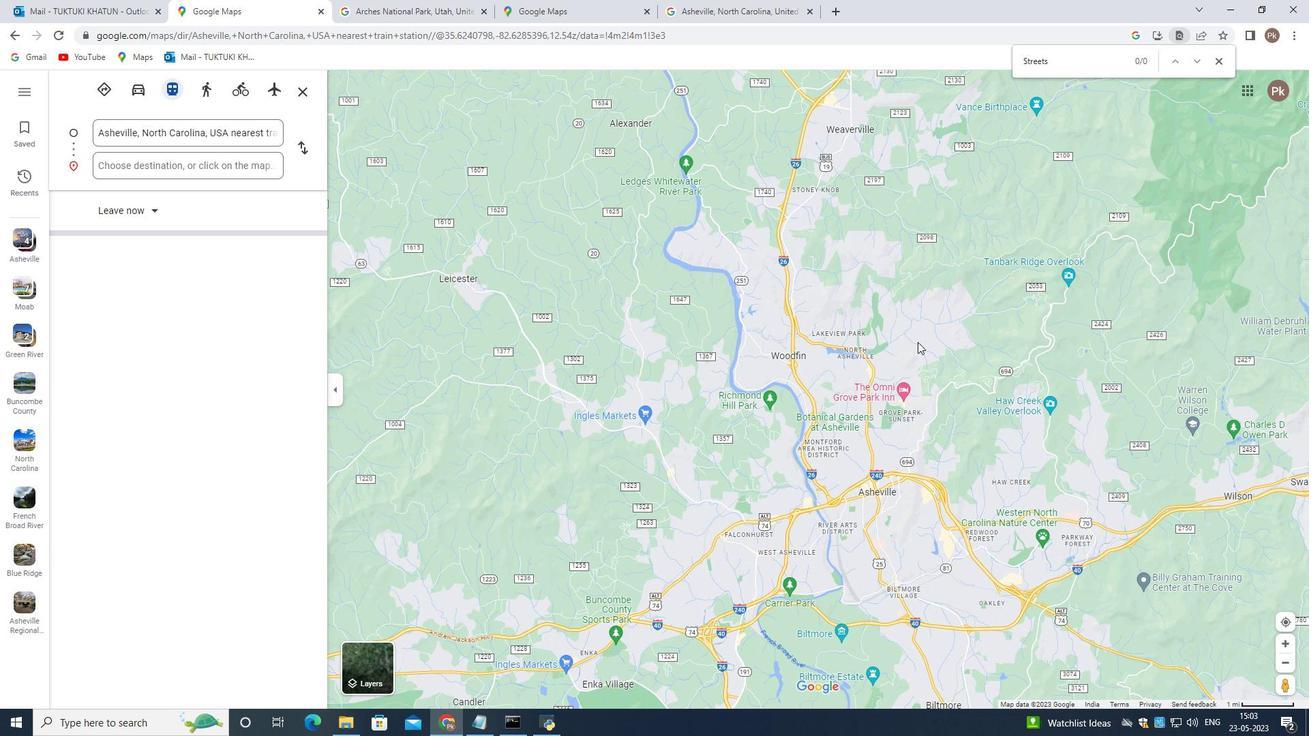 
Action: Mouse pressed left at (856, 451)
Screenshot: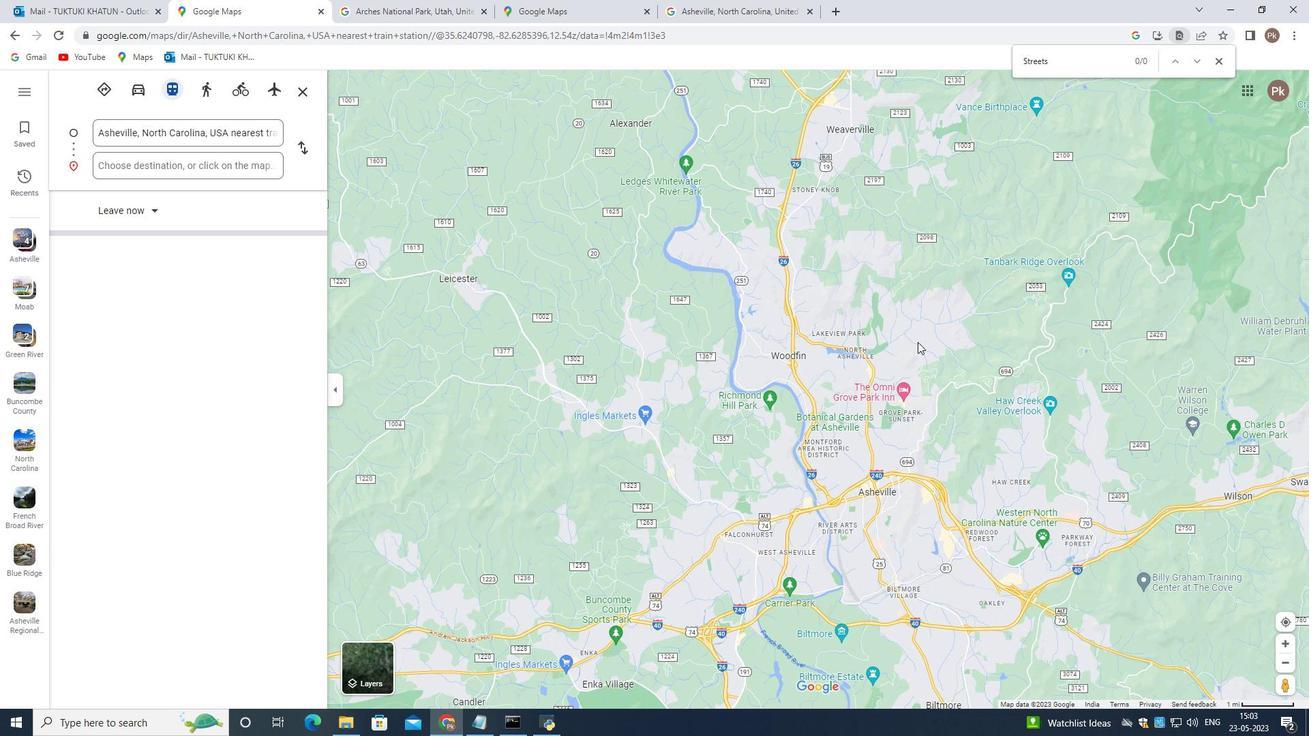
Action: Mouse moved to (987, 472)
Screenshot: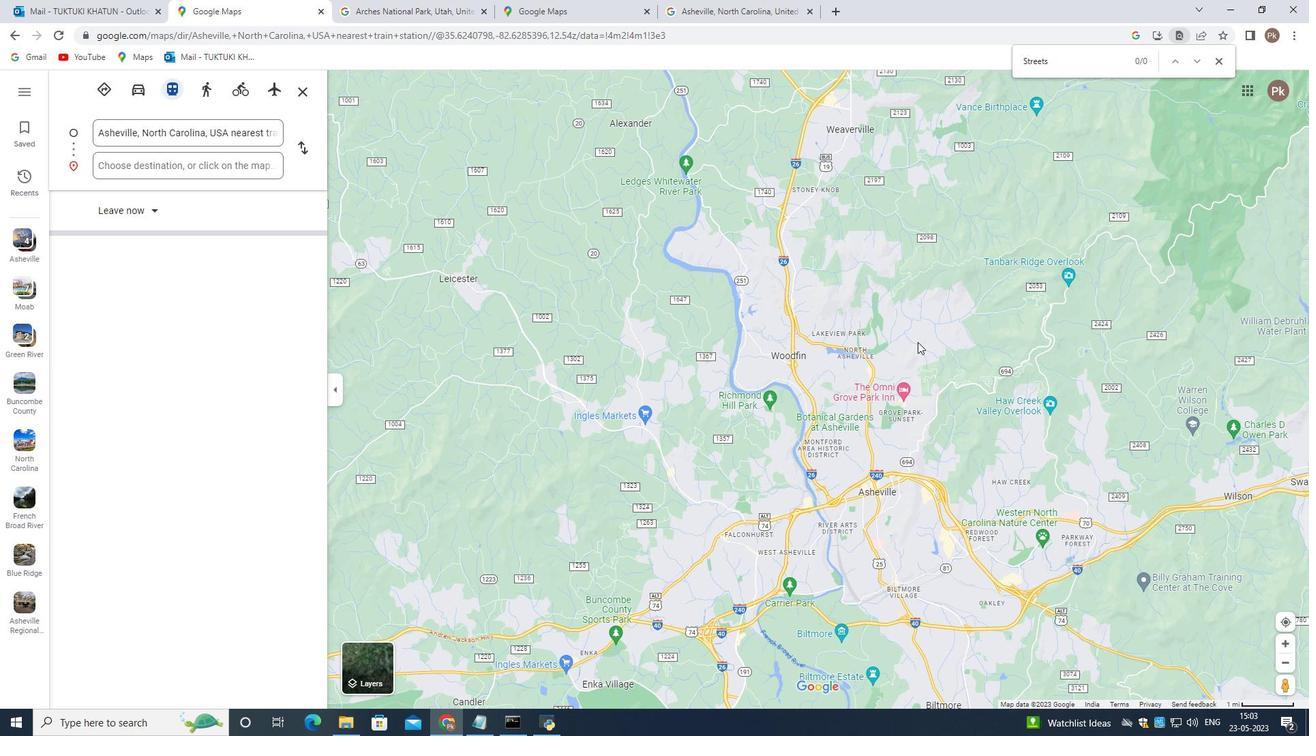 
Action: Mouse pressed left at (983, 474)
Screenshot: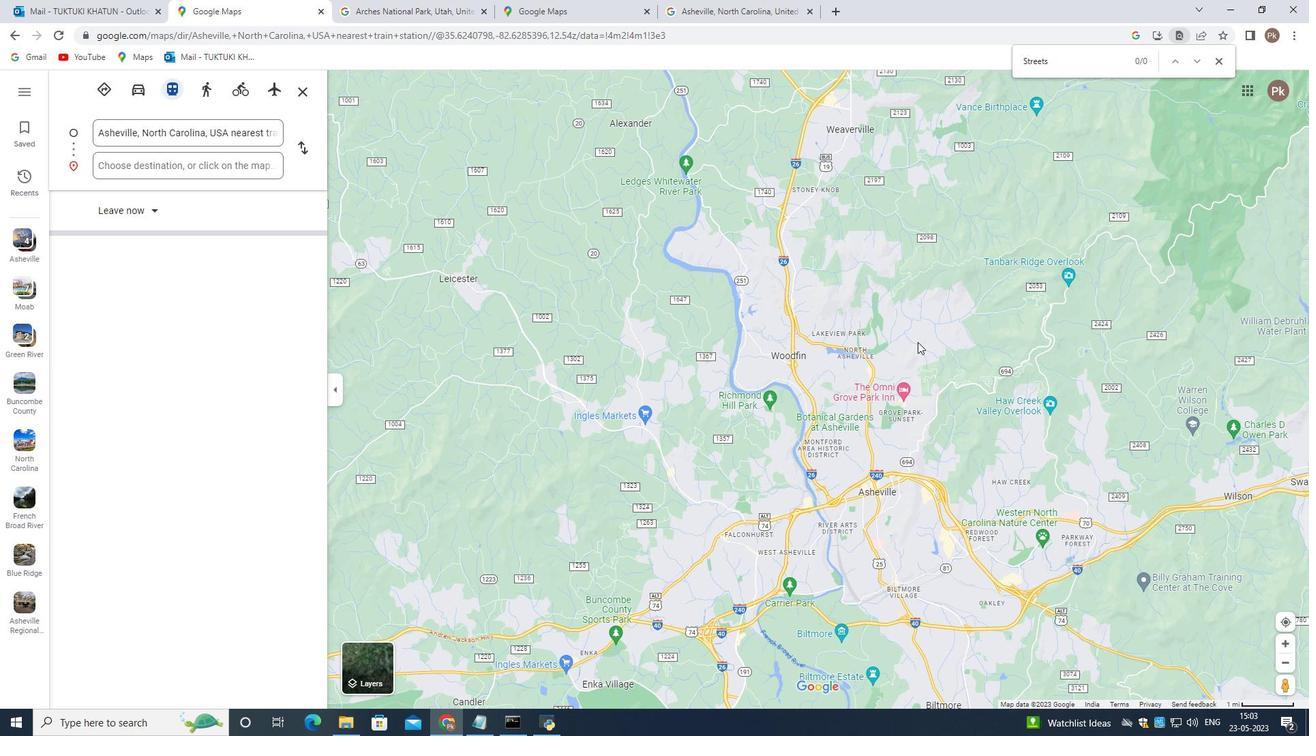 
Action: Mouse moved to (793, 523)
Screenshot: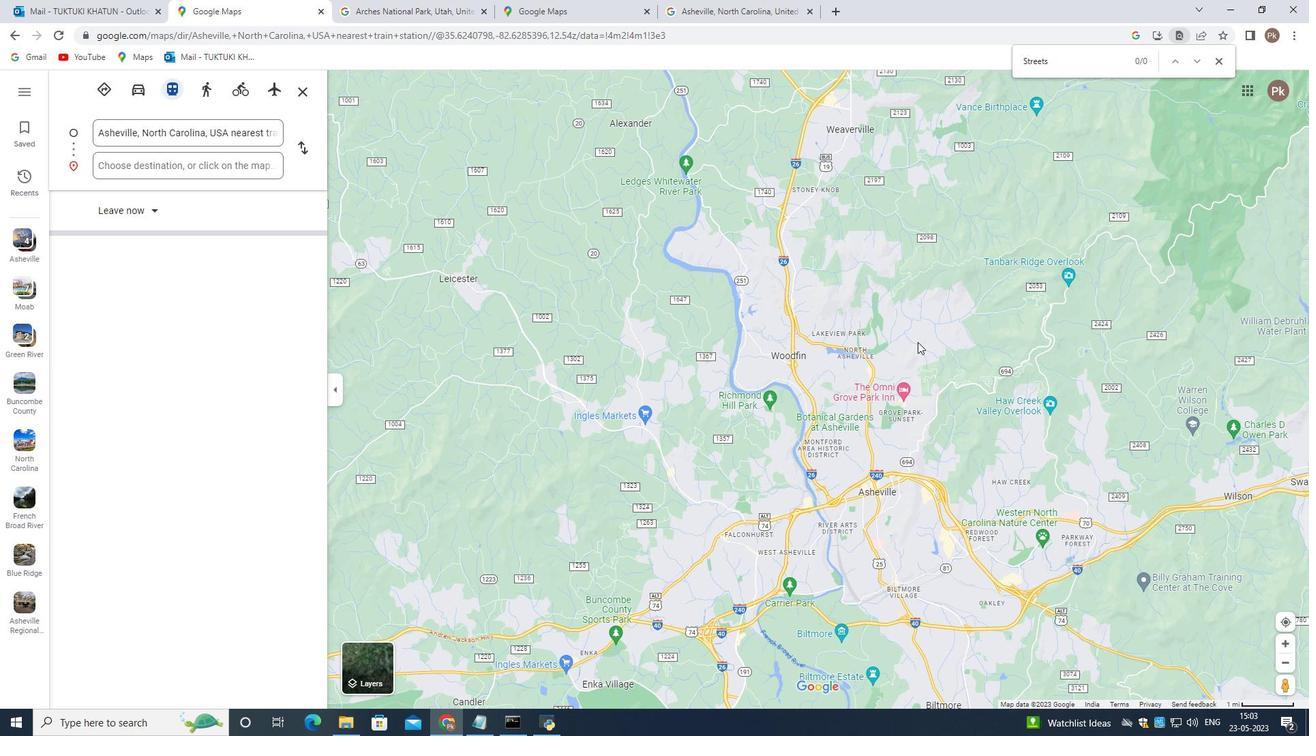 
Action: Mouse pressed left at (793, 523)
Screenshot: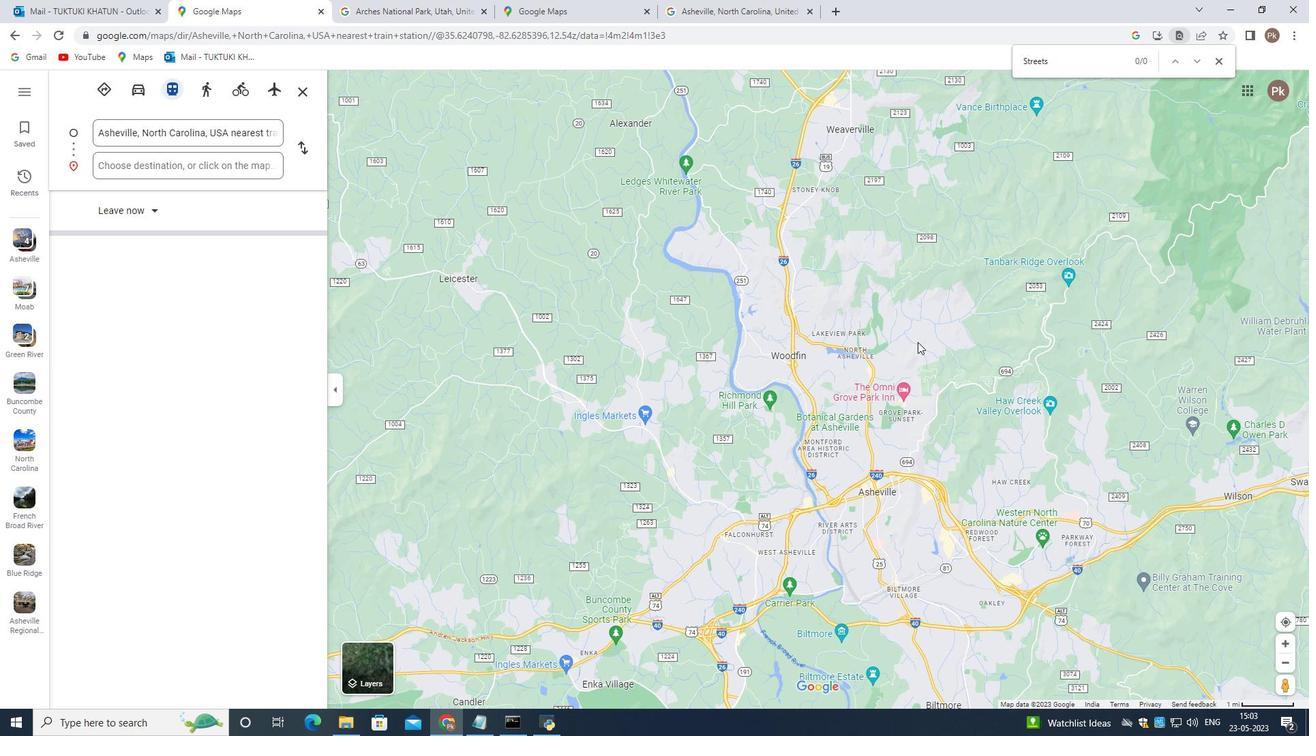 
Action: Mouse moved to (774, 471)
Screenshot: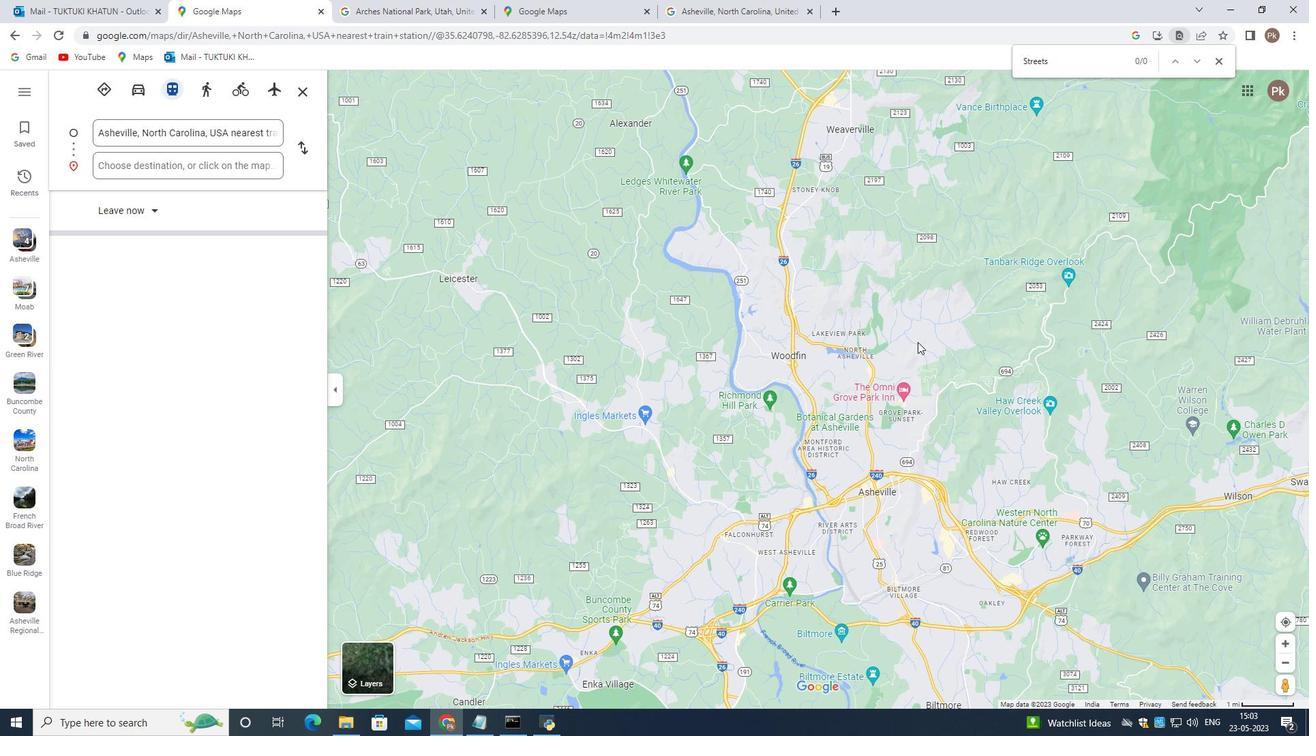 
Action: Mouse pressed left at (774, 471)
Screenshot: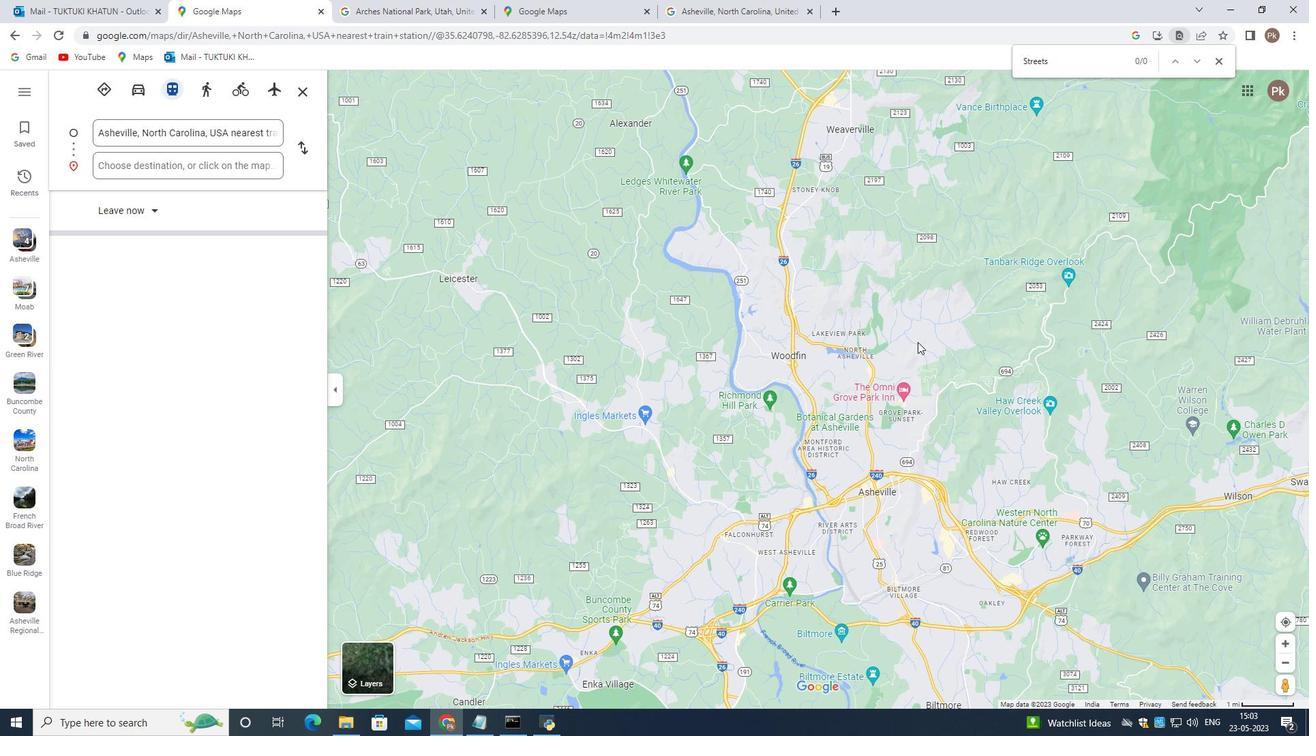 
Action: Mouse moved to (714, 519)
Screenshot: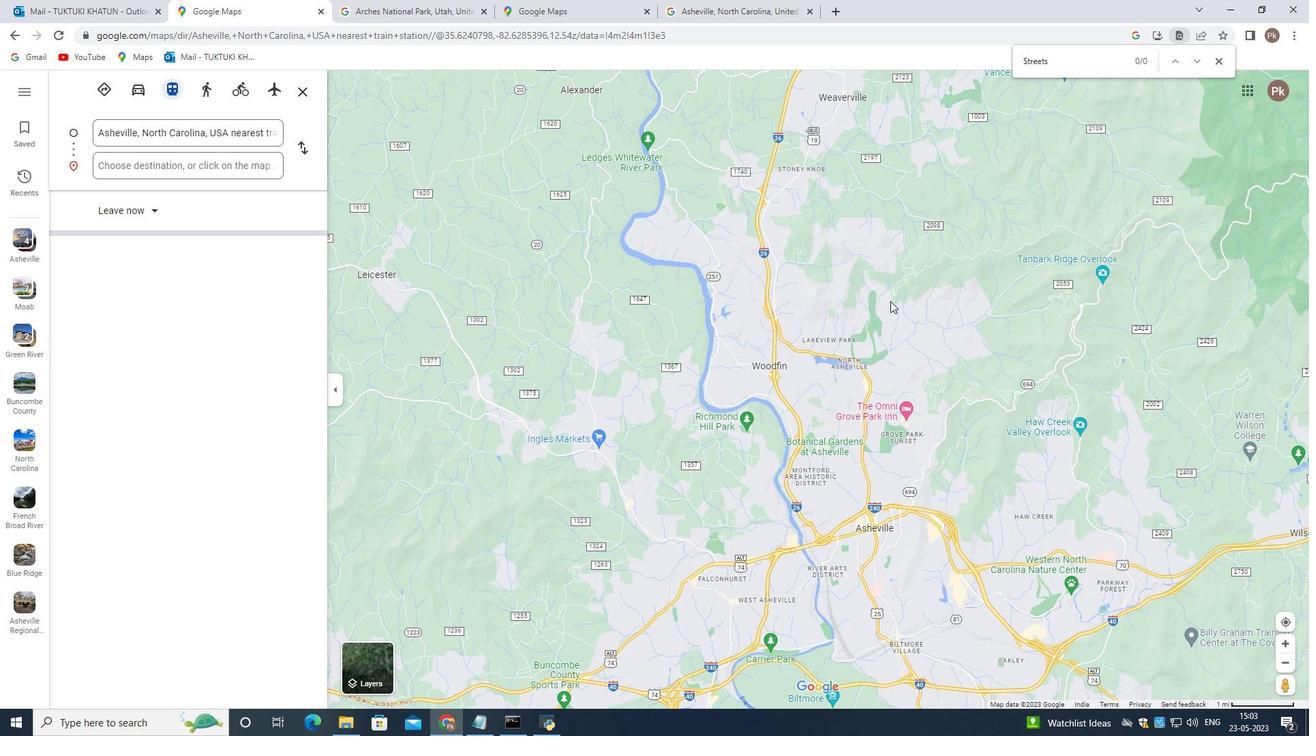 
Action: Mouse pressed left at (714, 519)
Screenshot: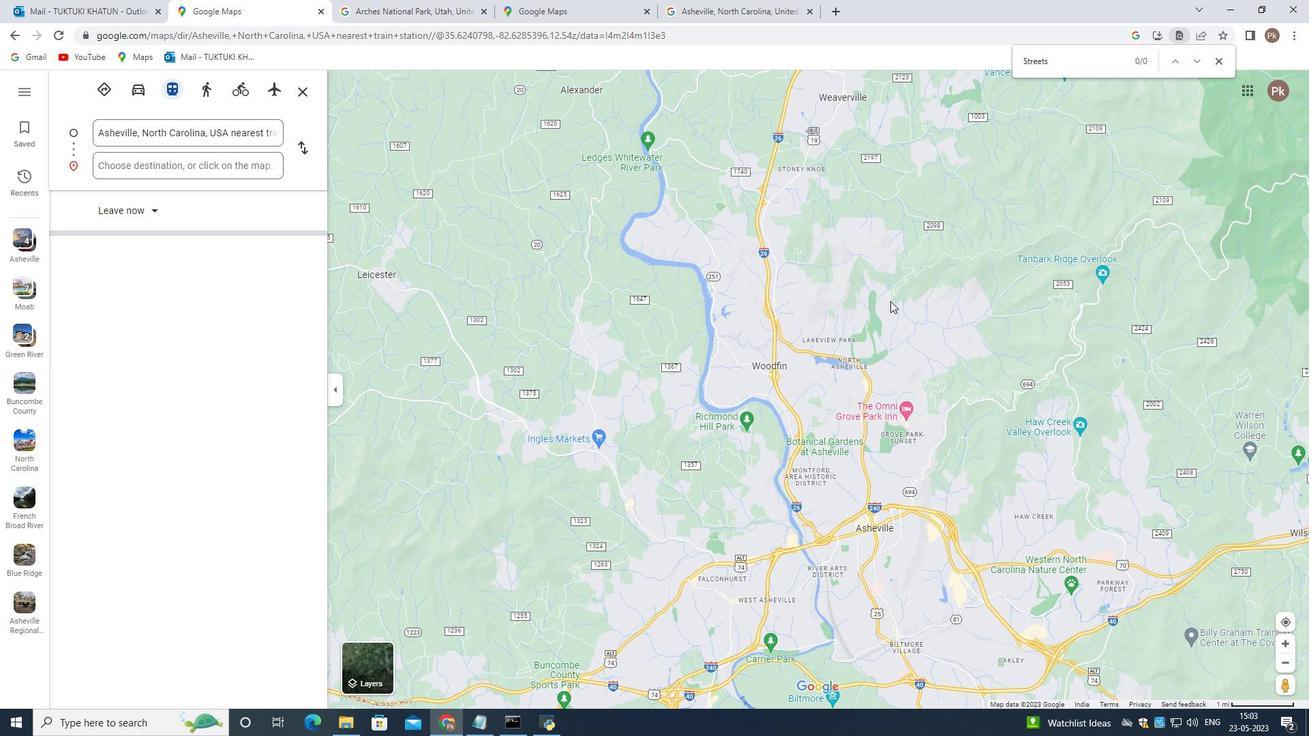 
Action: Mouse moved to (802, 528)
Screenshot: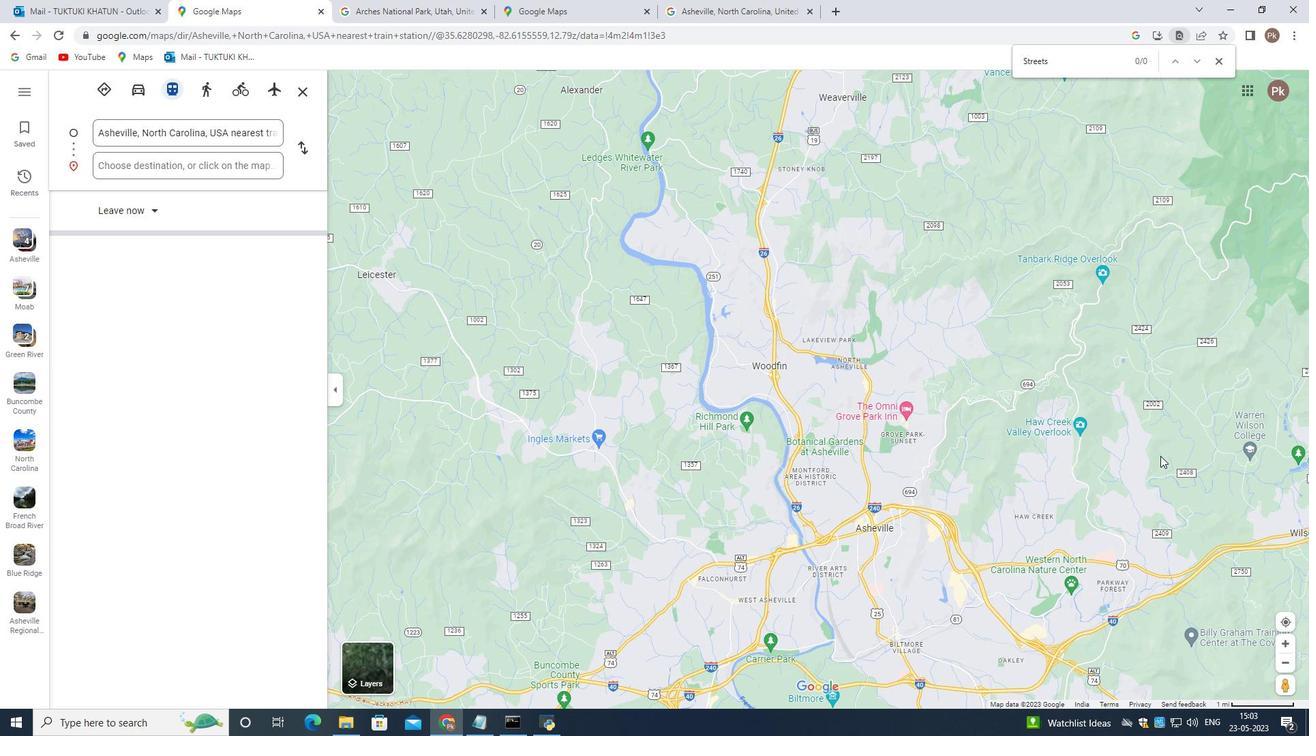 
Action: Mouse pressed left at (802, 528)
Screenshot: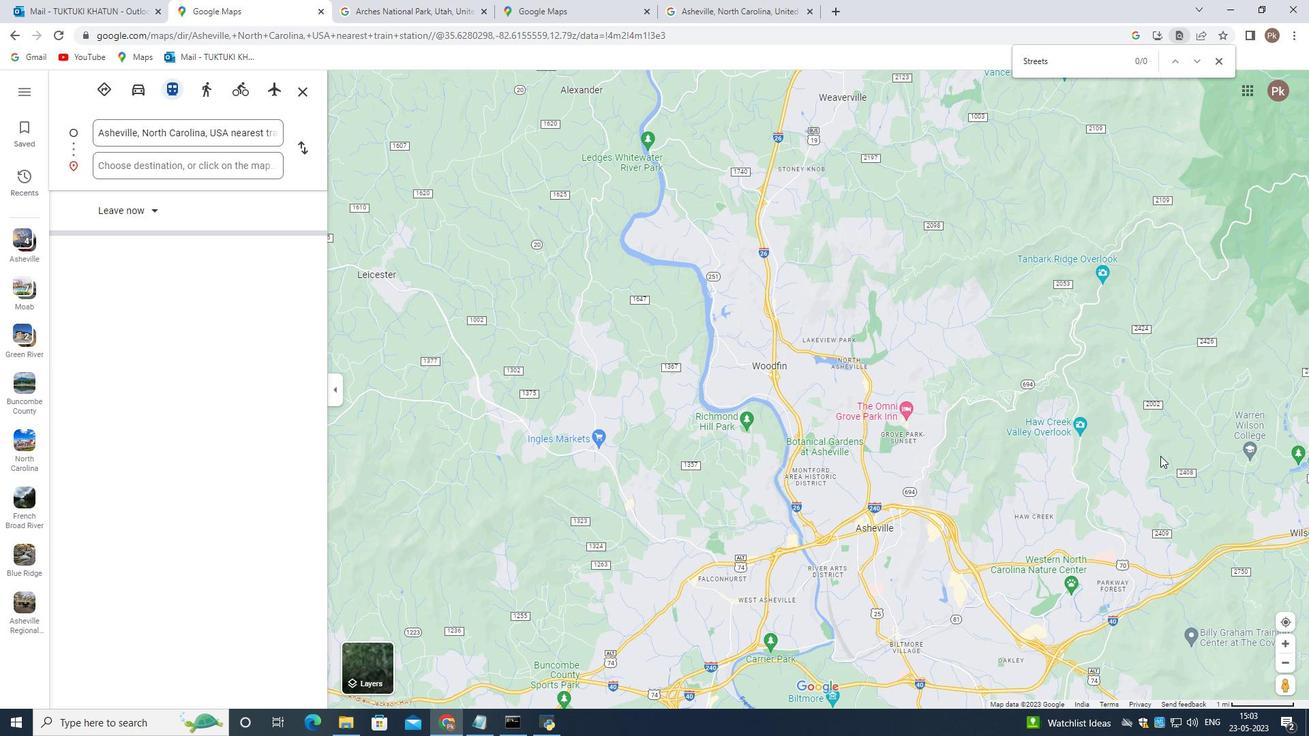 
Action: Mouse moved to (872, 520)
Screenshot: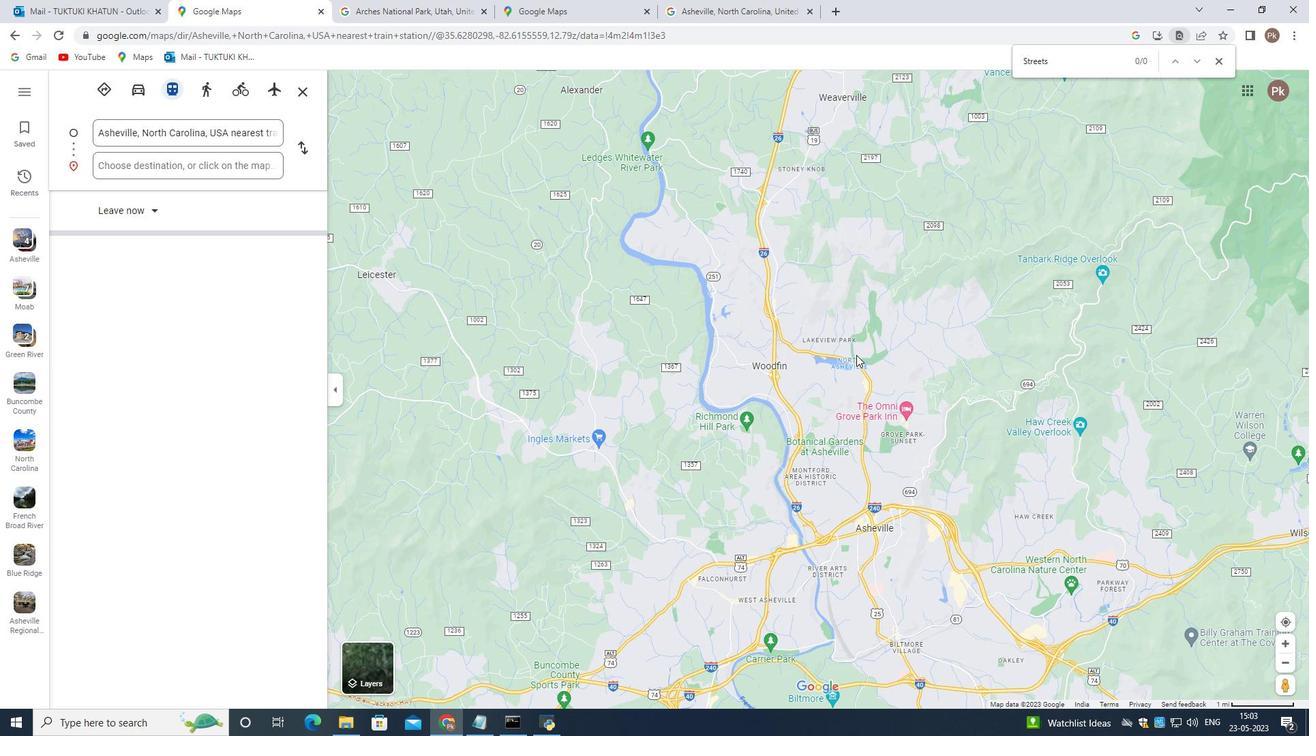 
Action: Mouse pressed left at (872, 520)
Screenshot: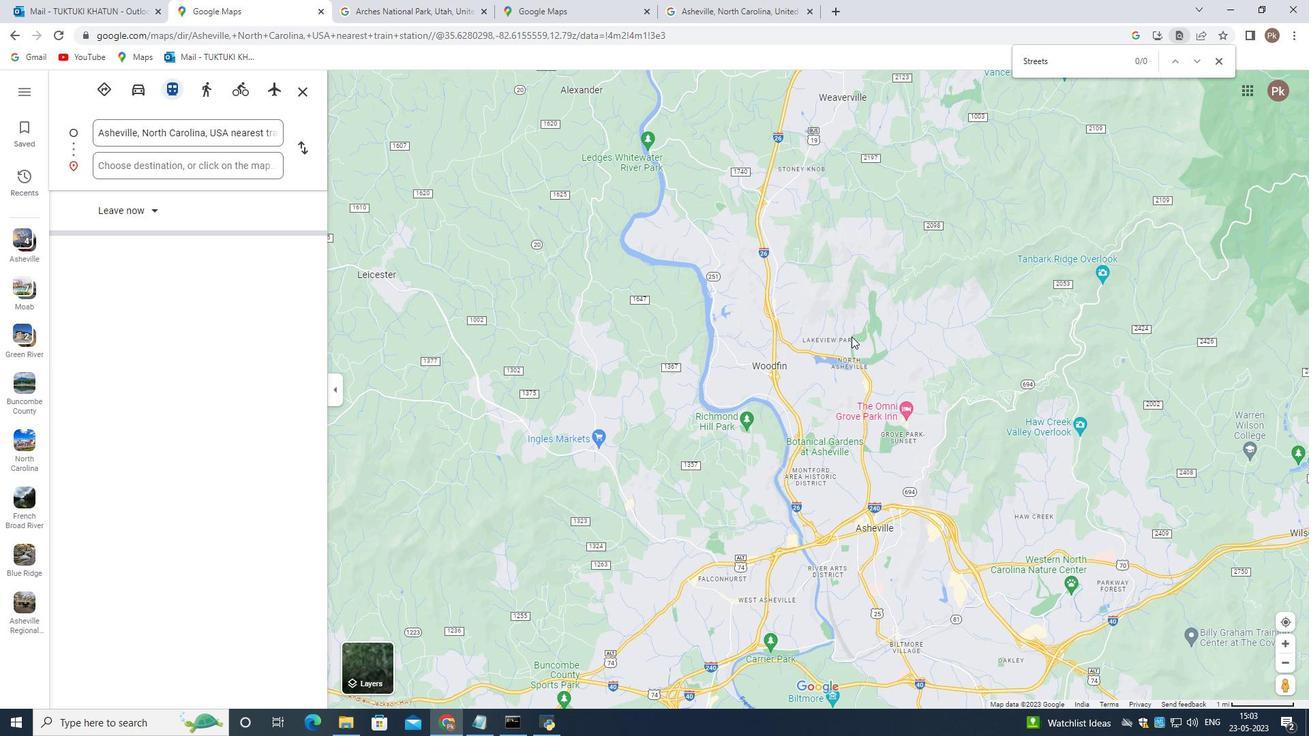 
Action: Mouse moved to (691, 475)
Screenshot: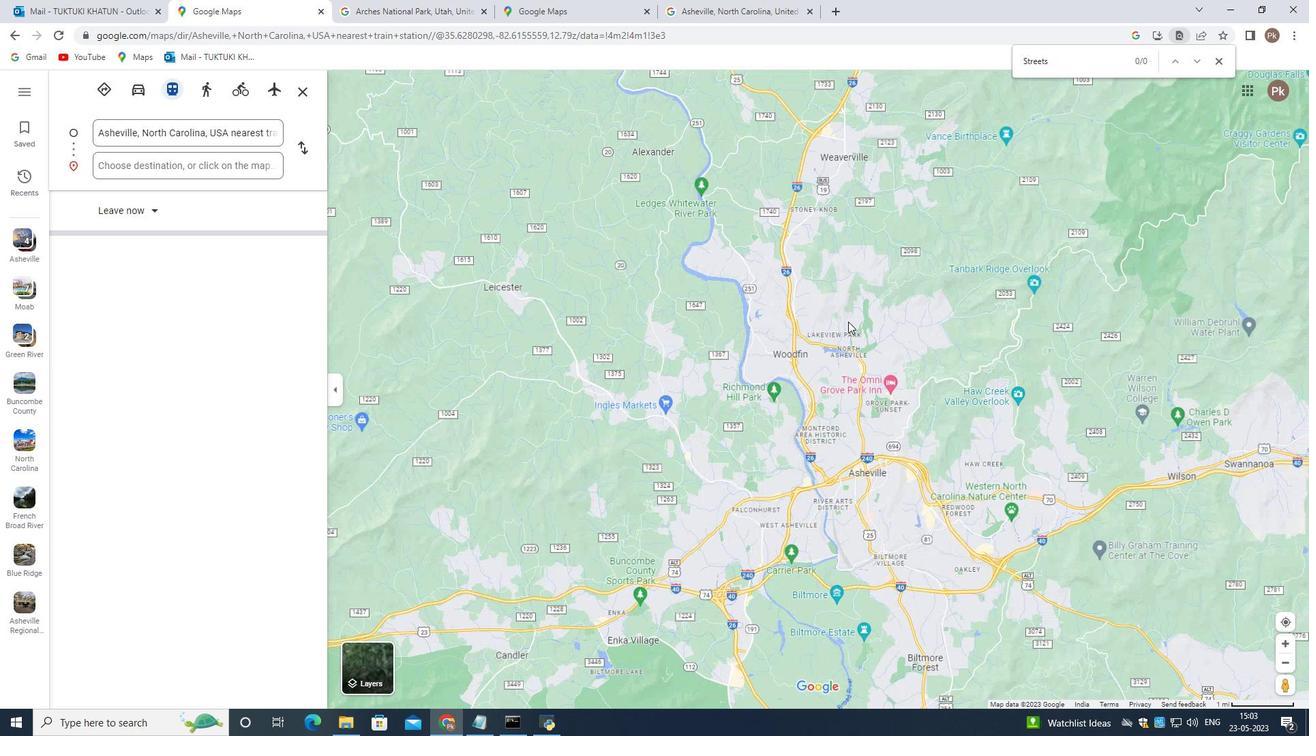 
Action: Mouse pressed left at (691, 475)
Screenshot: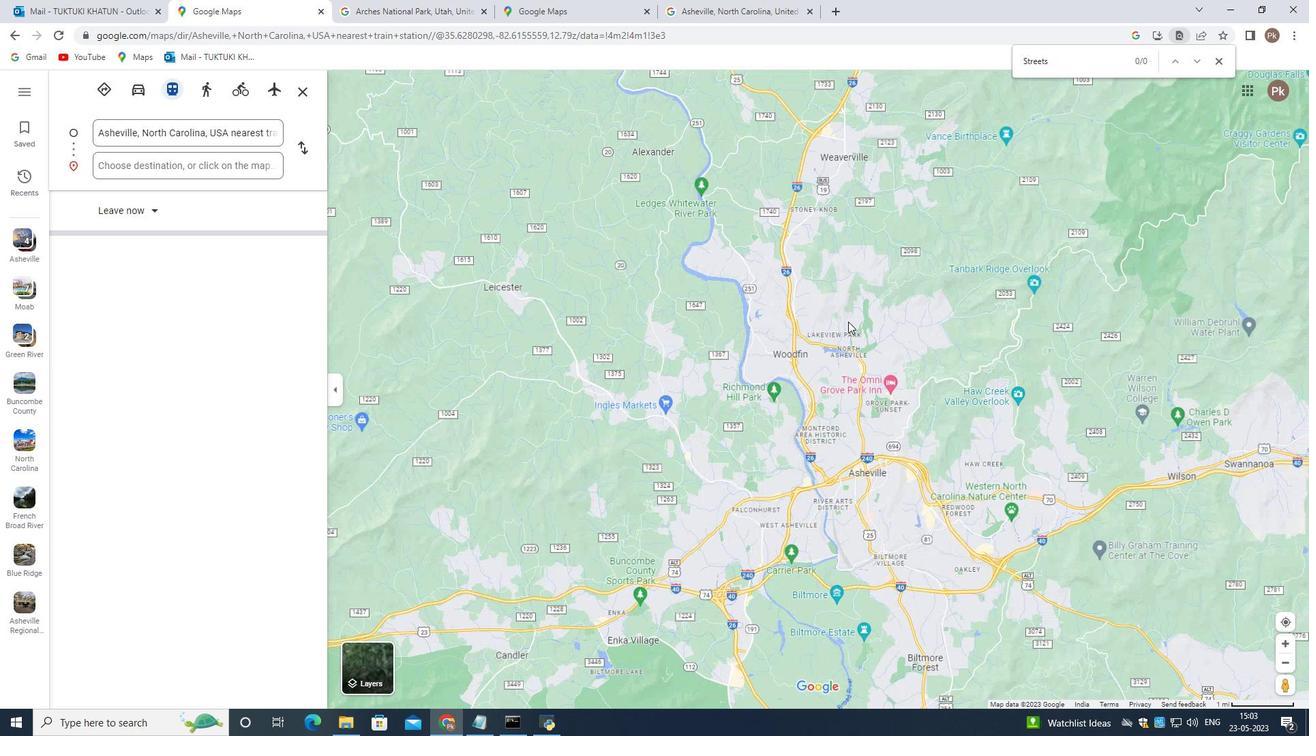 
Action: Mouse moved to (858, 452)
Screenshot: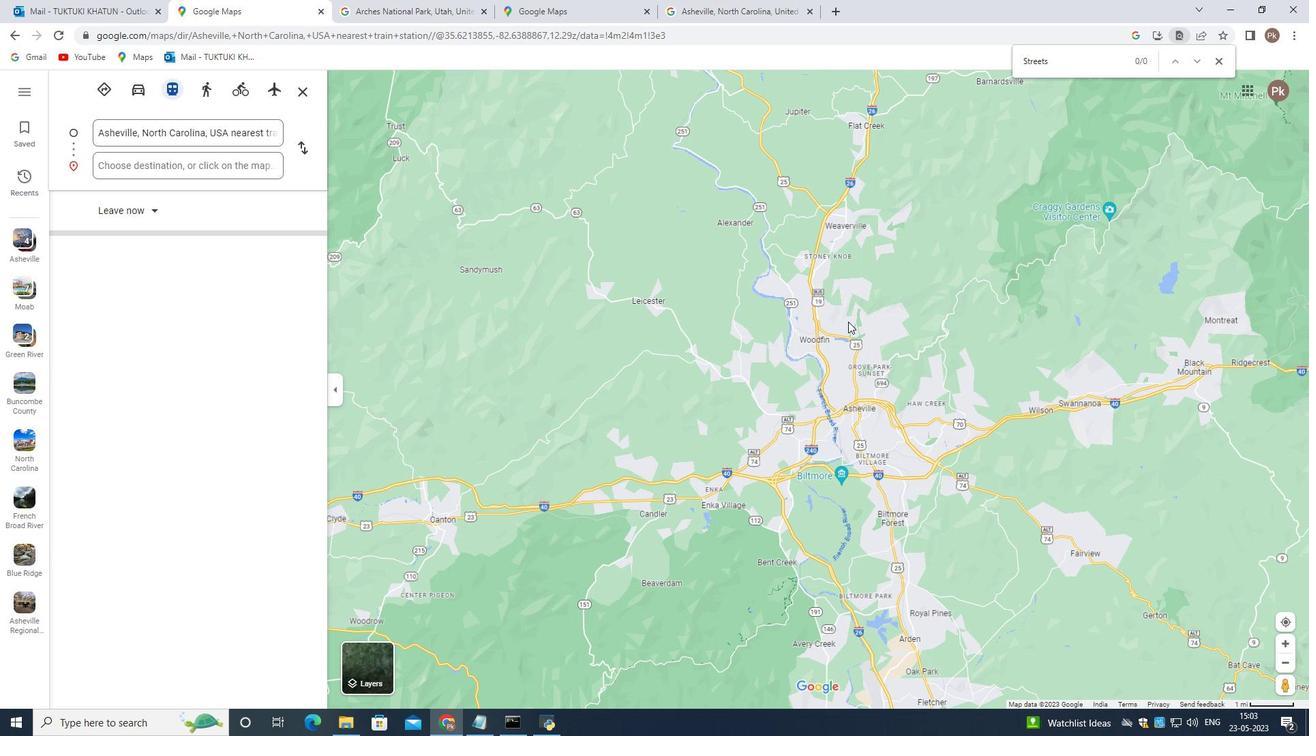 
Action: Mouse pressed left at (858, 452)
Screenshot: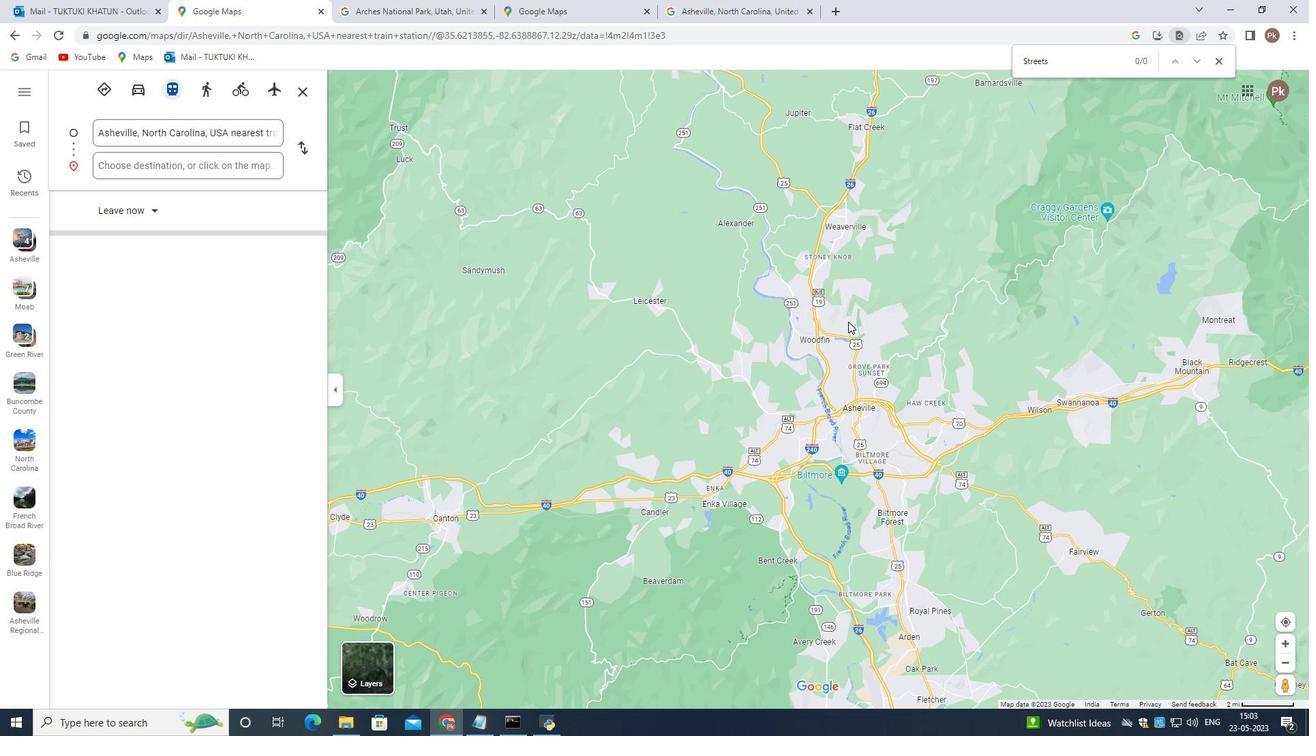 
Action: Mouse moved to (644, 427)
Screenshot: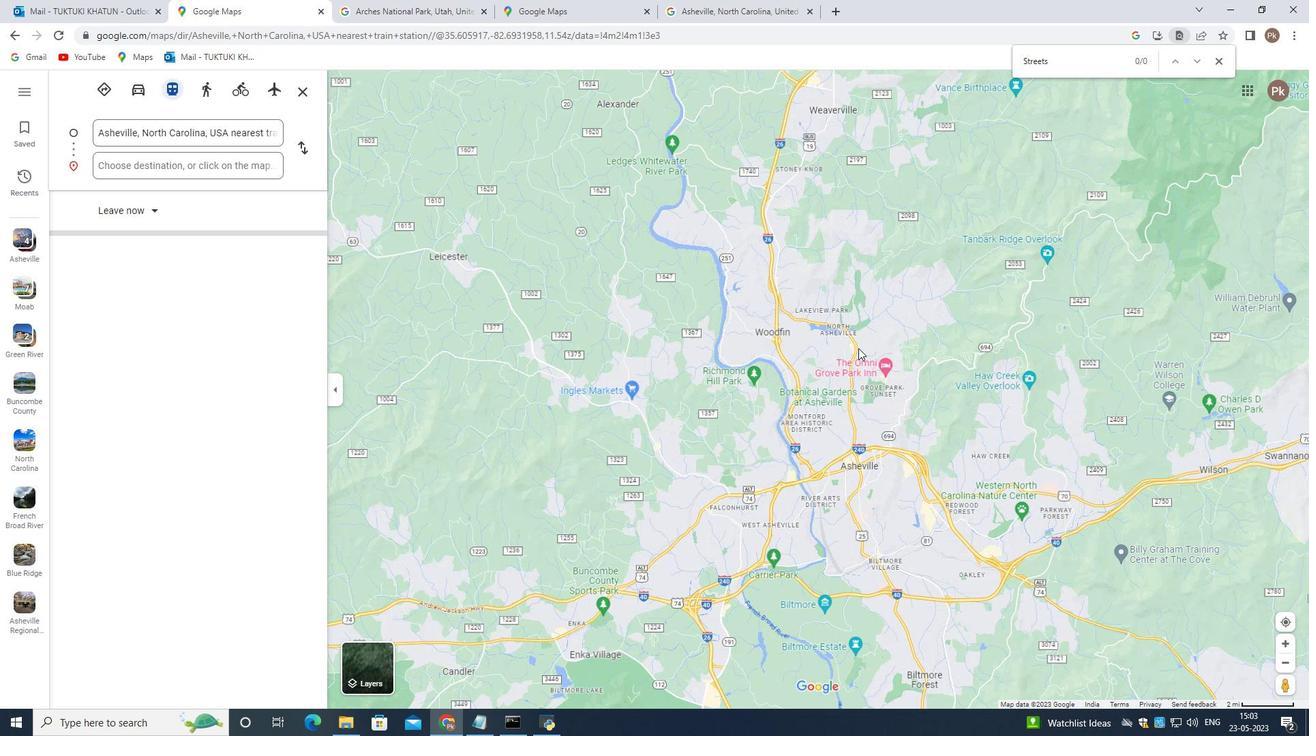 
Action: Mouse pressed left at (644, 427)
Screenshot: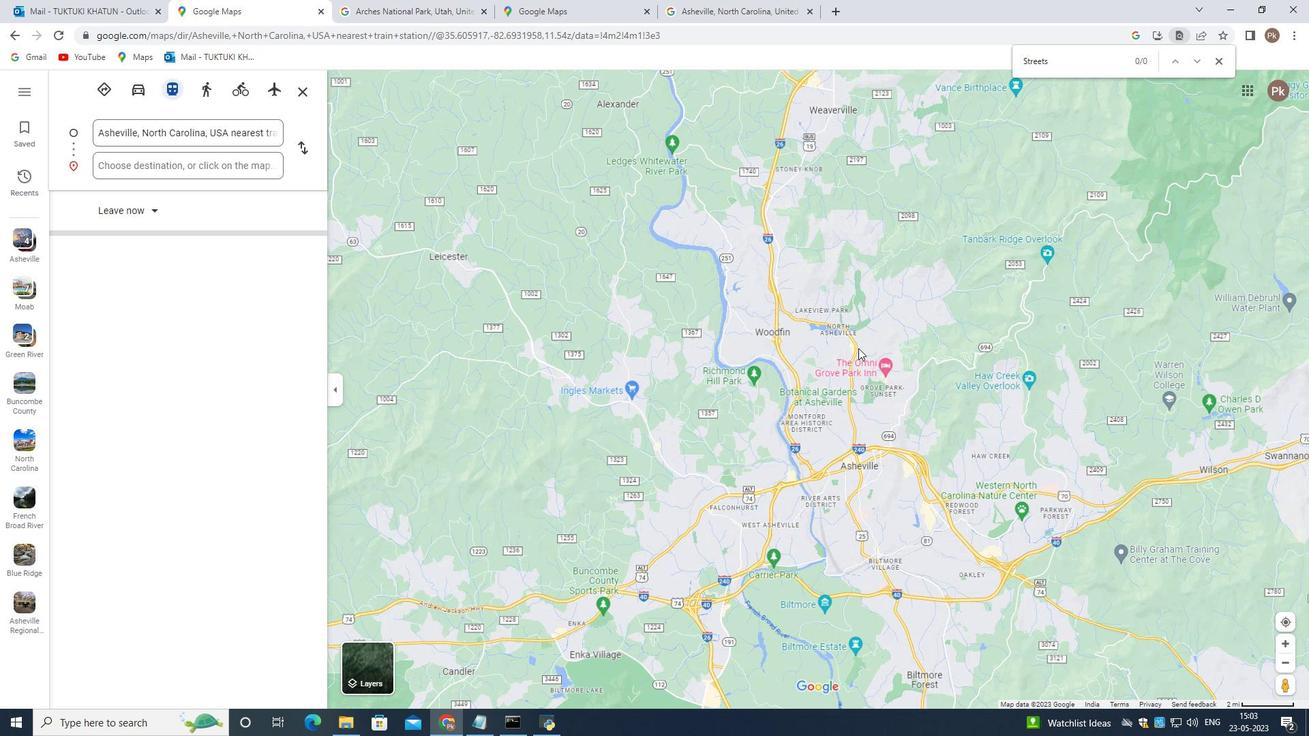 
Action: Mouse moved to (545, 410)
Screenshot: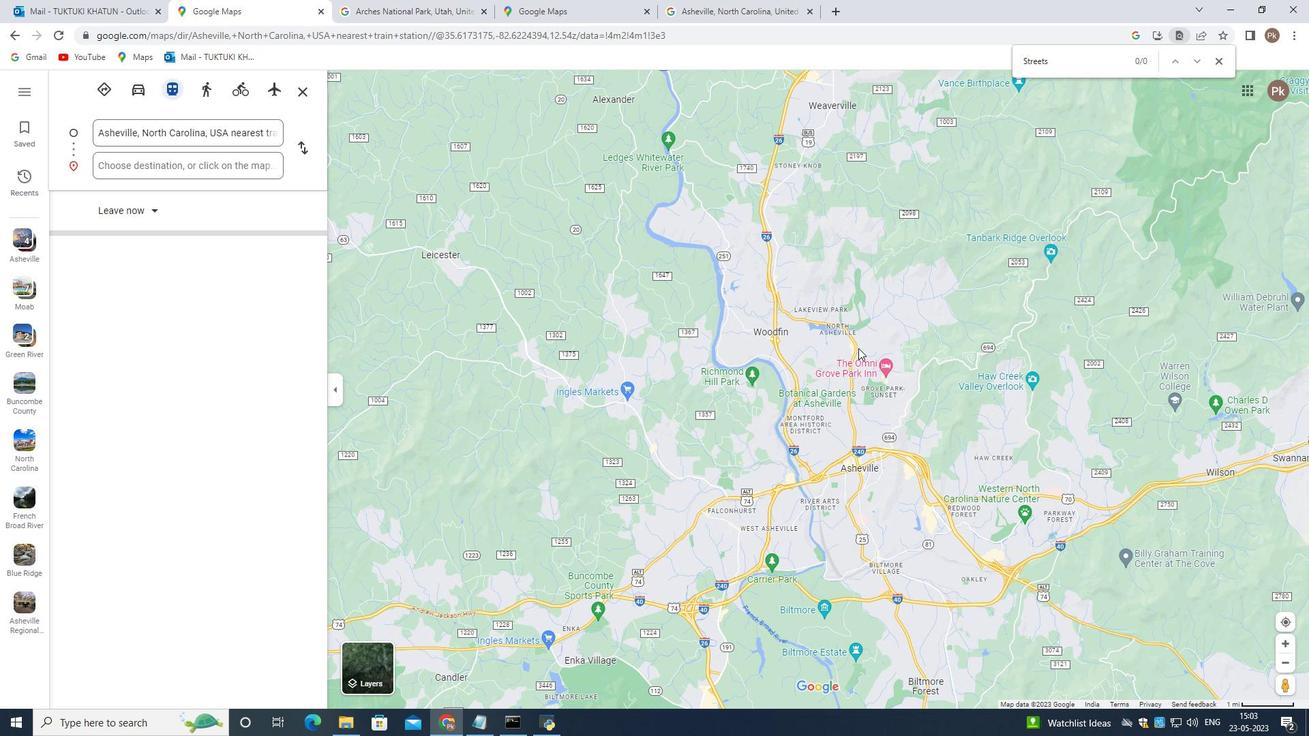 
Action: Mouse pressed left at (545, 410)
Screenshot: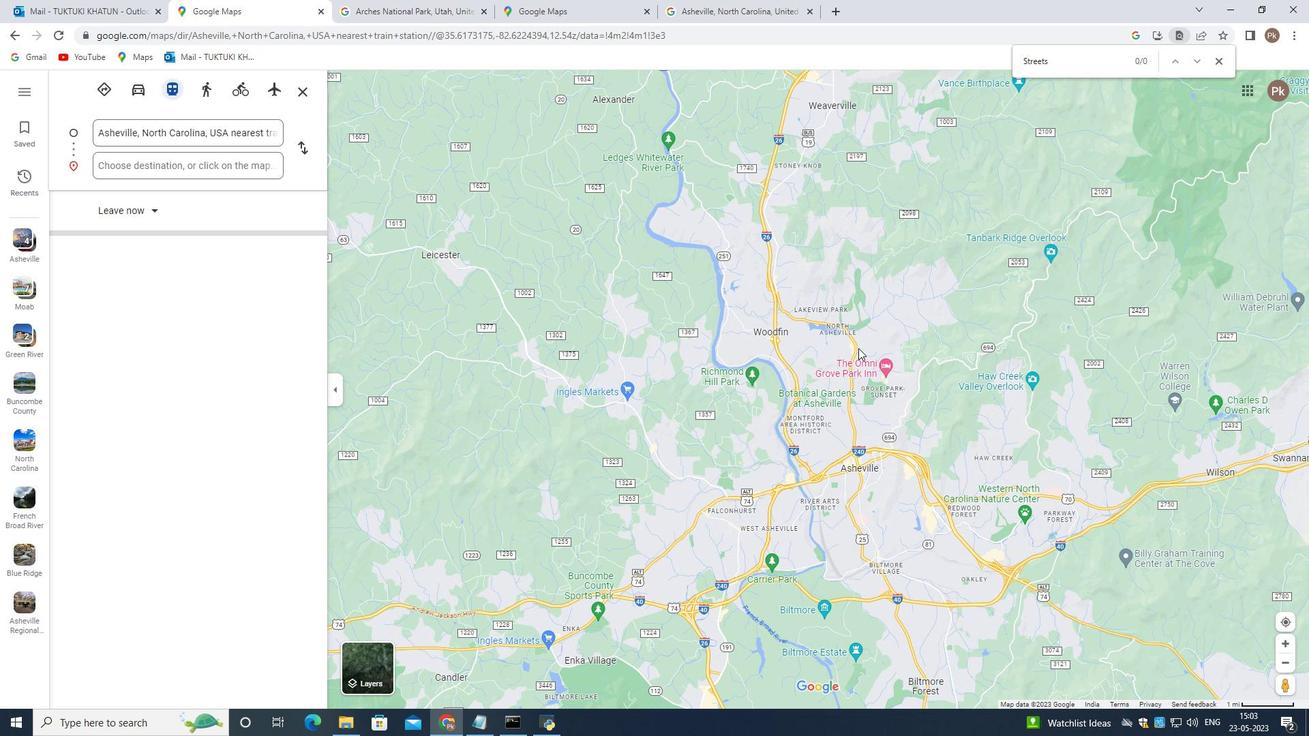 
Action: Mouse moved to (259, 131)
Screenshot: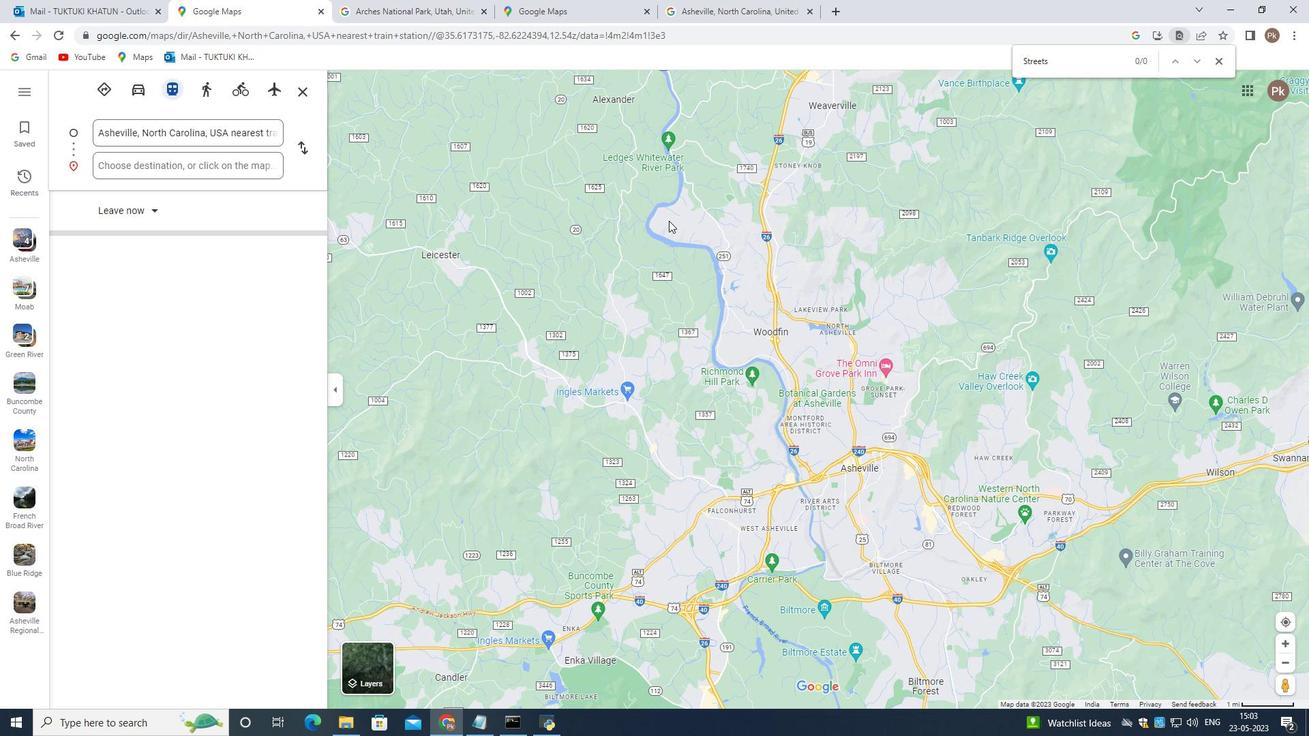 
Action: Mouse pressed left at (259, 127)
Screenshot: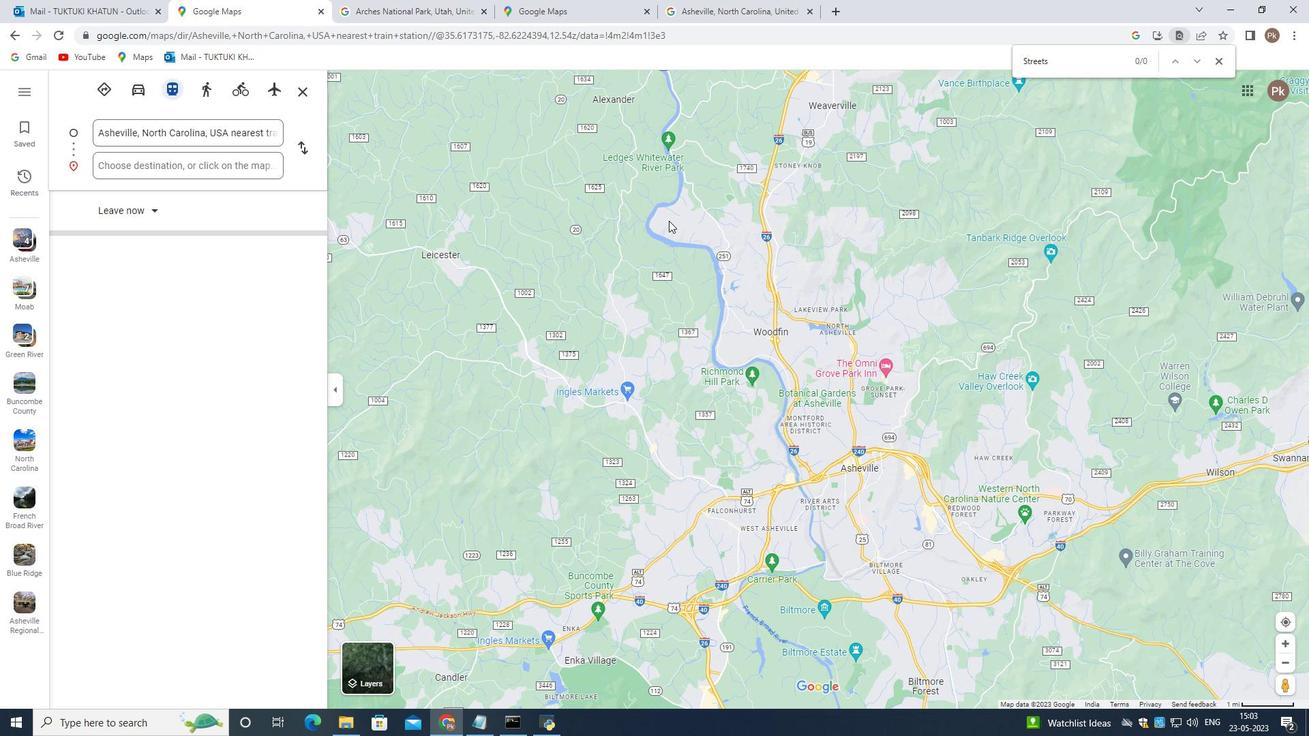 
Action: Mouse moved to (260, 128)
Screenshot: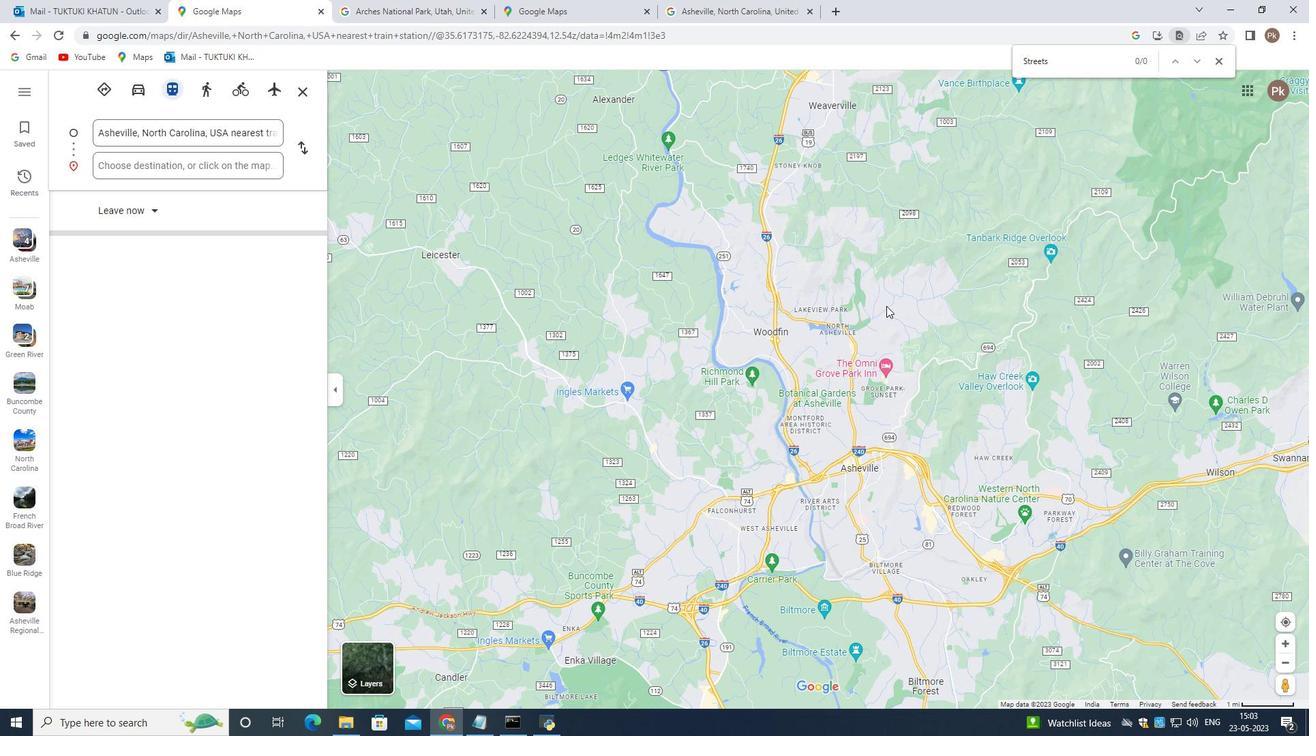 
Action: Mouse pressed left at (260, 128)
Screenshot: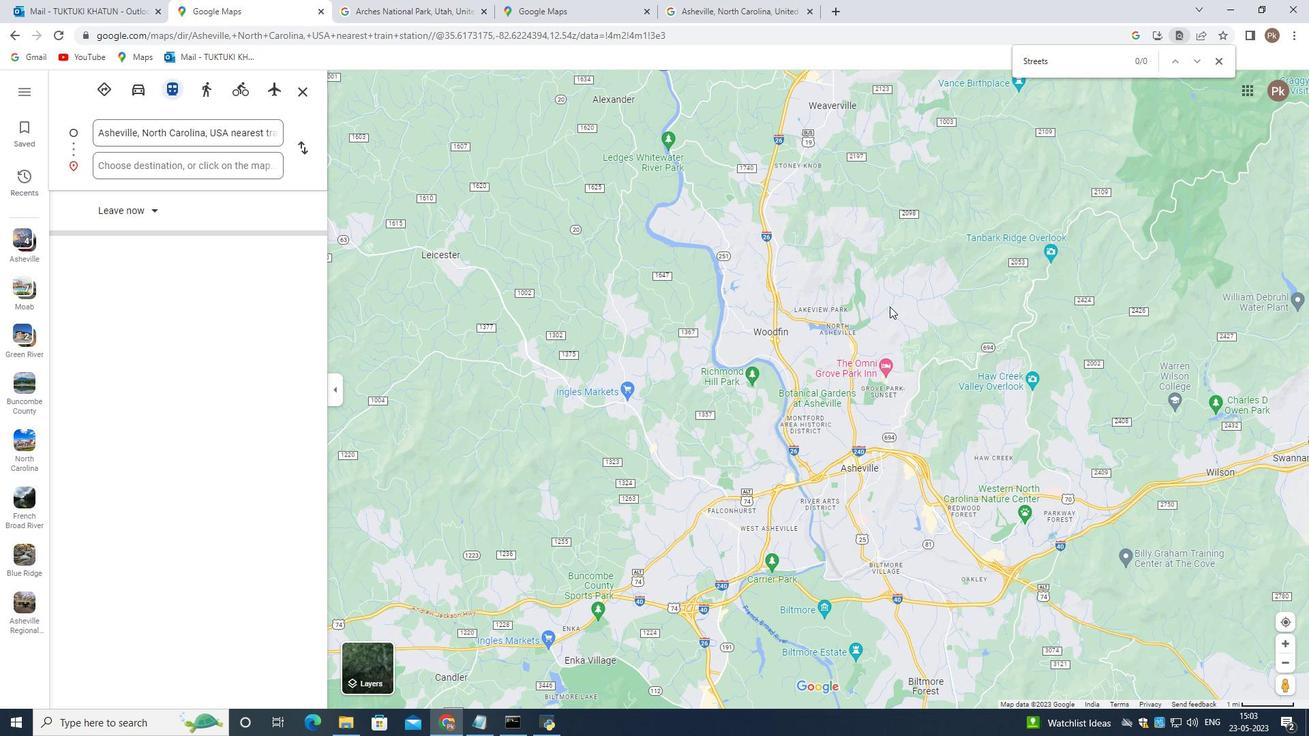 
Action: Mouse moved to (630, 335)
Screenshot: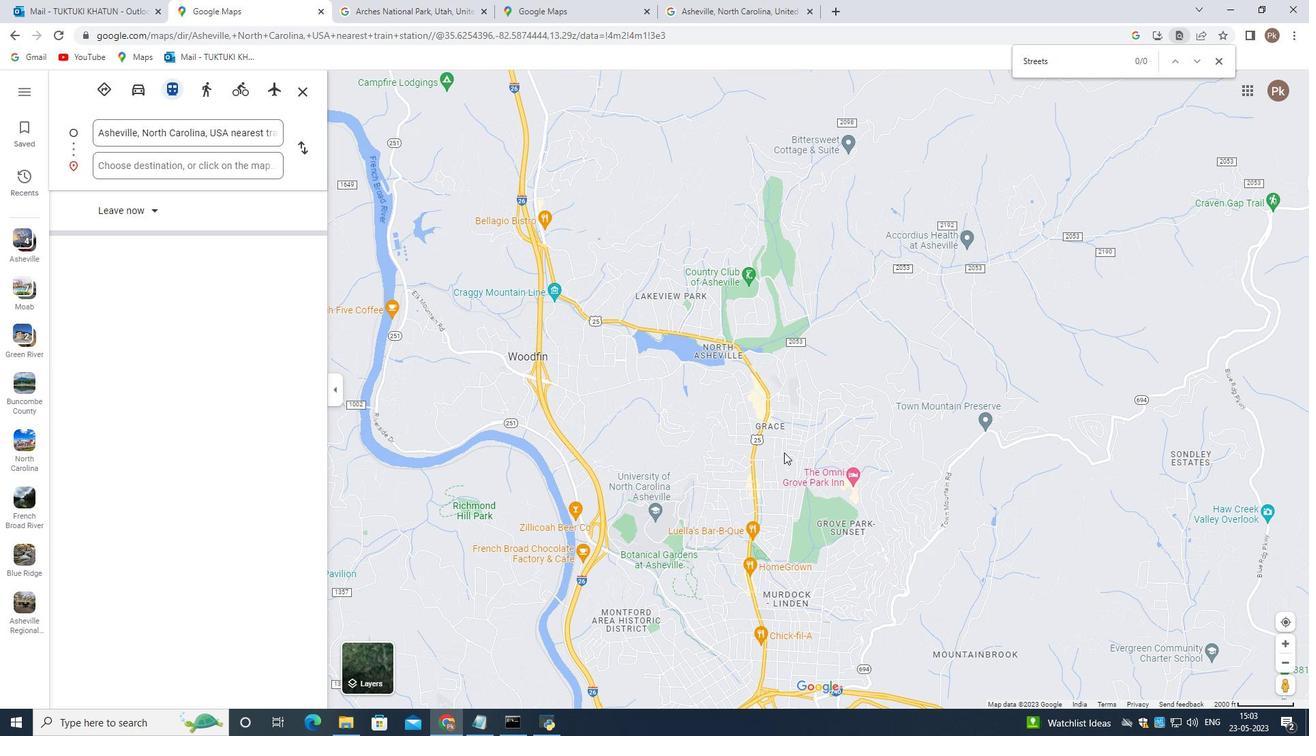 
Action: Mouse pressed left at (630, 335)
Screenshot: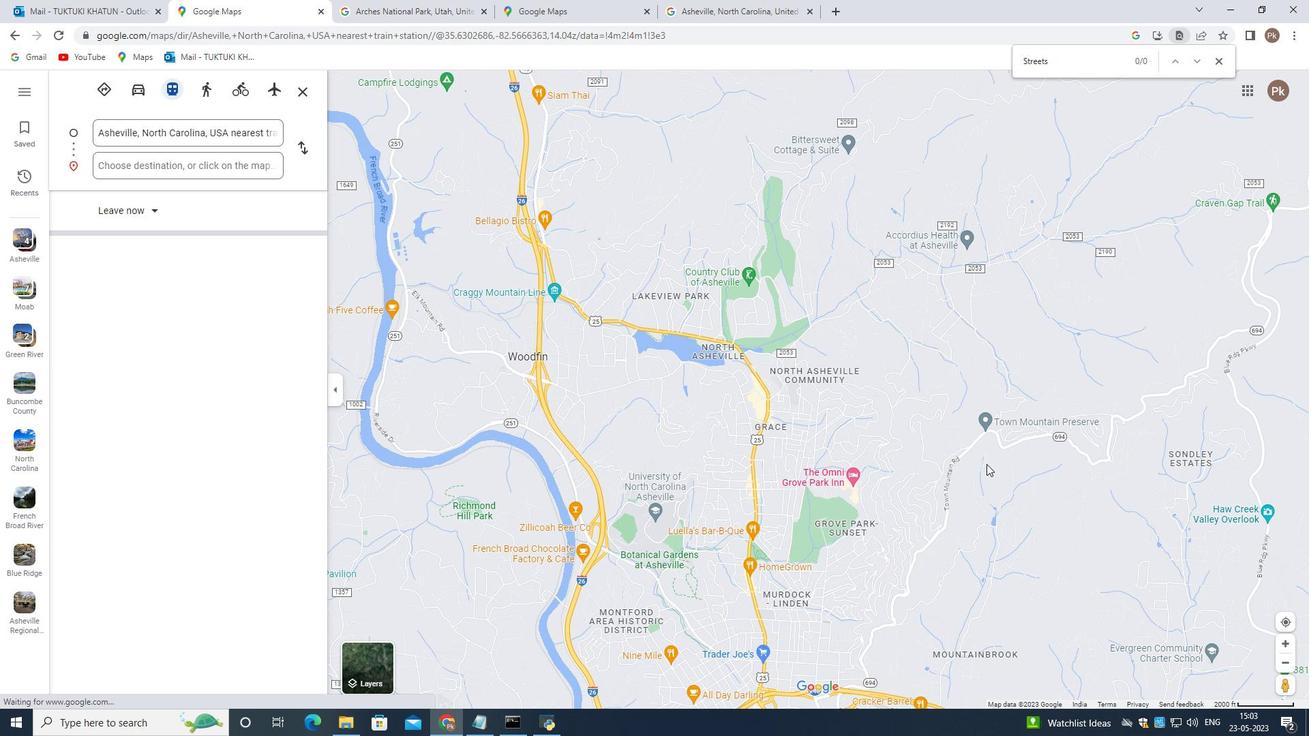 
Action: Mouse moved to (910, 339)
Screenshot: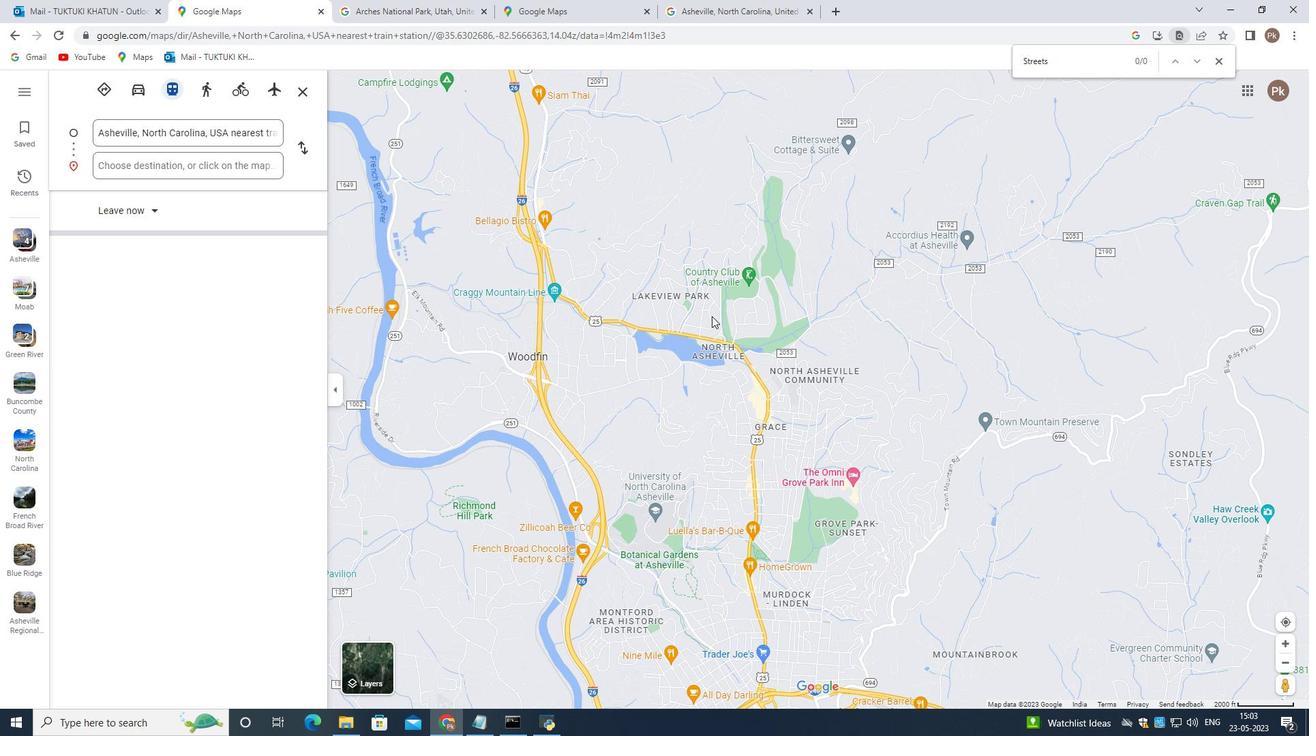 
Action: Mouse scrolled (910, 340) with delta (0, 0)
Screenshot: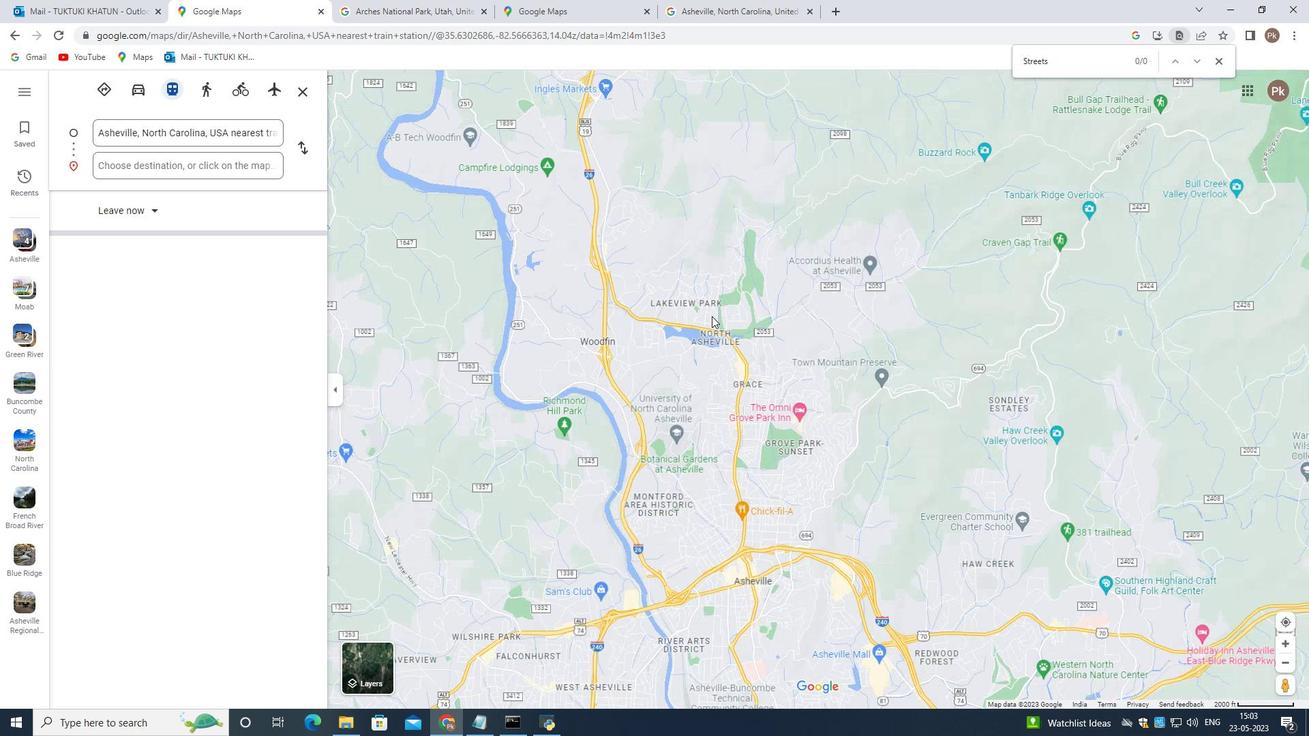 
Action: Mouse scrolled (910, 340) with delta (0, 0)
Screenshot: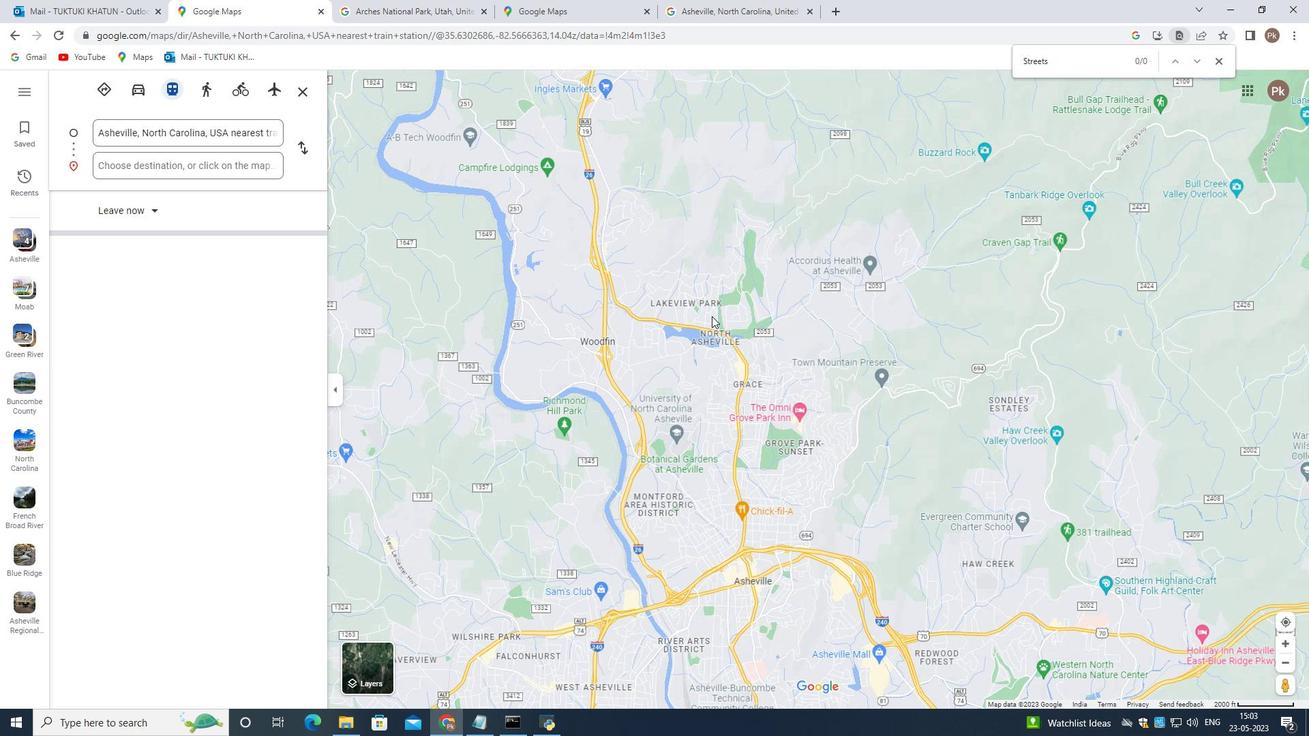 
Action: Mouse scrolled (910, 340) with delta (0, 0)
Screenshot: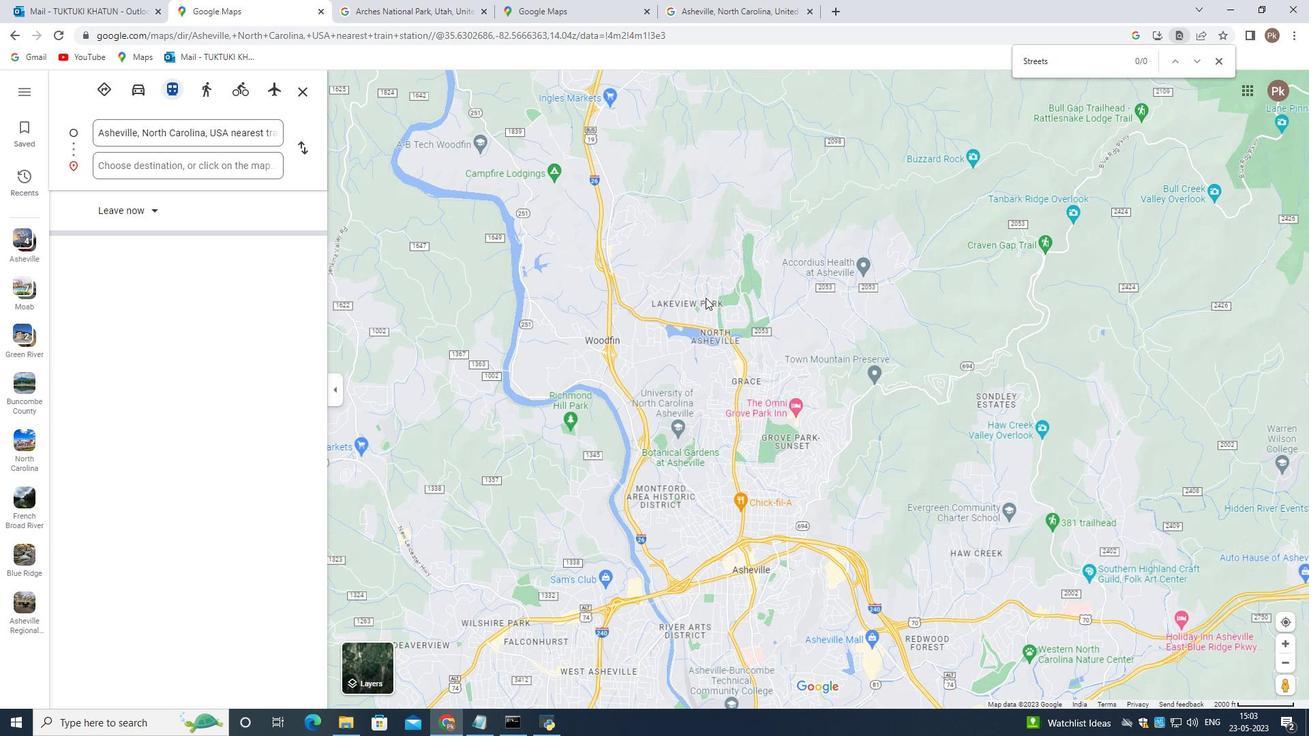 
Action: Mouse scrolled (910, 340) with delta (0, 0)
Screenshot: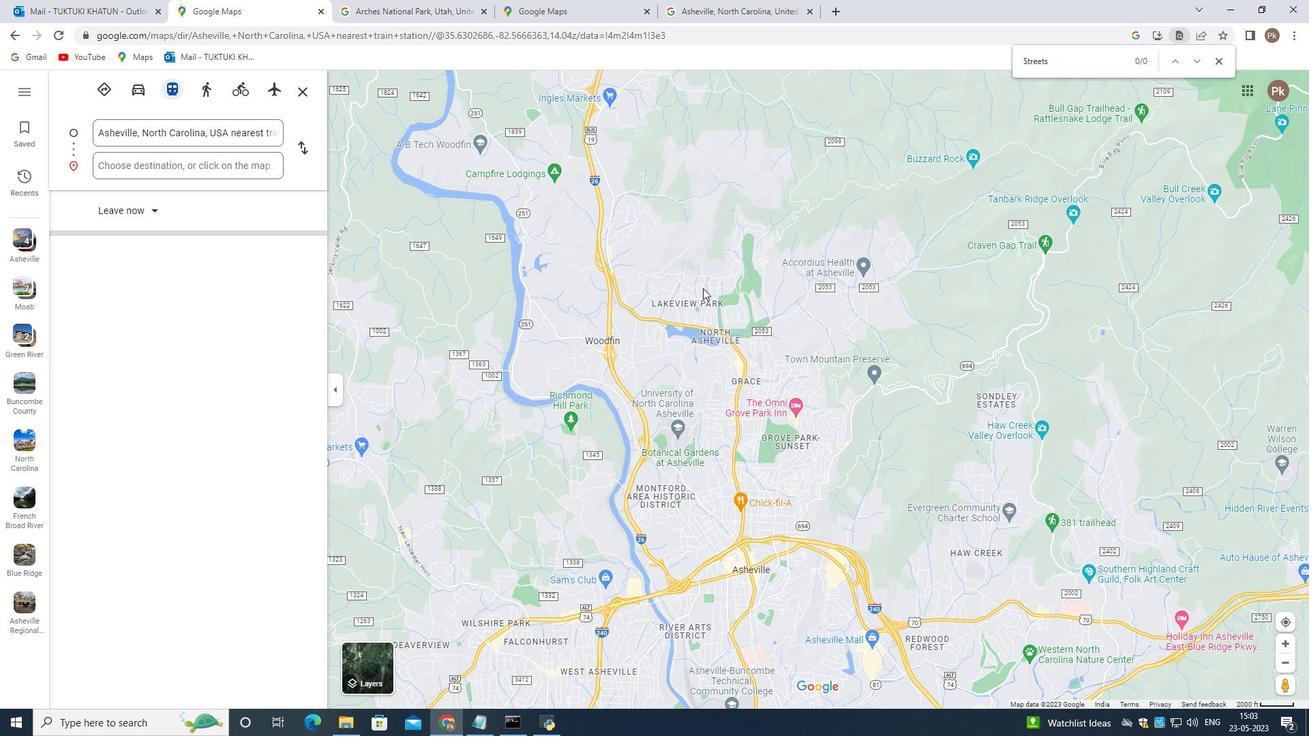 
Action: Mouse scrolled (910, 340) with delta (0, 0)
Screenshot: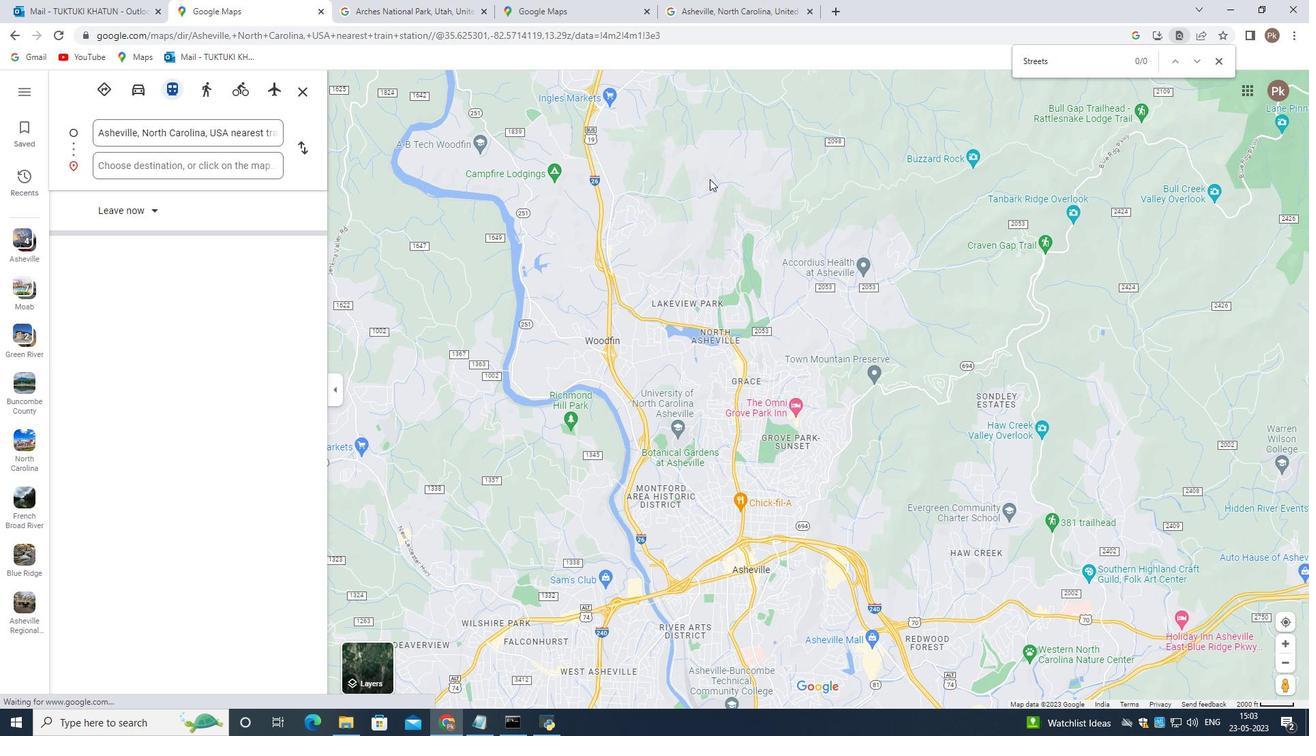 
Action: Mouse scrolled (910, 339) with delta (0, 0)
Screenshot: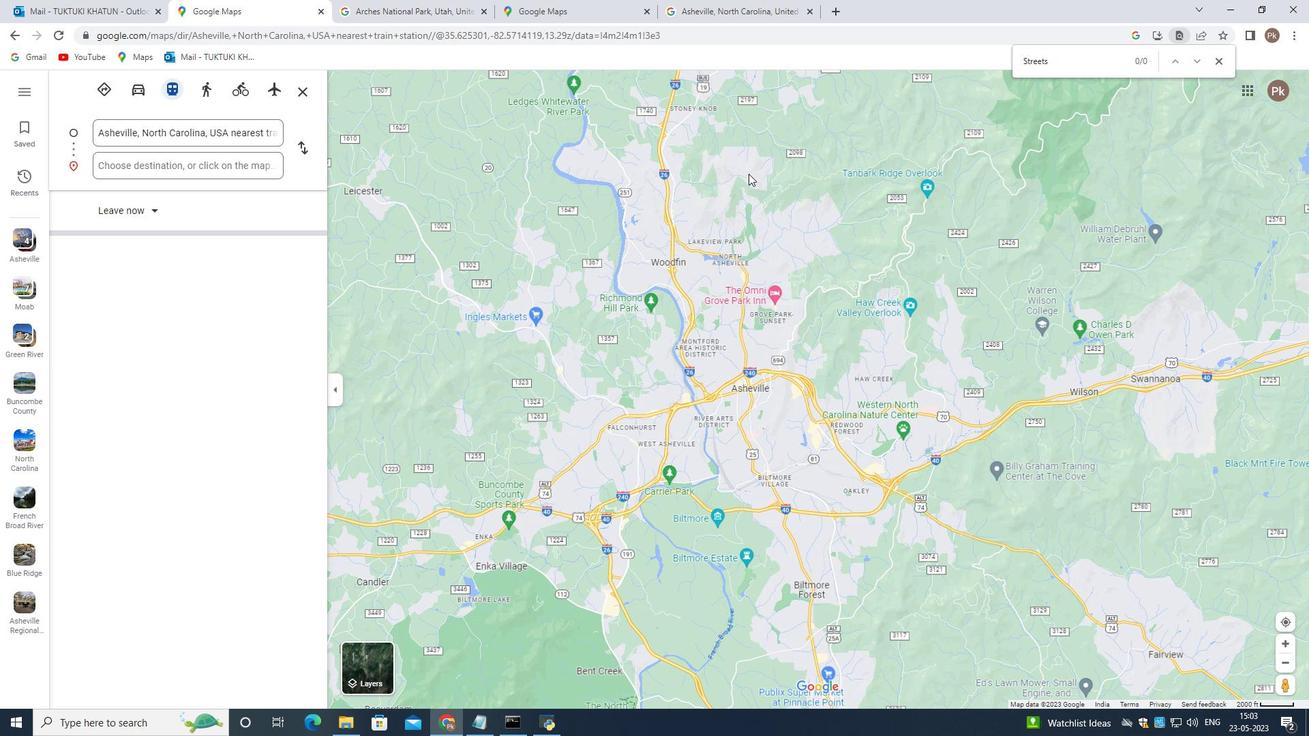 
Action: Mouse moved to (684, 408)
Screenshot: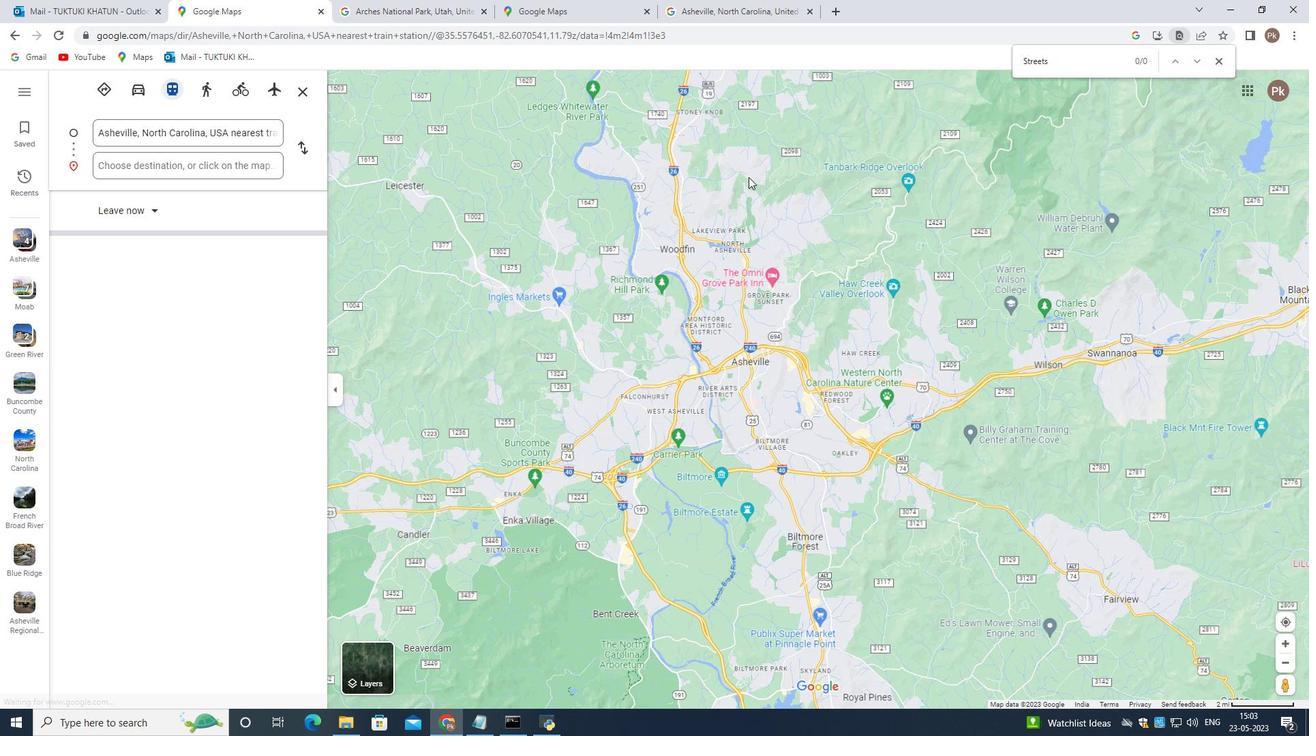 
Action: Mouse pressed left at (684, 408)
Screenshot: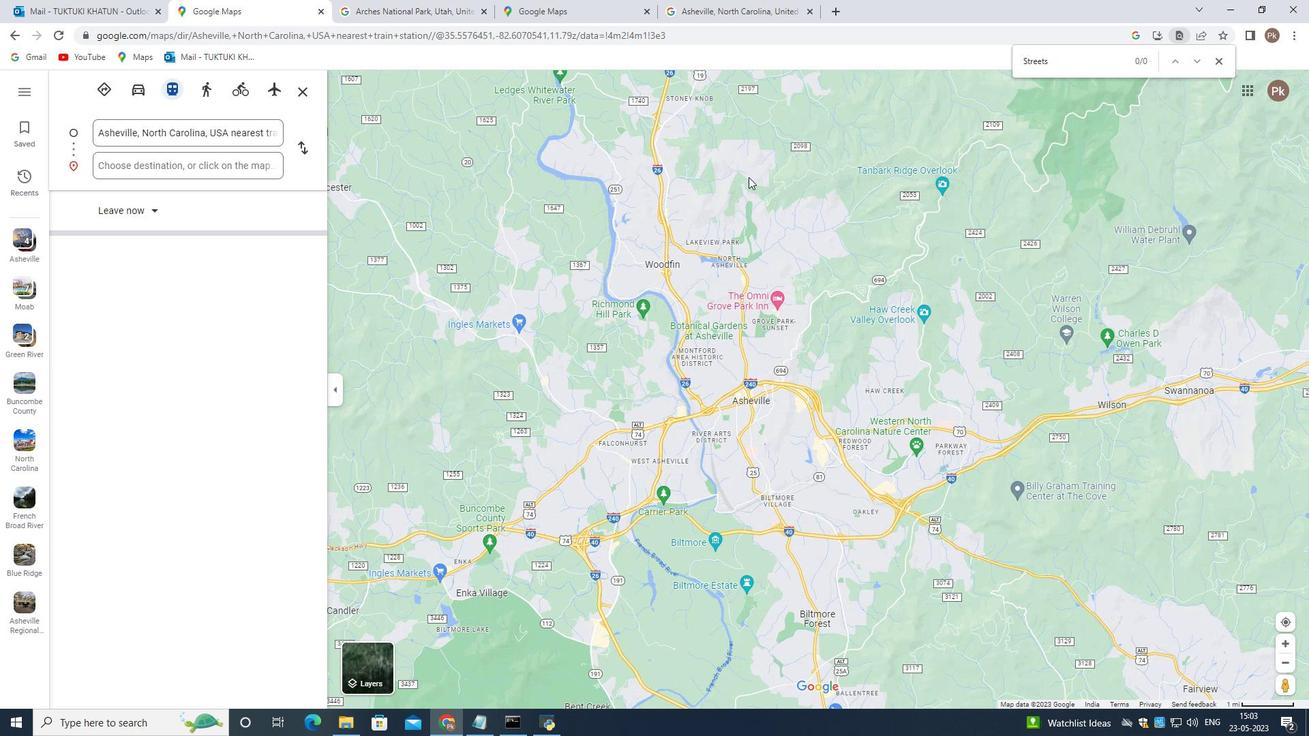 
Action: Mouse moved to (774, 407)
Screenshot: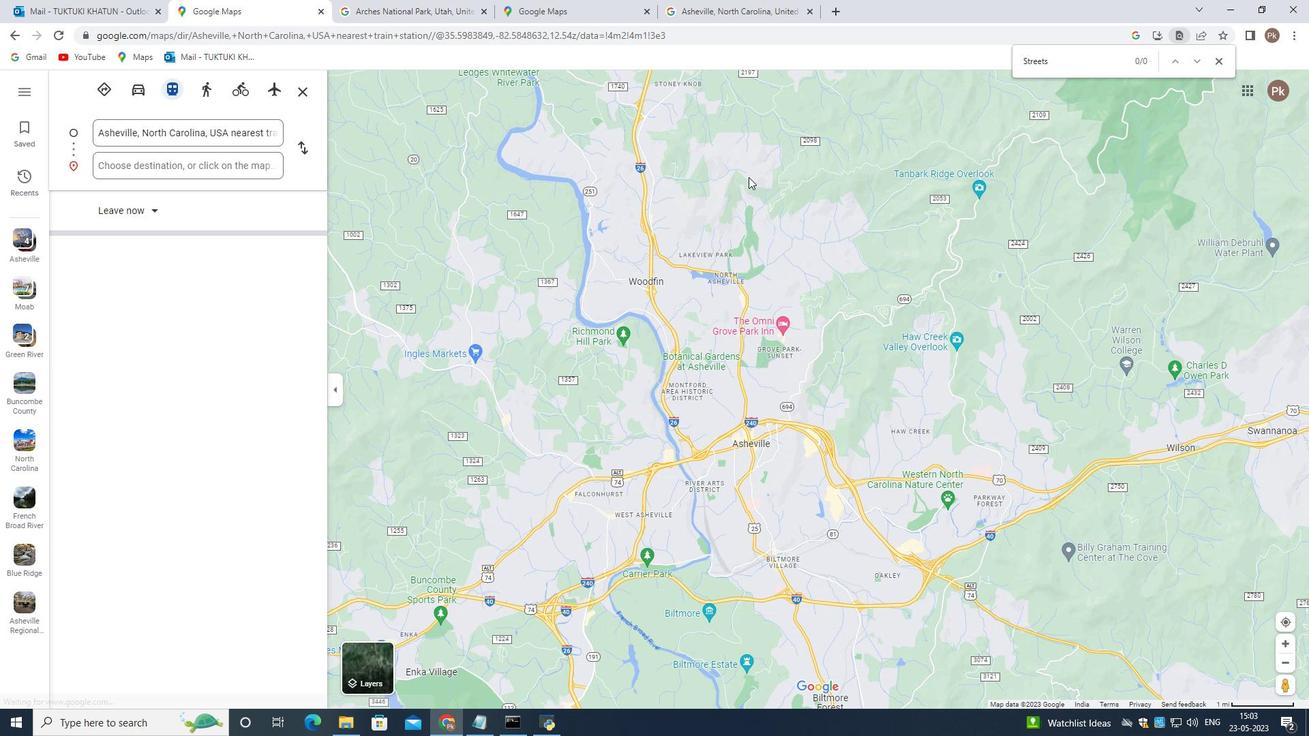 
Action: Mouse scrolled (774, 407) with delta (0, 0)
Screenshot: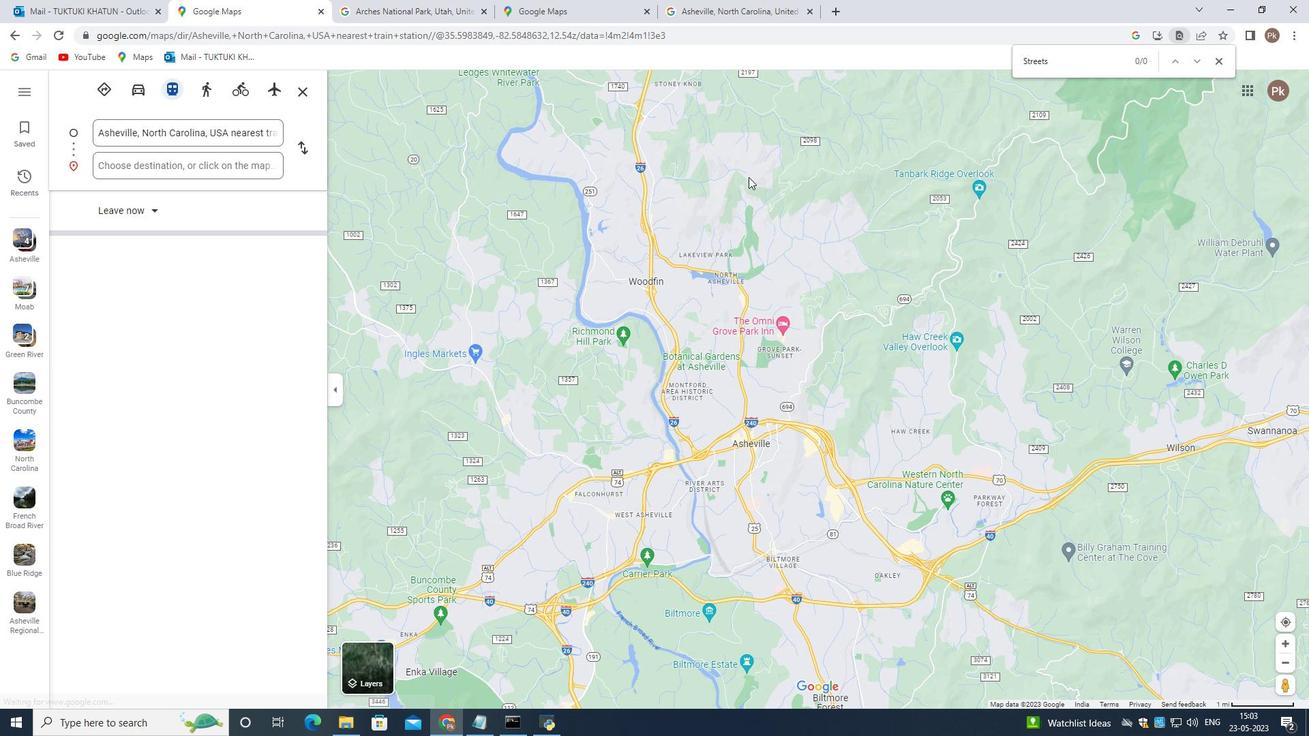 
Action: Mouse moved to (629, 397)
Screenshot: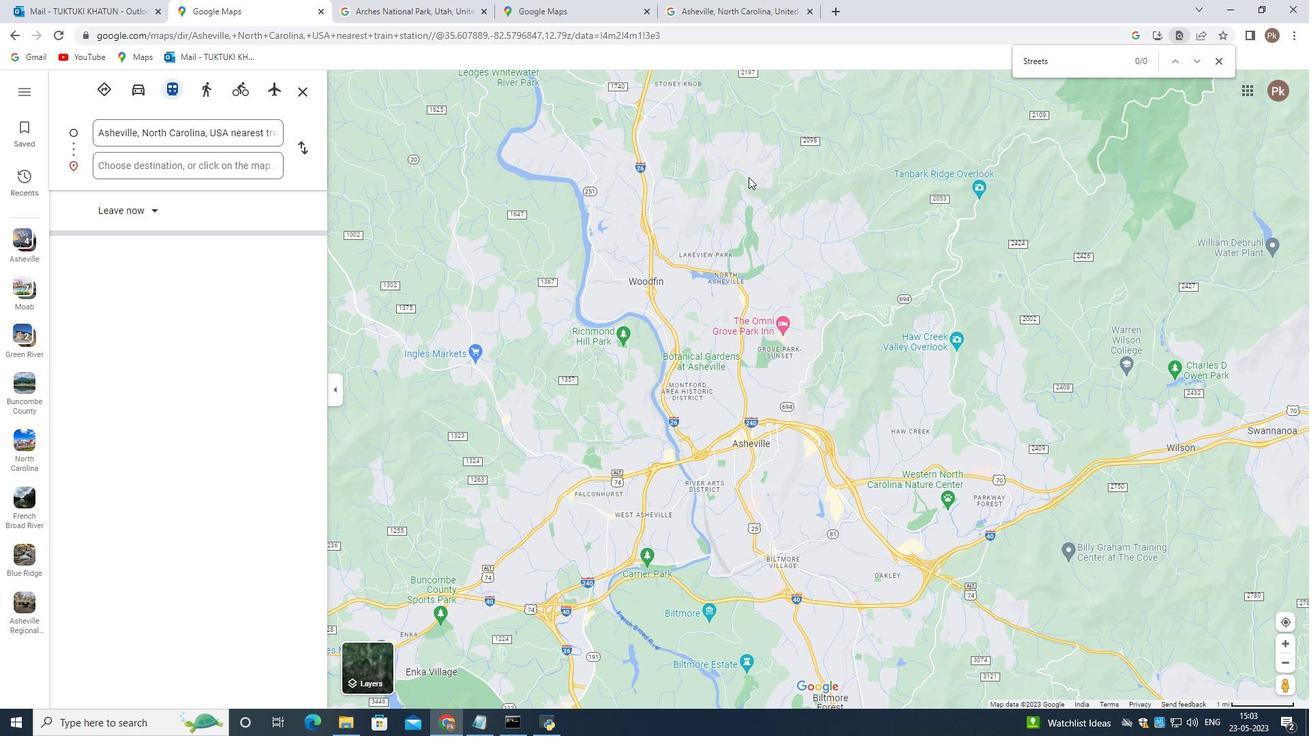 
Action: Mouse pressed left at (629, 397)
Screenshot: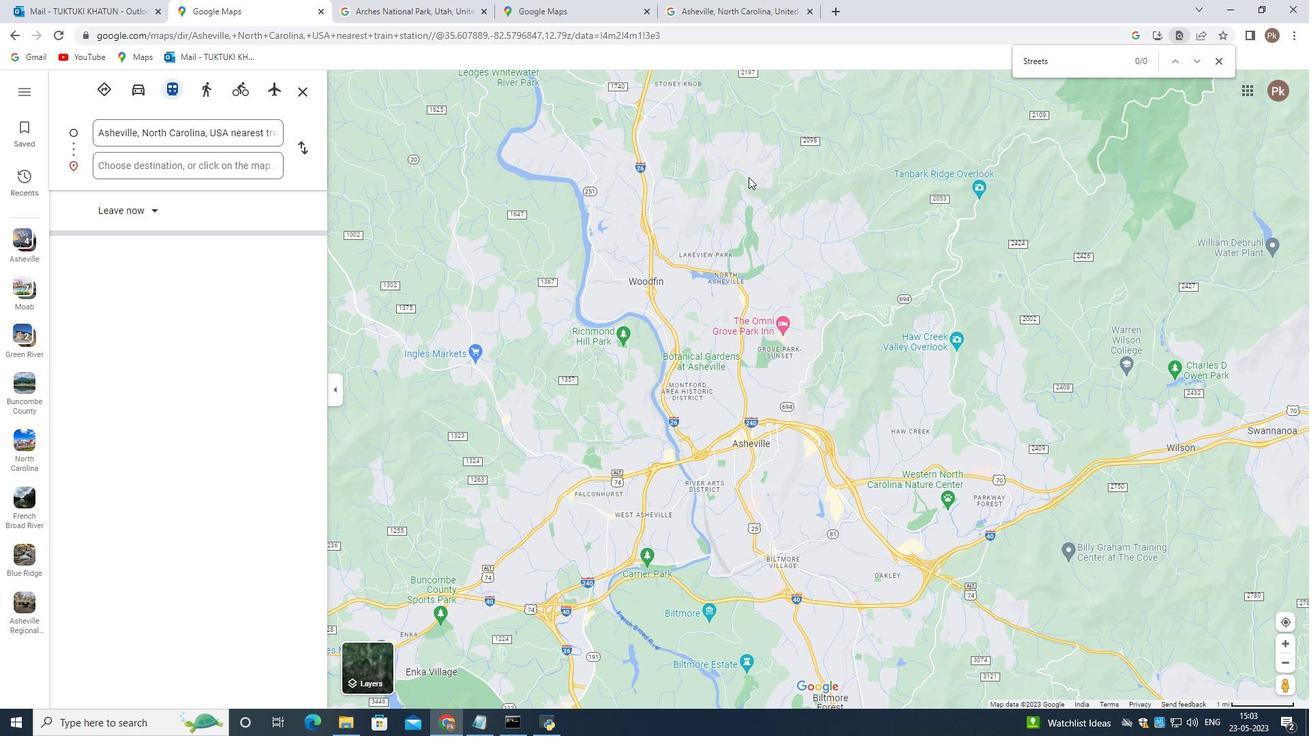 
Action: Mouse moved to (754, 395)
Screenshot: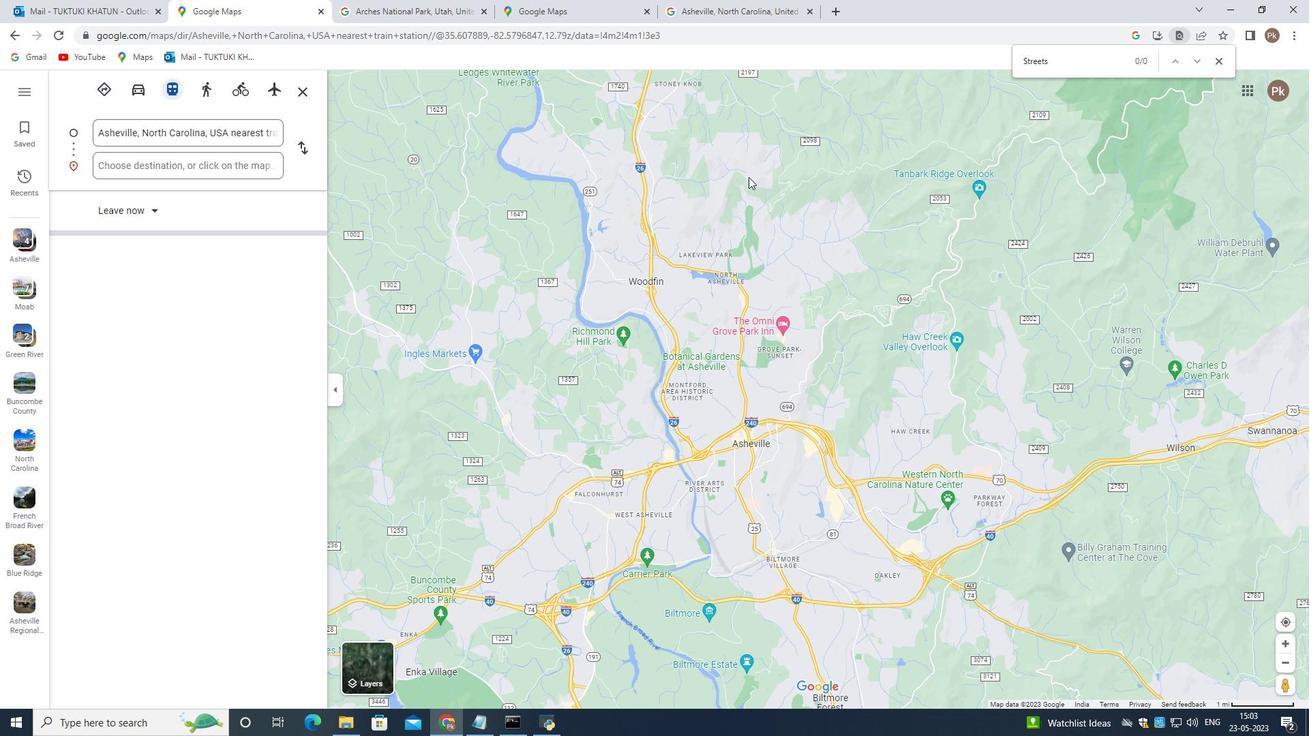 
Action: Mouse scrolled (754, 394) with delta (0, 0)
Screenshot: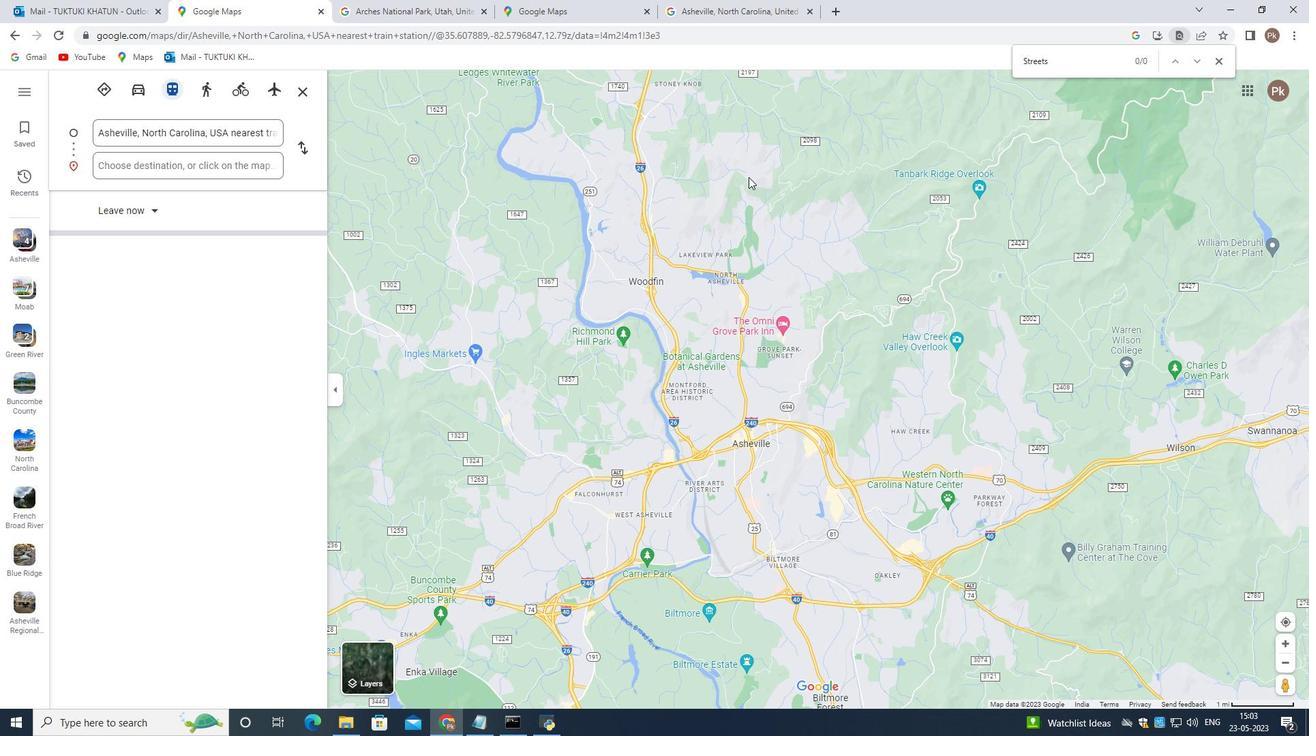 
Action: Mouse scrolled (754, 394) with delta (0, 0)
Screenshot: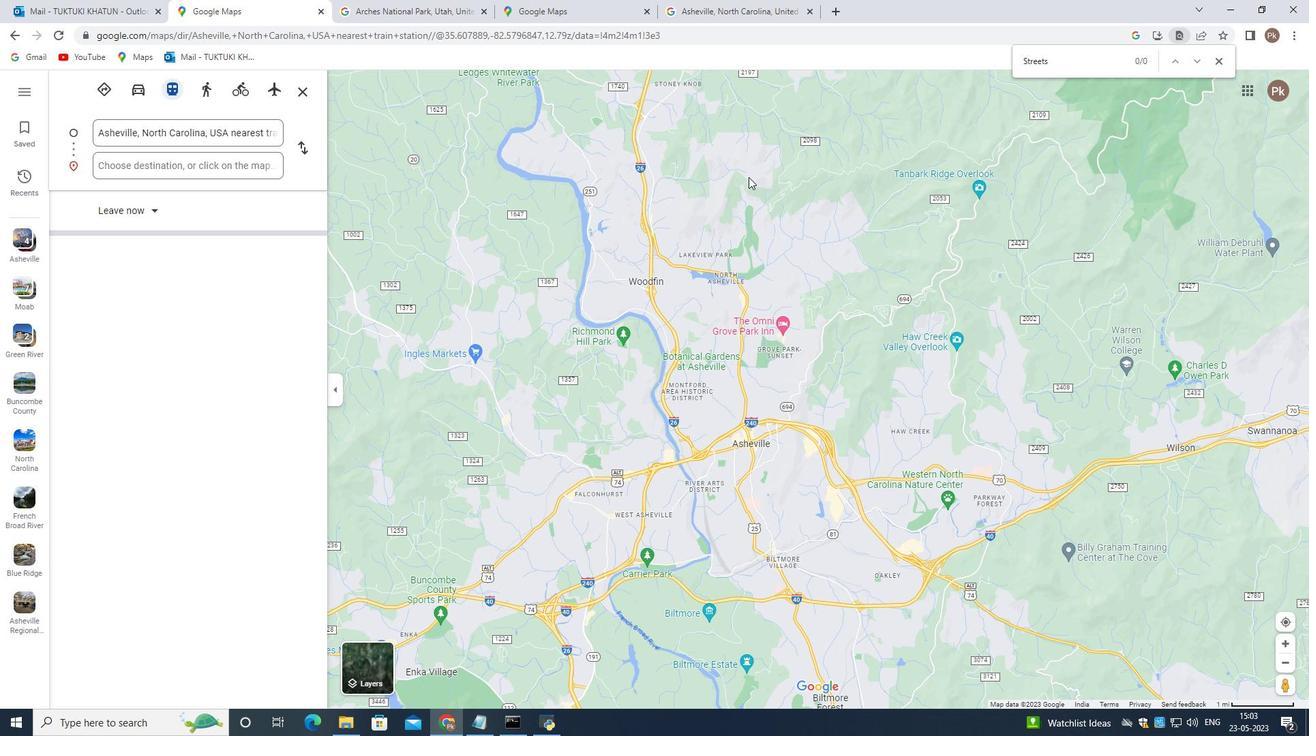 
Action: Mouse moved to (519, 393)
Screenshot: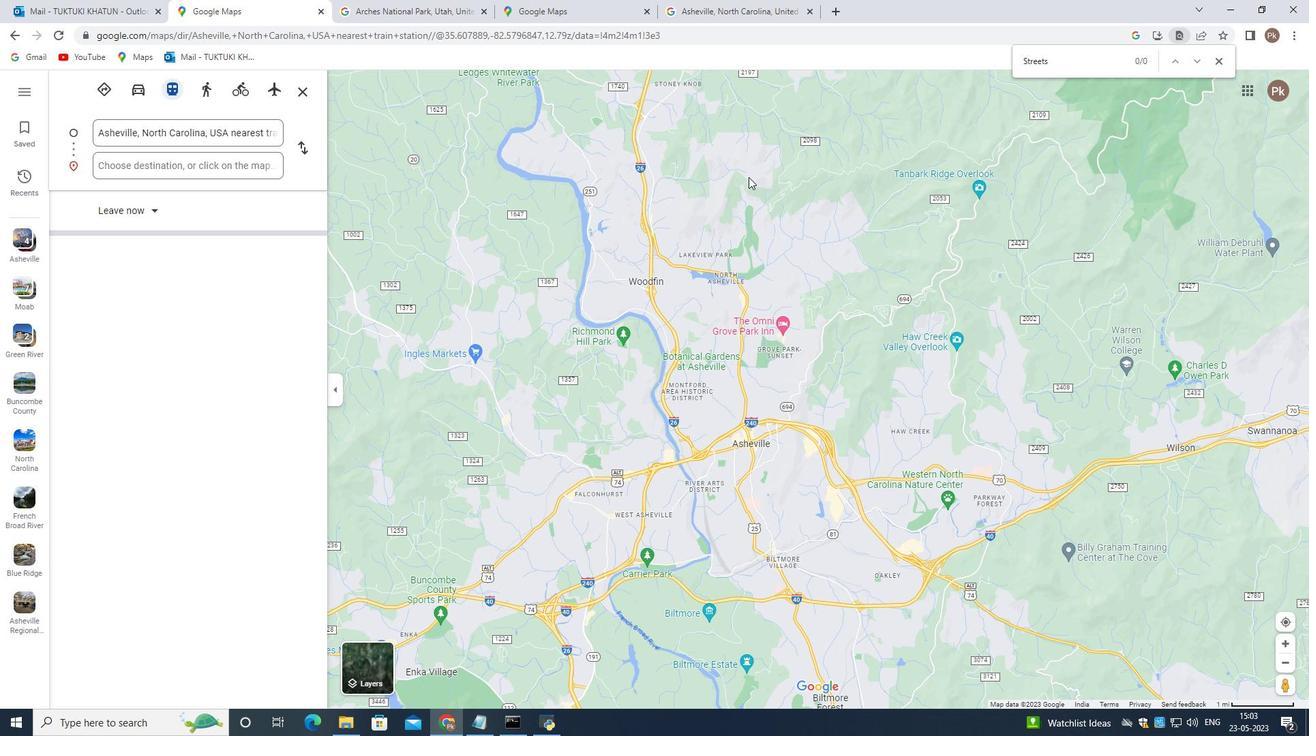 
Action: Mouse pressed left at (519, 393)
Screenshot: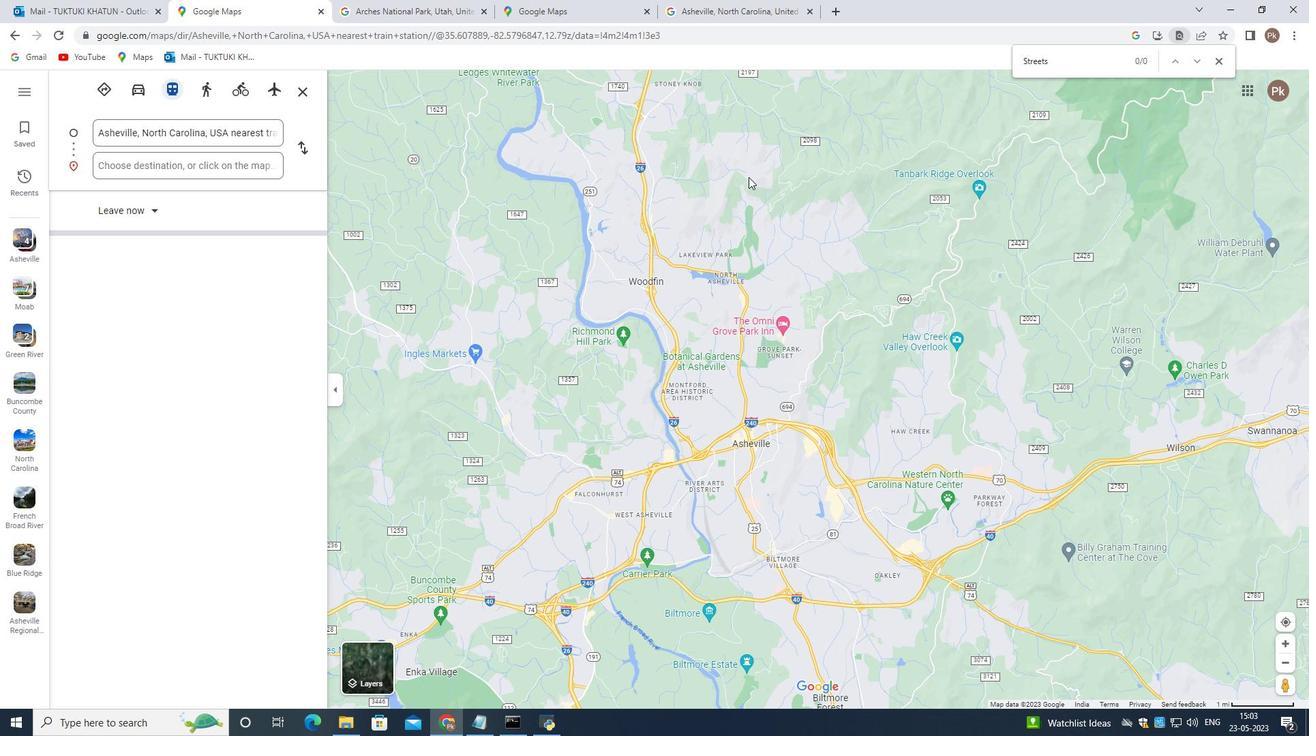 
Action: Mouse moved to (638, 407)
Screenshot: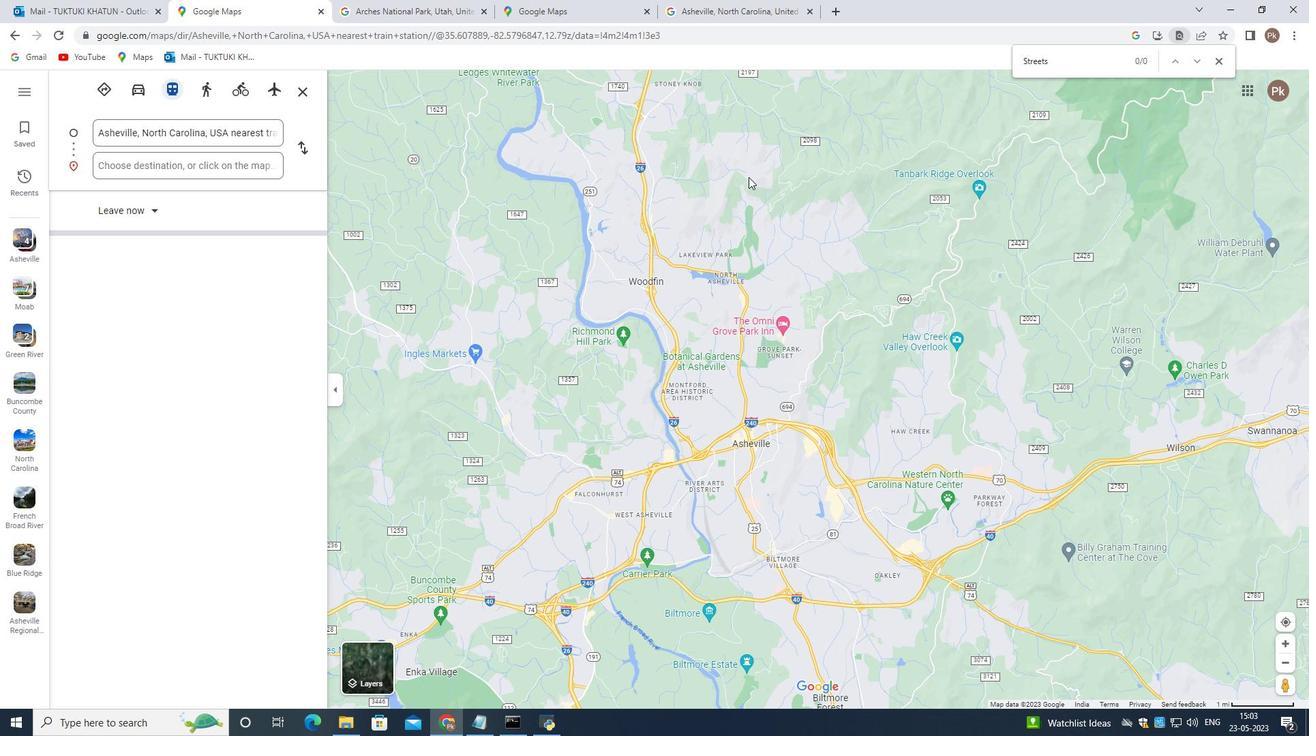 
Action: Mouse scrolled (639, 408) with delta (0, 0)
Screenshot: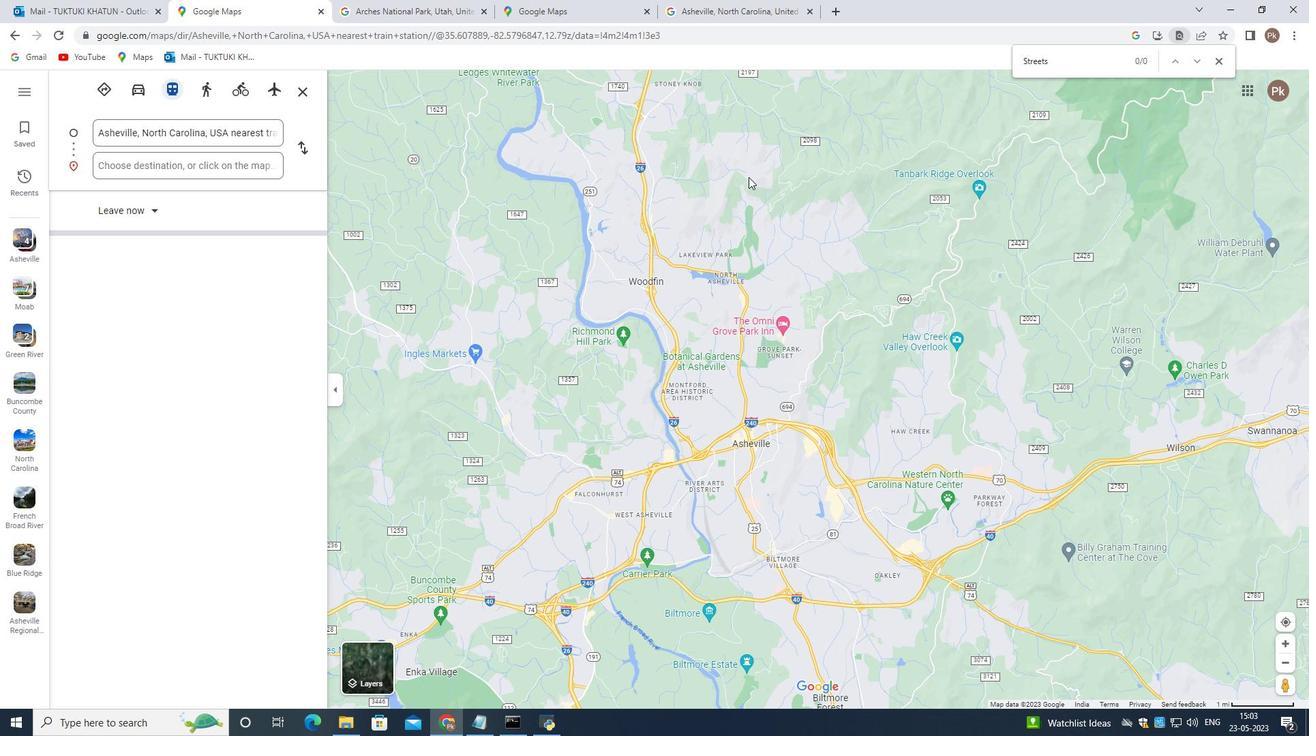
Action: Mouse moved to (638, 405)
Screenshot: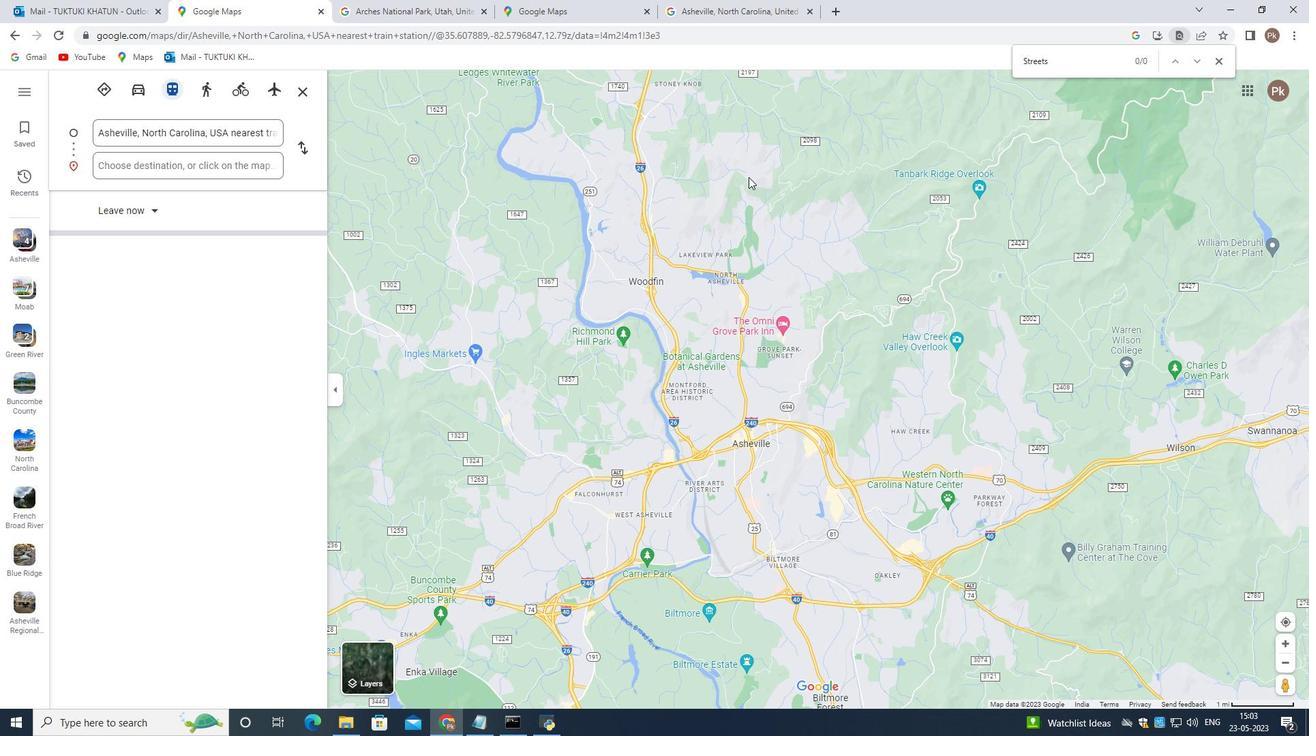 
Action: Mouse scrolled (638, 407) with delta (0, 0)
Screenshot: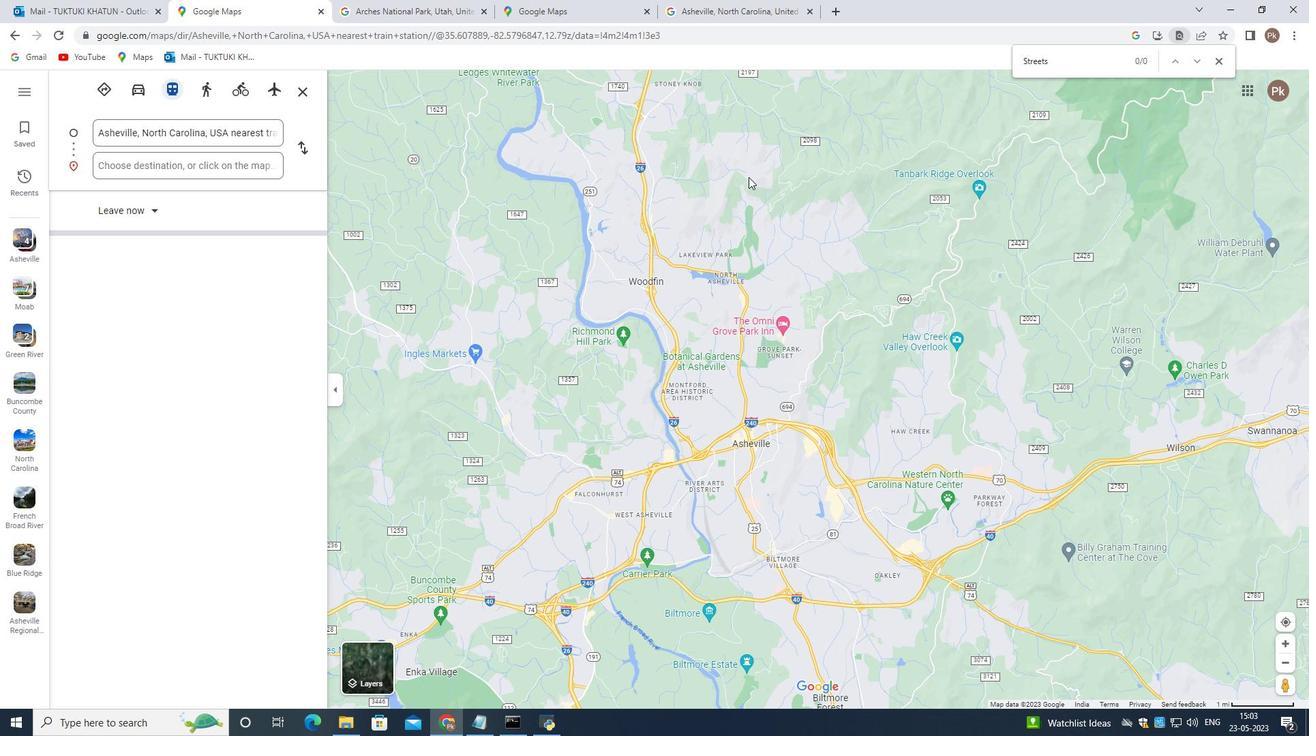 
Action: Mouse scrolled (638, 406) with delta (0, 0)
Screenshot: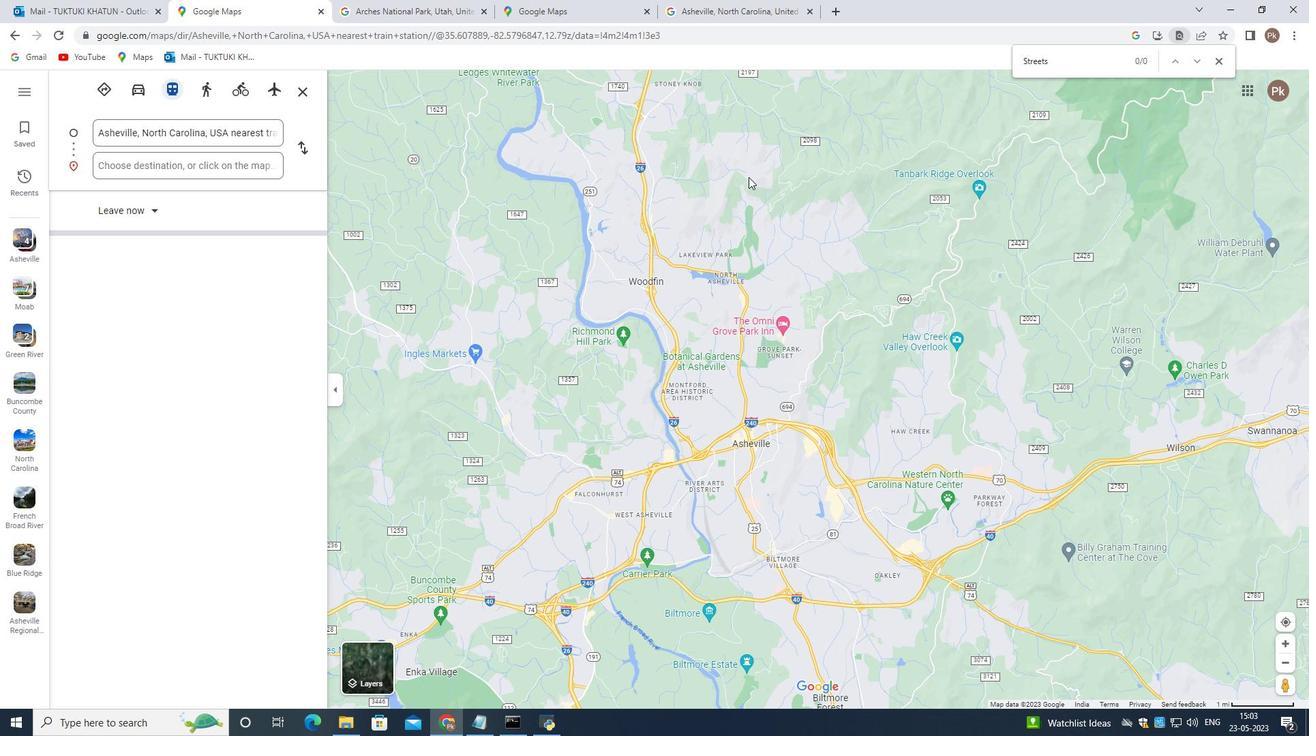 
Action: Mouse scrolled (638, 406) with delta (0, 0)
Screenshot: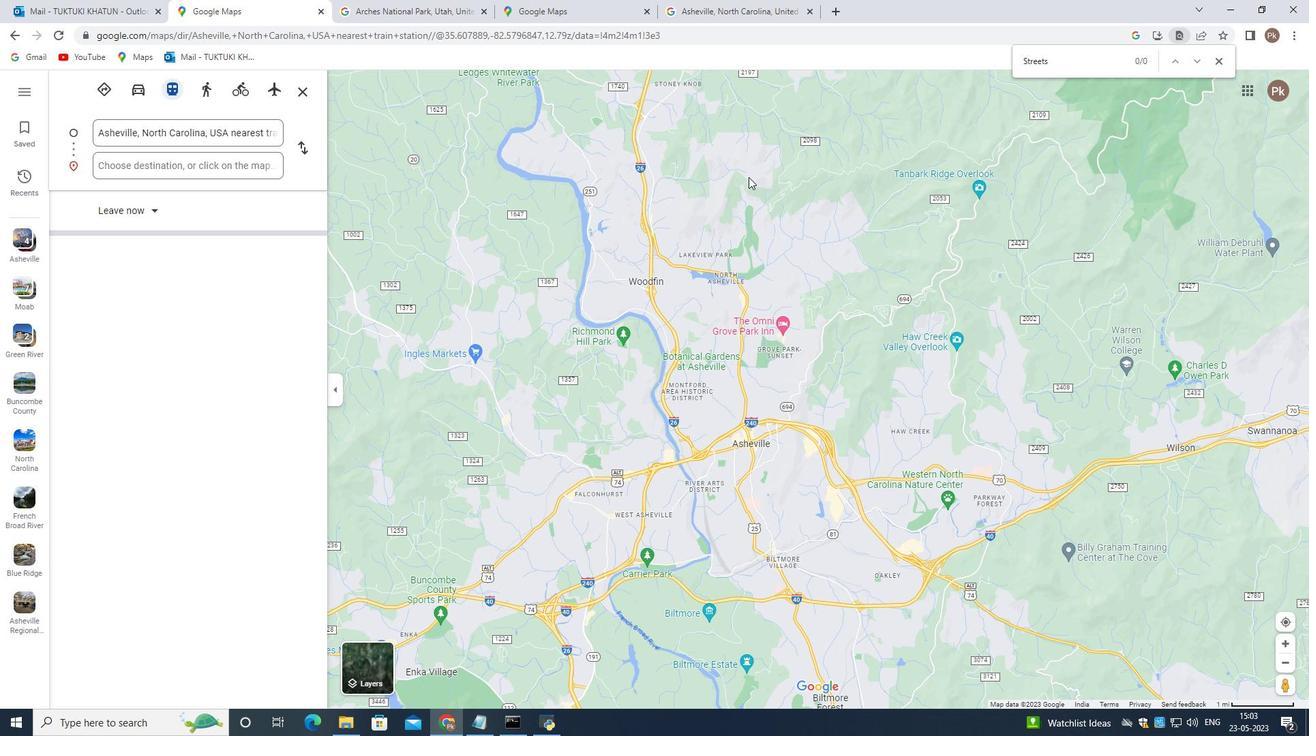 
Action: Mouse moved to (568, 433)
Screenshot: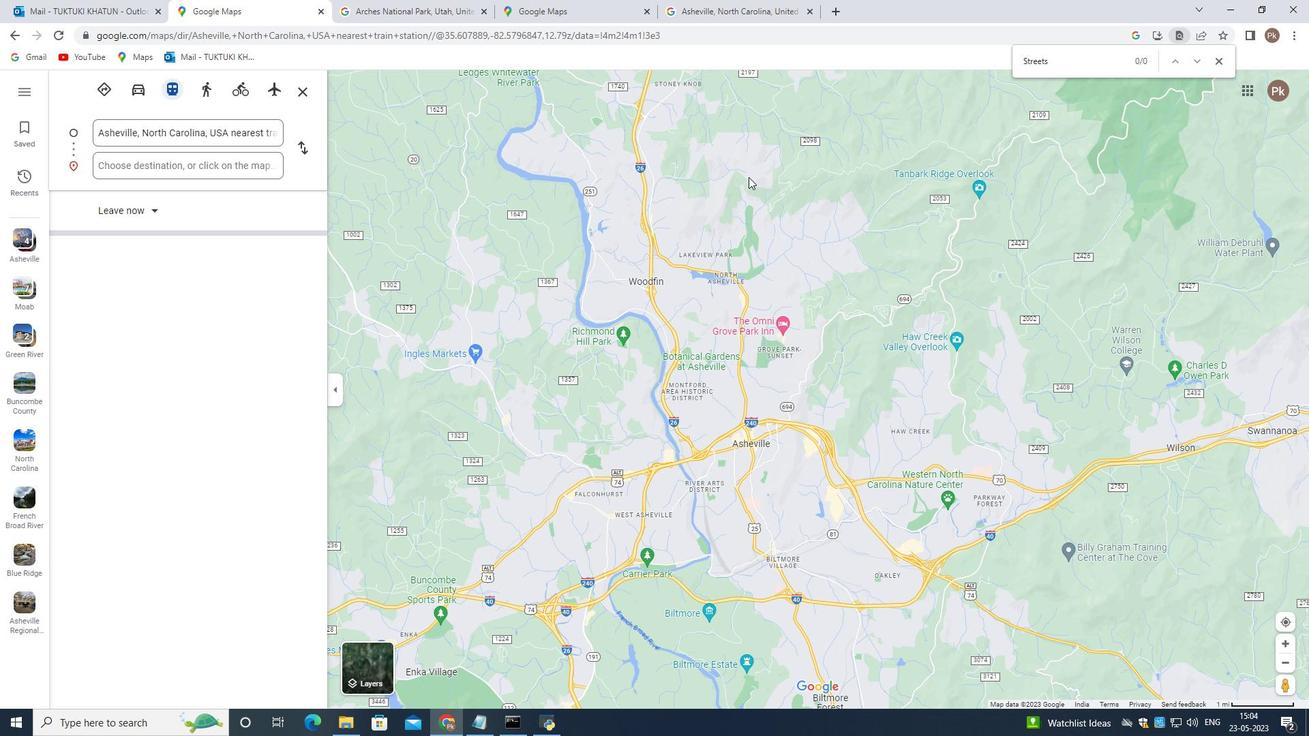 
Action: Mouse pressed left at (568, 433)
Screenshot: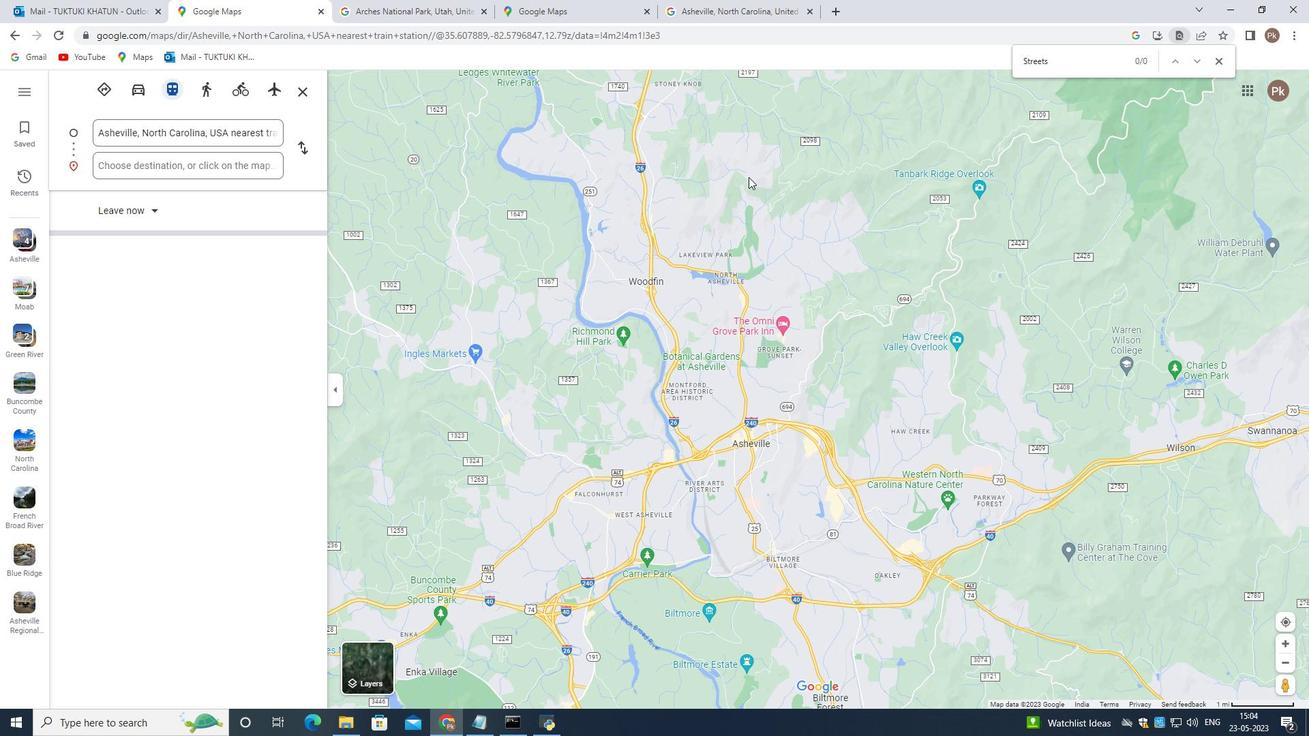 
Action: Mouse moved to (572, 438)
Screenshot: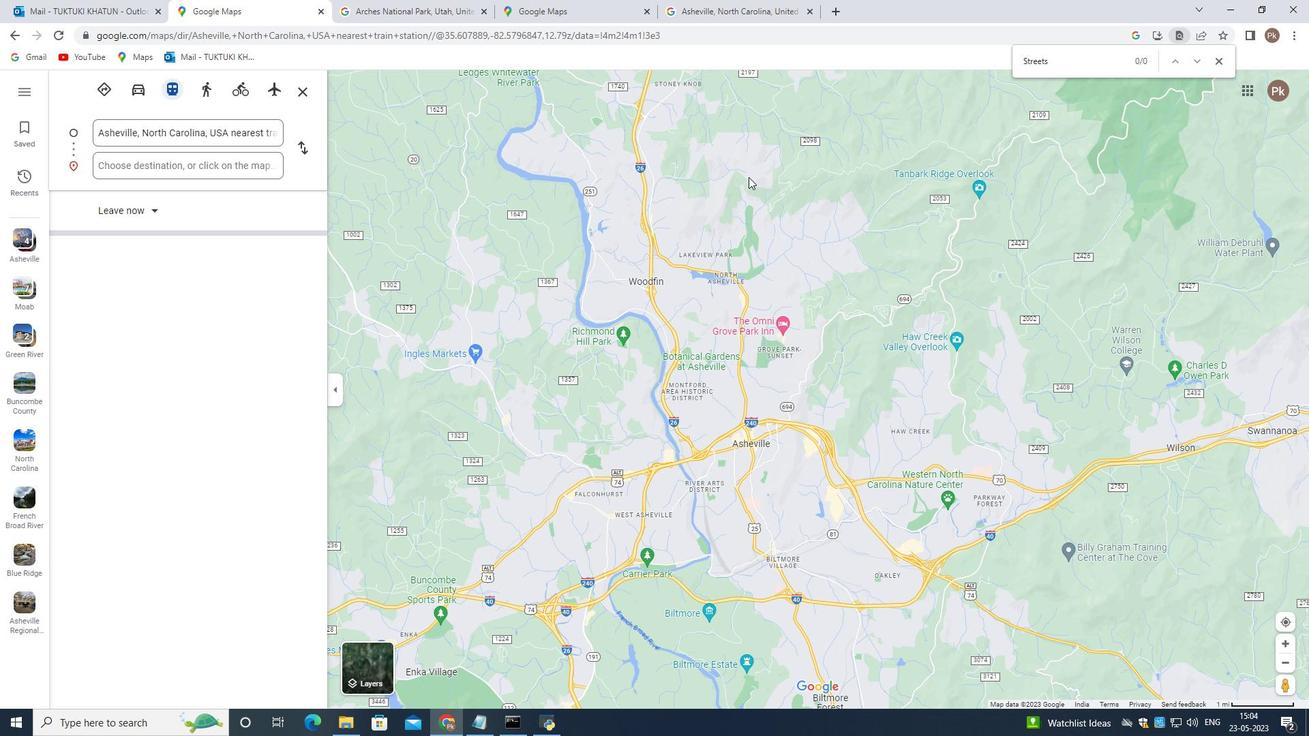 
Action: Mouse scrolled (572, 437) with delta (0, 0)
Screenshot: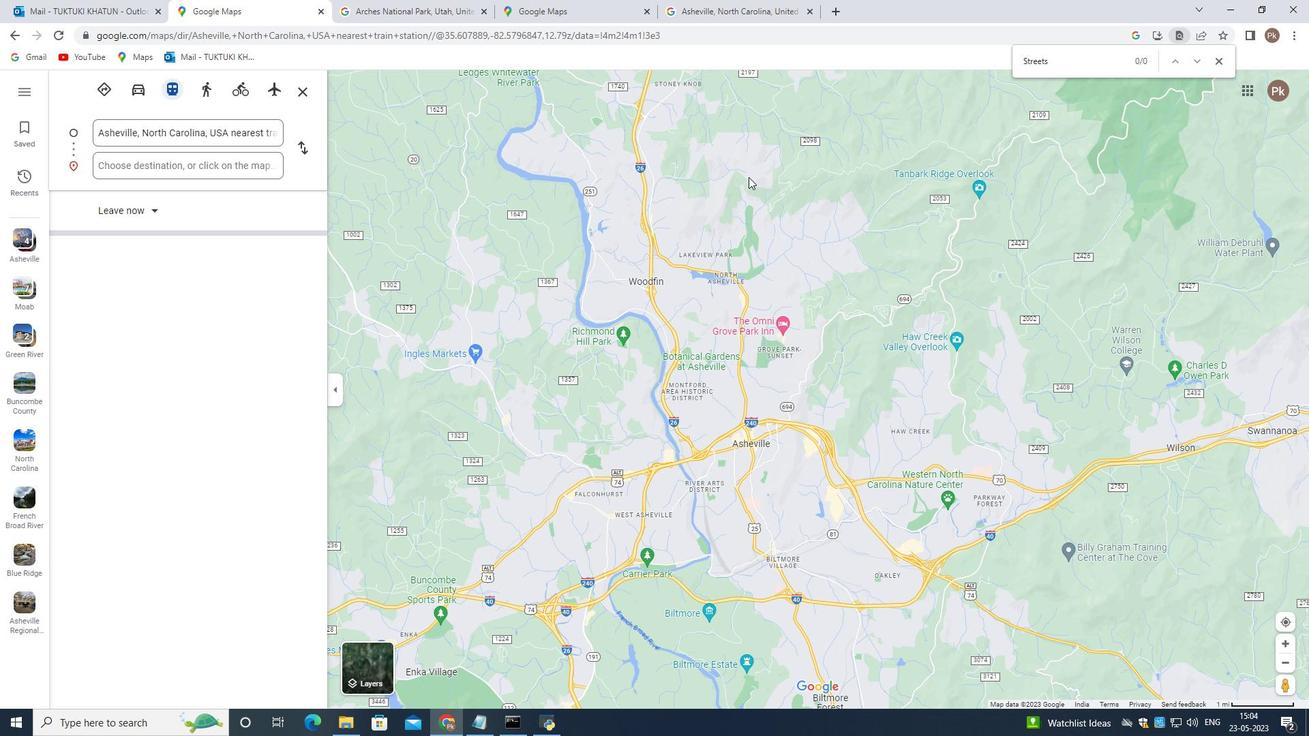 
Action: Mouse scrolled (572, 437) with delta (0, 0)
Screenshot: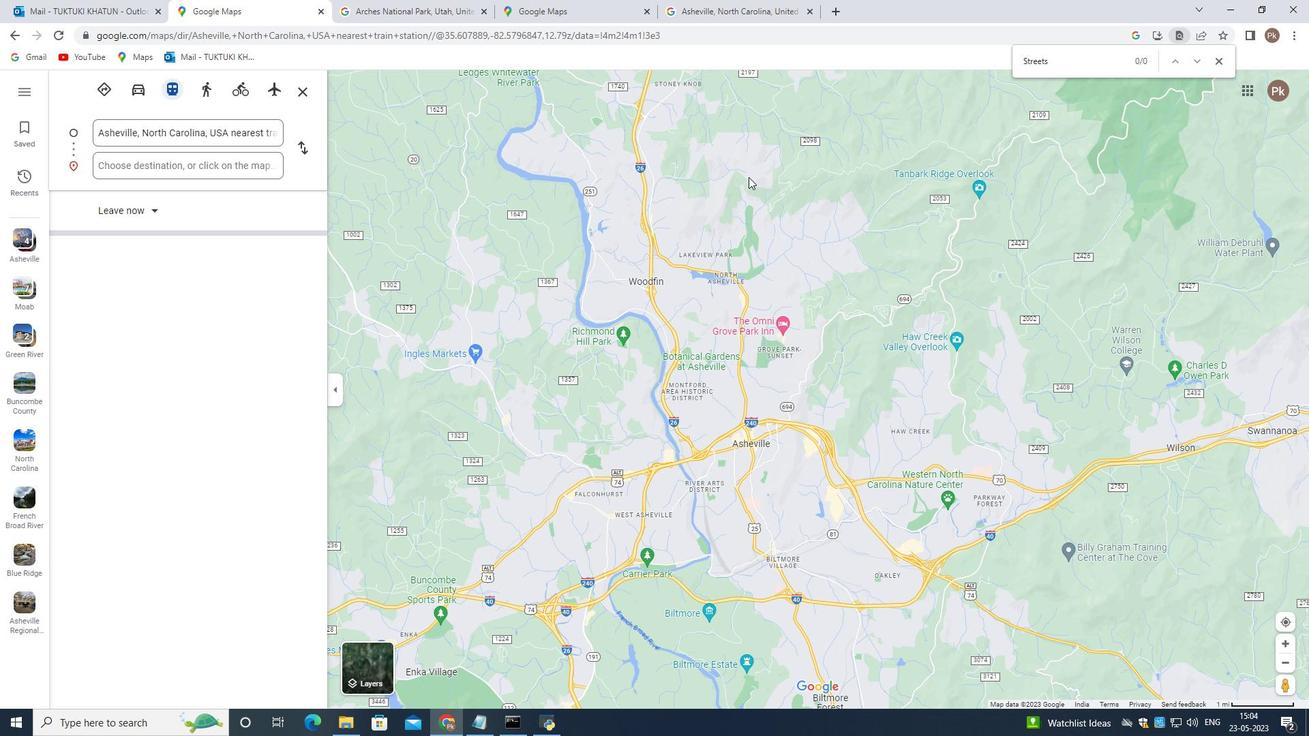 
Action: Mouse scrolled (572, 437) with delta (0, 0)
Screenshot: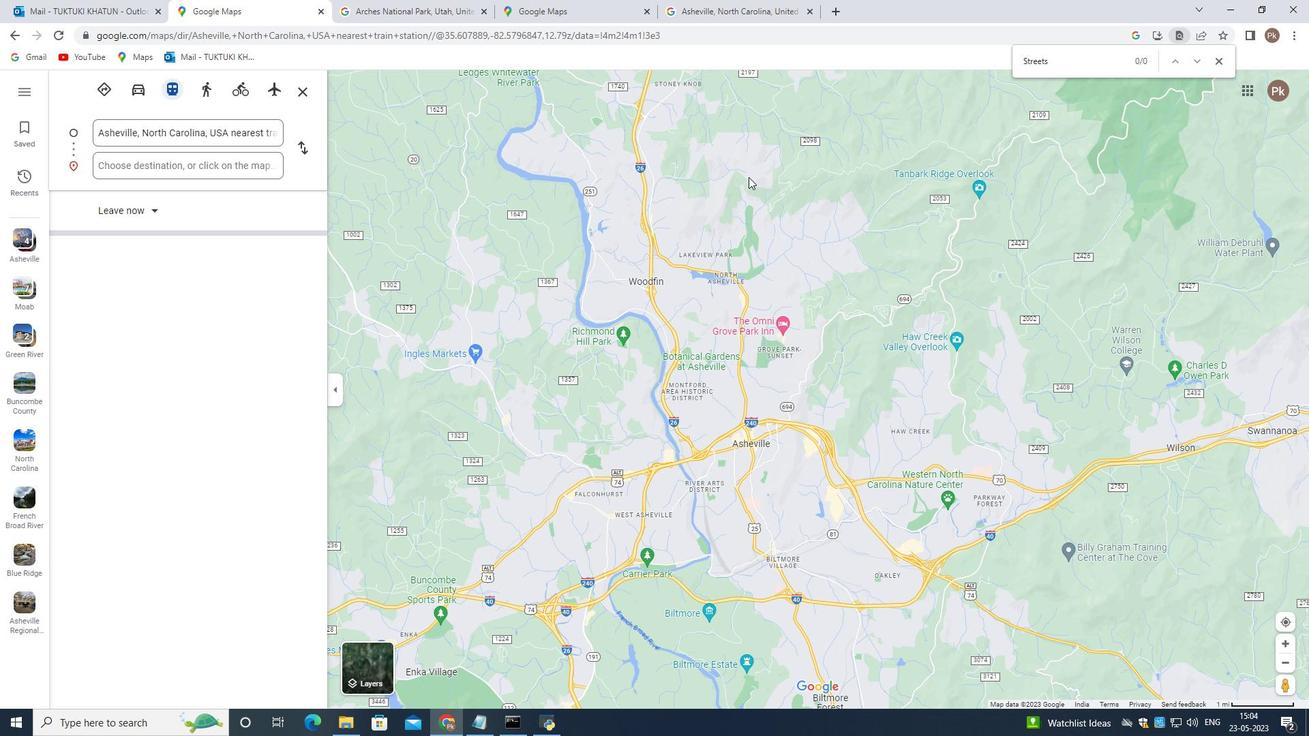 
Action: Mouse scrolled (572, 437) with delta (0, 0)
Screenshot: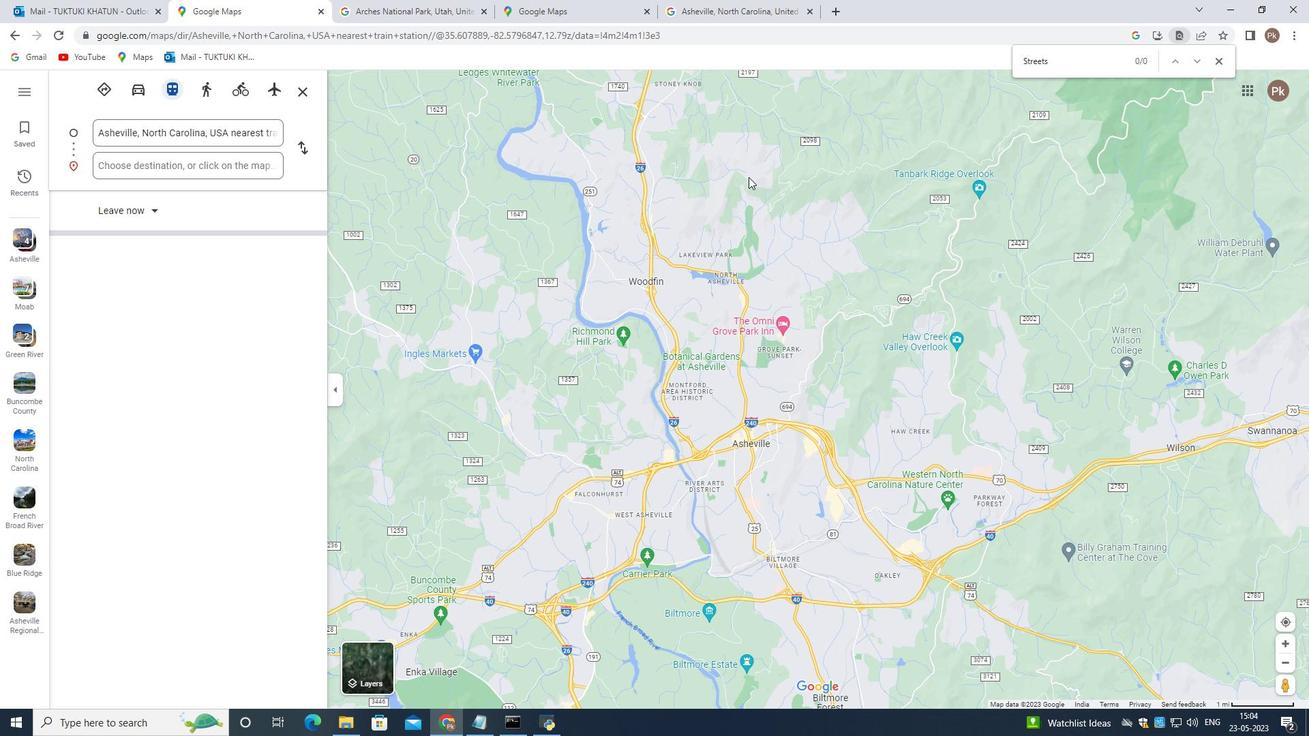 
Action: Mouse moved to (574, 431)
Screenshot: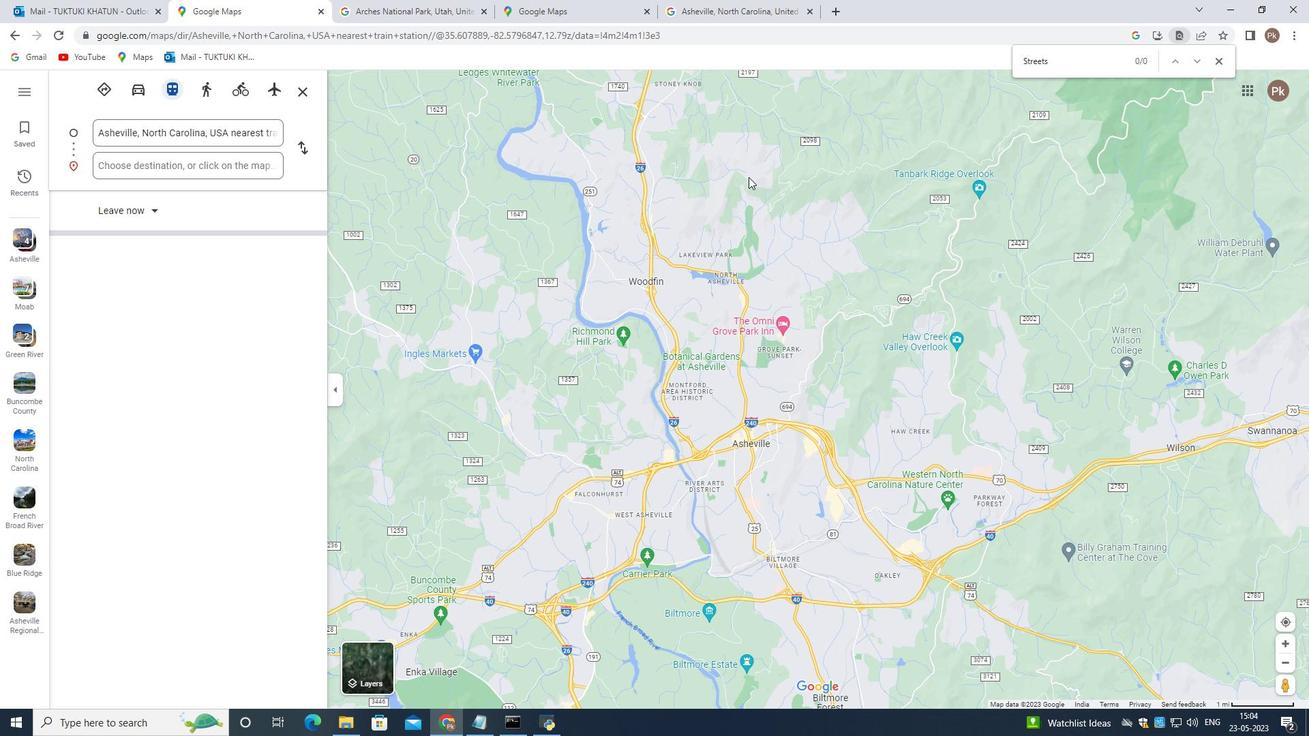 
Action: Mouse pressed left at (574, 431)
Screenshot: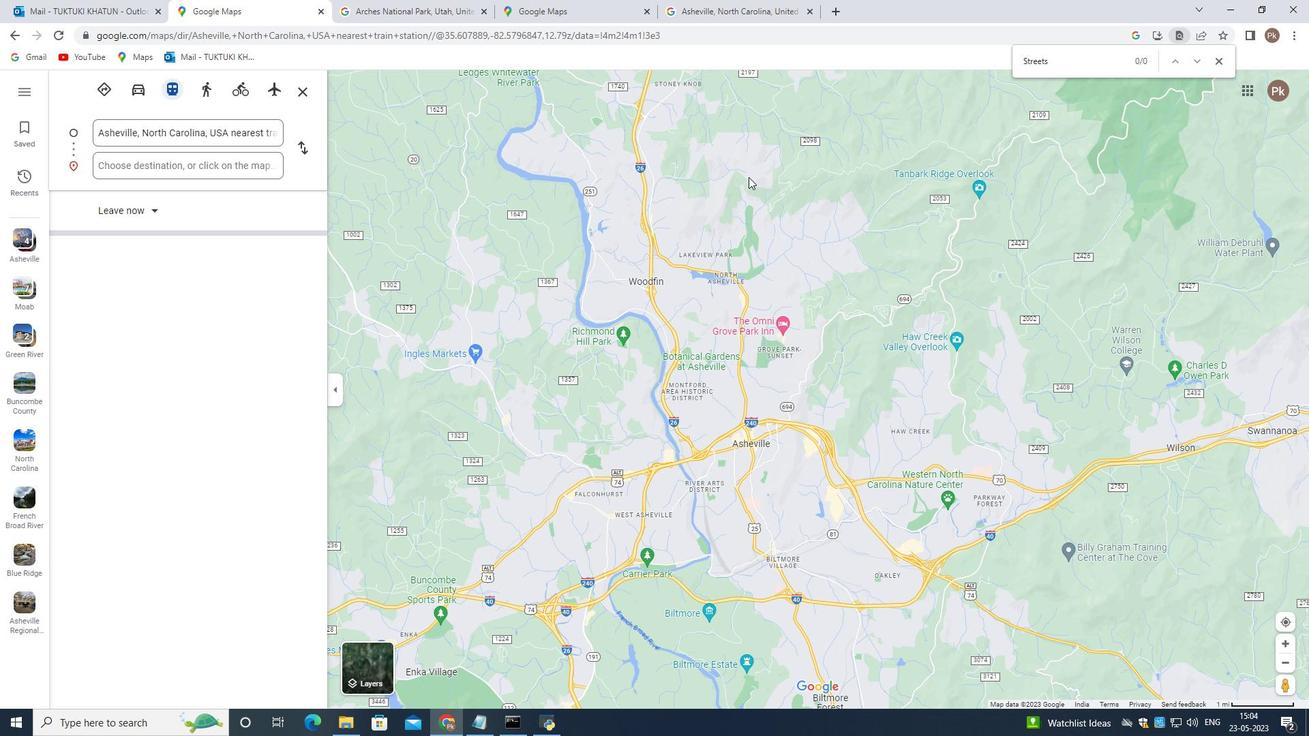 
Action: Mouse moved to (713, 443)
Screenshot: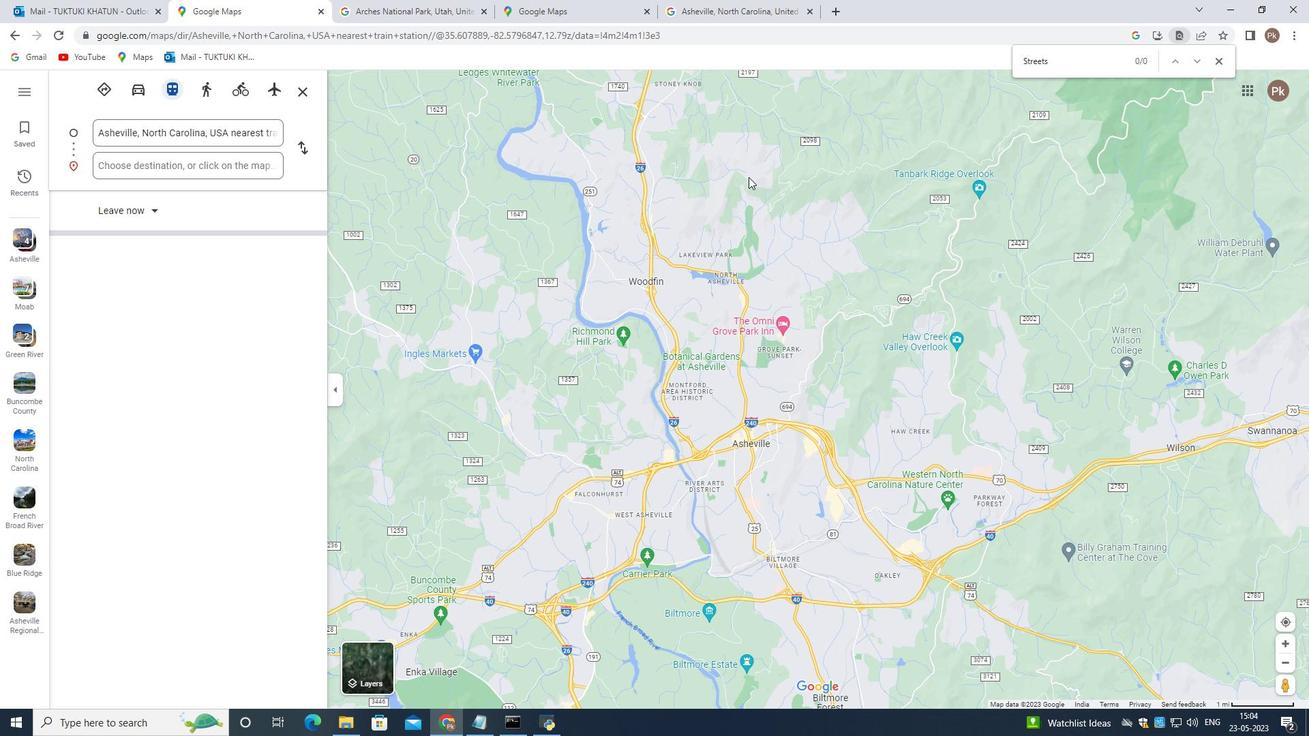 
Action: Mouse pressed left at (713, 443)
Screenshot: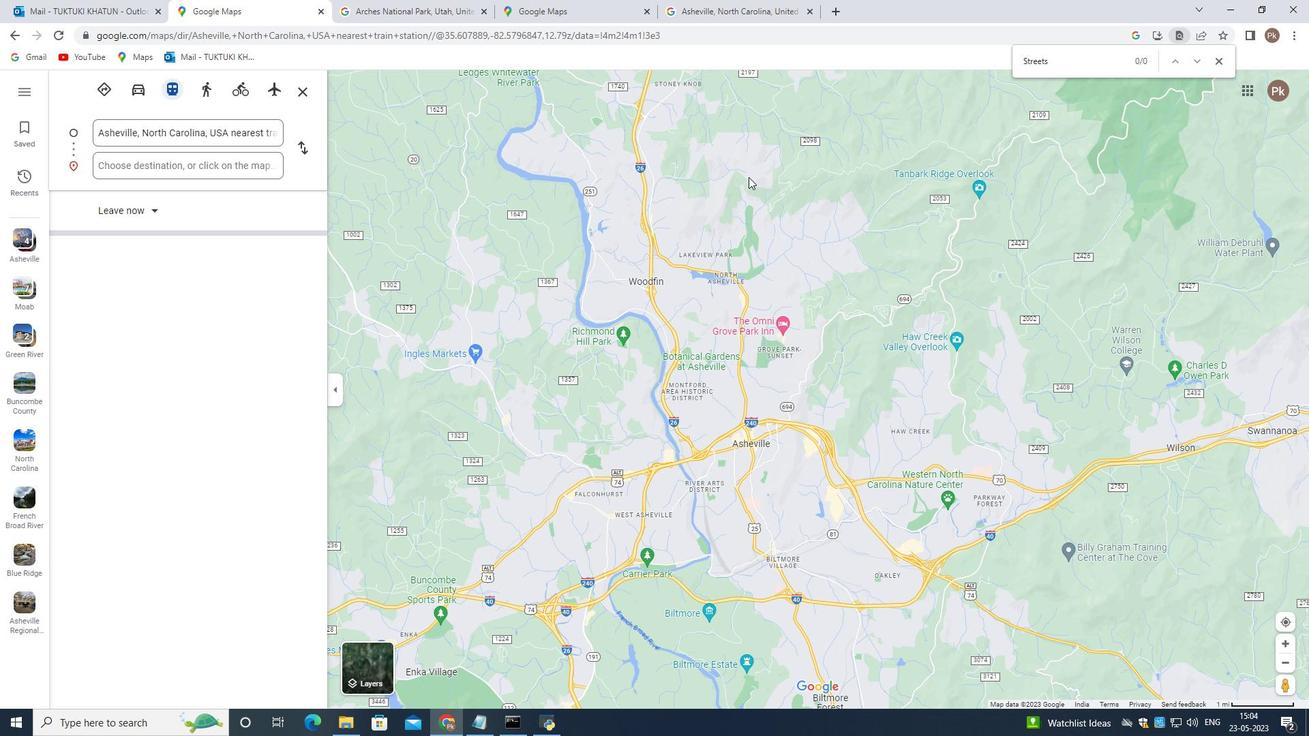 
Action: Mouse moved to (757, 551)
Screenshot: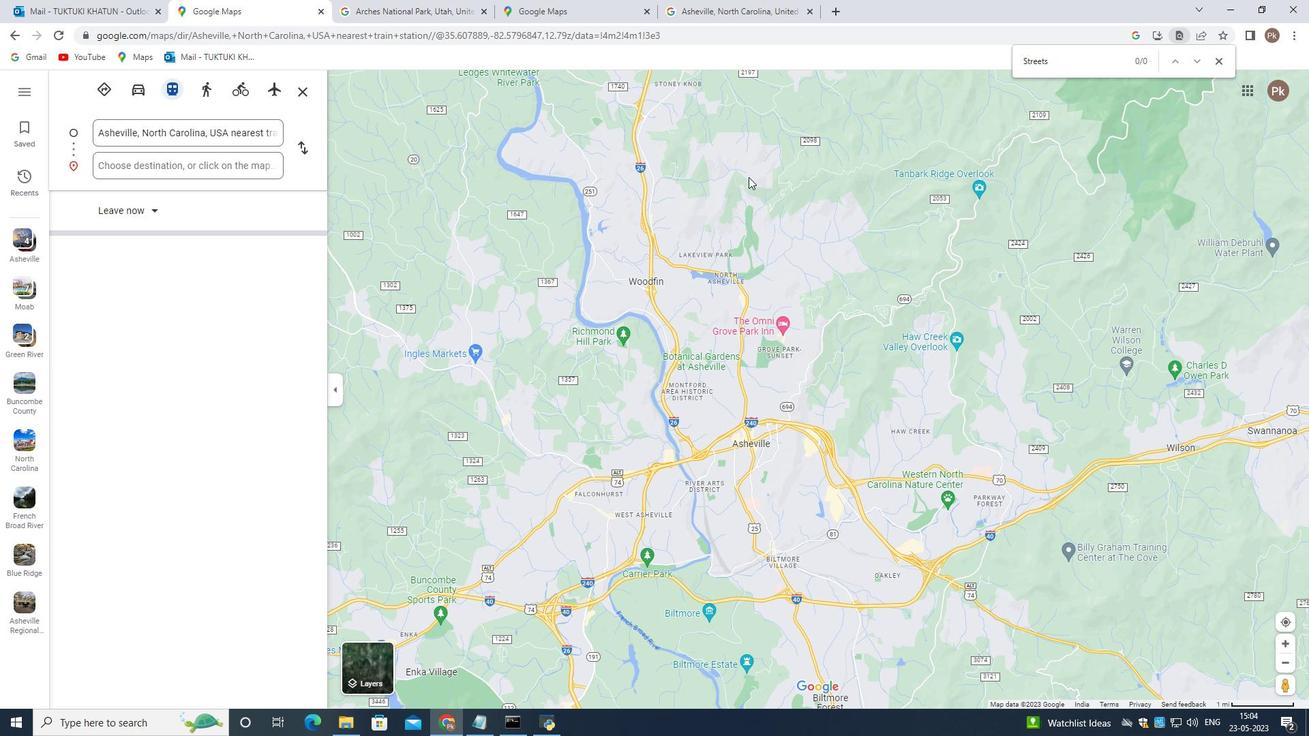 
Action: Mouse pressed left at (757, 551)
Screenshot: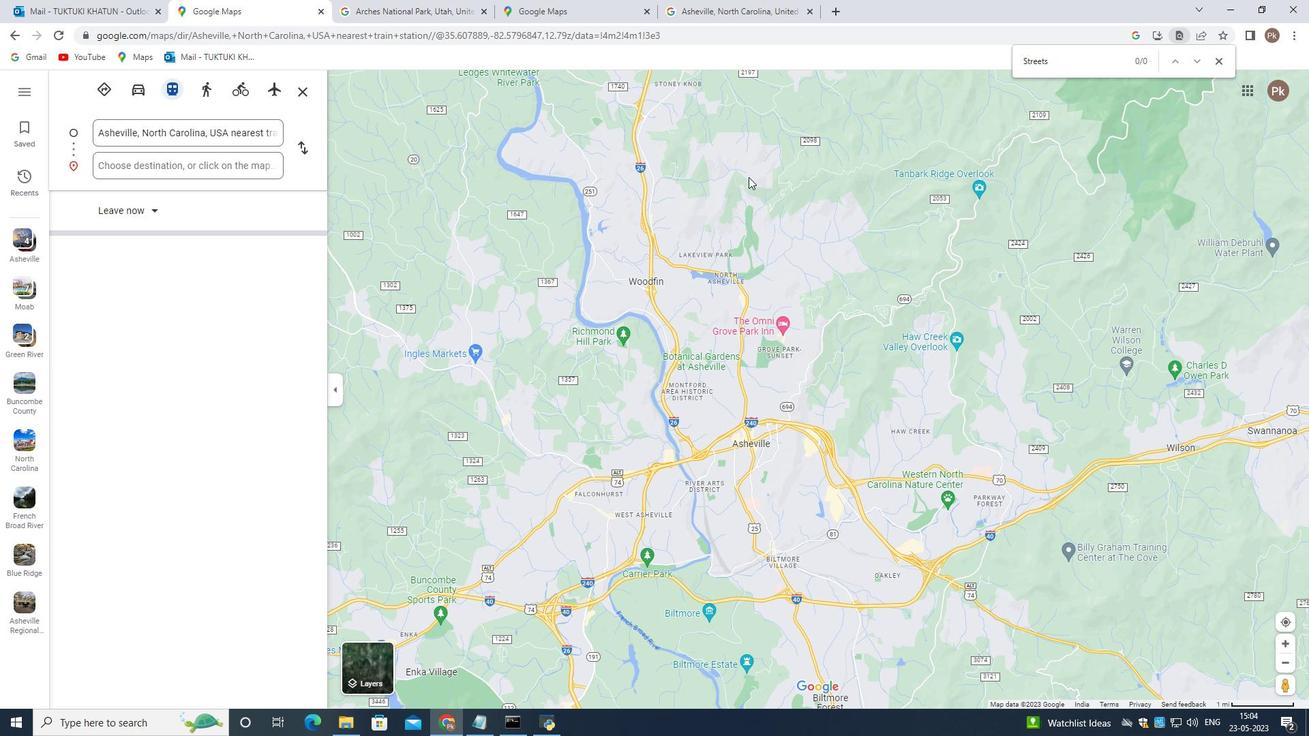 
Action: Mouse moved to (751, 532)
Screenshot: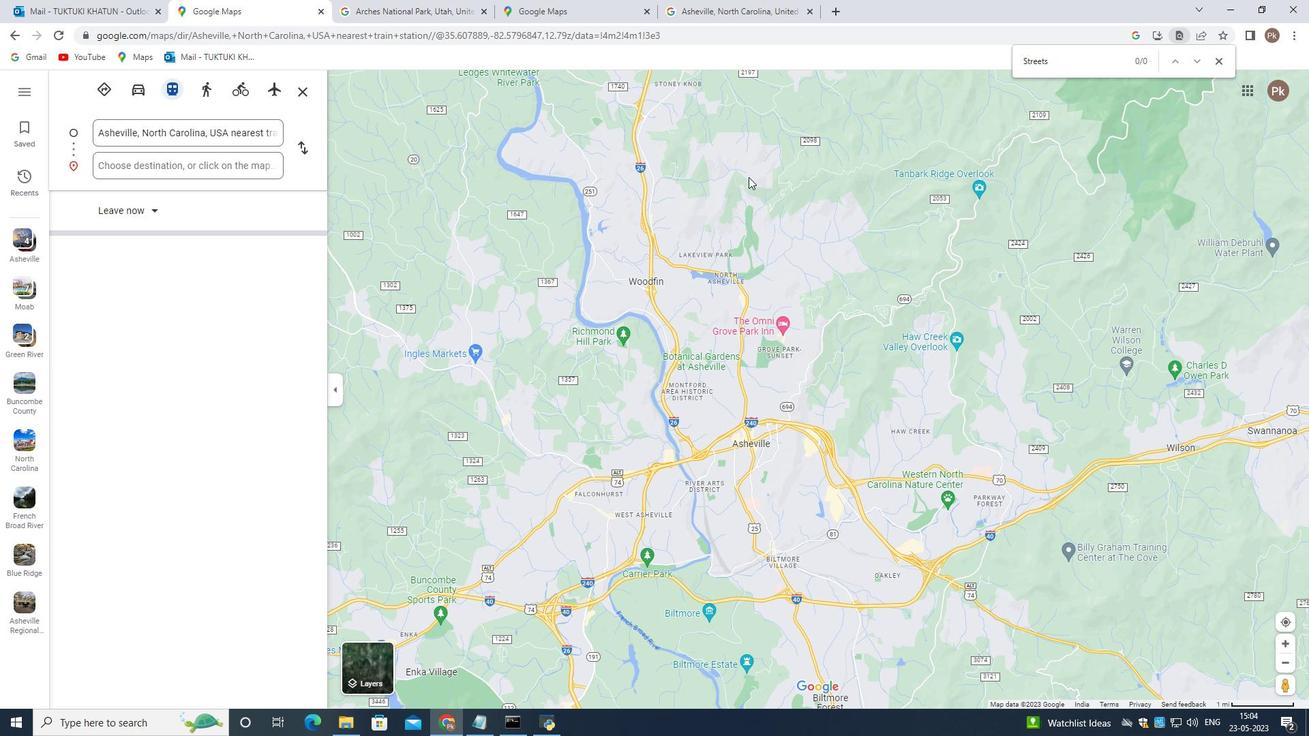 
Action: Mouse pressed left at (751, 532)
Screenshot: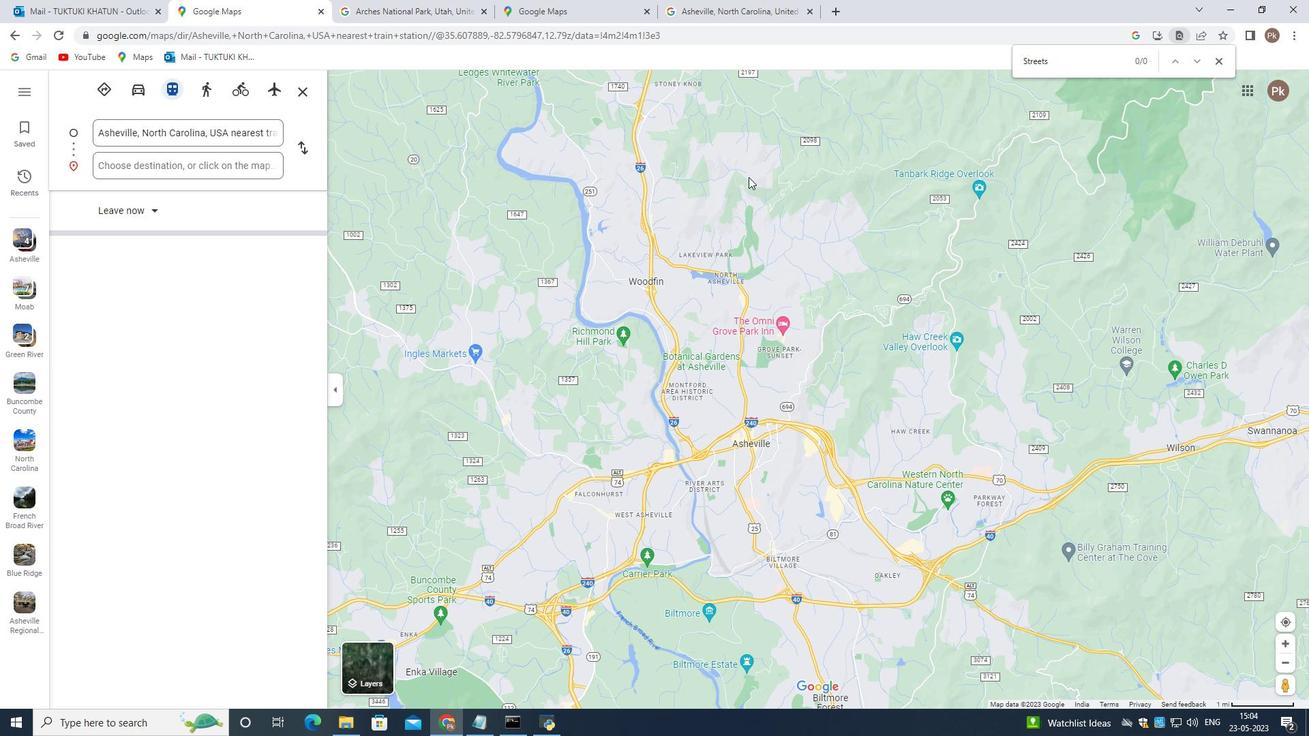 
Action: Mouse moved to (1290, 84)
Screenshot: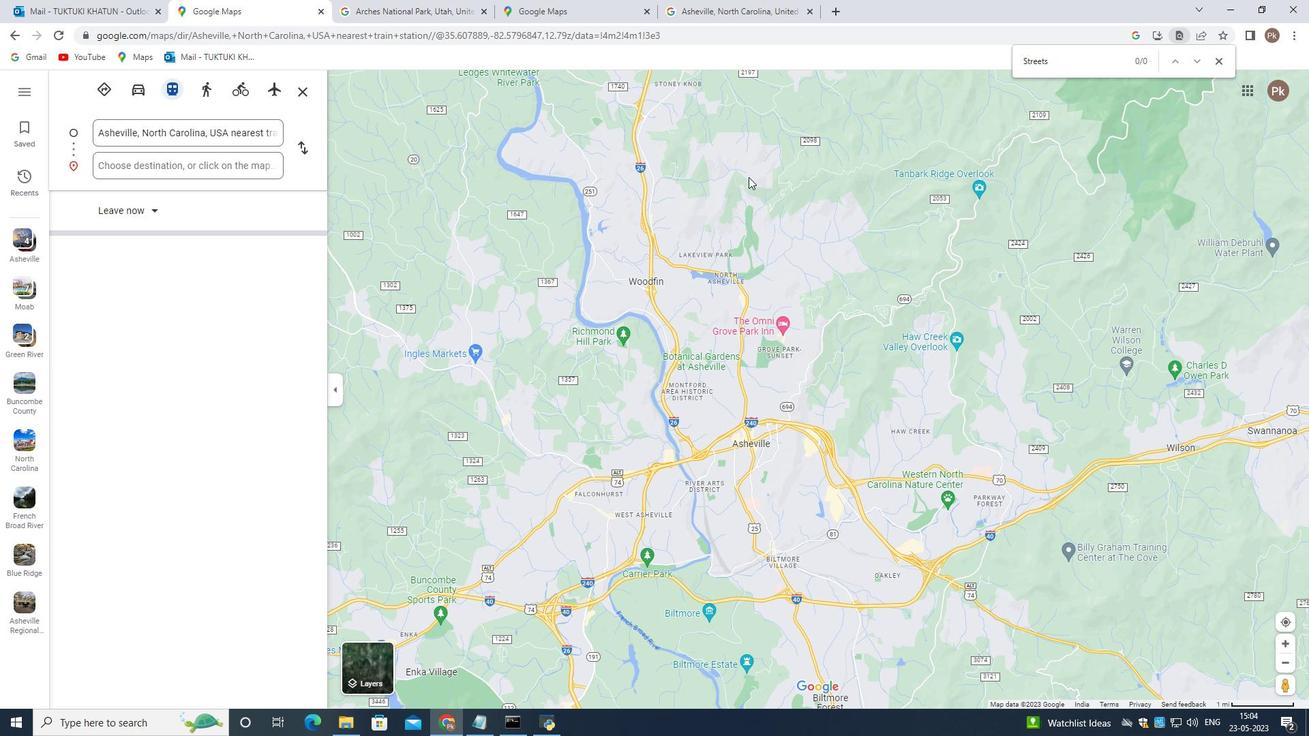 
Action: Mouse pressed left at (1290, 84)
Screenshot: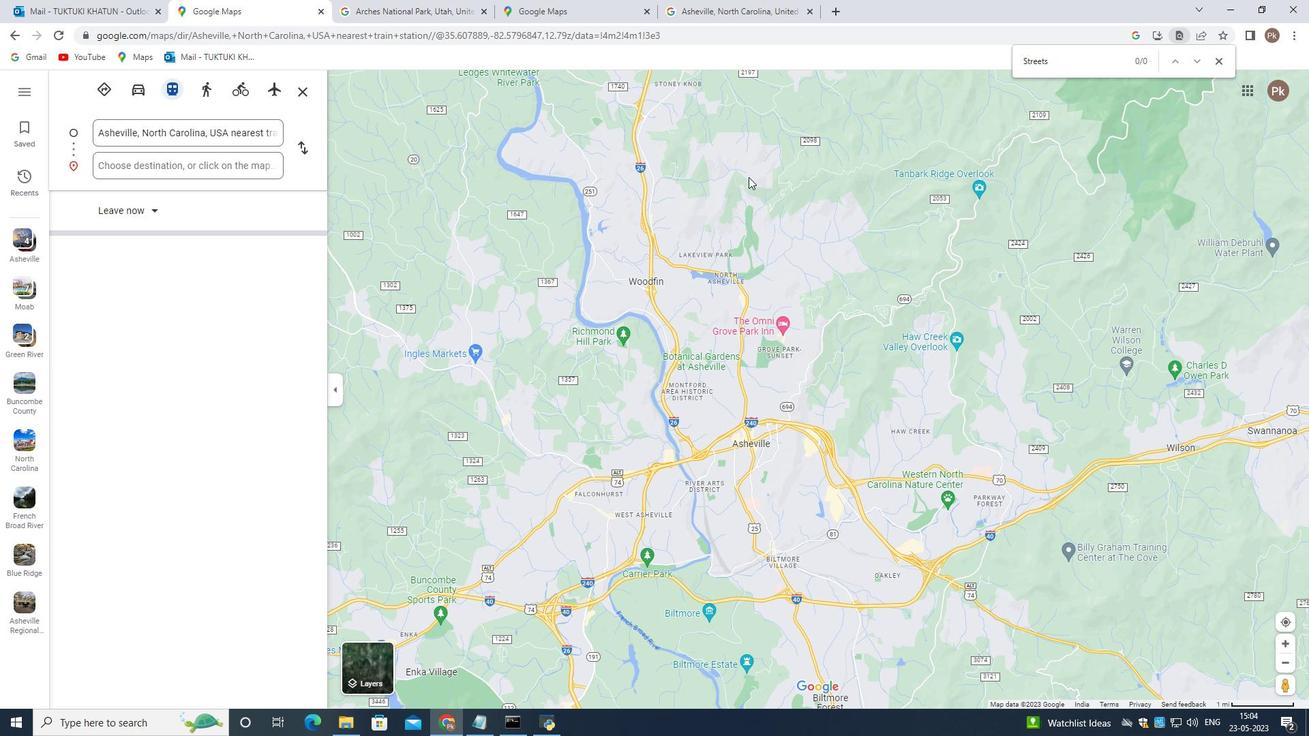 
Action: Mouse moved to (190, 235)
Screenshot: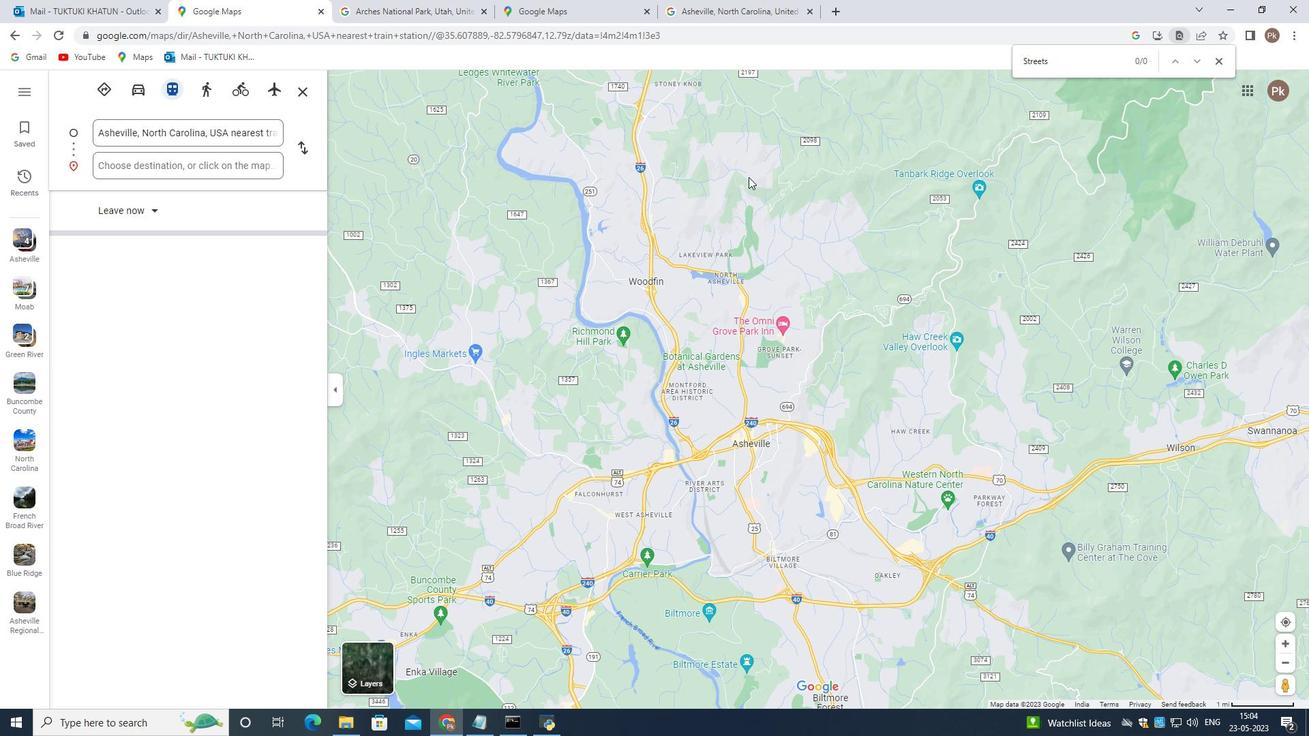 
Action: Mouse pressed left at (190, 235)
Screenshot: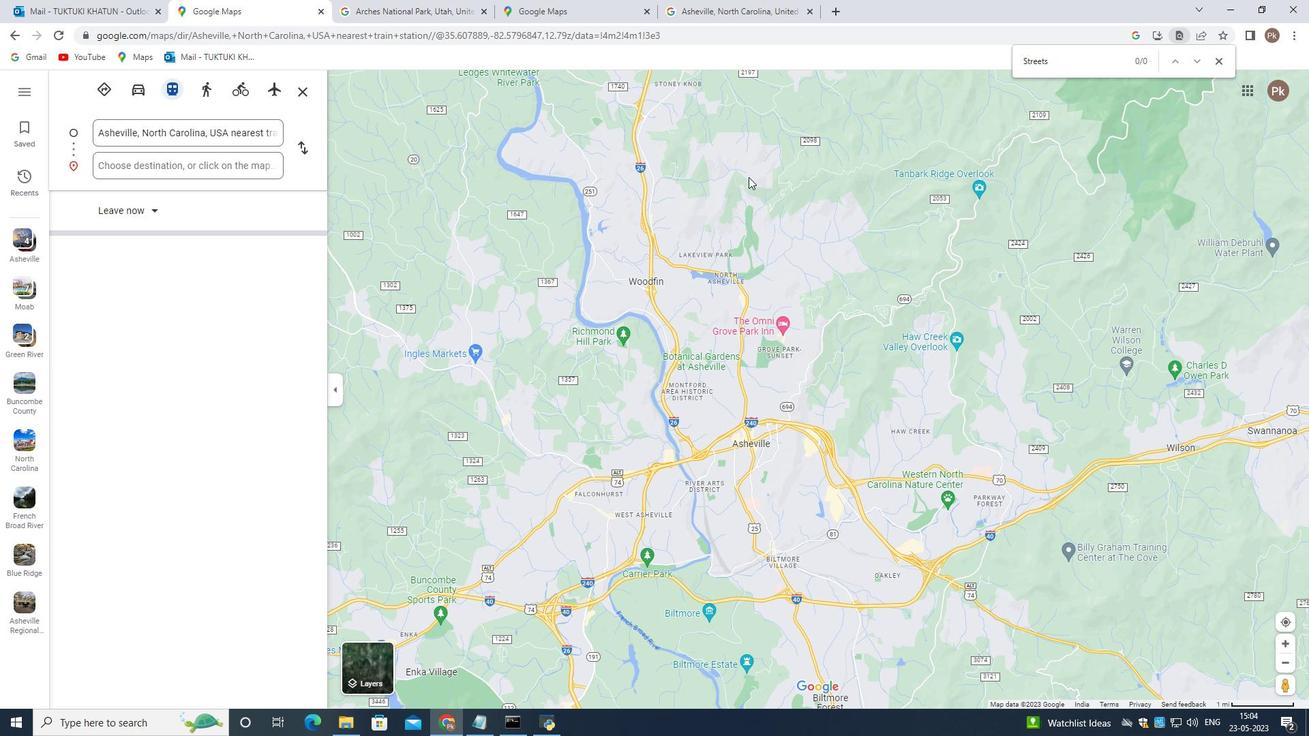
Action: Mouse moved to (435, 241)
Screenshot: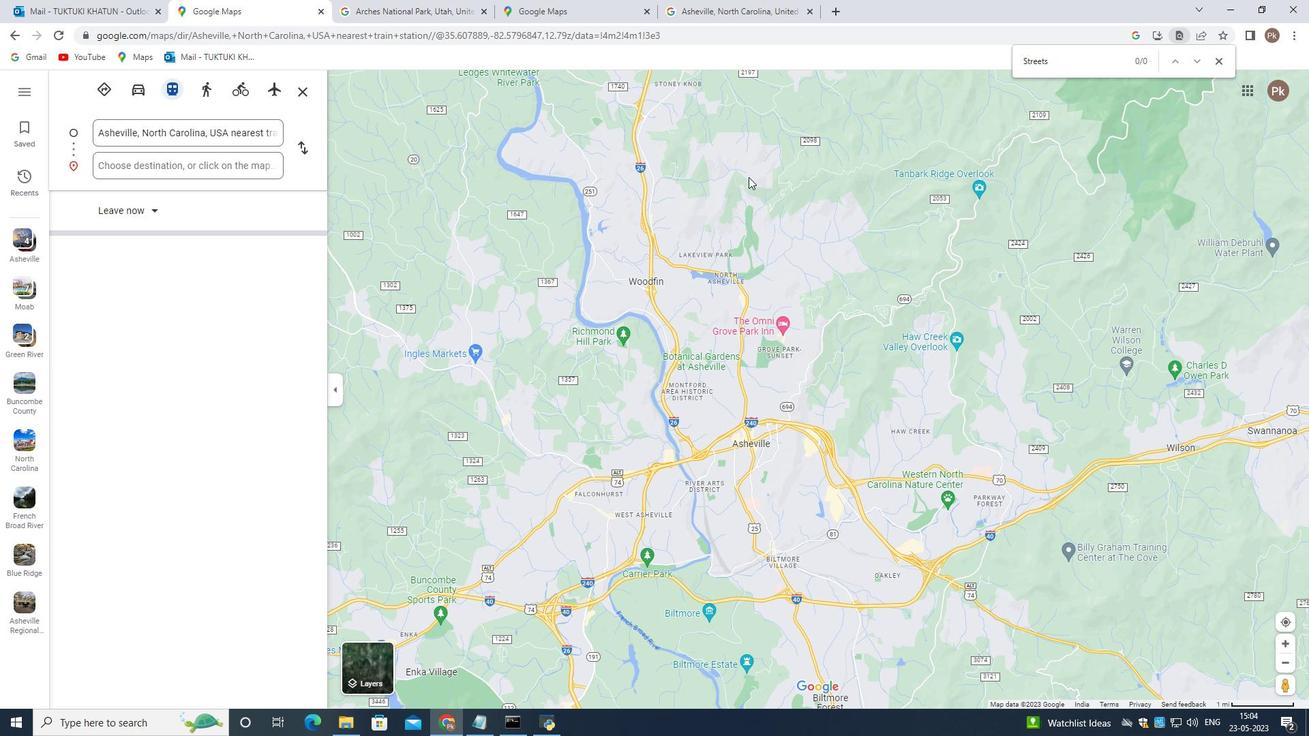 
Action: Mouse pressed left at (435, 241)
Screenshot: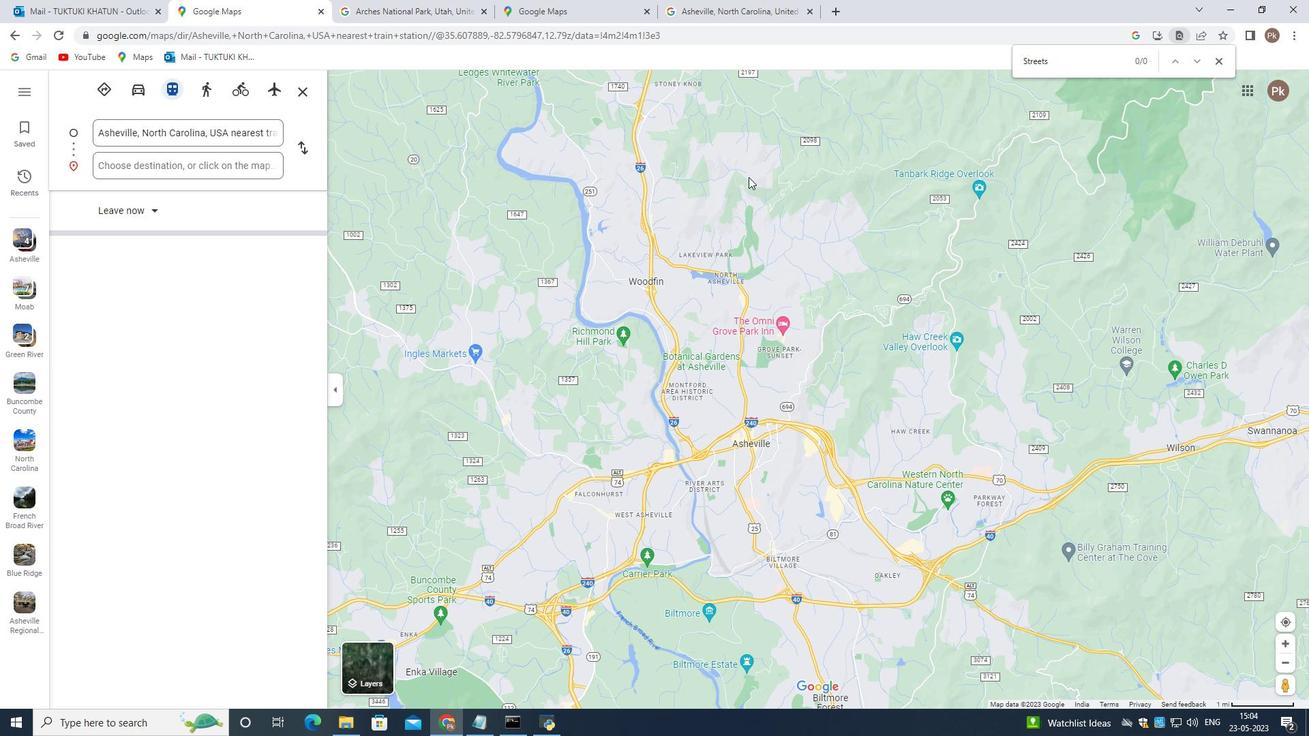 
Action: Mouse moved to (251, 127)
Screenshot: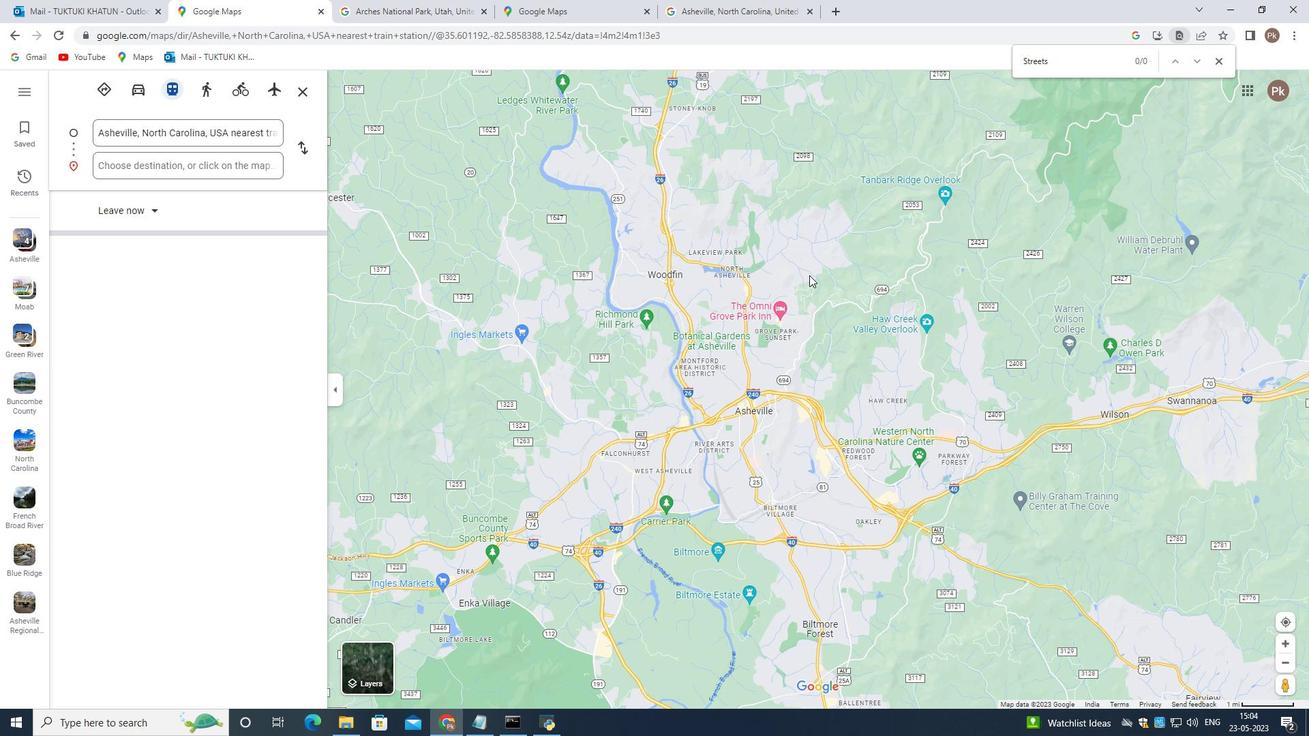 
Action: Mouse pressed left at (251, 127)
Screenshot: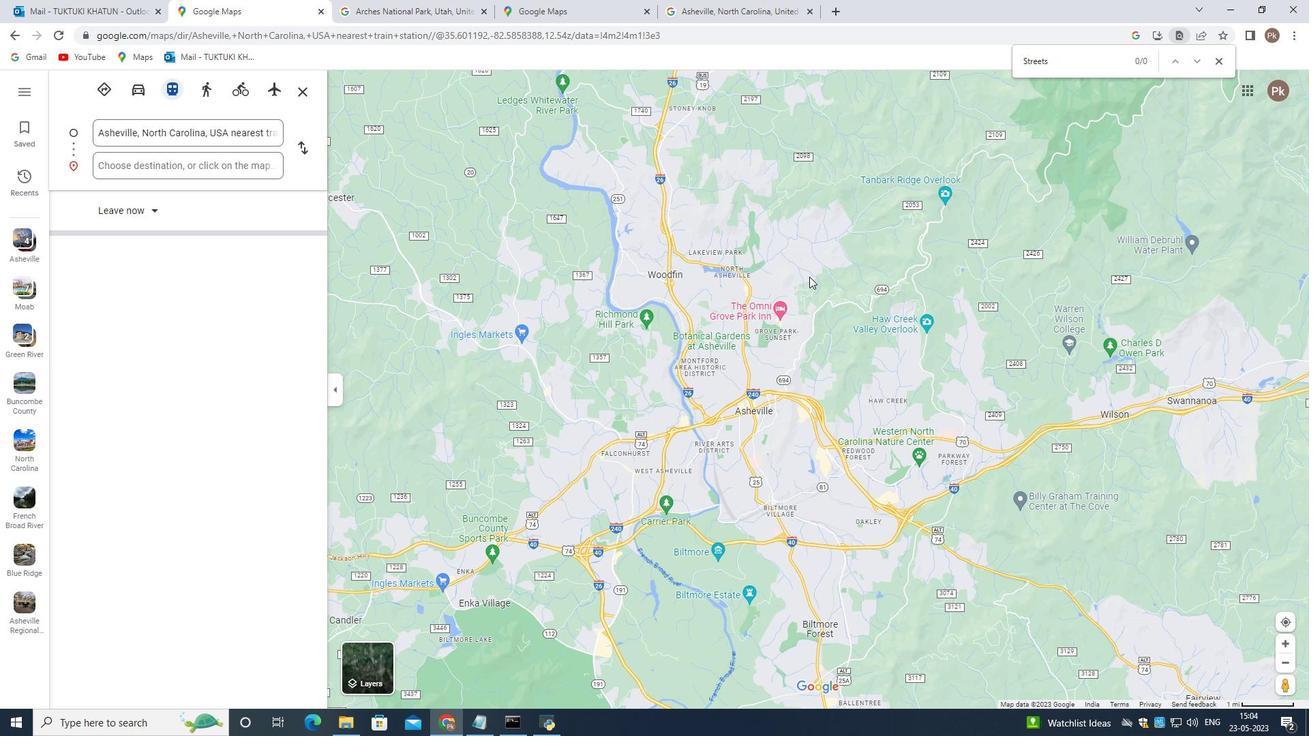
Action: Mouse moved to (461, 332)
Screenshot: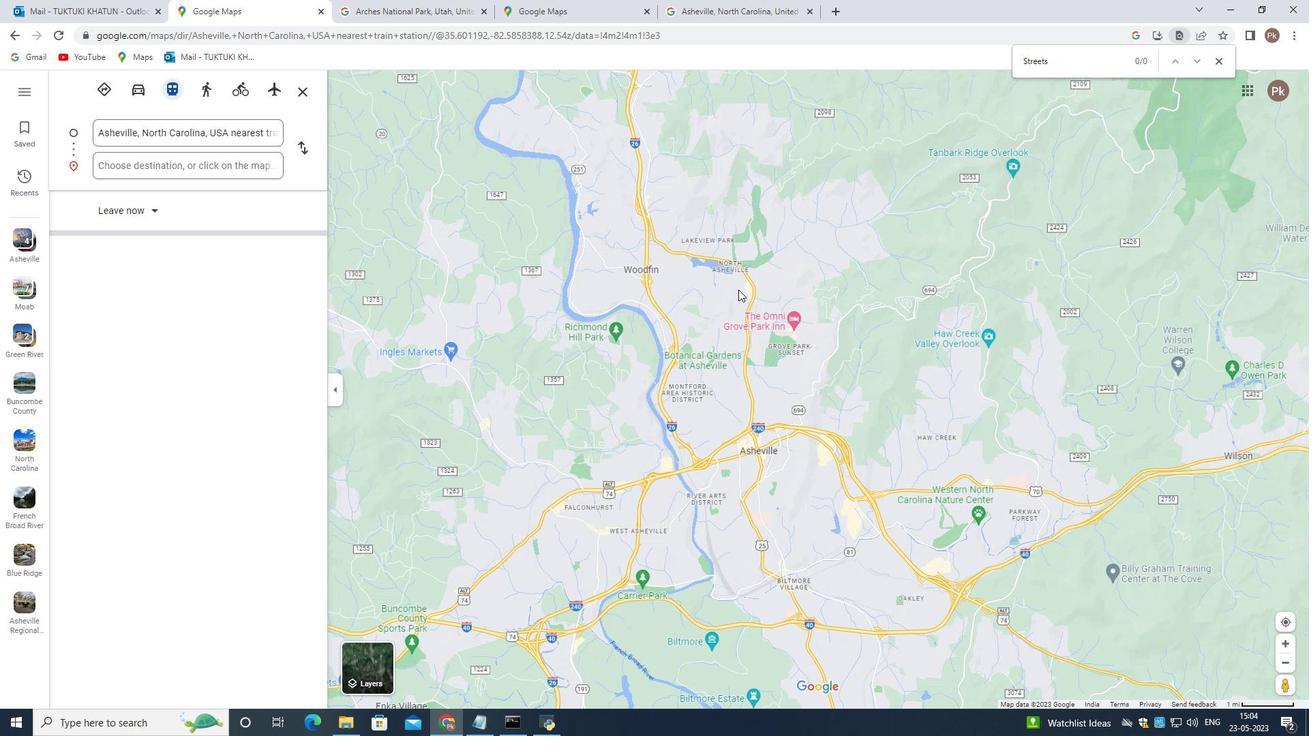 
Action: Mouse pressed left at (461, 332)
Screenshot: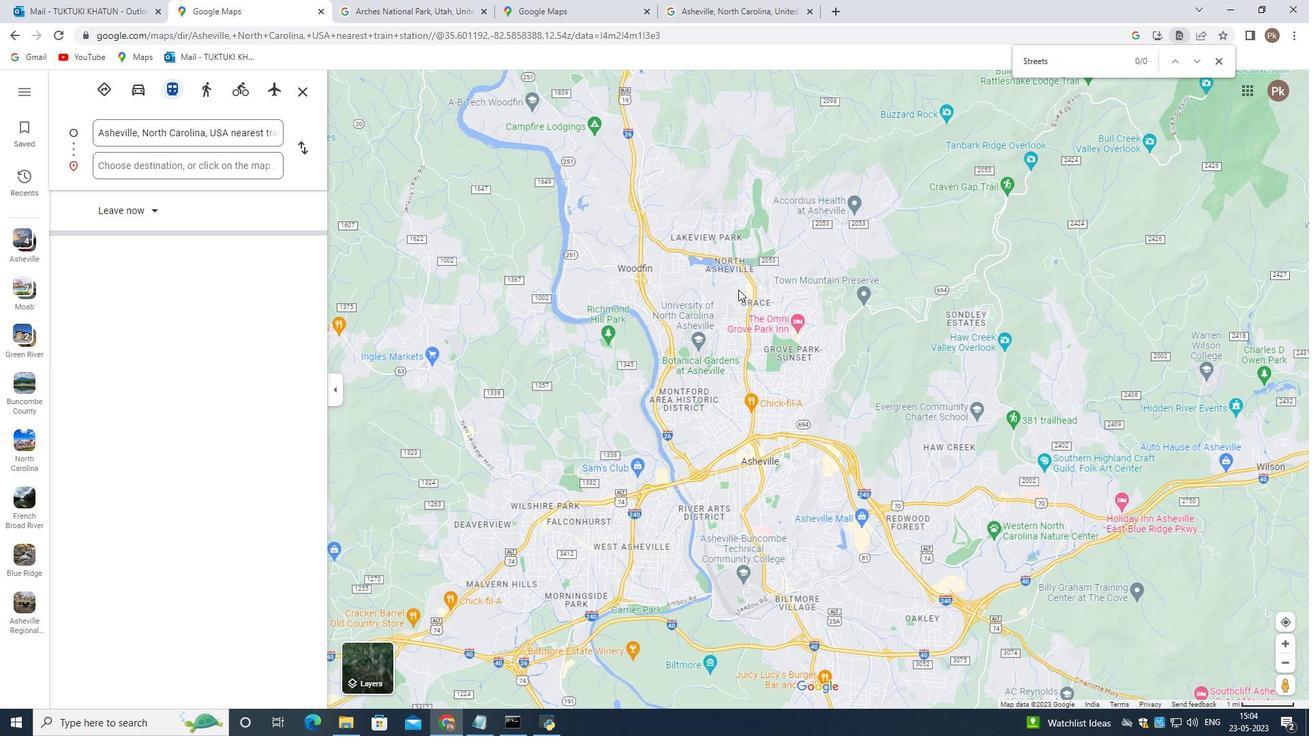 
Action: Mouse moved to (714, 332)
Screenshot: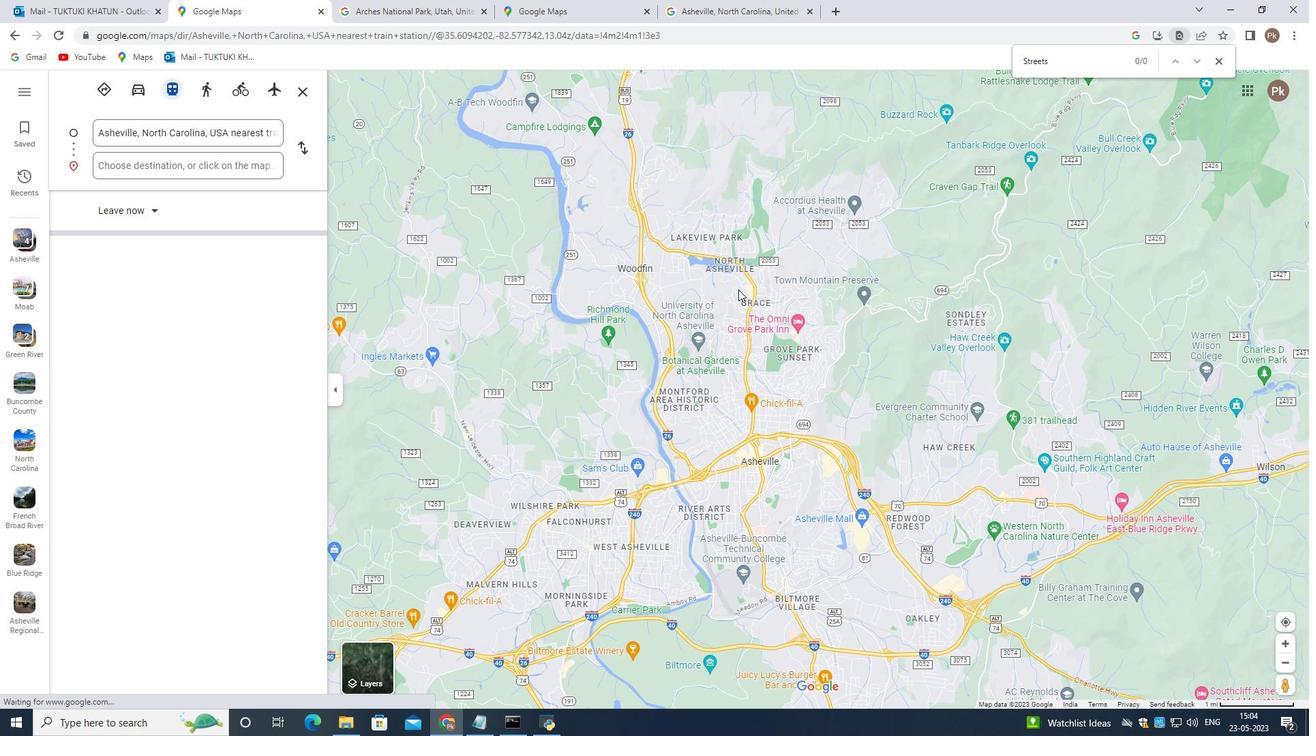 
Action: Mouse scrolled (714, 332) with delta (0, 0)
Screenshot: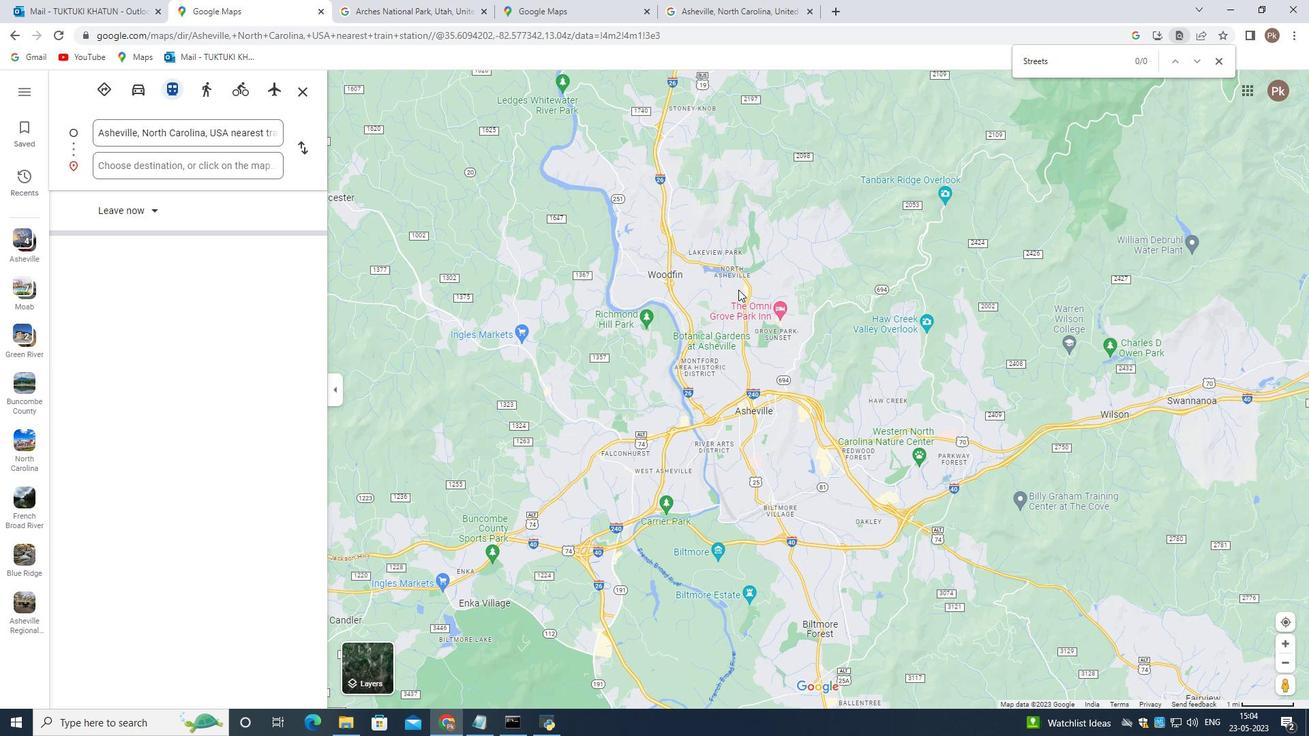 
Action: Mouse moved to (714, 334)
Screenshot: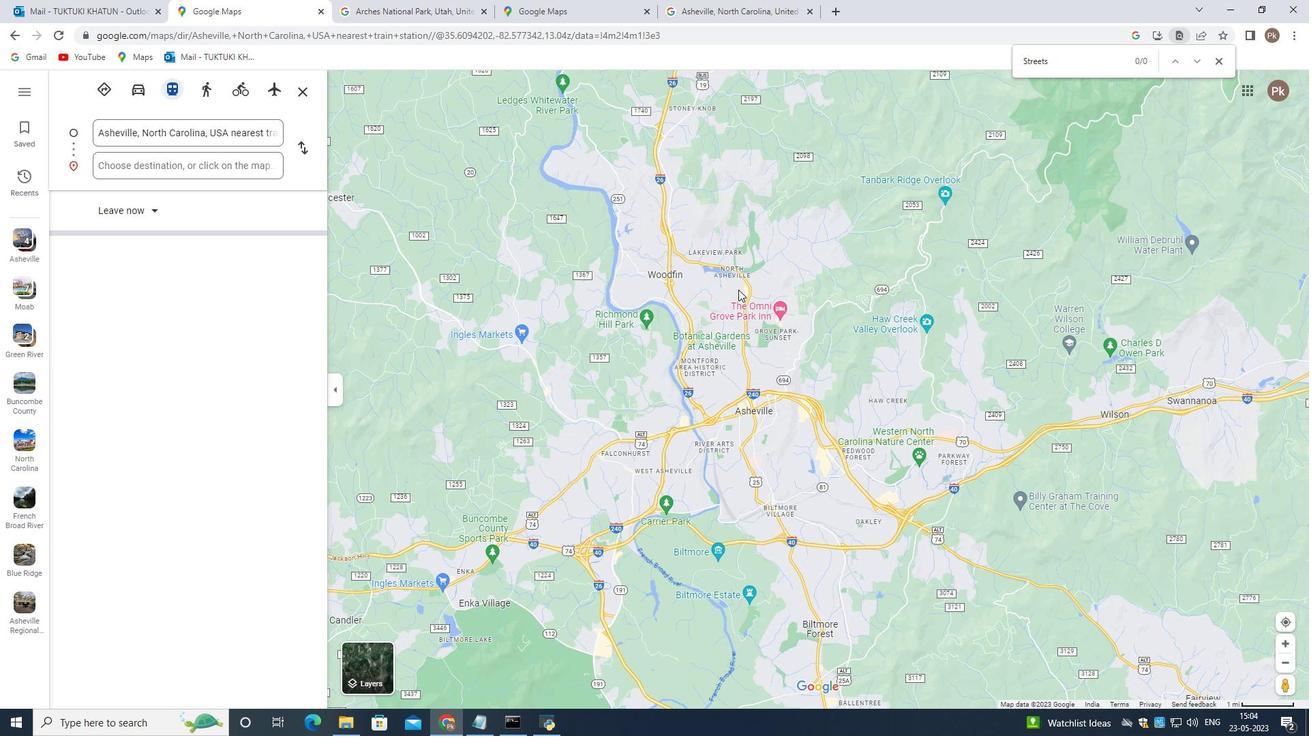 
Action: Mouse scrolled (714, 333) with delta (0, 0)
Screenshot: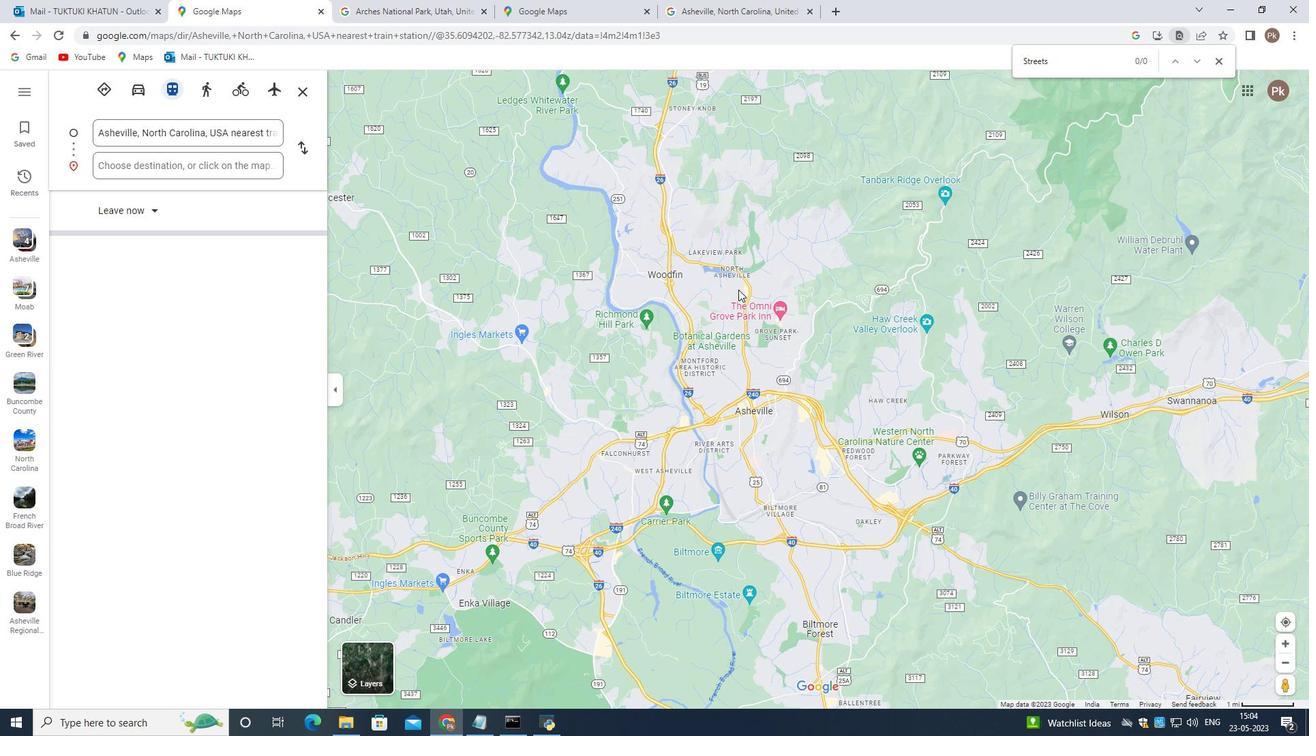 
Action: Mouse moved to (714, 330)
Screenshot: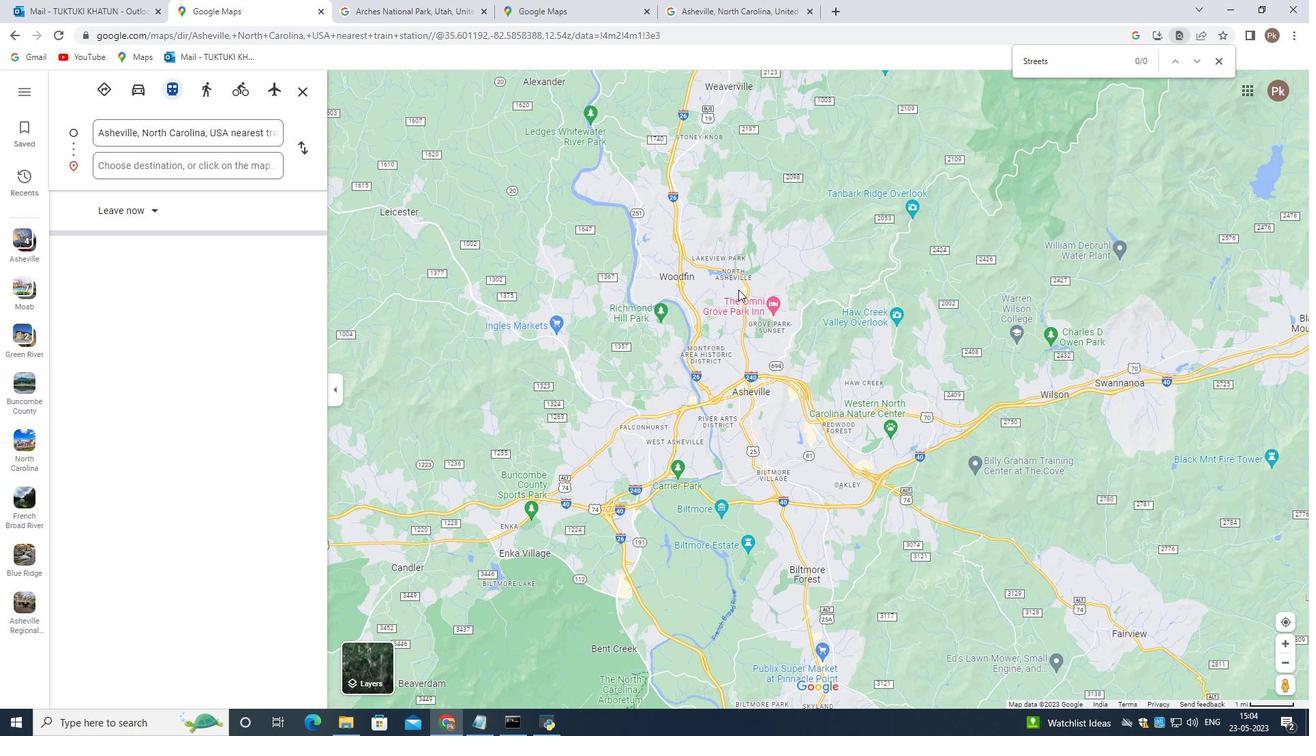 
Action: Mouse scrolled (714, 330) with delta (0, 0)
Screenshot: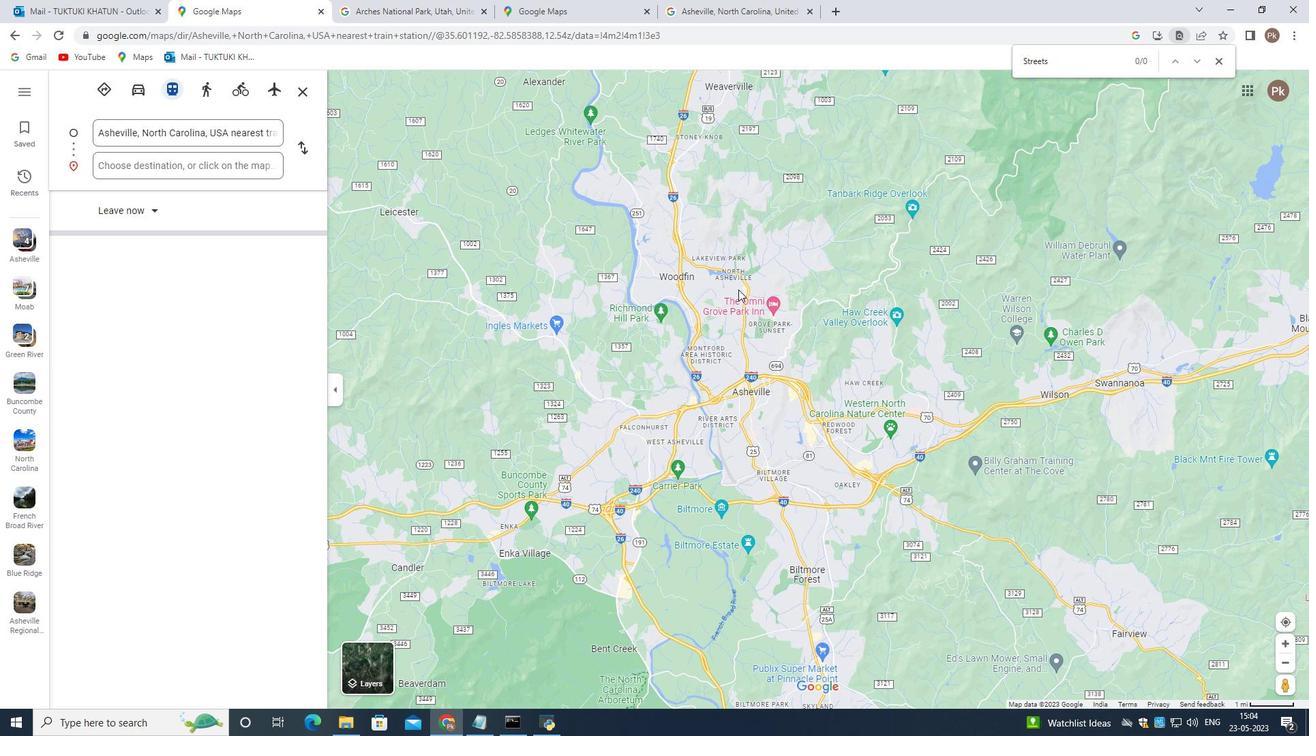 
Action: Mouse moved to (498, 343)
Screenshot: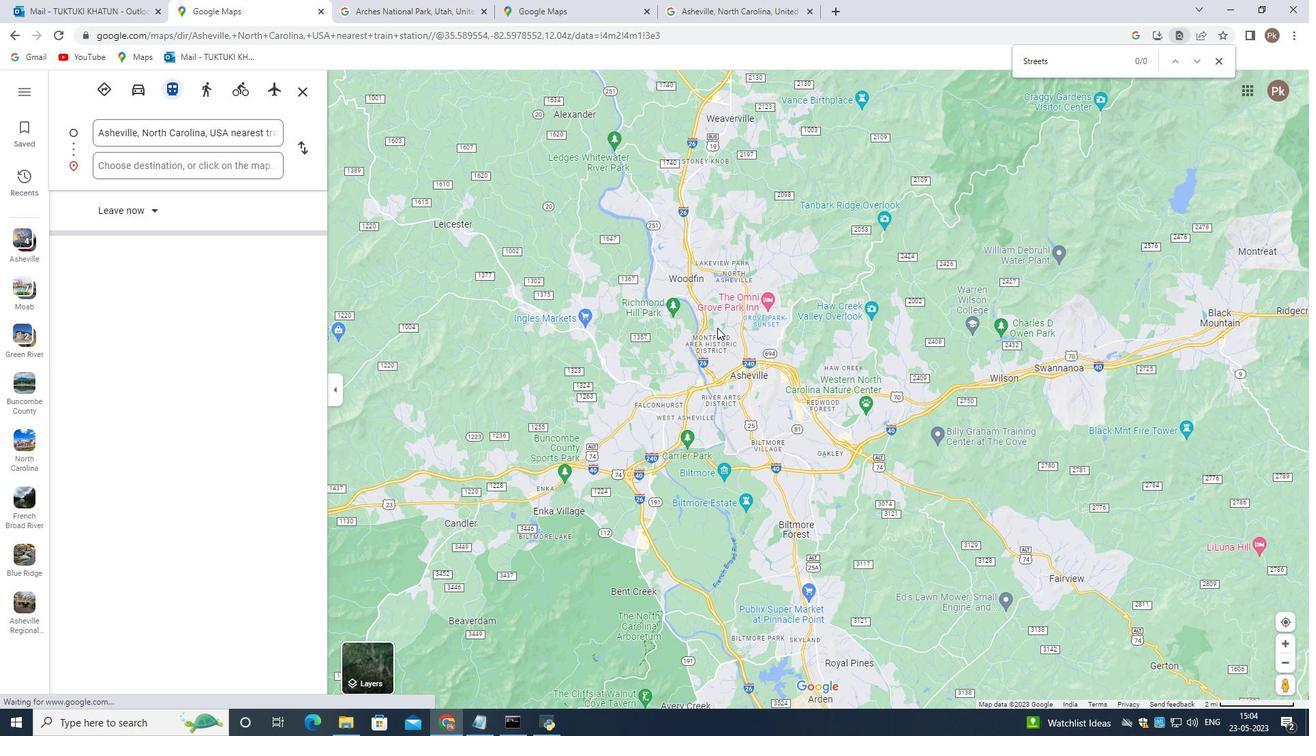 
Action: Mouse pressed left at (498, 343)
Screenshot: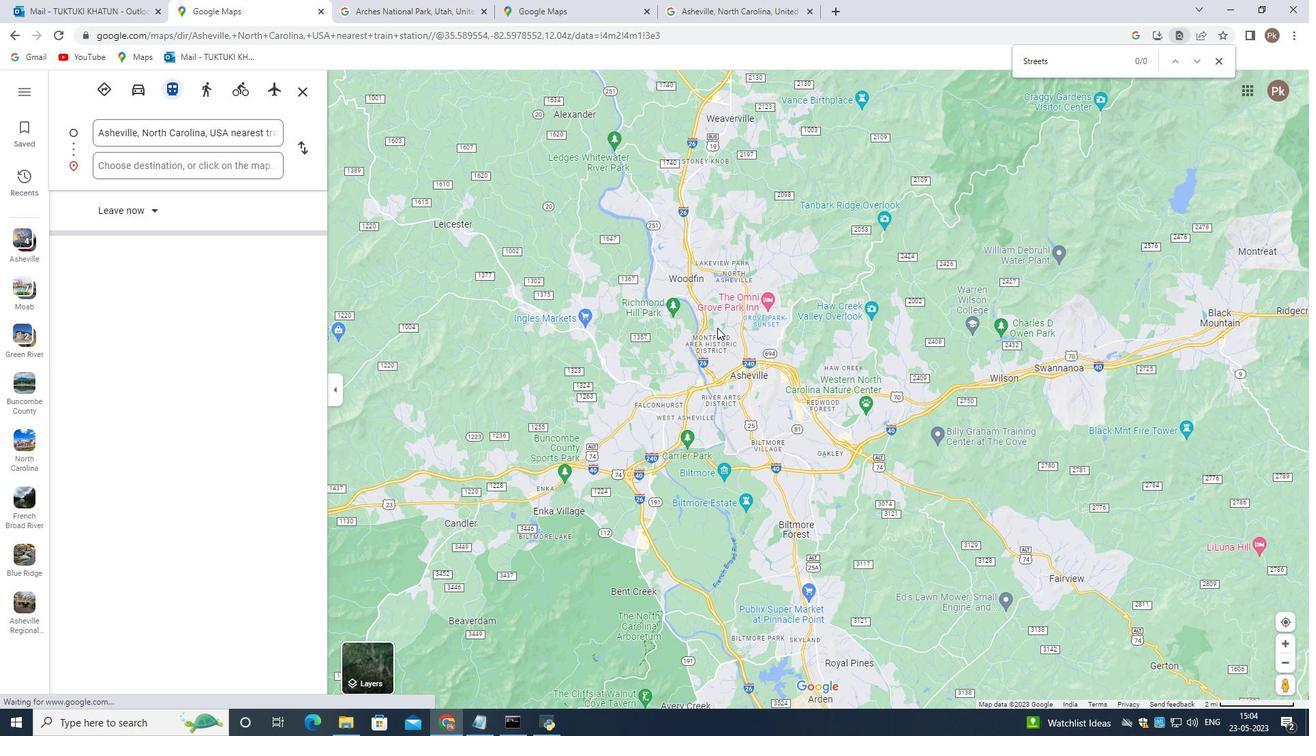 
Action: Mouse moved to (521, 363)
Screenshot: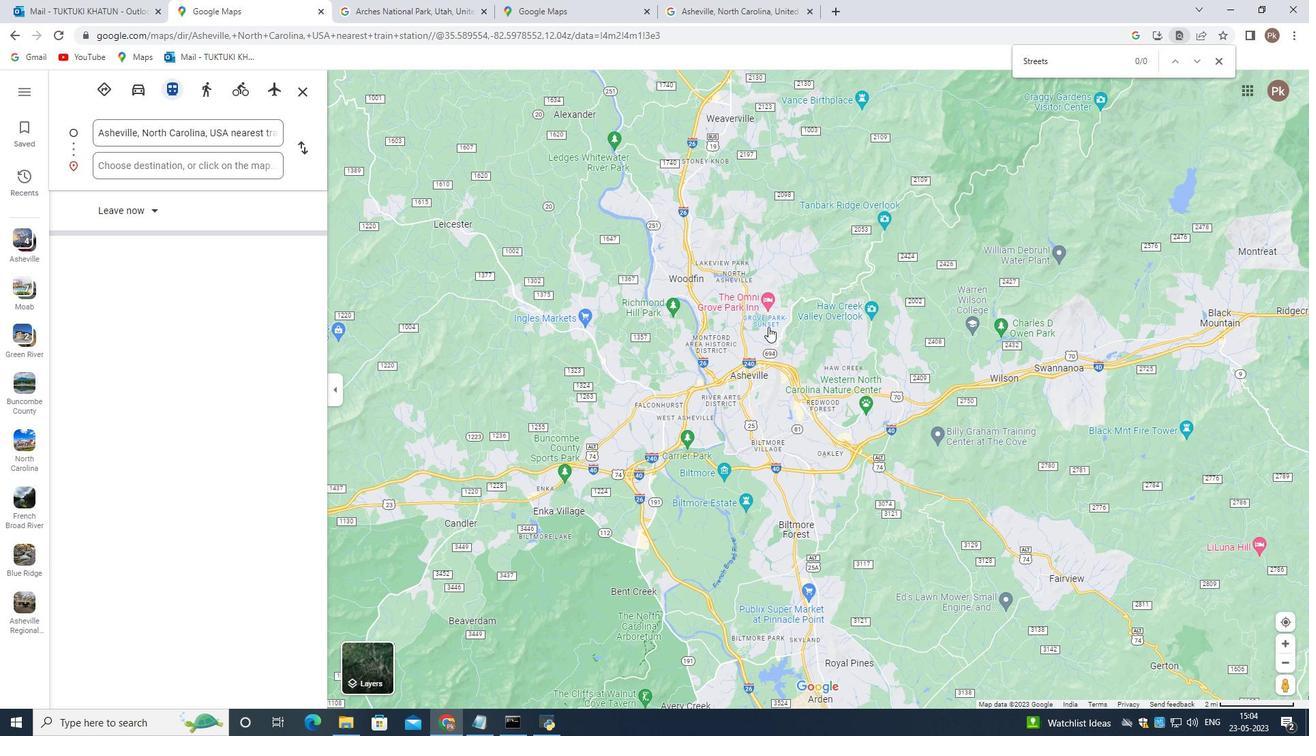 
Action: Mouse pressed left at (521, 363)
Screenshot: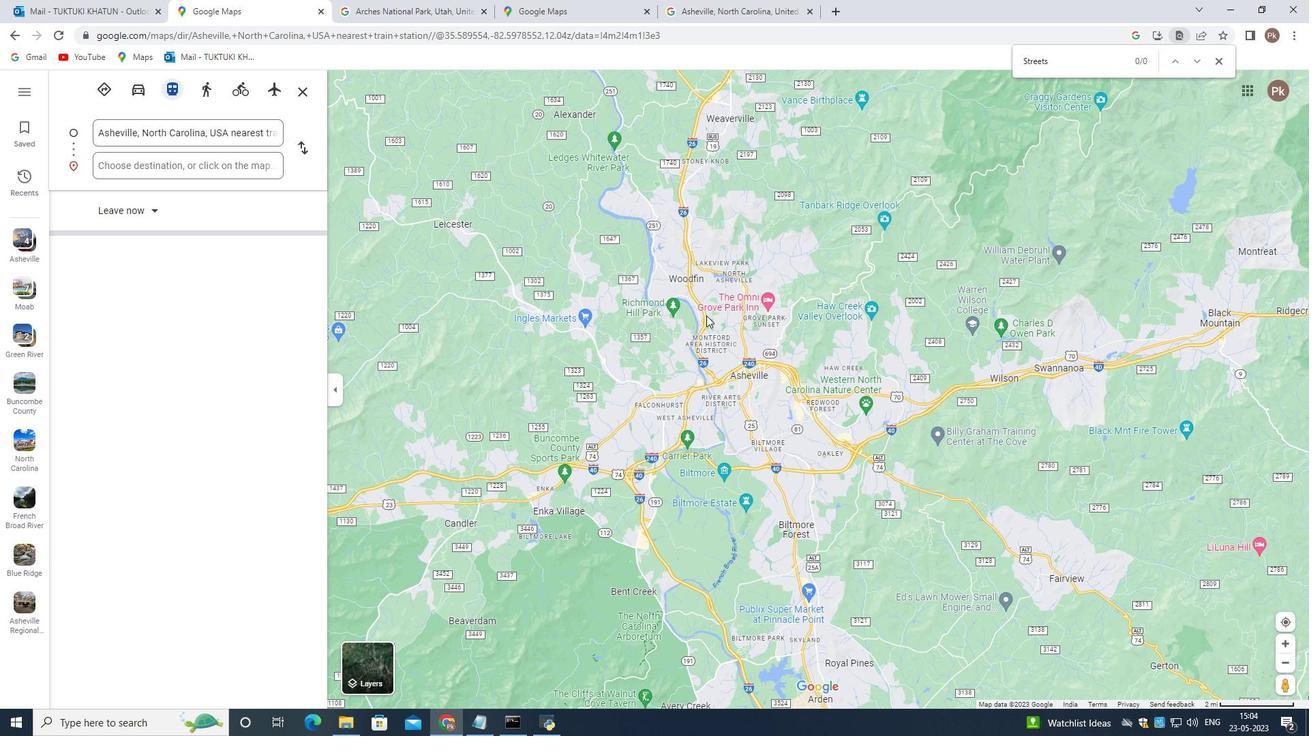 
Action: Mouse moved to (561, 354)
Screenshot: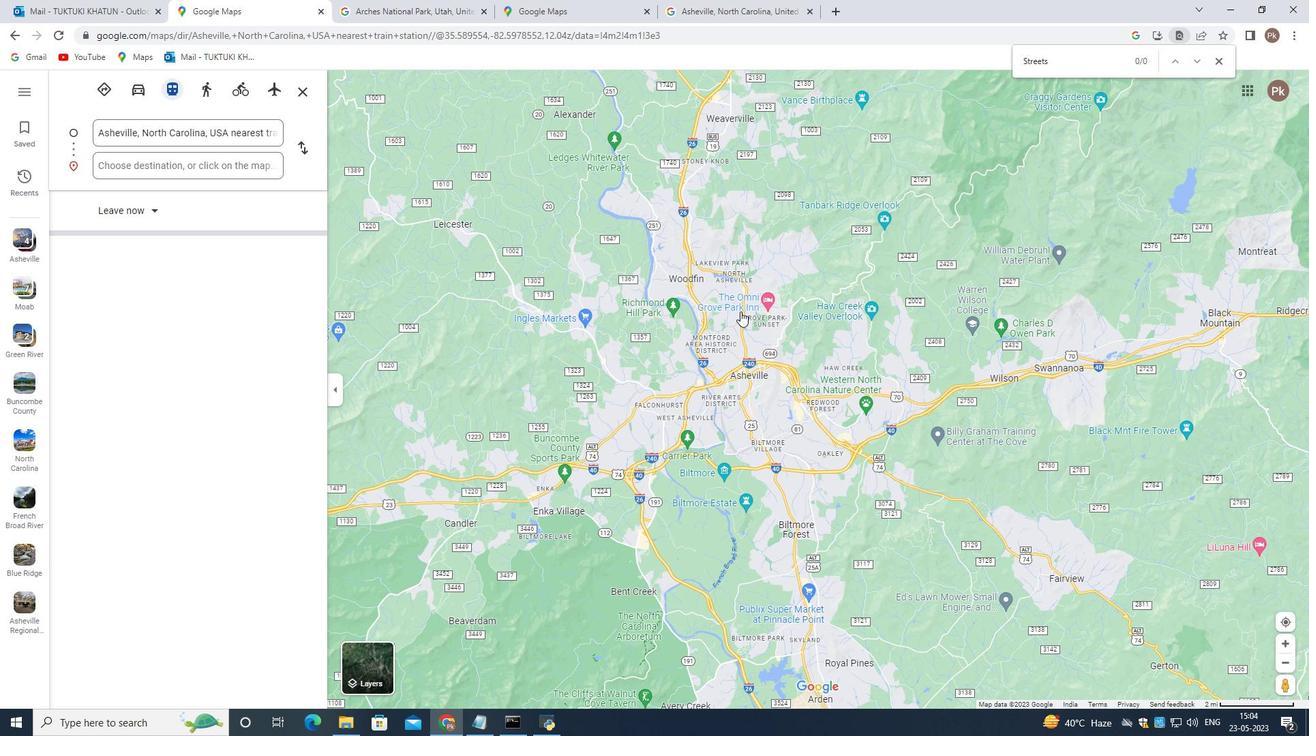 
Action: Mouse pressed left at (561, 354)
Screenshot: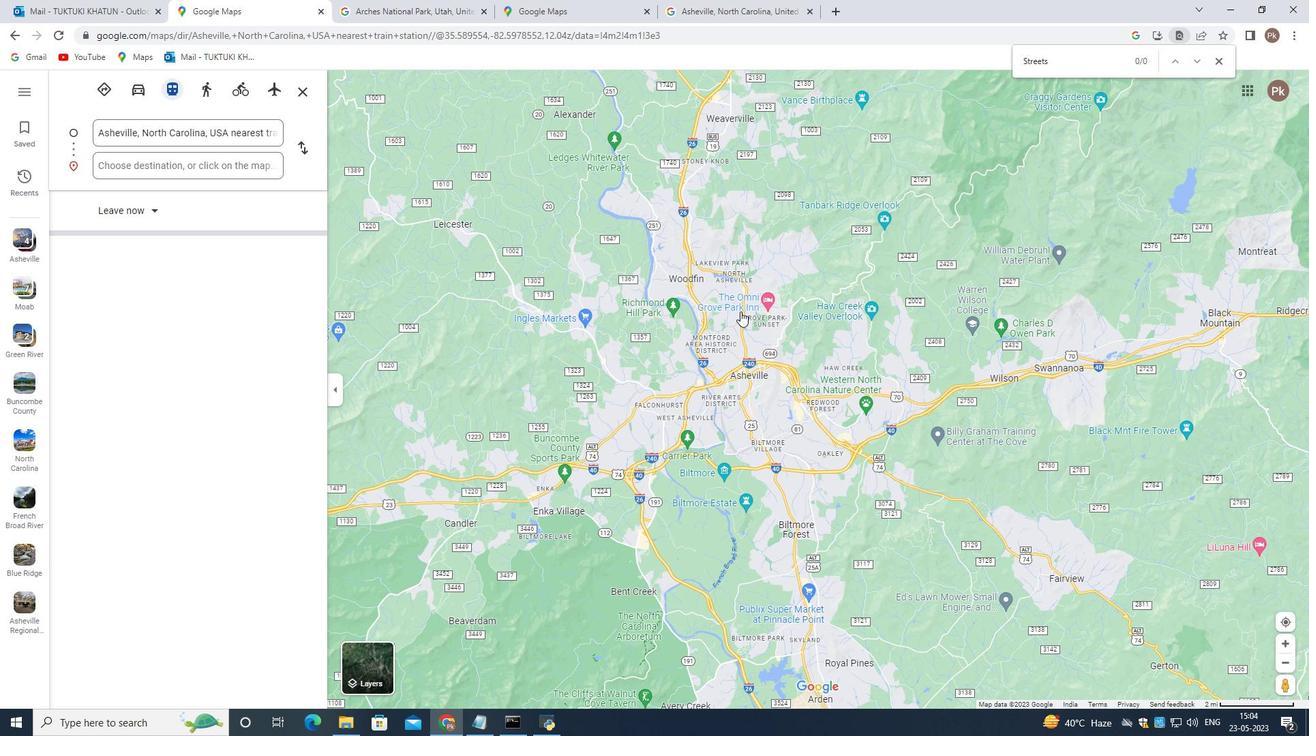 
Action: Mouse moved to (671, 346)
Screenshot: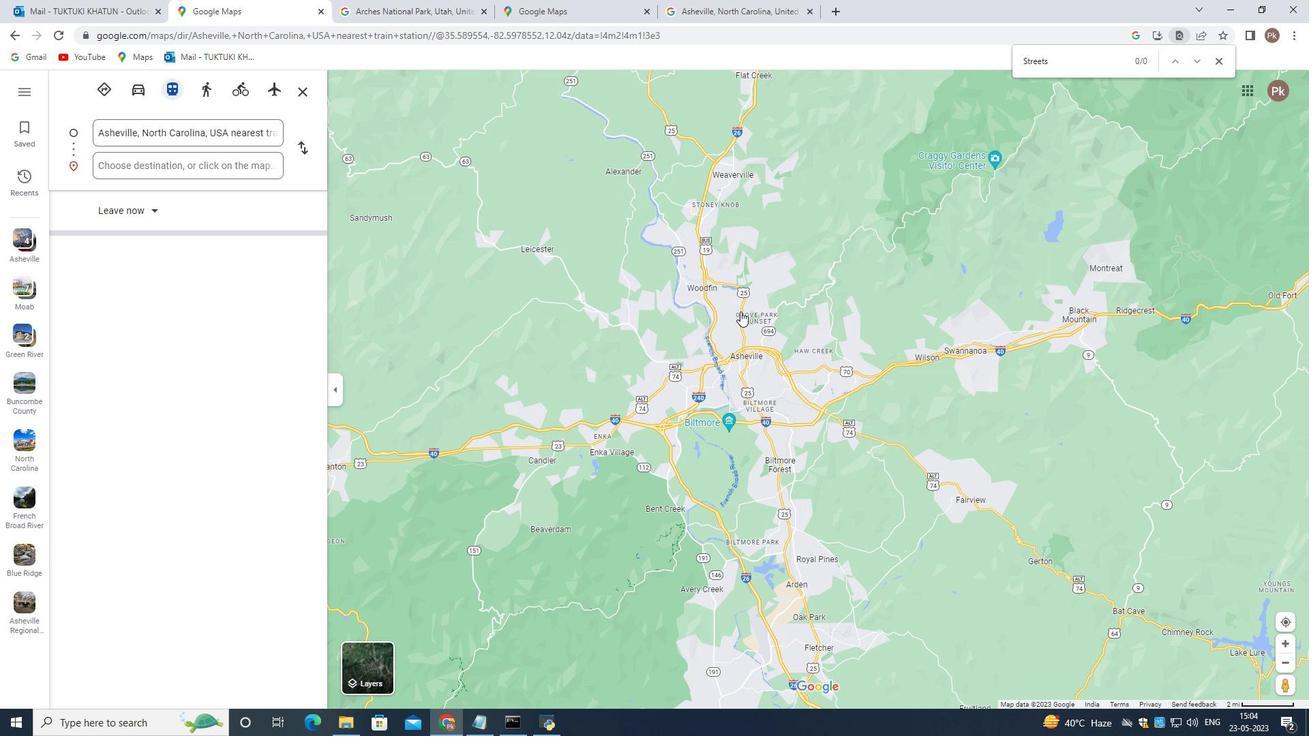 
Action: Mouse pressed left at (671, 346)
Screenshot: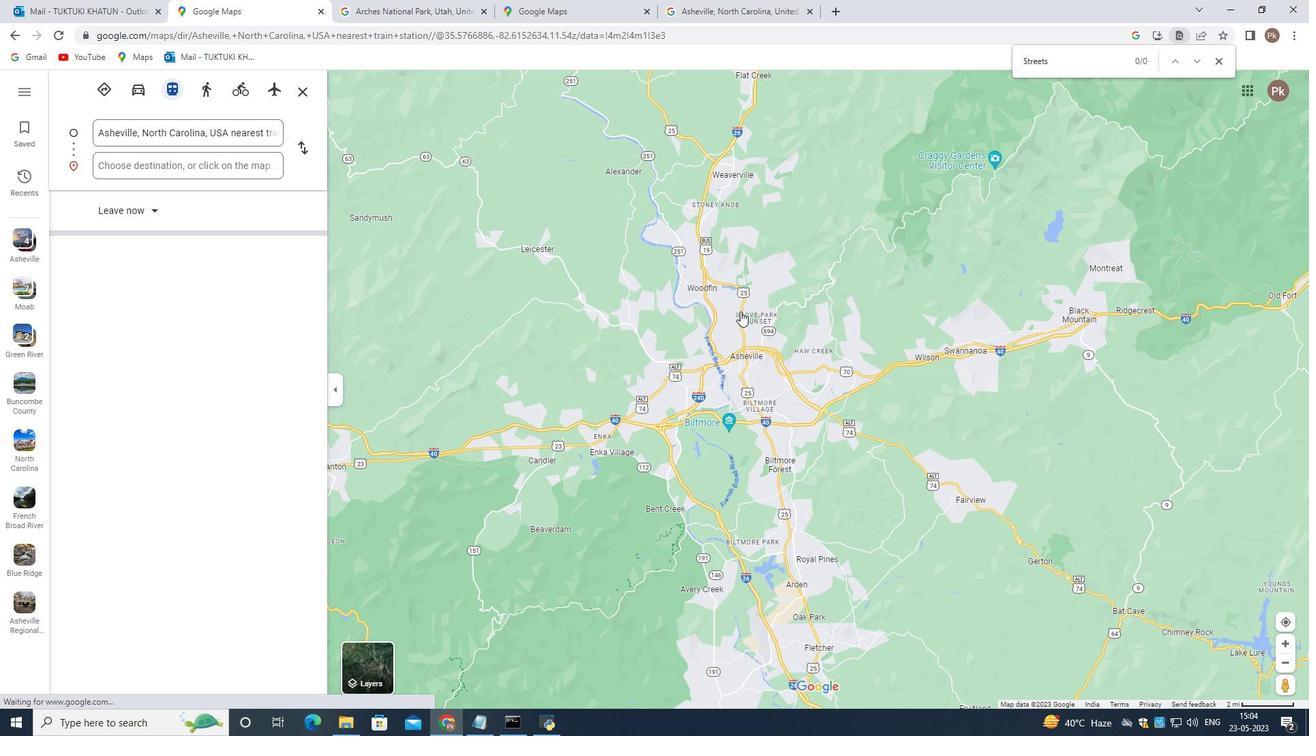 
Action: Mouse moved to (824, 345)
Screenshot: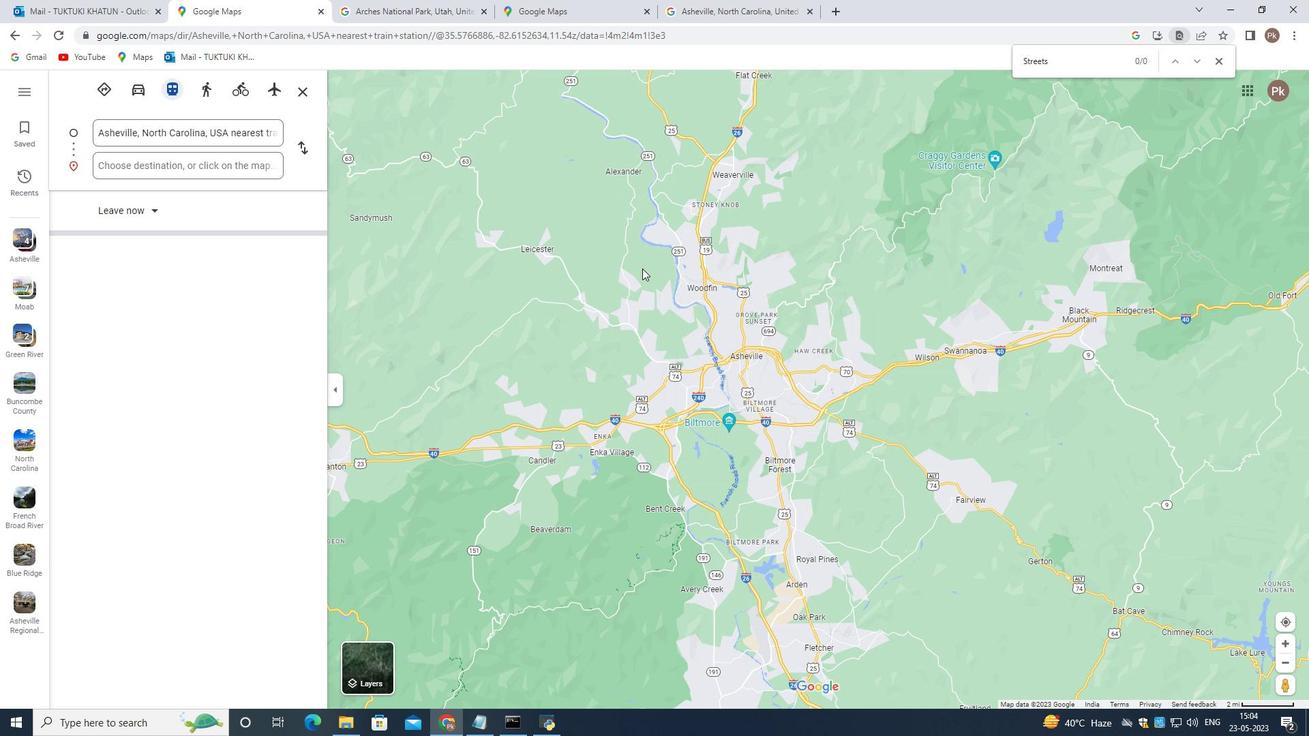 
Action: Mouse pressed left at (824, 345)
Screenshot: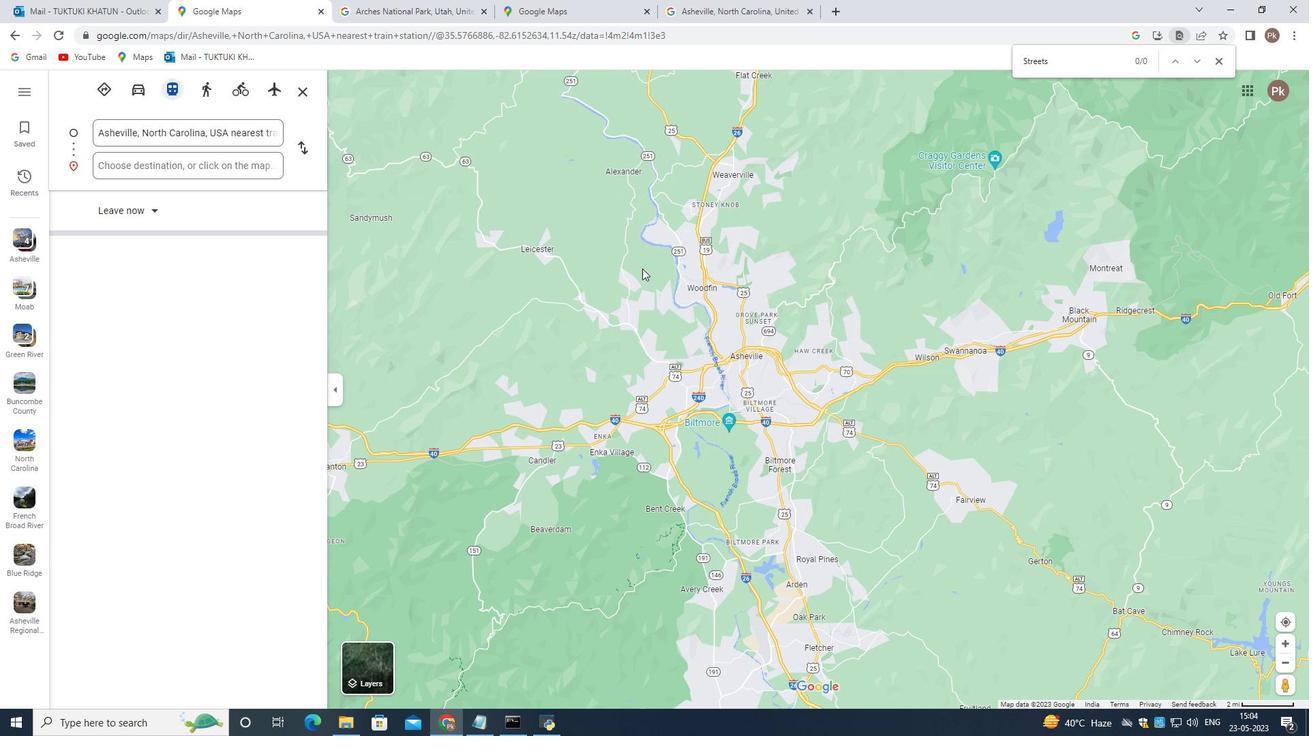 
Action: Mouse moved to (1097, 350)
Screenshot: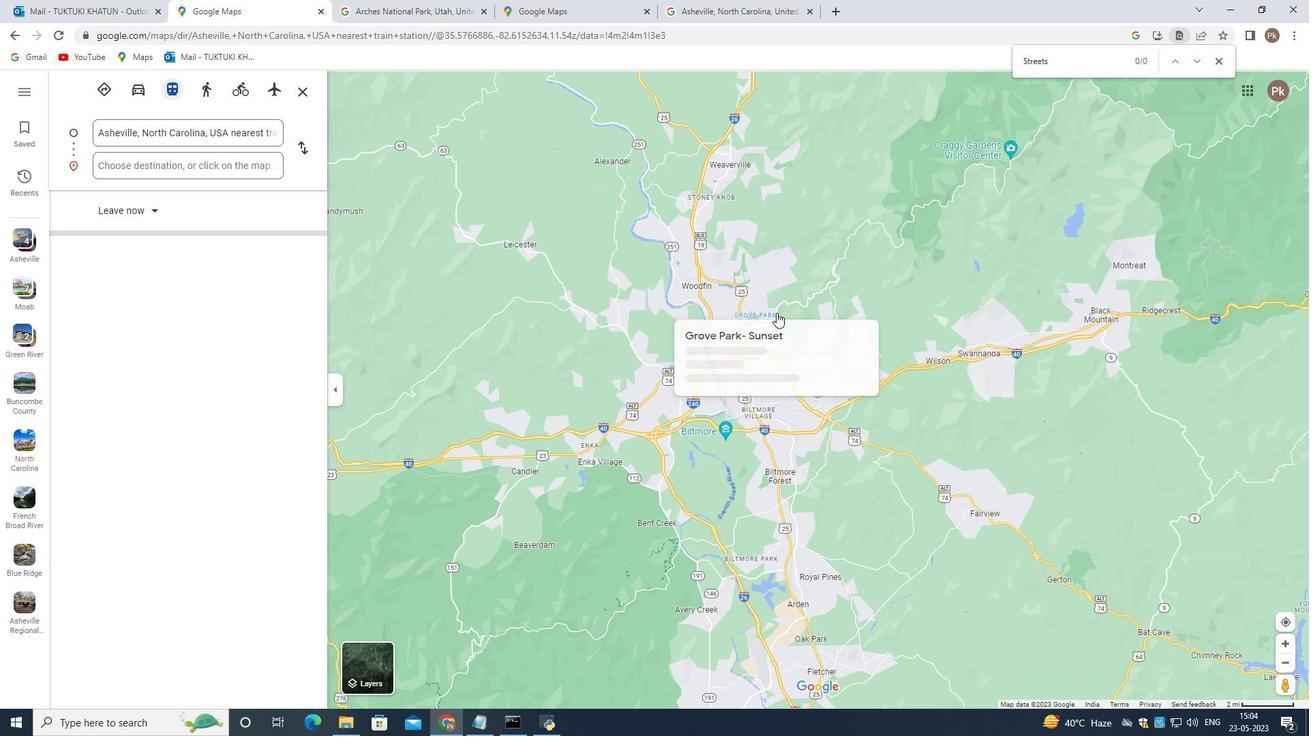 
Action: Mouse scrolled (1097, 351) with delta (0, 0)
Screenshot: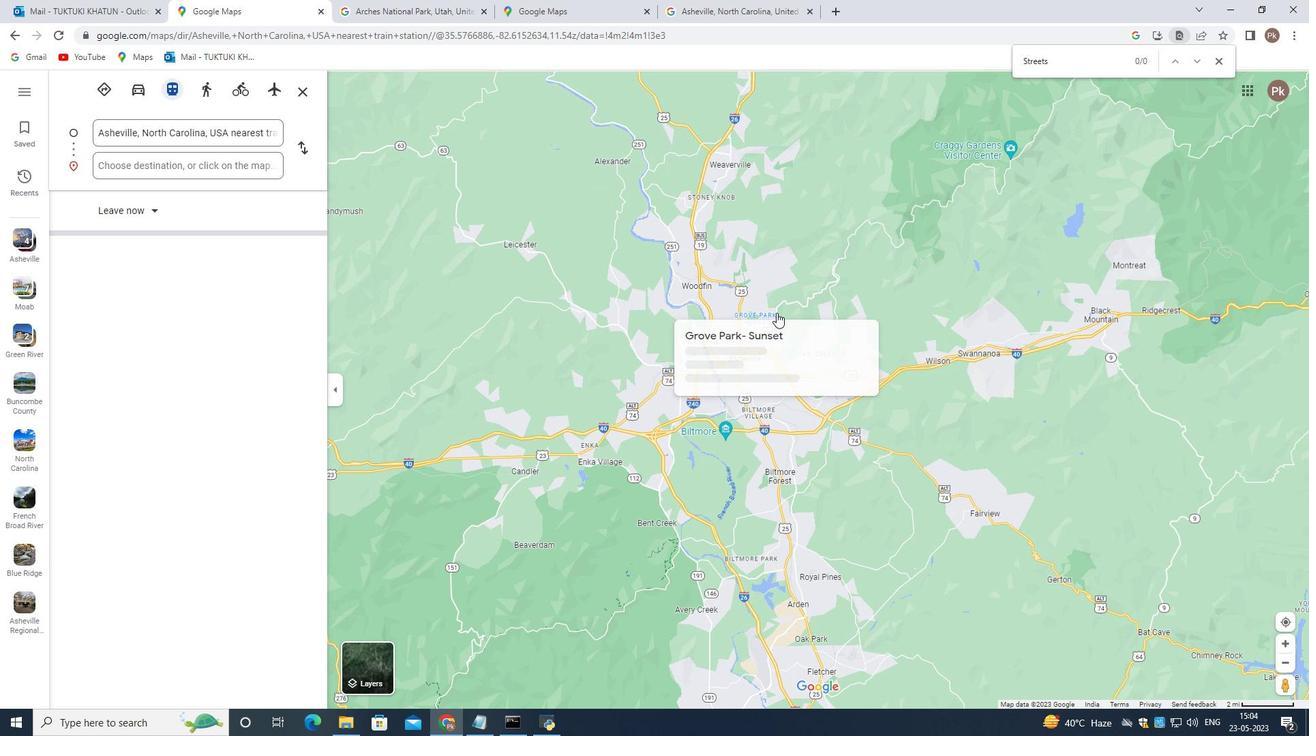 
Action: Mouse scrolled (1097, 351) with delta (0, 0)
Screenshot: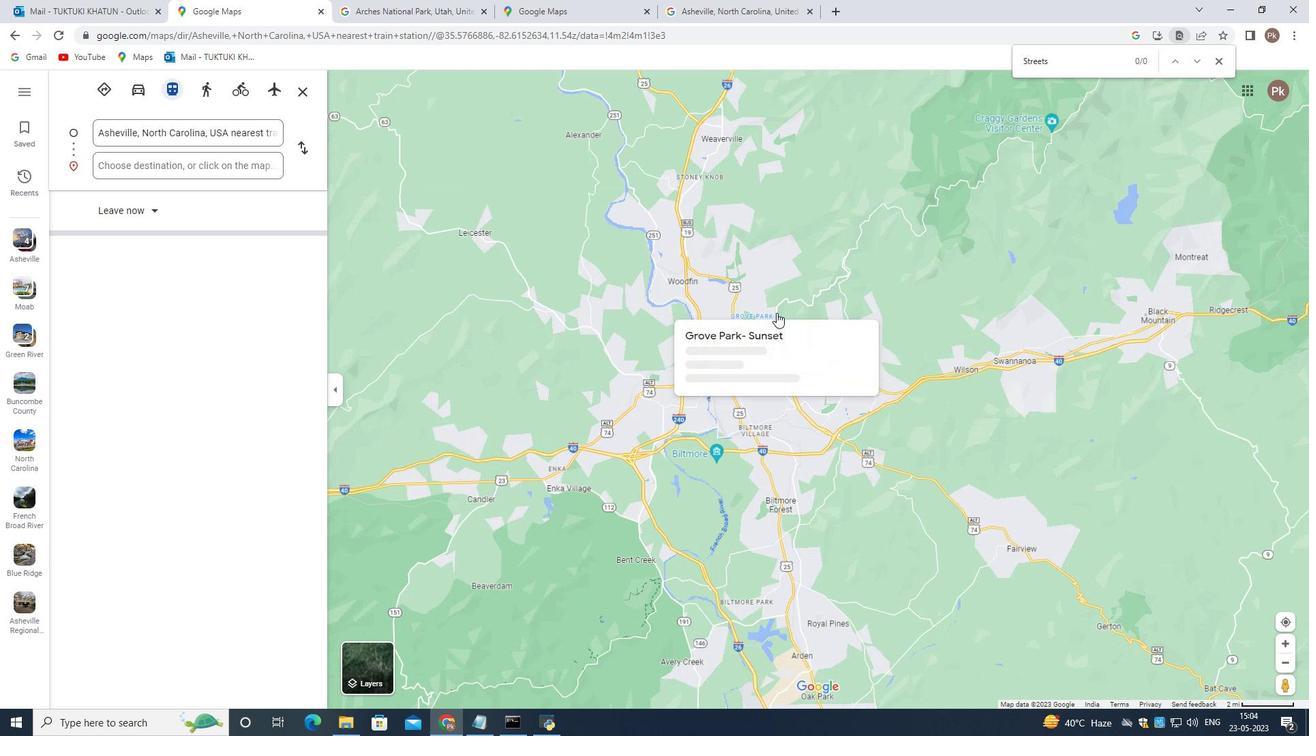 
Action: Mouse scrolled (1097, 351) with delta (0, 0)
Screenshot: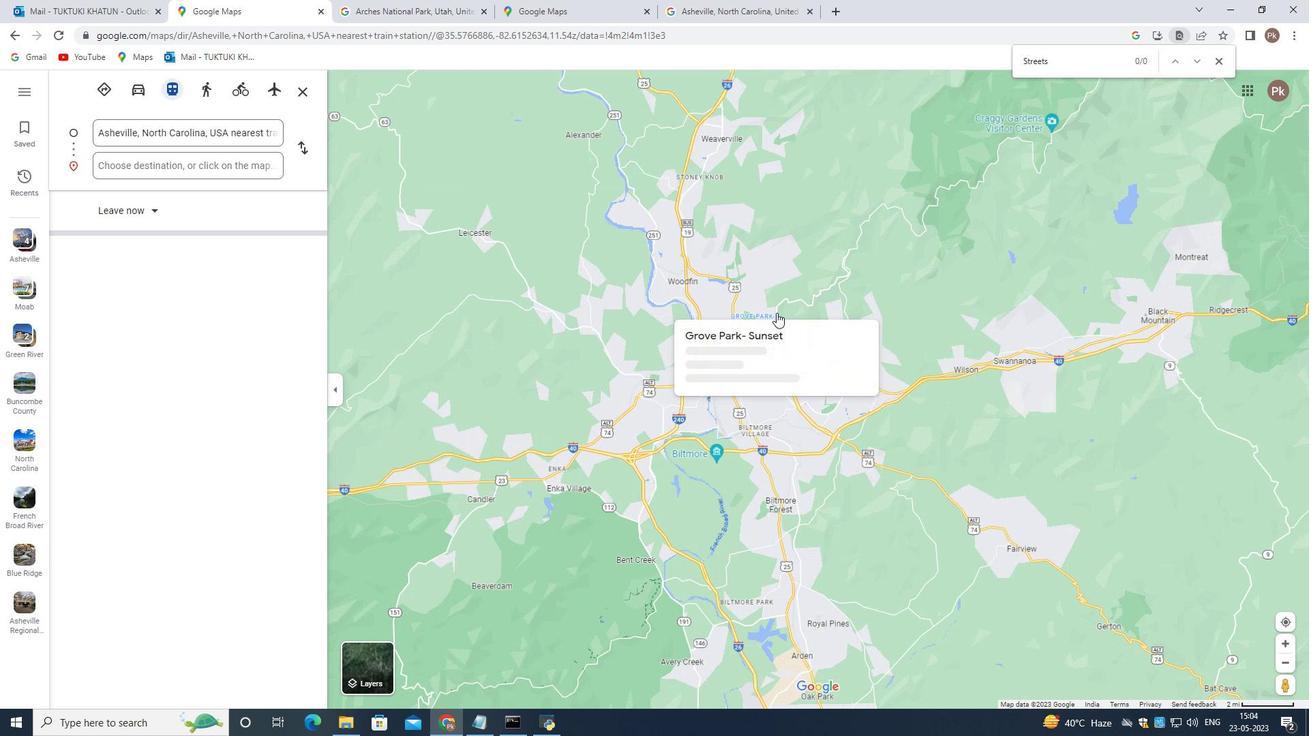 
Action: Mouse moved to (1096, 350)
Screenshot: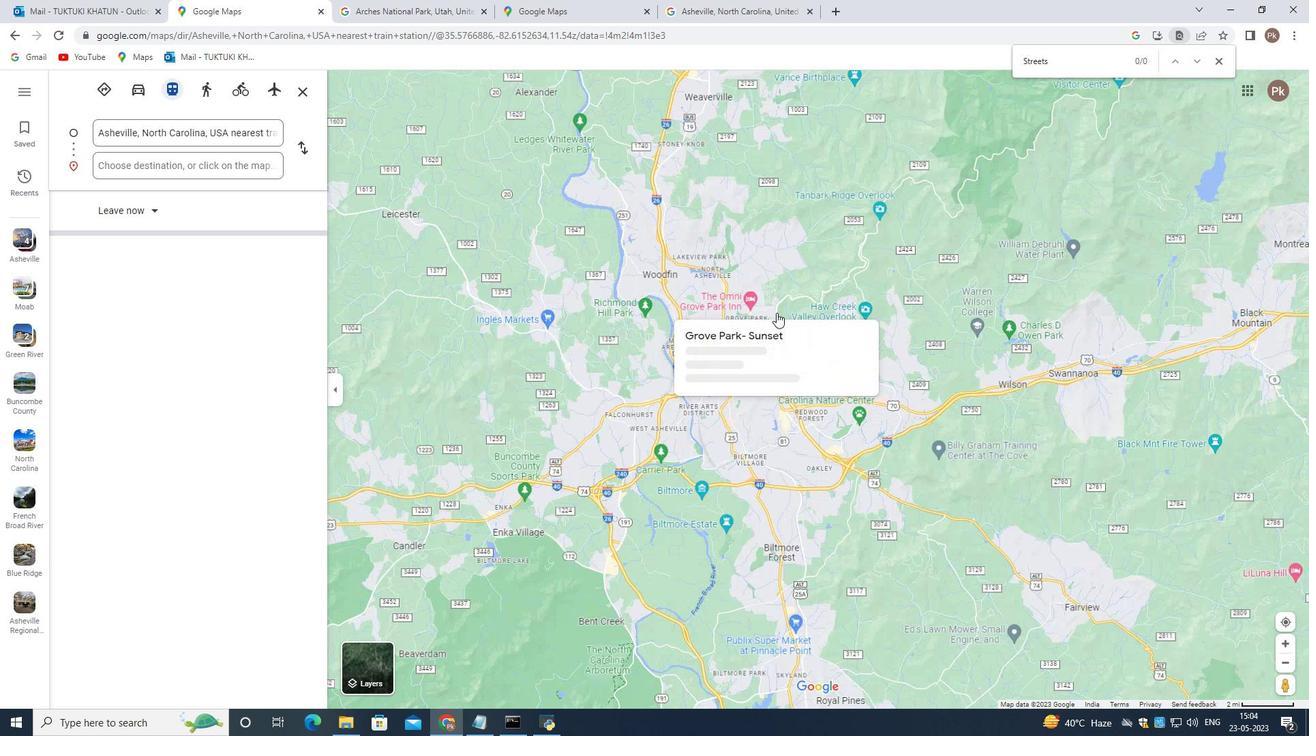 
Action: Mouse scrolled (1096, 351) with delta (0, 0)
Screenshot: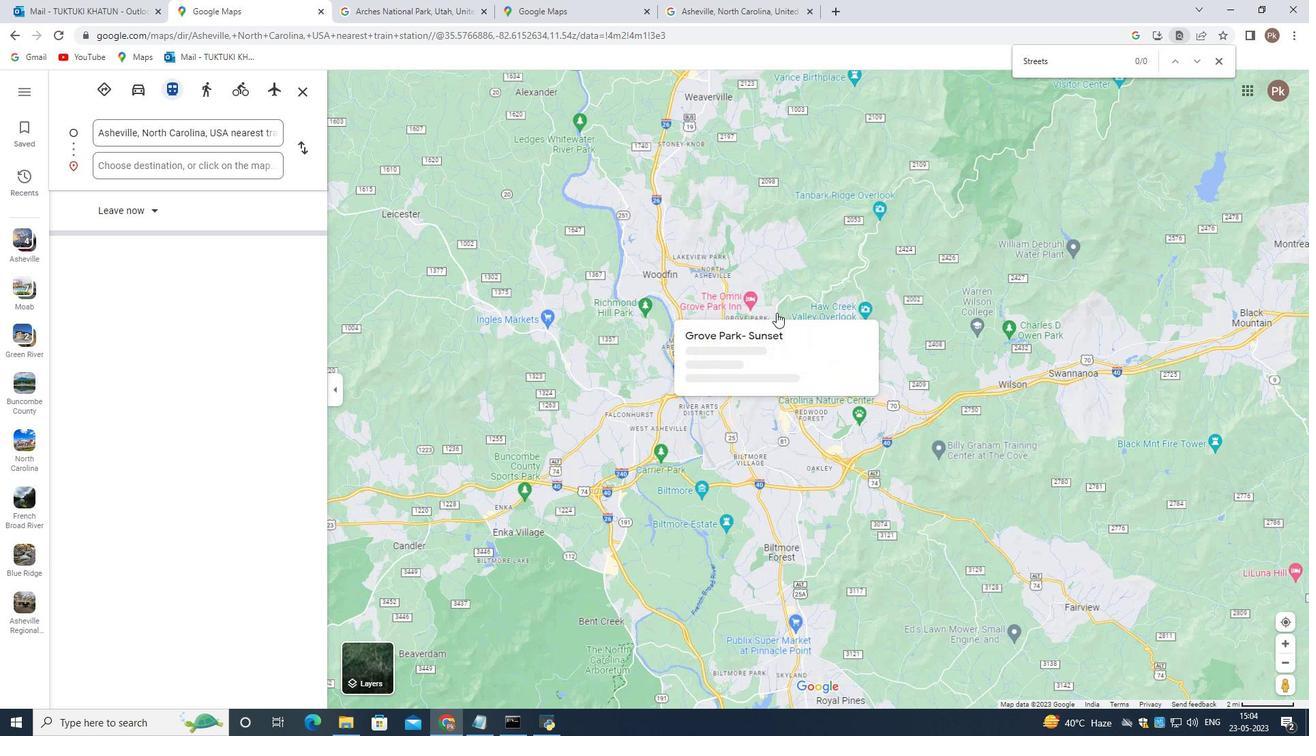
Action: Mouse moved to (516, 271)
Screenshot: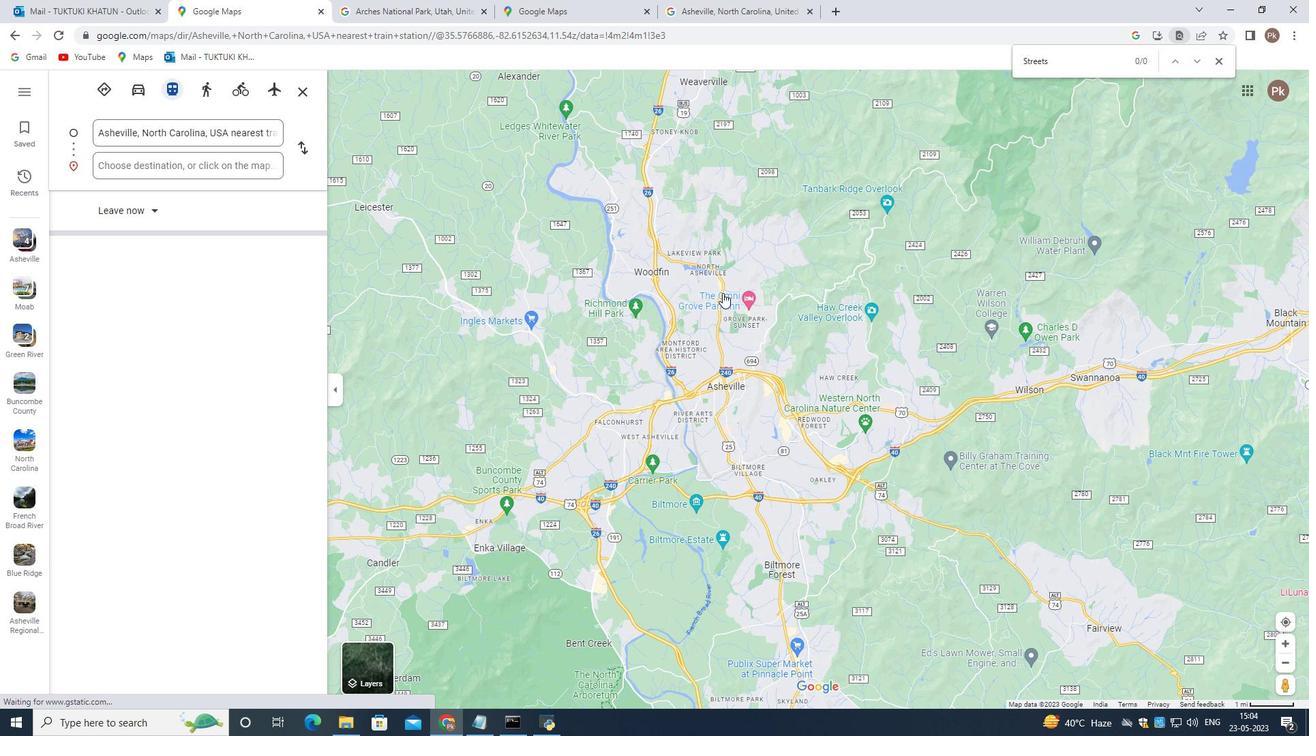 
Action: Mouse pressed left at (516, 271)
Screenshot: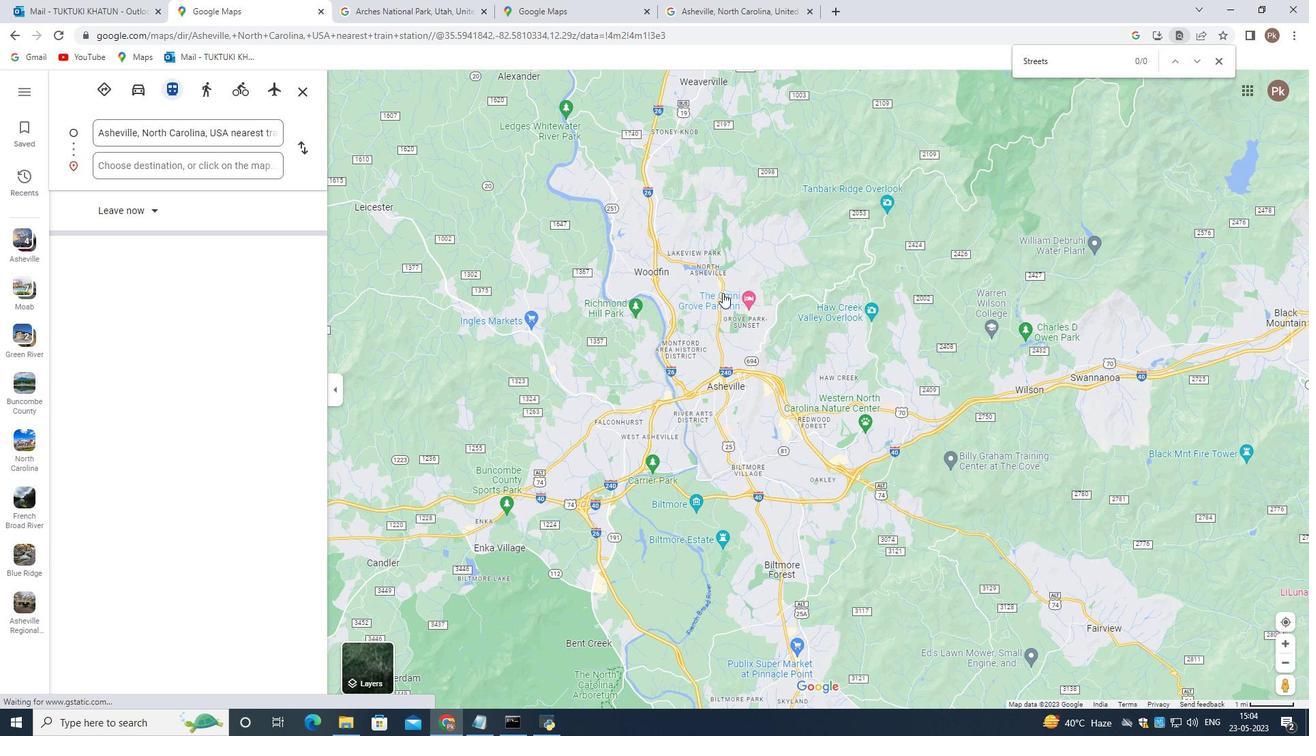 
Action: Mouse moved to (871, 330)
Screenshot: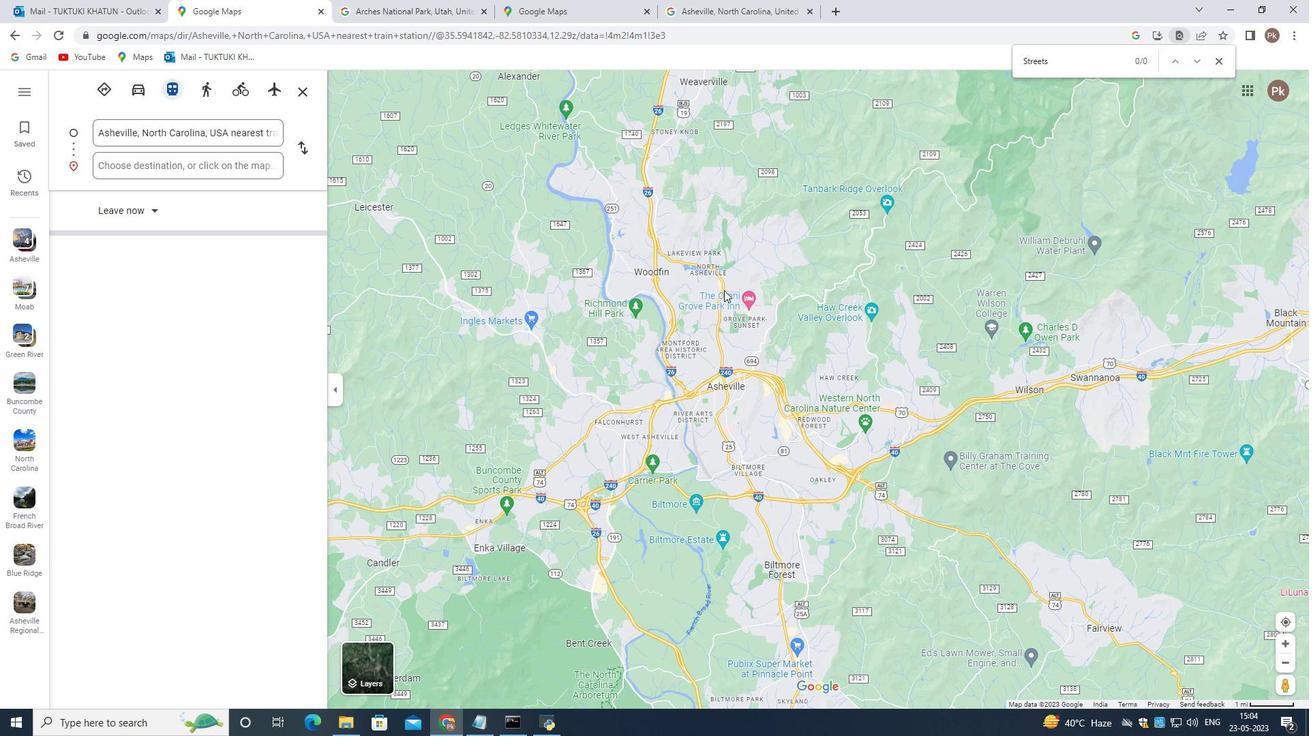 
Action: Mouse scrolled (871, 331) with delta (0, 0)
Screenshot: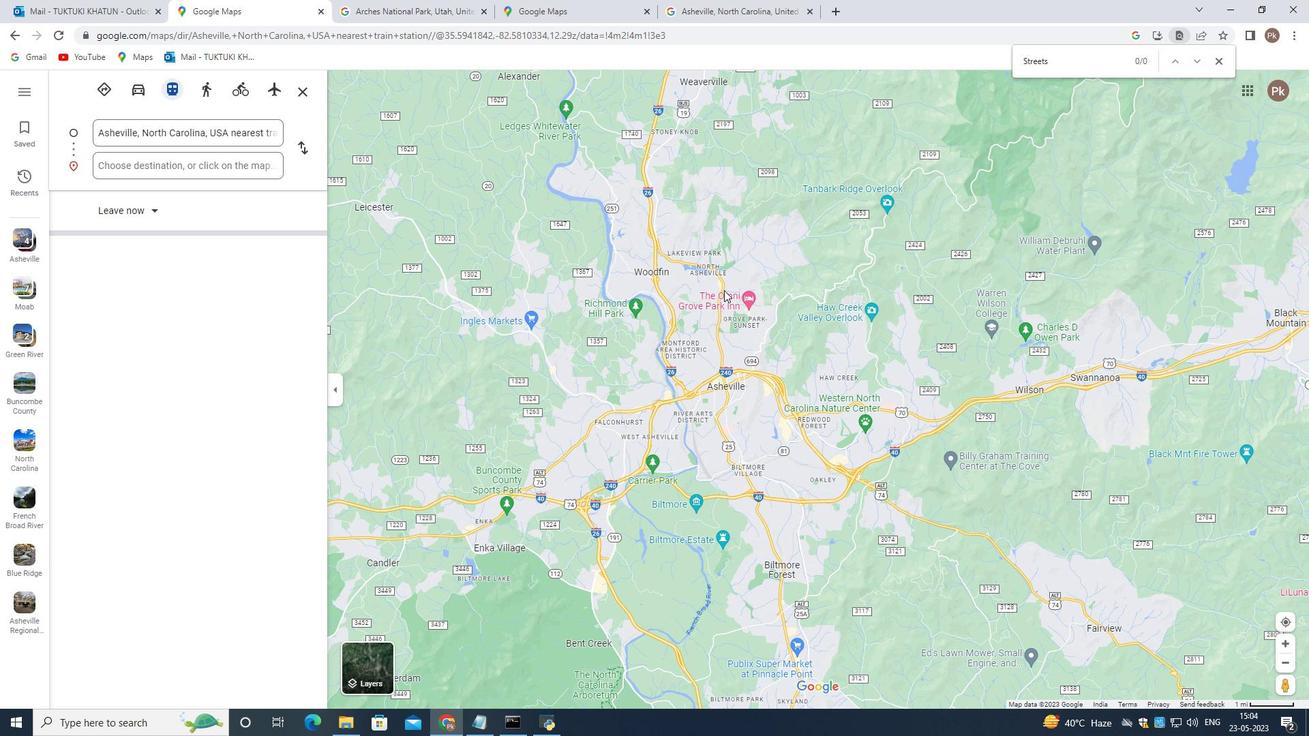 
Action: Mouse scrolled (871, 331) with delta (0, 0)
Screenshot: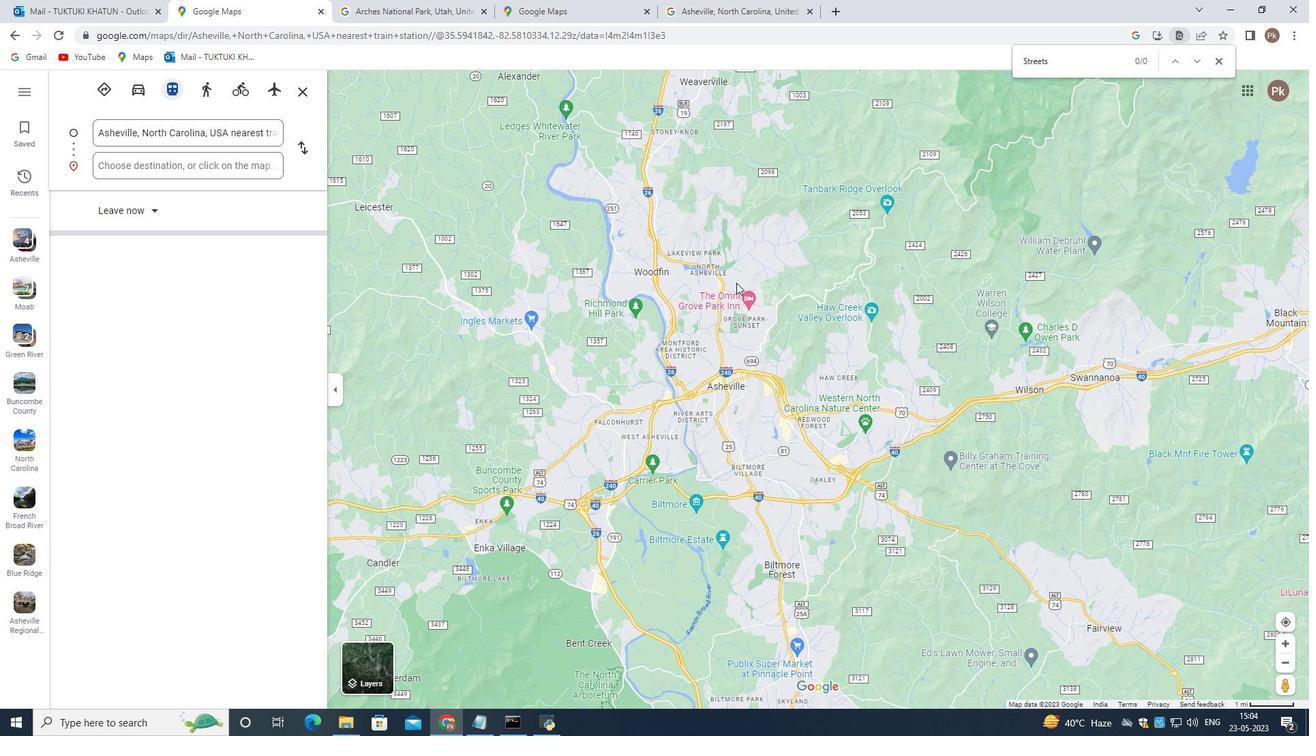 
Action: Mouse scrolled (871, 331) with delta (0, 0)
Screenshot: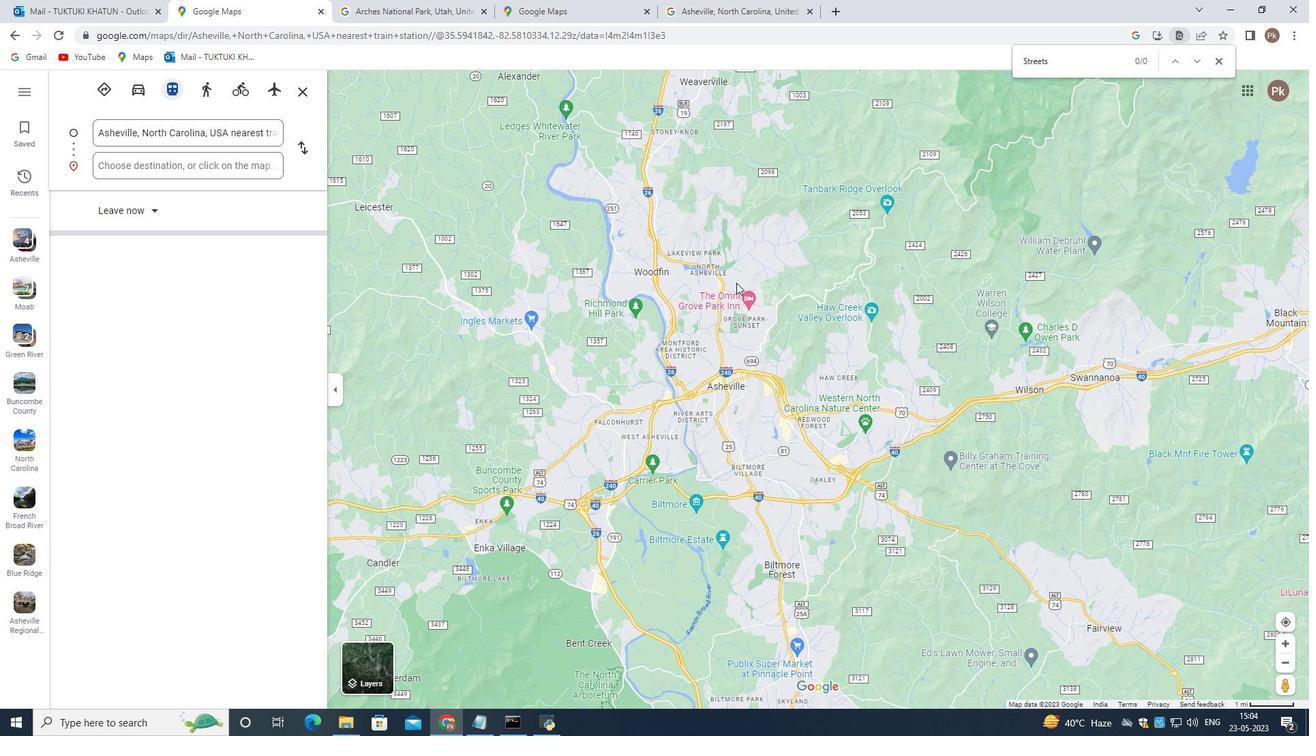 
Action: Mouse moved to (673, 306)
Screenshot: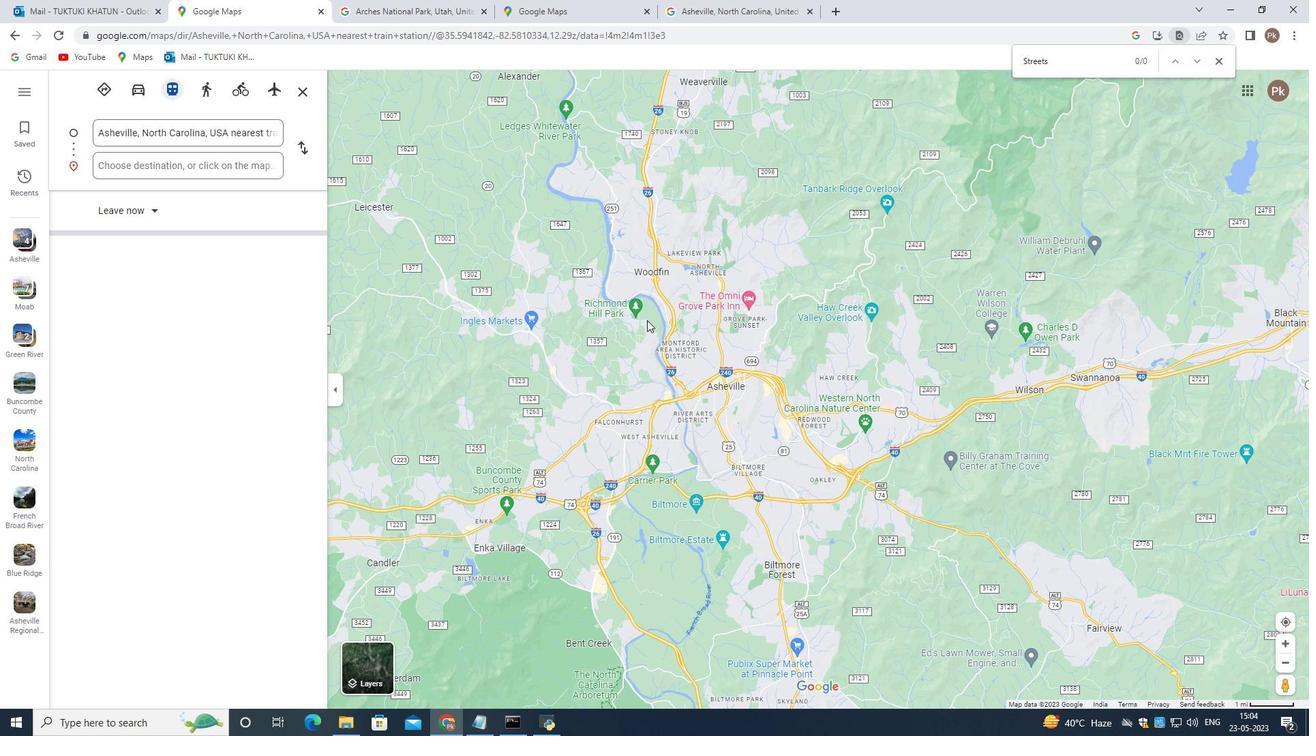 
Action: Mouse pressed left at (673, 306)
Screenshot: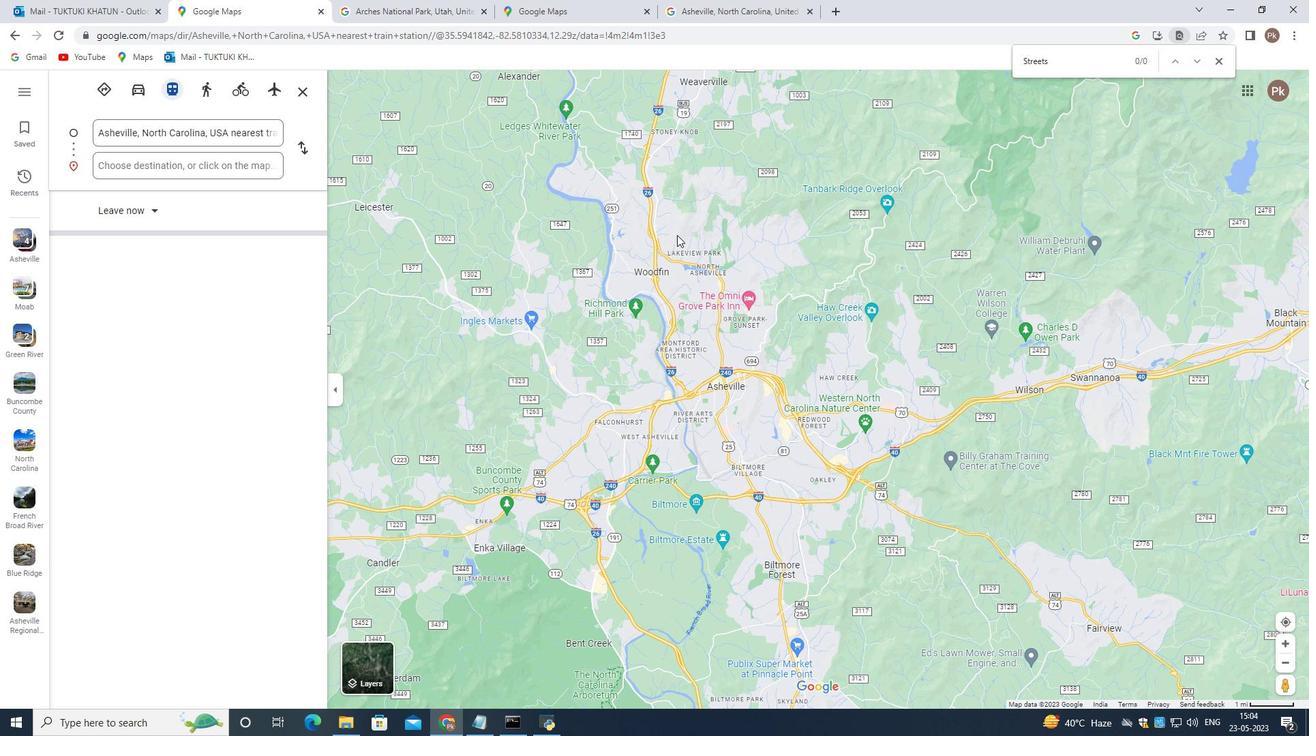 
Action: Mouse moved to (1113, 332)
Screenshot: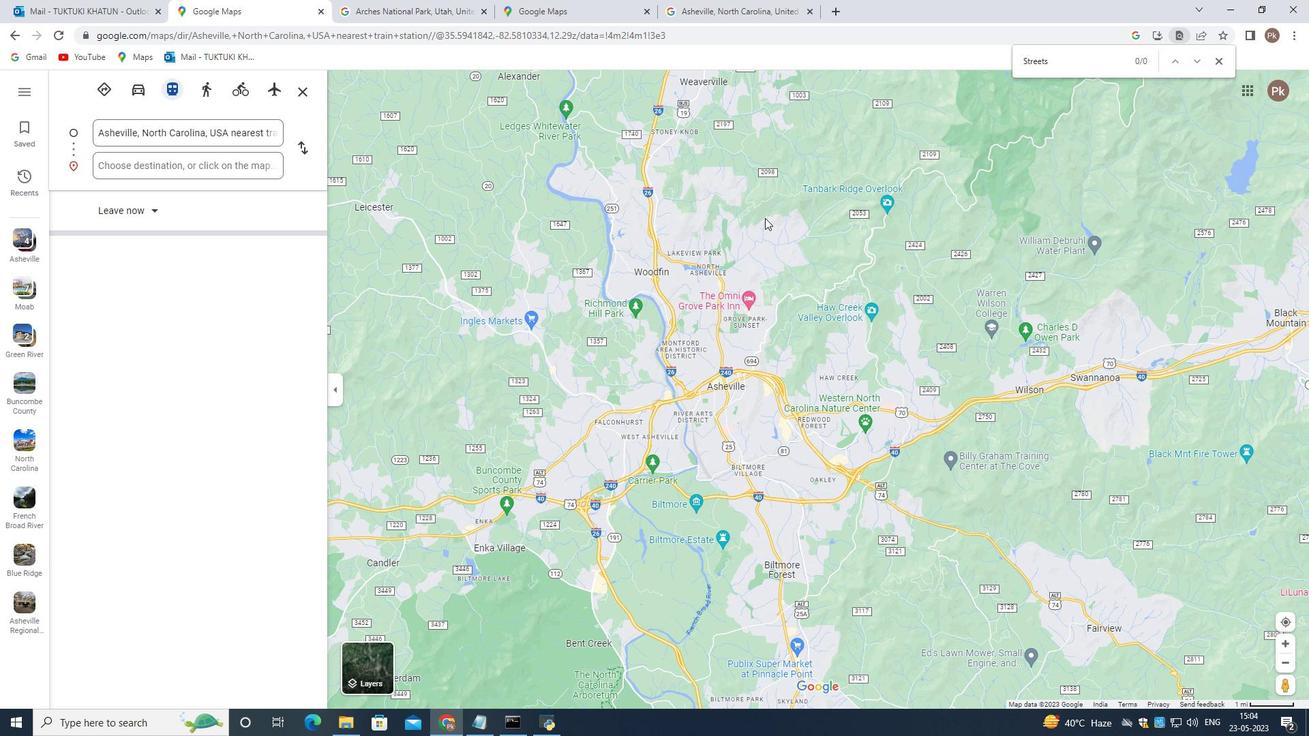 
Action: Mouse scrolled (1113, 331) with delta (0, 0)
Screenshot: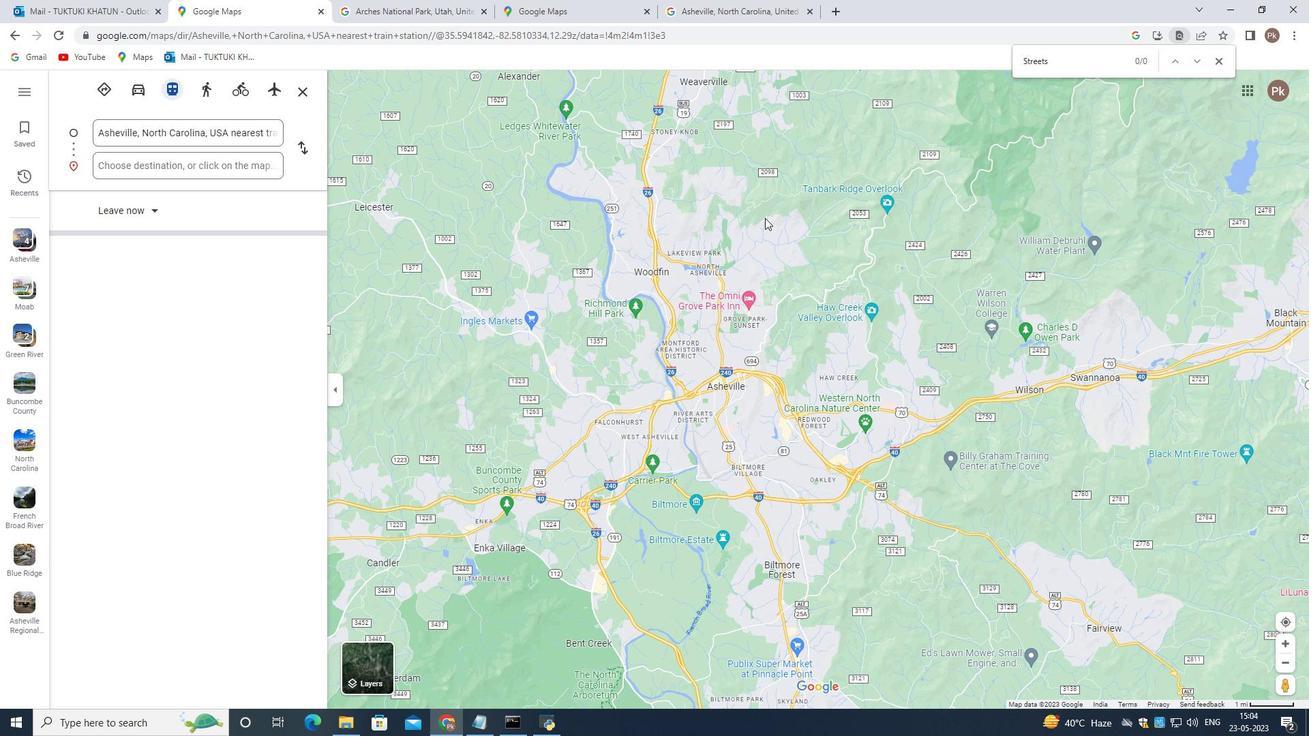 
Action: Mouse moved to (1113, 332)
Screenshot: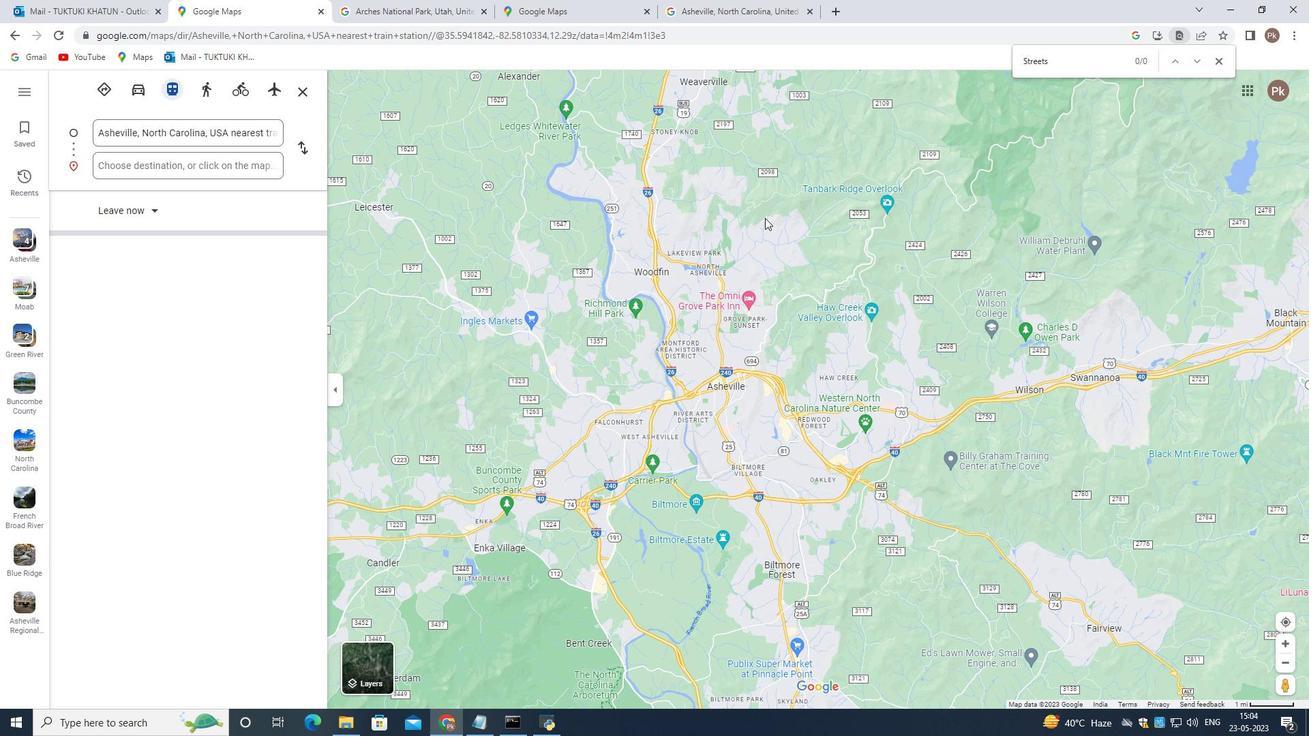 
Action: Mouse scrolled (1113, 332) with delta (0, 0)
Screenshot: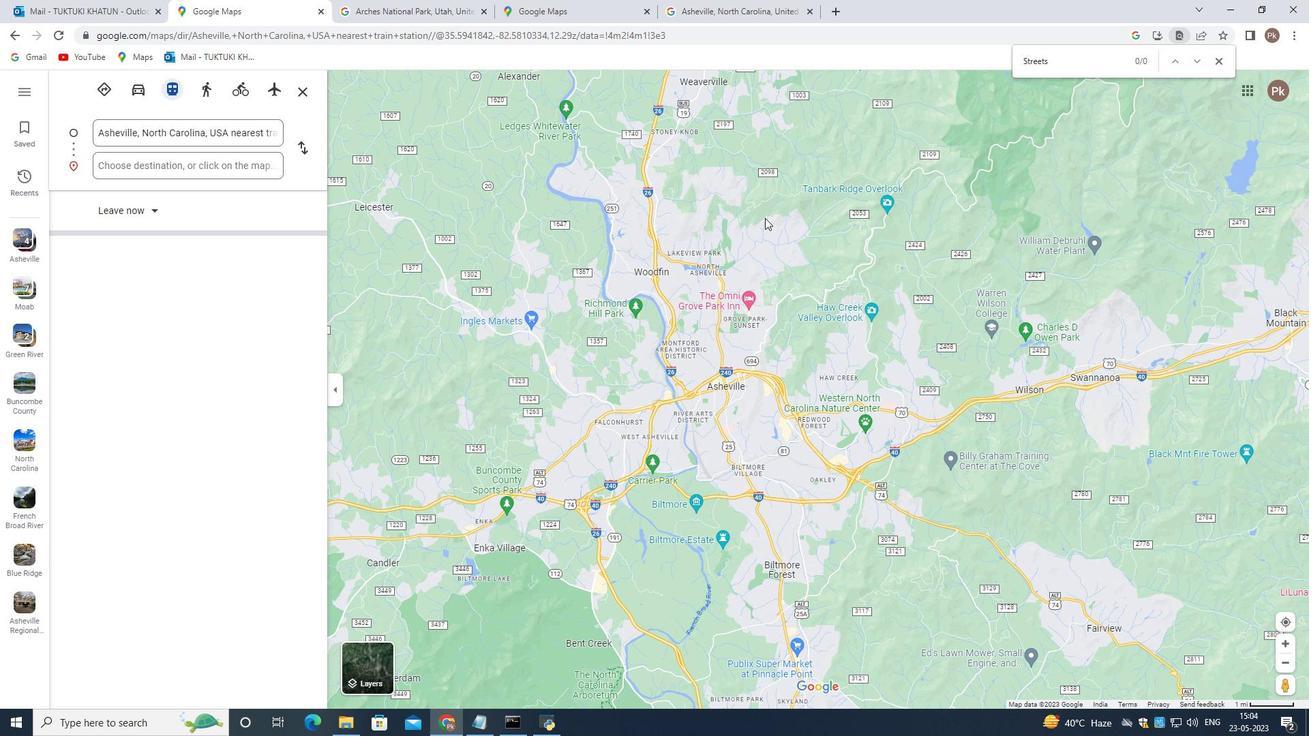 
Action: Mouse moved to (923, 418)
Screenshot: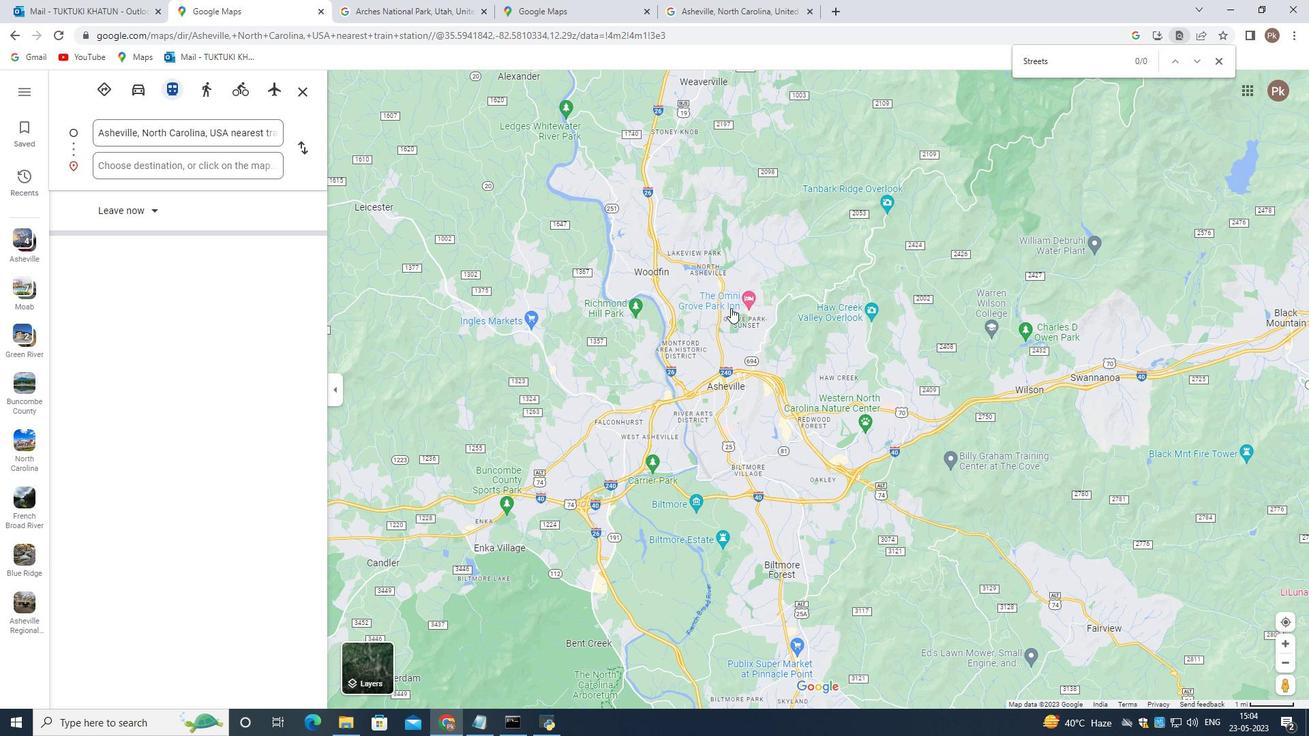 
Action: Mouse pressed left at (923, 418)
Screenshot: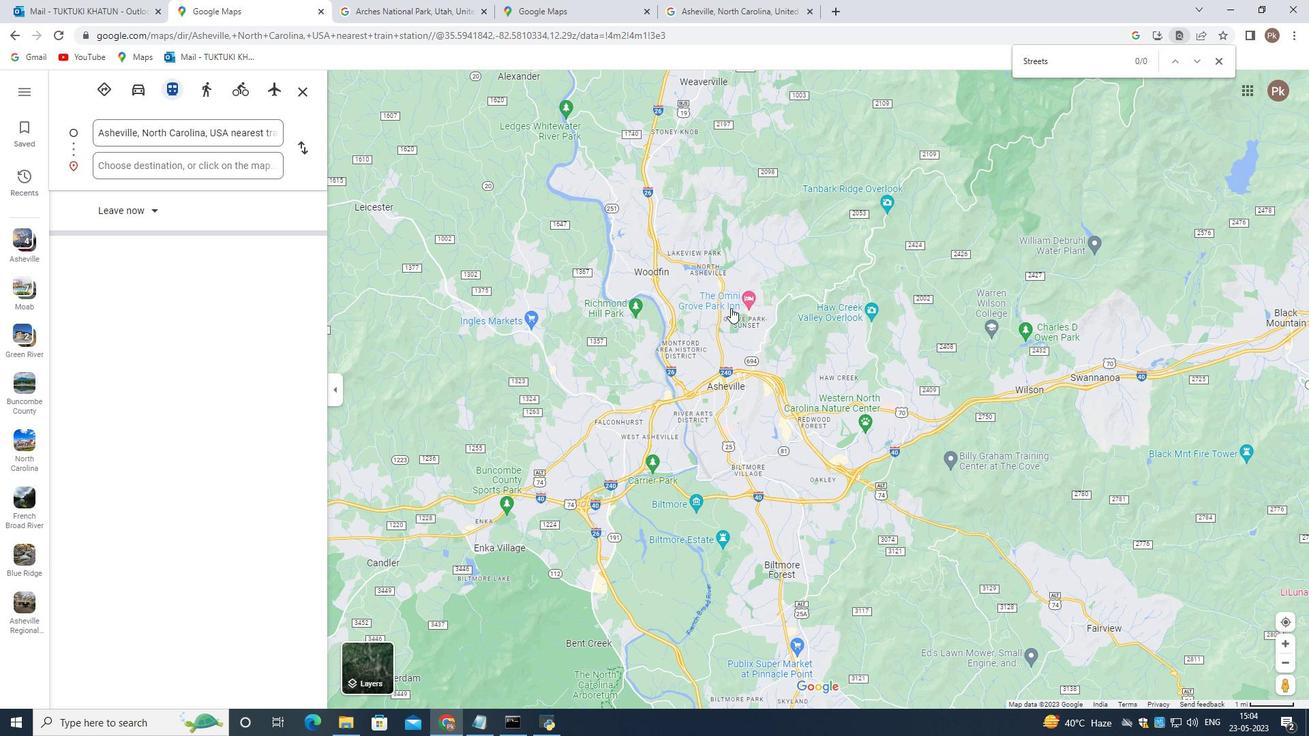 
Action: Mouse moved to (1036, 364)
